 Task: Go to Program & Features. Select Whole Food Market. Add to cart Organic Turmeric-2. Select Amazon Health. Add to cart Milk thistle extract capsules-2. Place order for George Carter, _x000D_
340 Alexis Dr_x000D_
Ranson, West Virginia(WV), 25438, Cell Number (304) 728-9016
Action: Mouse moved to (311, 420)
Screenshot: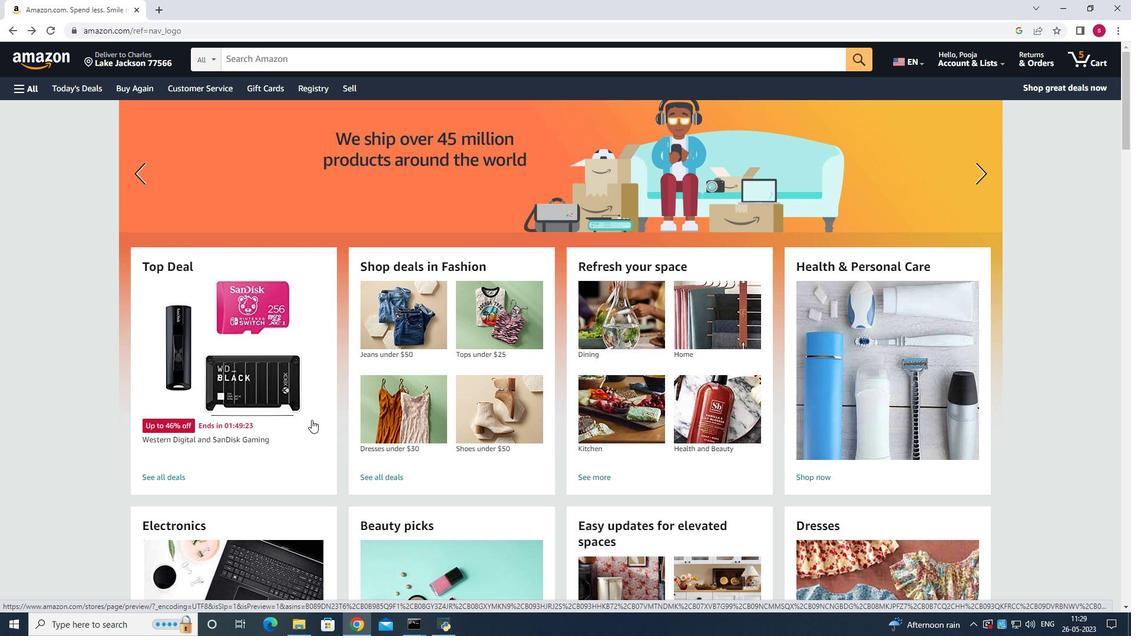 
Action: Mouse scrolled (311, 419) with delta (0, 0)
Screenshot: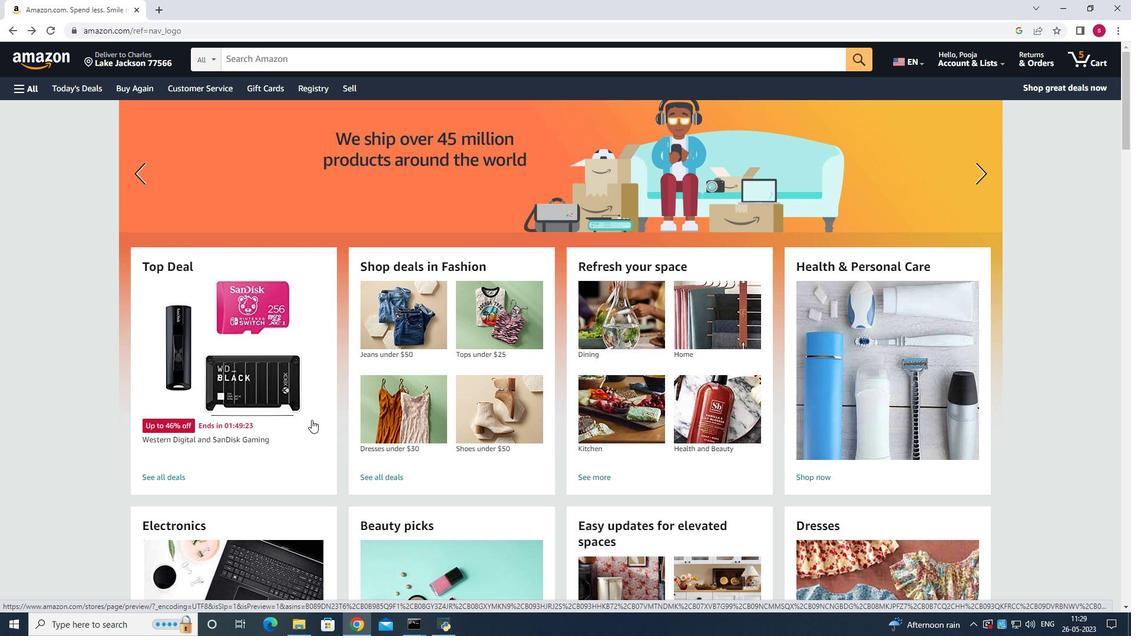 
Action: Mouse moved to (310, 420)
Screenshot: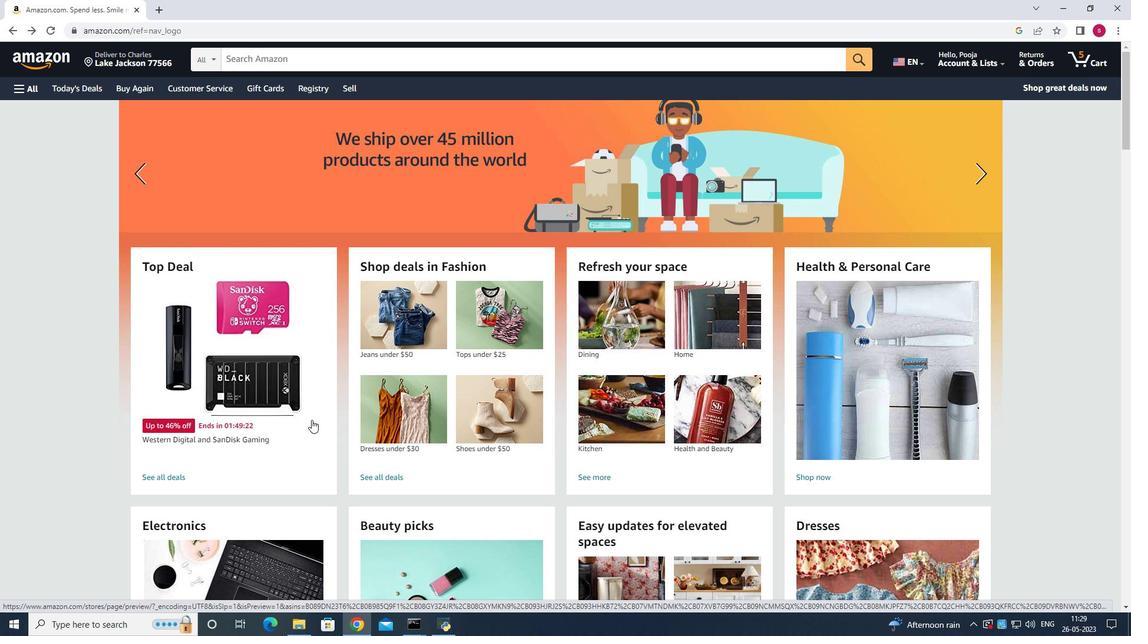 
Action: Mouse scrolled (310, 419) with delta (0, 0)
Screenshot: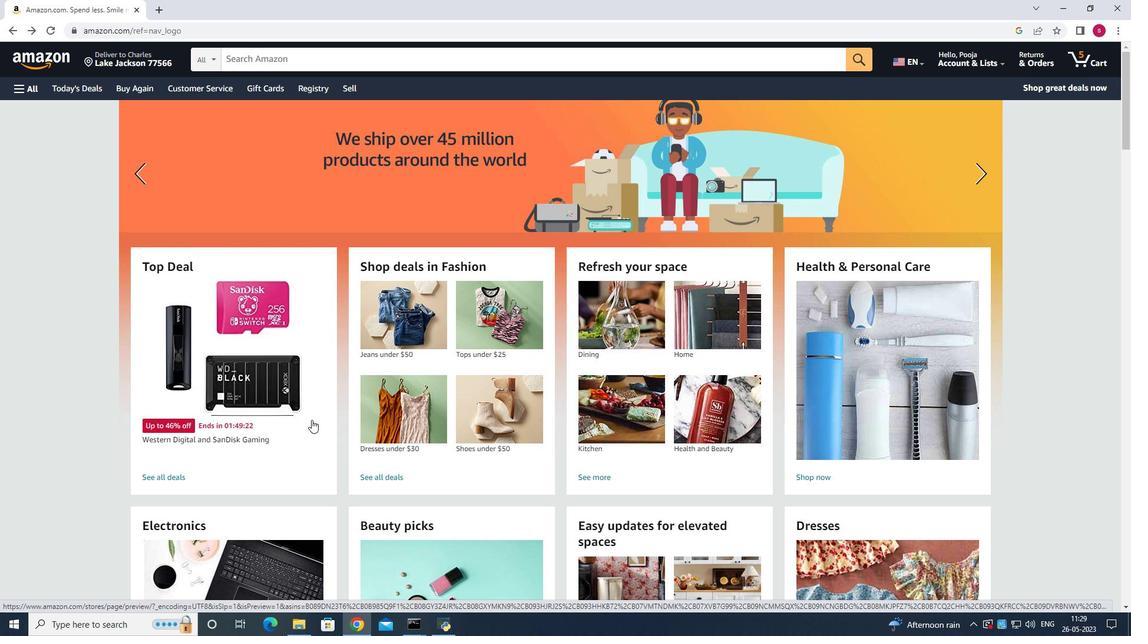 
Action: Mouse scrolled (310, 419) with delta (0, 0)
Screenshot: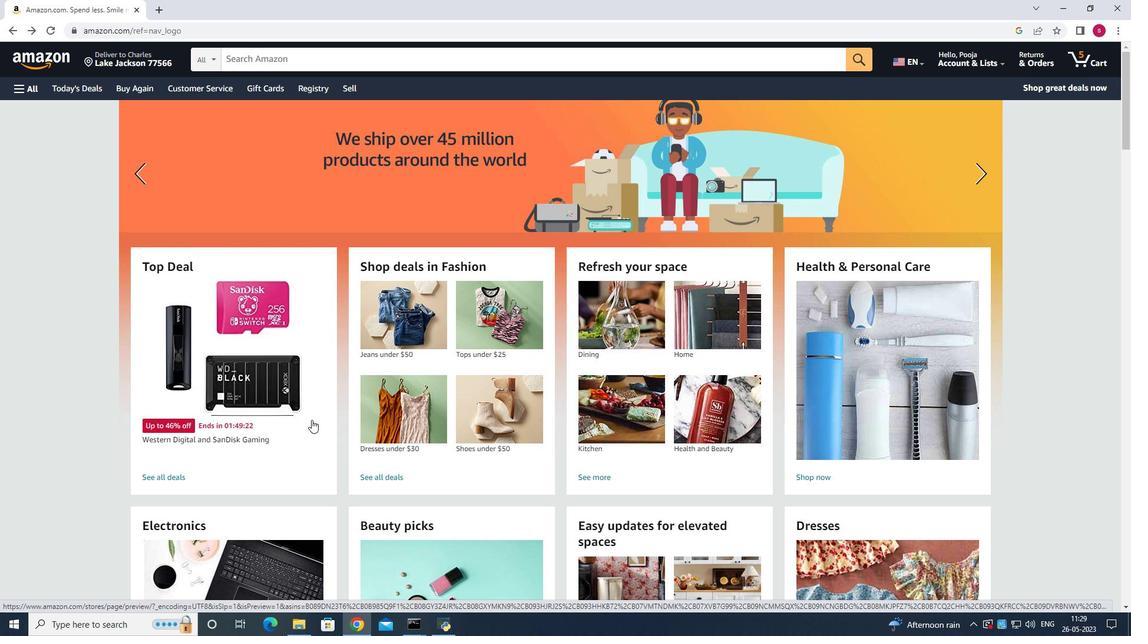 
Action: Mouse scrolled (310, 419) with delta (0, 0)
Screenshot: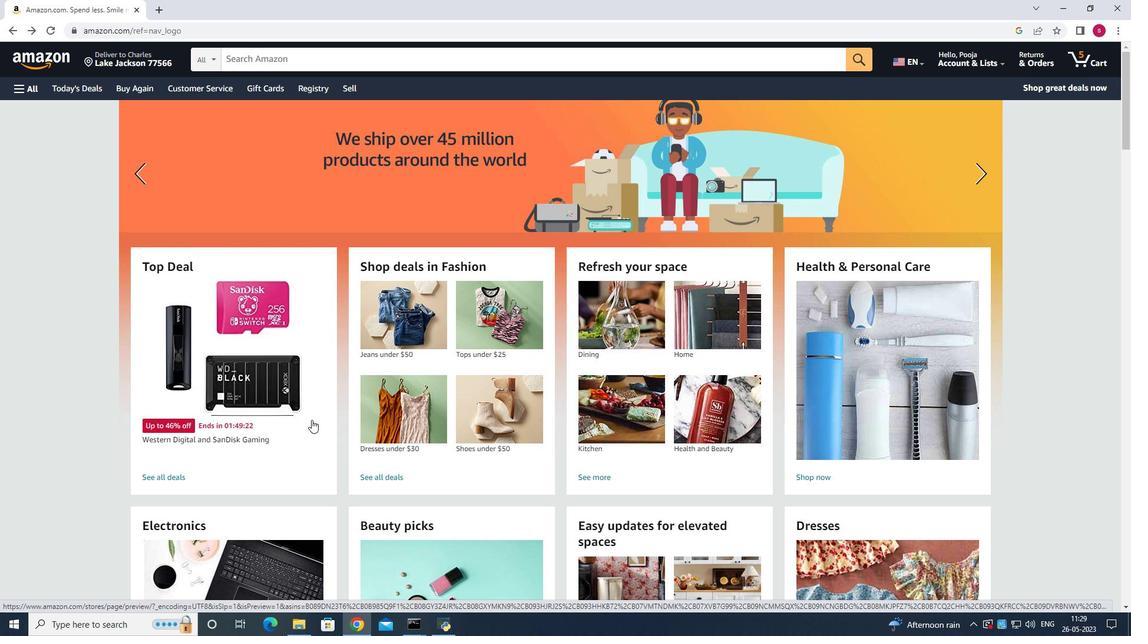 
Action: Mouse scrolled (310, 420) with delta (0, 0)
Screenshot: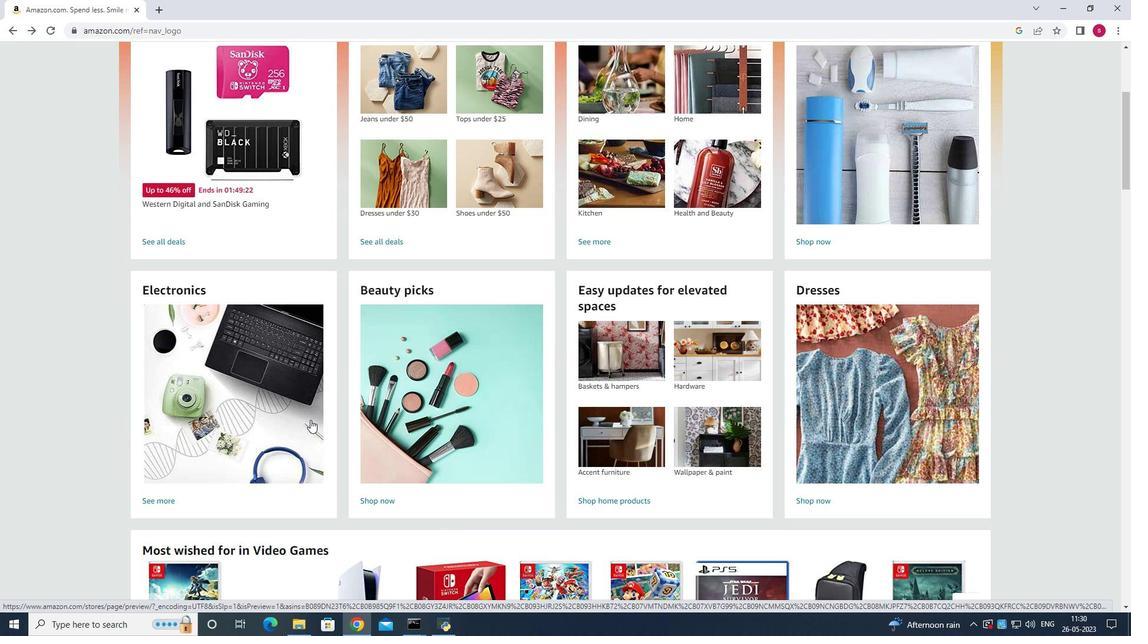 
Action: Mouse scrolled (310, 420) with delta (0, 0)
Screenshot: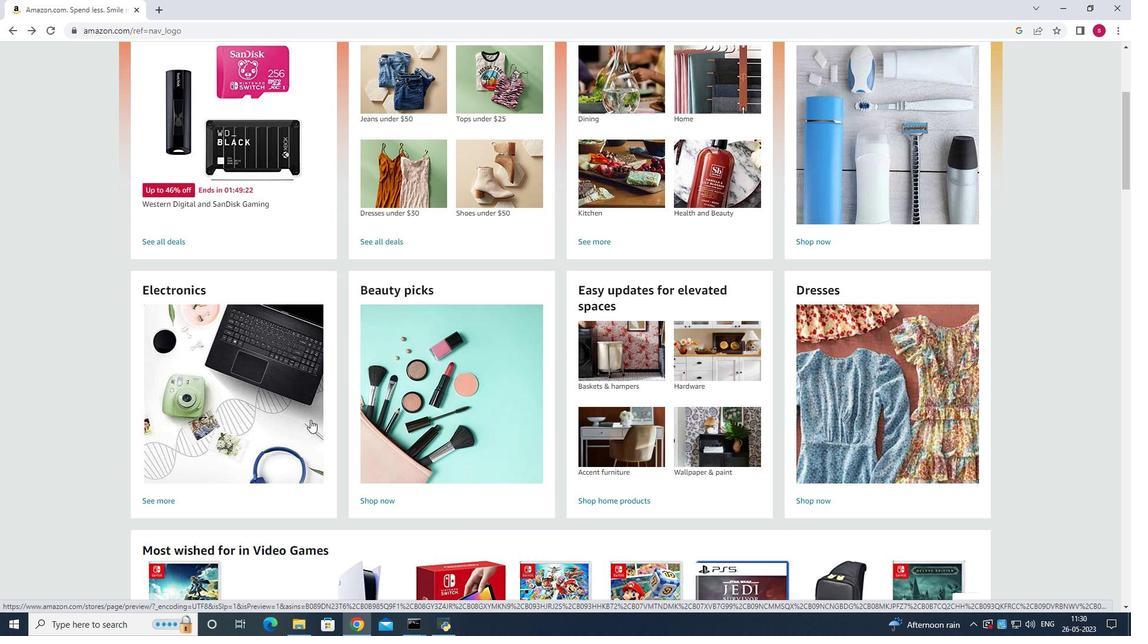 
Action: Mouse scrolled (310, 420) with delta (0, 0)
Screenshot: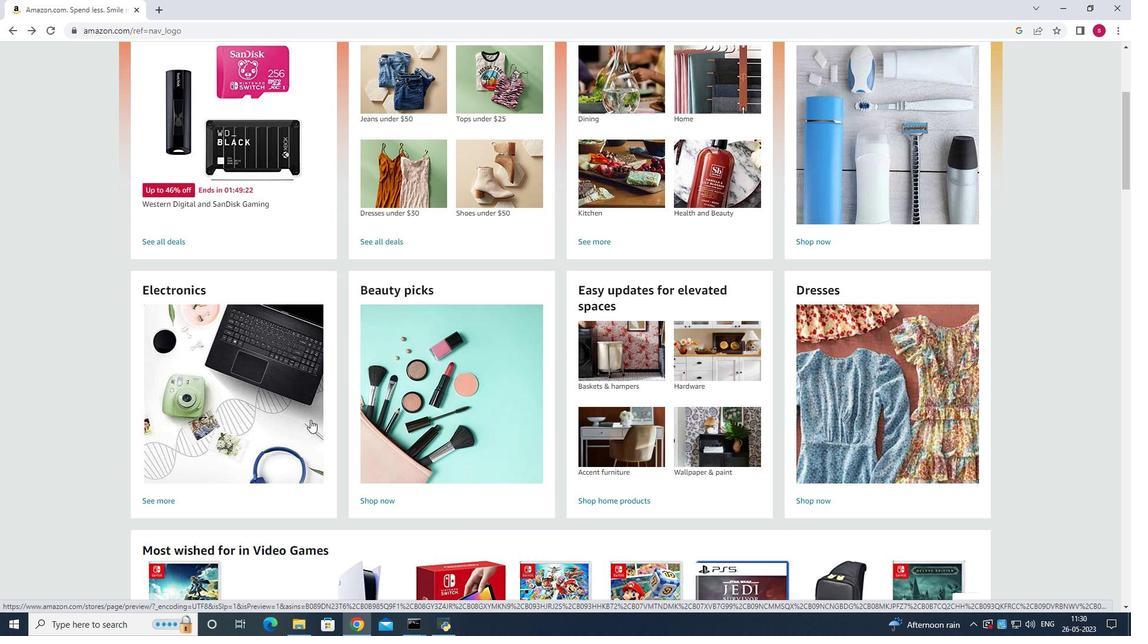 
Action: Mouse scrolled (310, 420) with delta (0, 0)
Screenshot: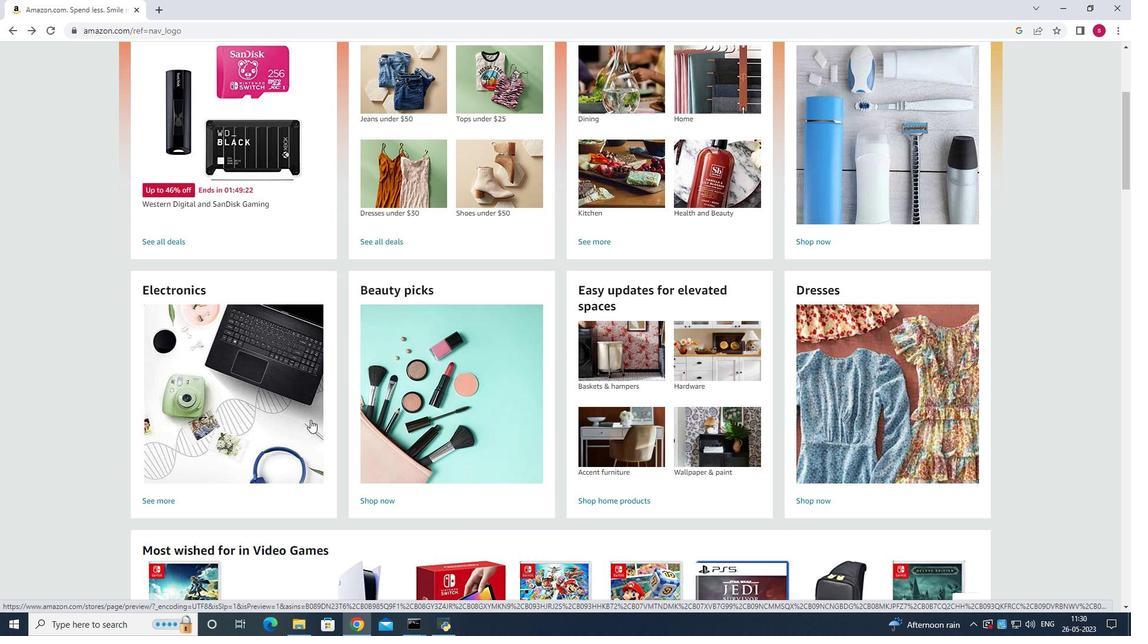 
Action: Mouse scrolled (310, 420) with delta (0, 0)
Screenshot: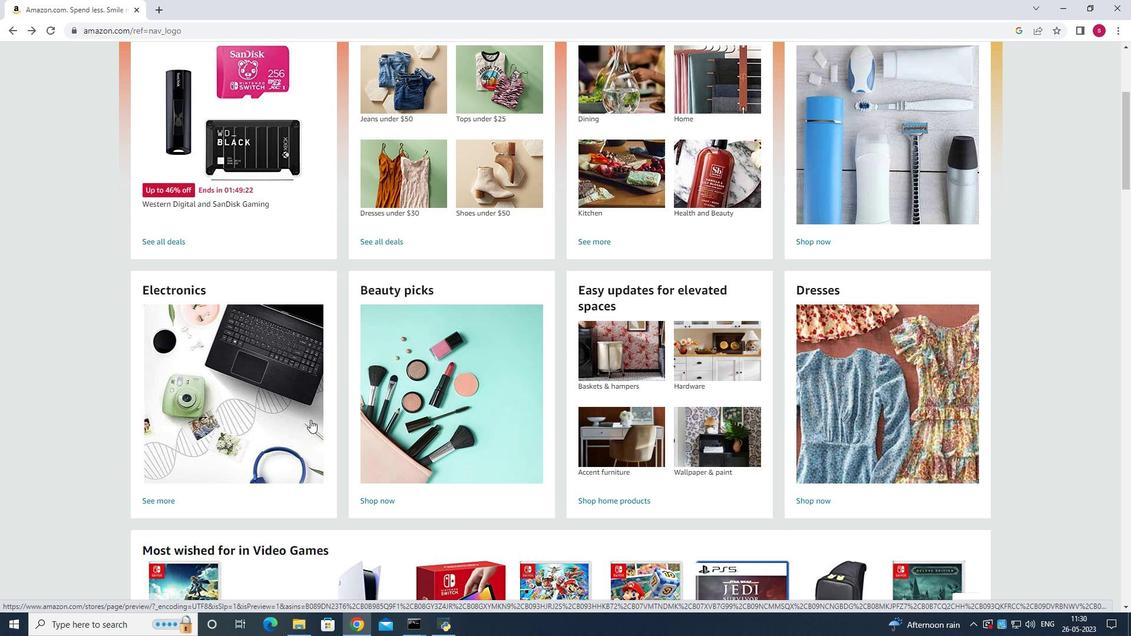 
Action: Mouse moved to (318, 411)
Screenshot: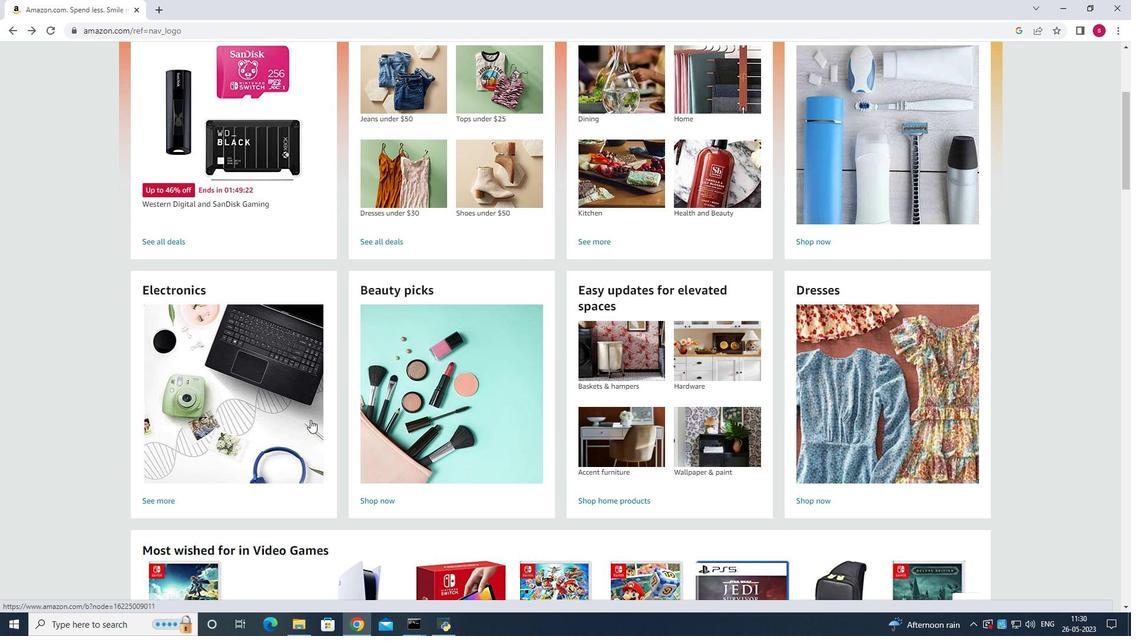 
Action: Mouse scrolled (318, 411) with delta (0, 0)
Screenshot: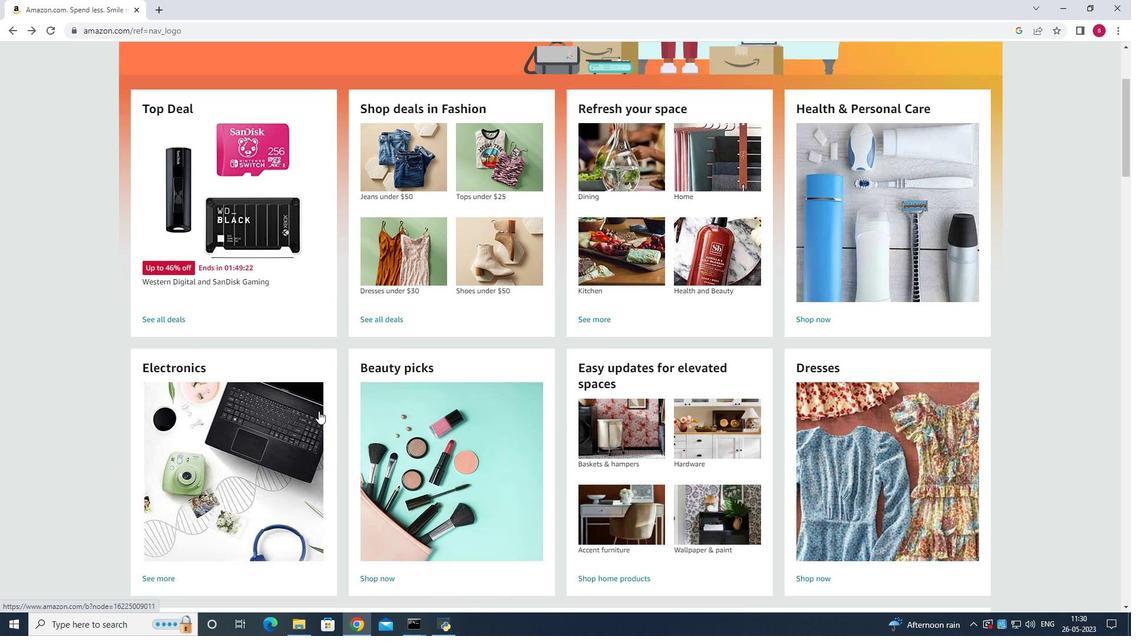 
Action: Mouse scrolled (318, 411) with delta (0, 0)
Screenshot: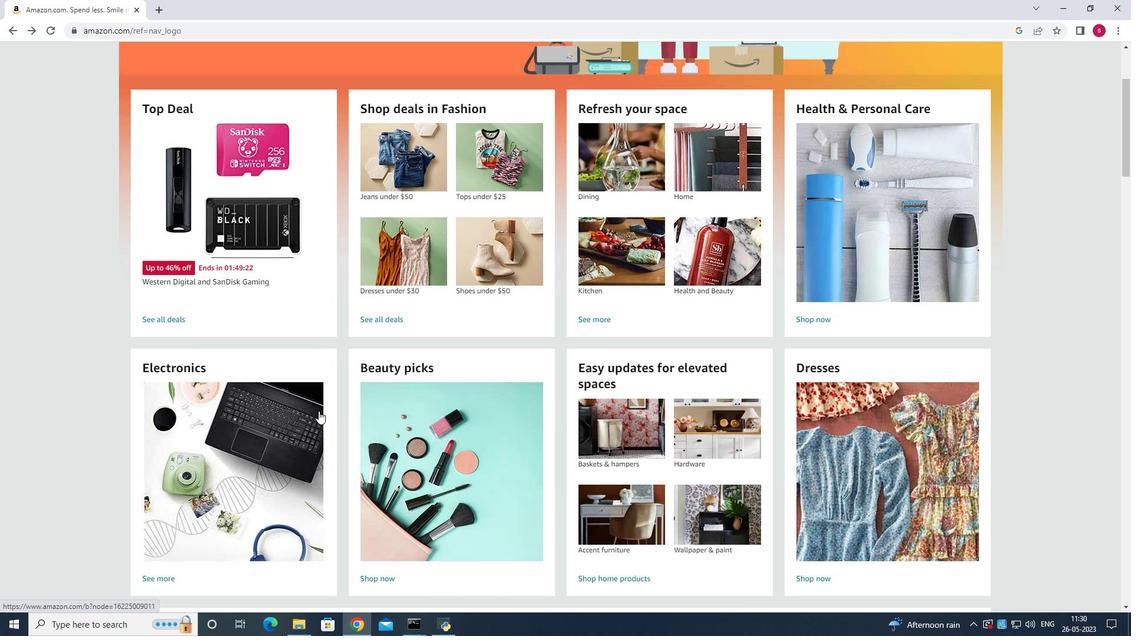 
Action: Mouse scrolled (318, 411) with delta (0, 0)
Screenshot: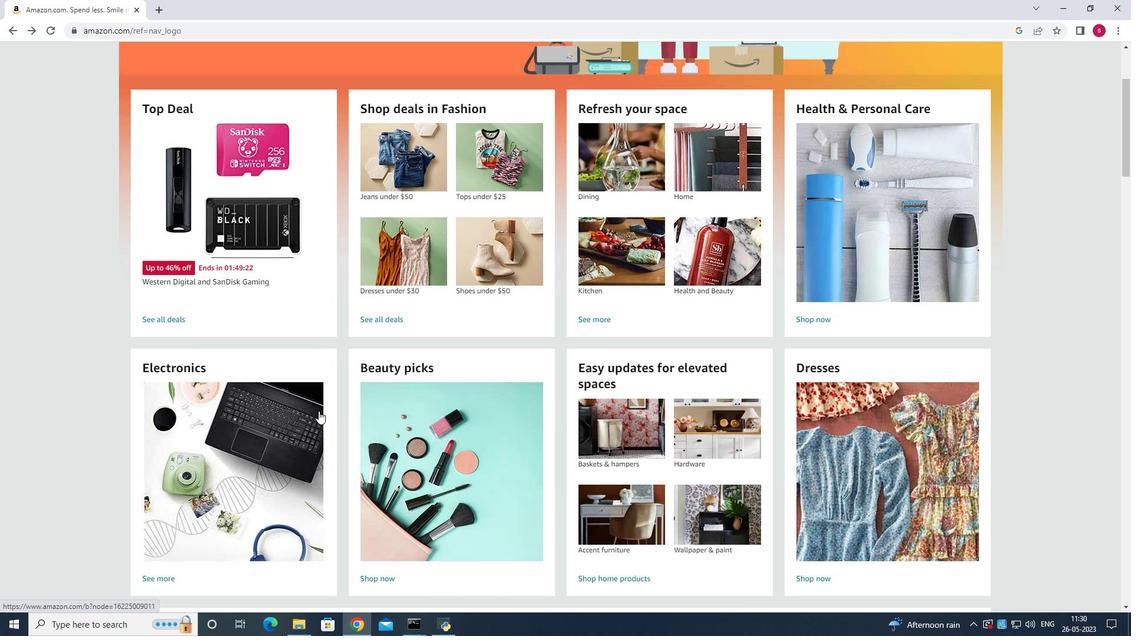 
Action: Mouse scrolled (318, 411) with delta (0, 0)
Screenshot: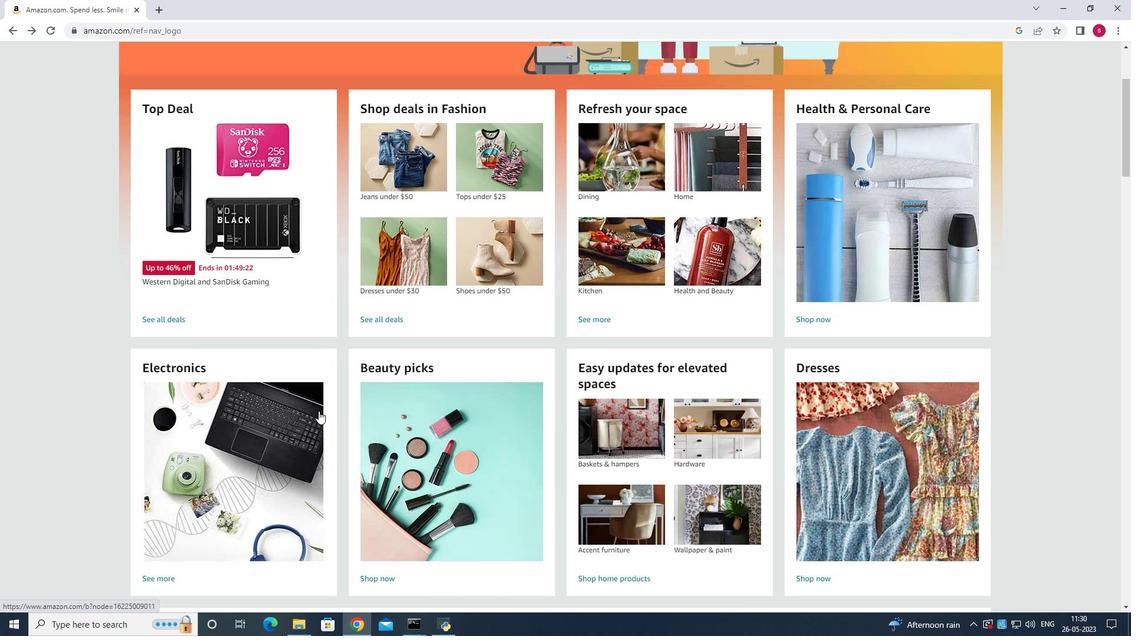 
Action: Mouse scrolled (318, 411) with delta (0, 0)
Screenshot: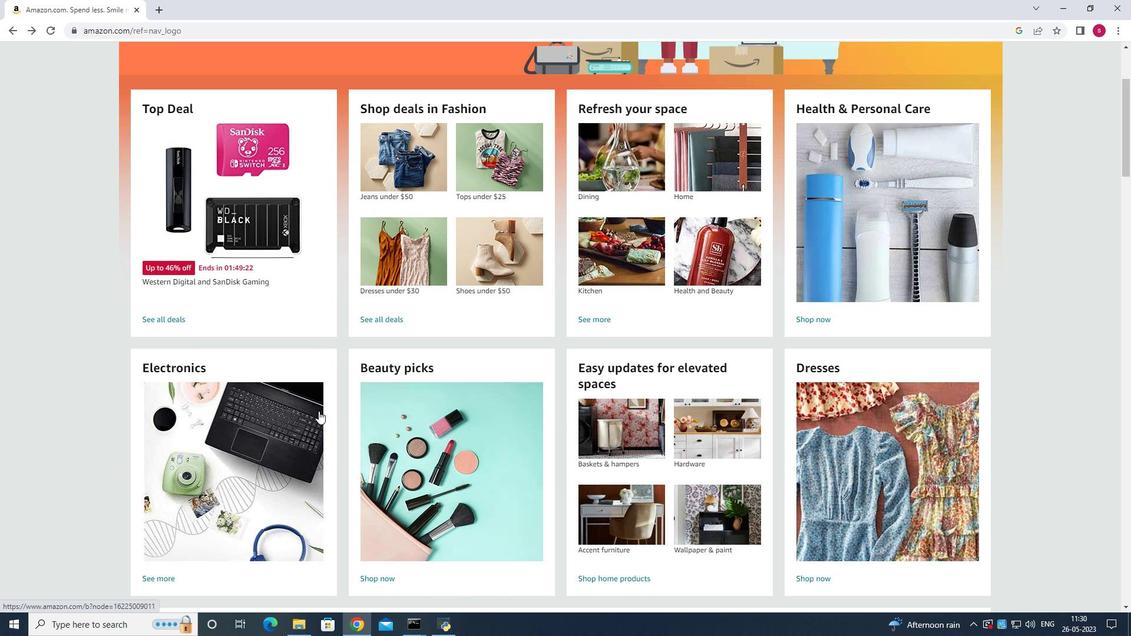 
Action: Mouse moved to (12, 88)
Screenshot: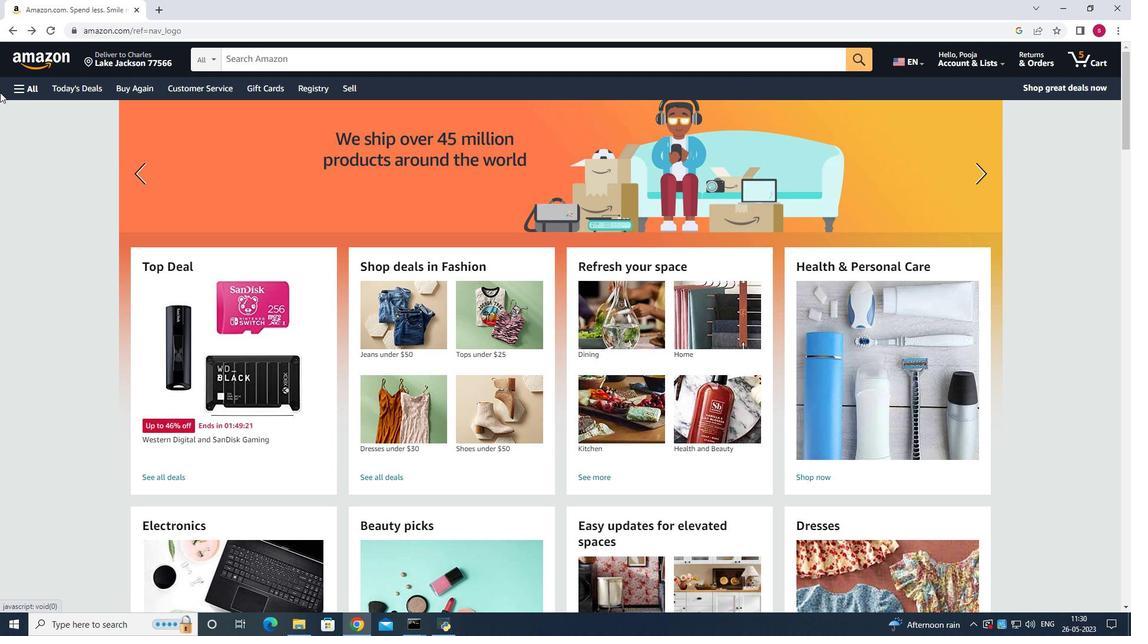 
Action: Mouse pressed left at (12, 88)
Screenshot: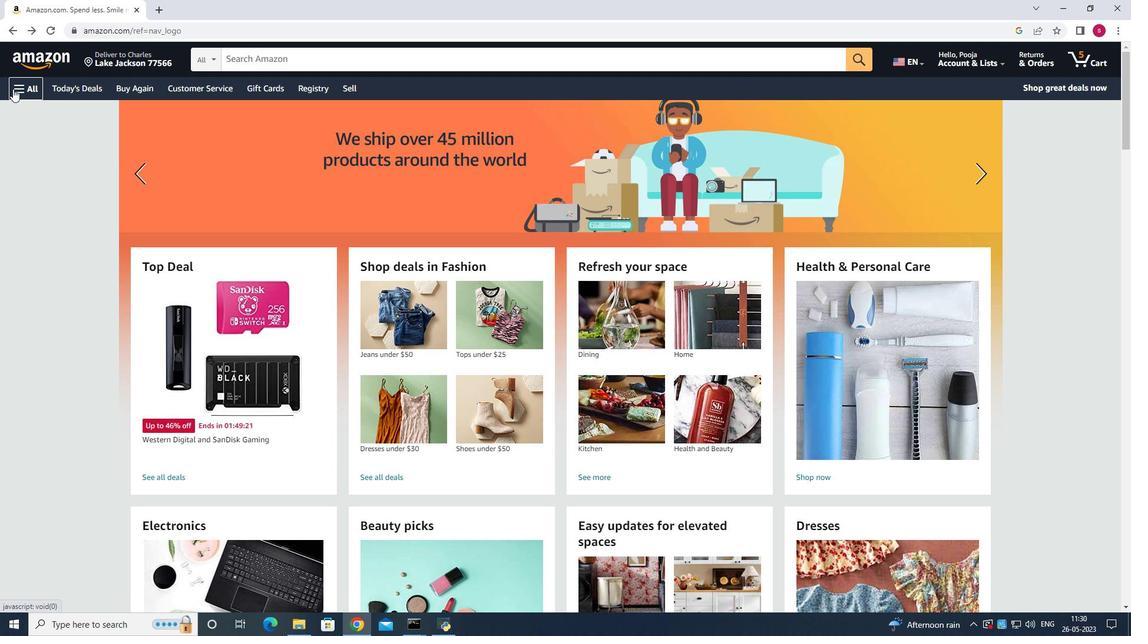 
Action: Mouse moved to (65, 311)
Screenshot: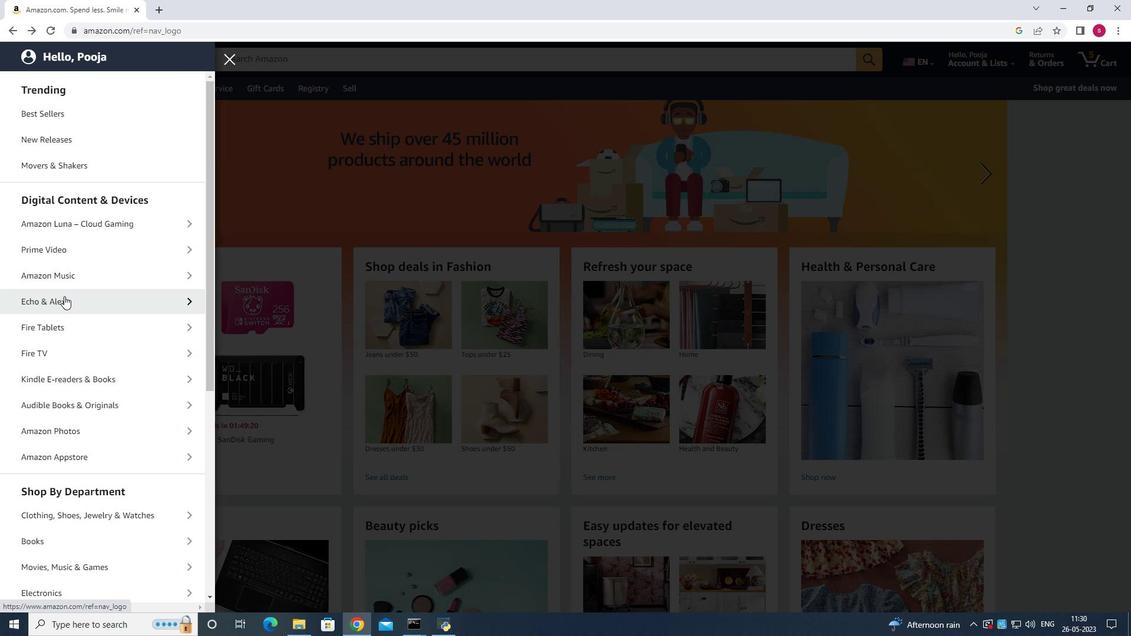 
Action: Mouse scrolled (65, 311) with delta (0, 0)
Screenshot: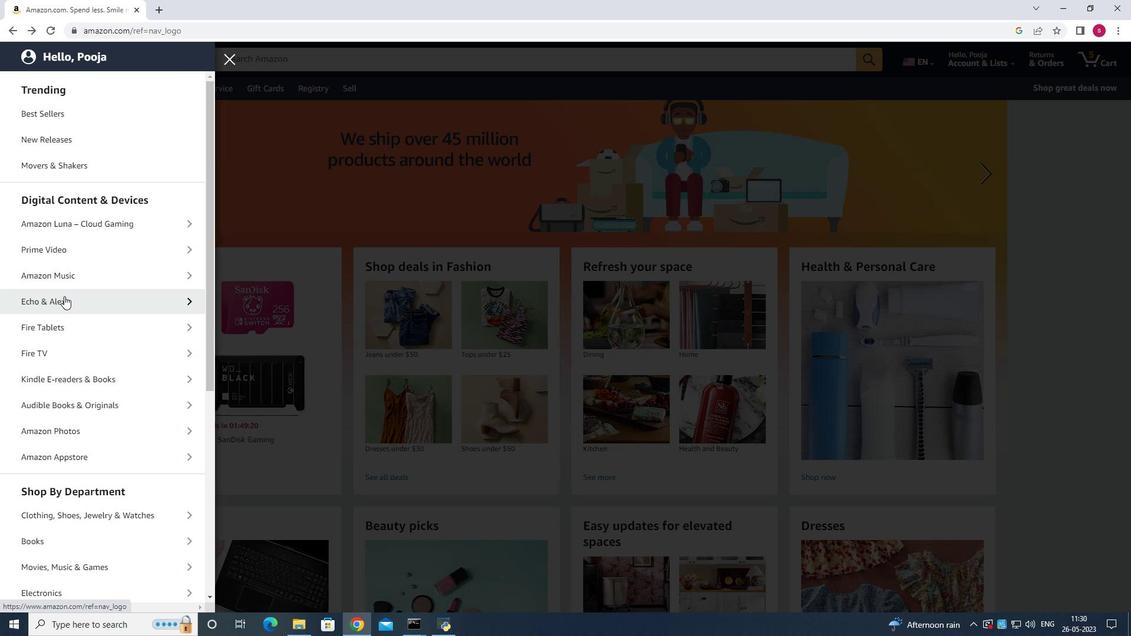 
Action: Mouse moved to (66, 315)
Screenshot: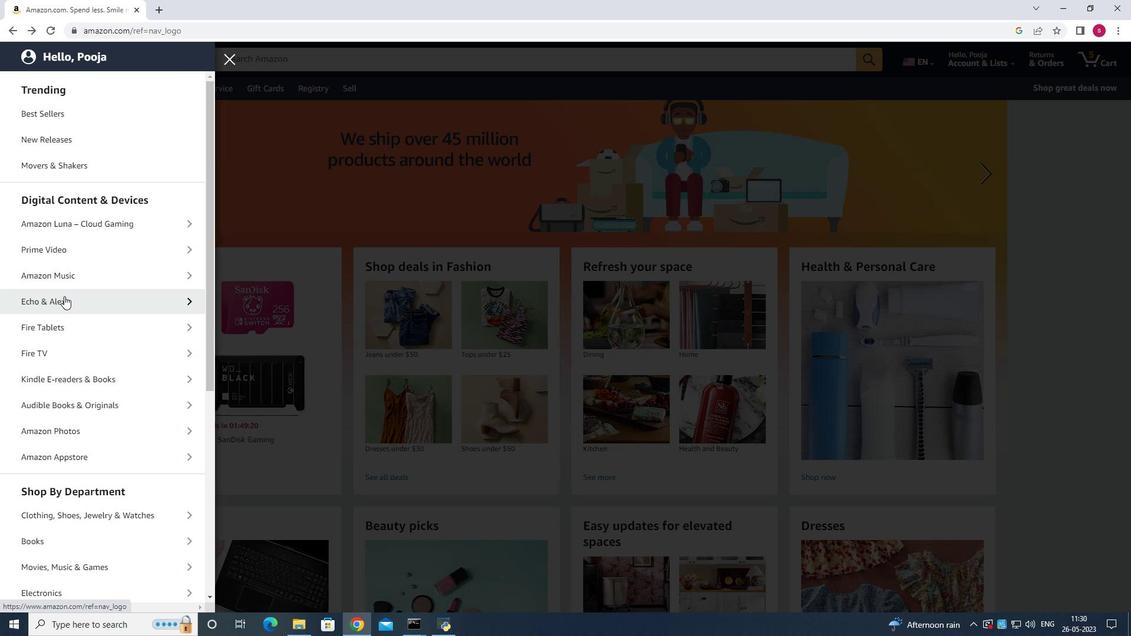 
Action: Mouse scrolled (66, 315) with delta (0, 0)
Screenshot: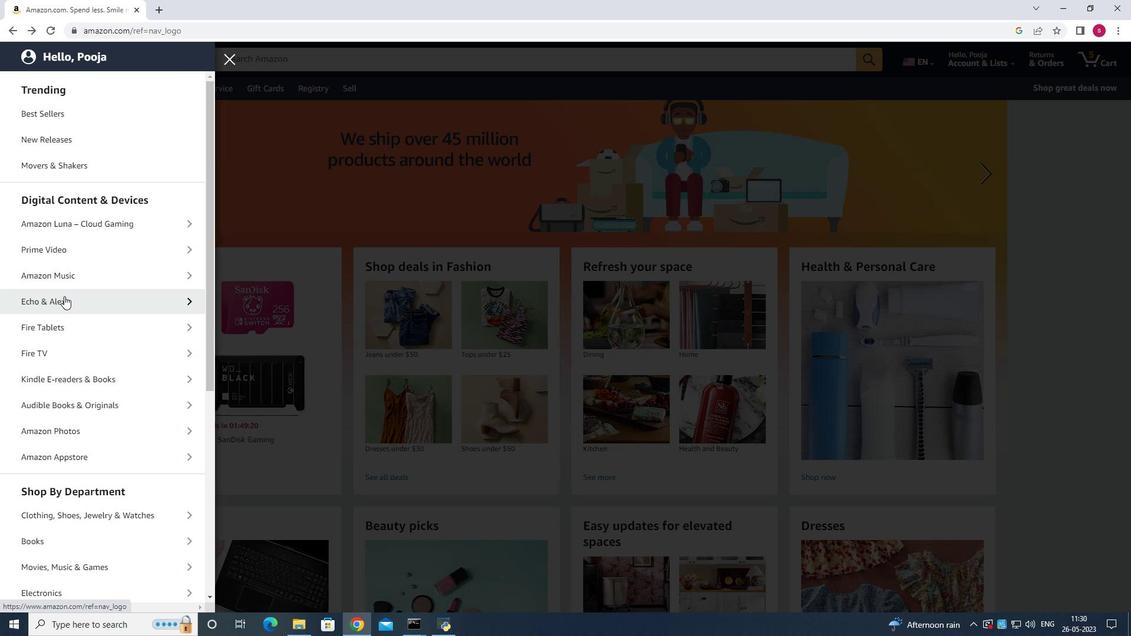 
Action: Mouse scrolled (66, 315) with delta (0, 0)
Screenshot: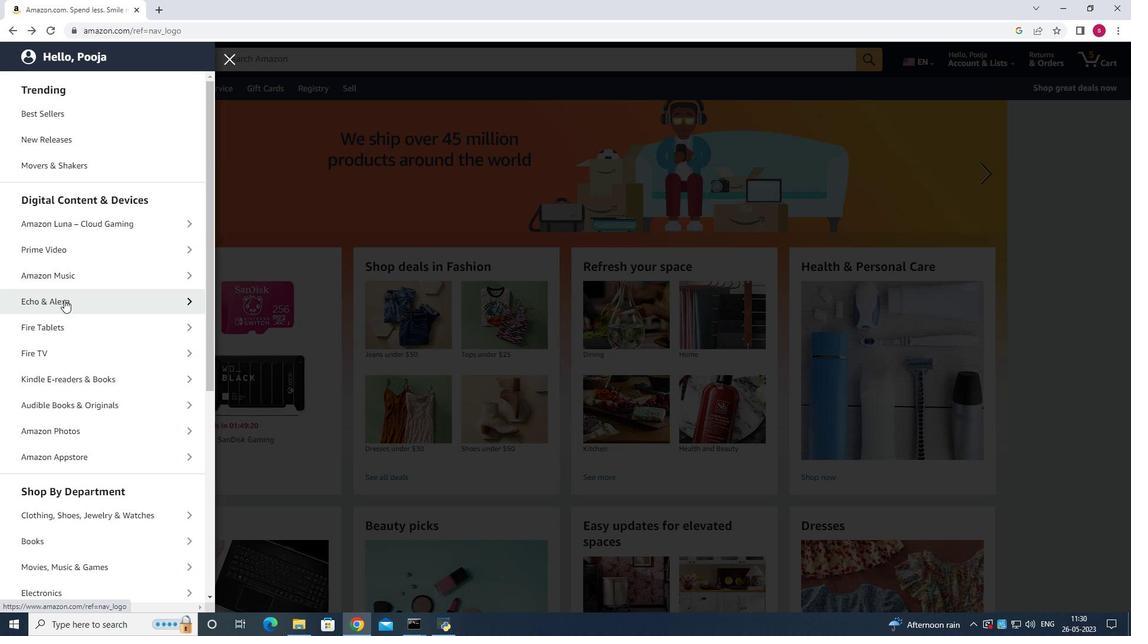 
Action: Mouse scrolled (66, 315) with delta (0, 0)
Screenshot: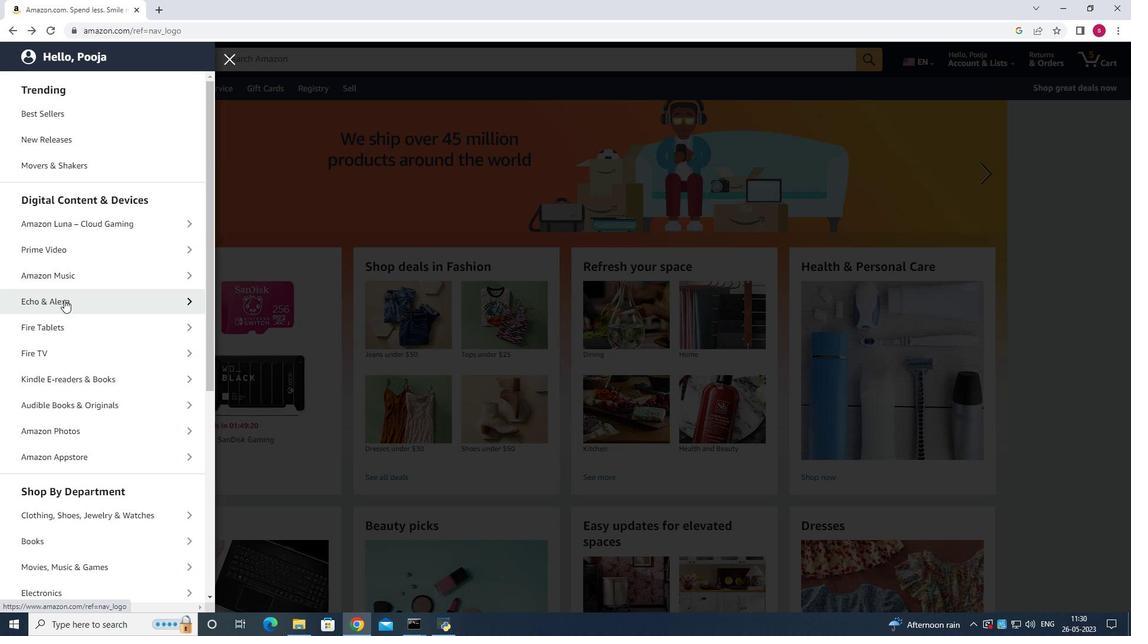 
Action: Mouse scrolled (66, 315) with delta (0, 0)
Screenshot: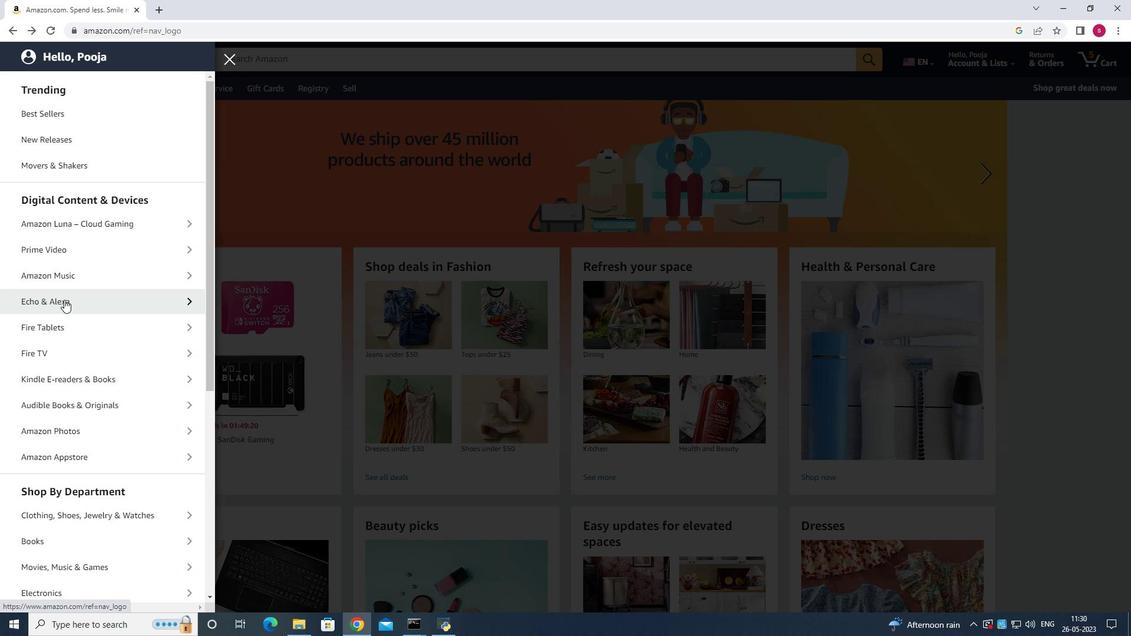 
Action: Mouse scrolled (66, 315) with delta (0, 0)
Screenshot: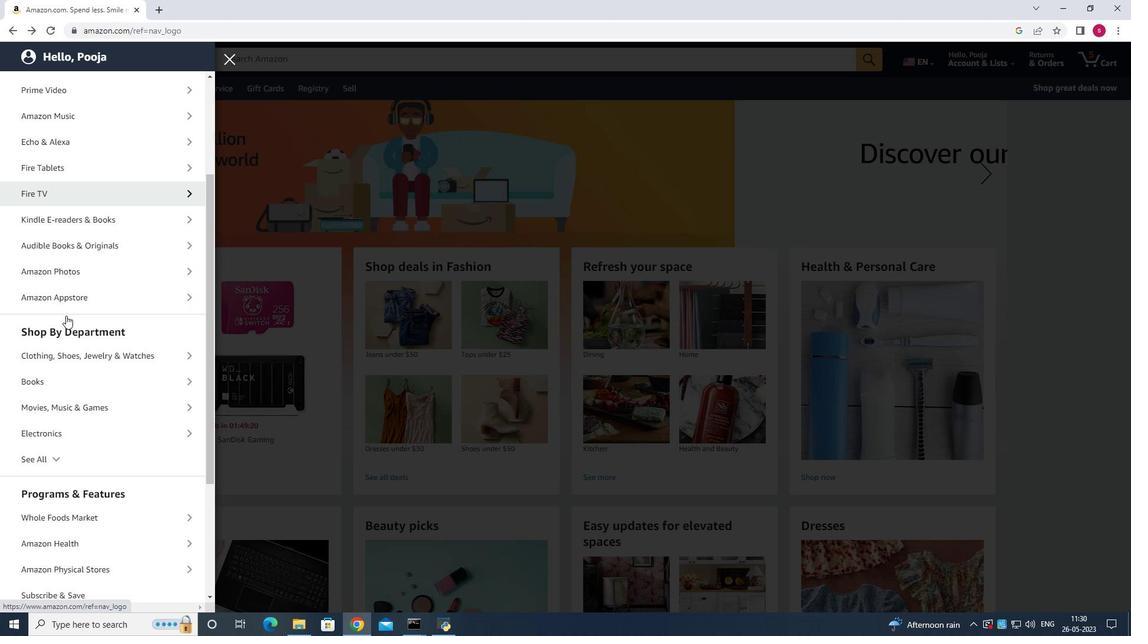 
Action: Mouse scrolled (66, 315) with delta (0, 0)
Screenshot: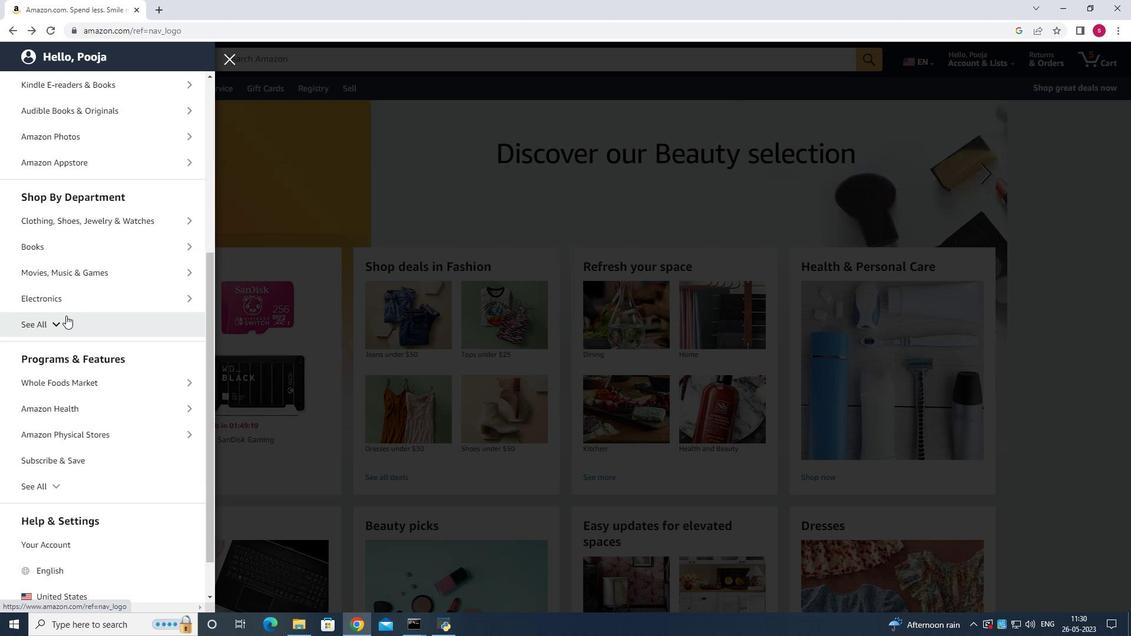 
Action: Mouse scrolled (66, 315) with delta (0, 0)
Screenshot: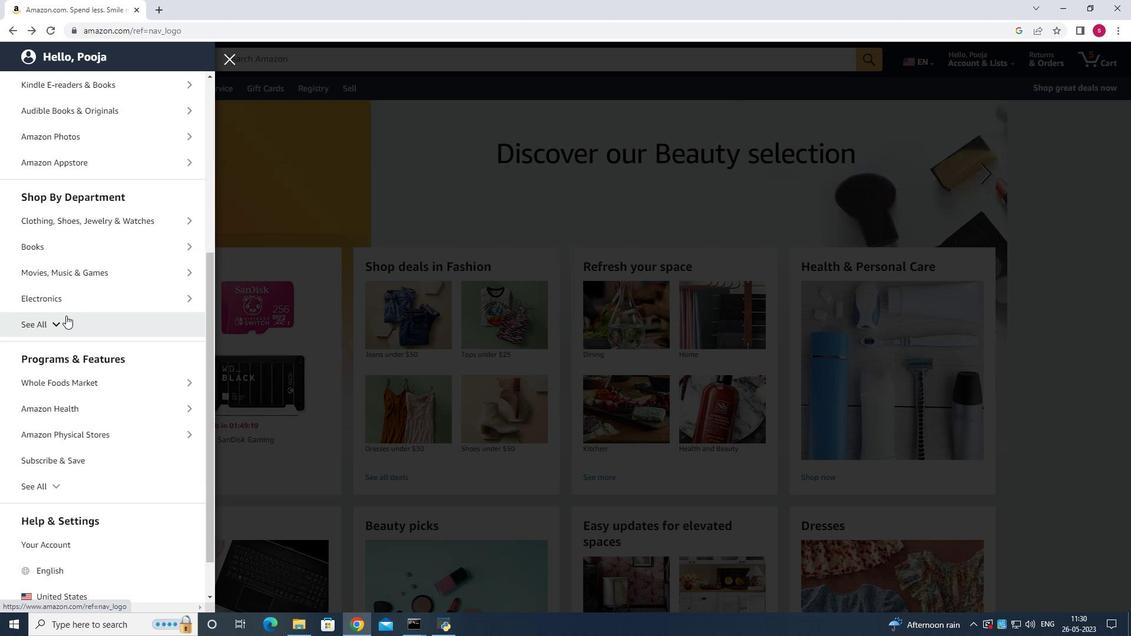 
Action: Mouse scrolled (66, 315) with delta (0, 0)
Screenshot: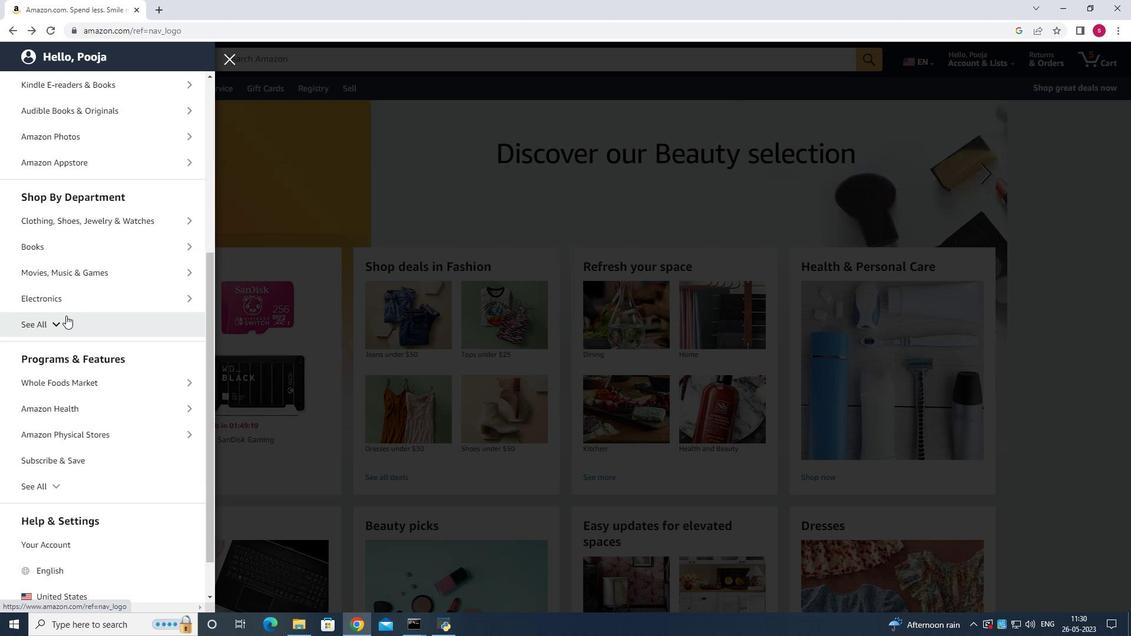 
Action: Mouse scrolled (66, 315) with delta (0, 0)
Screenshot: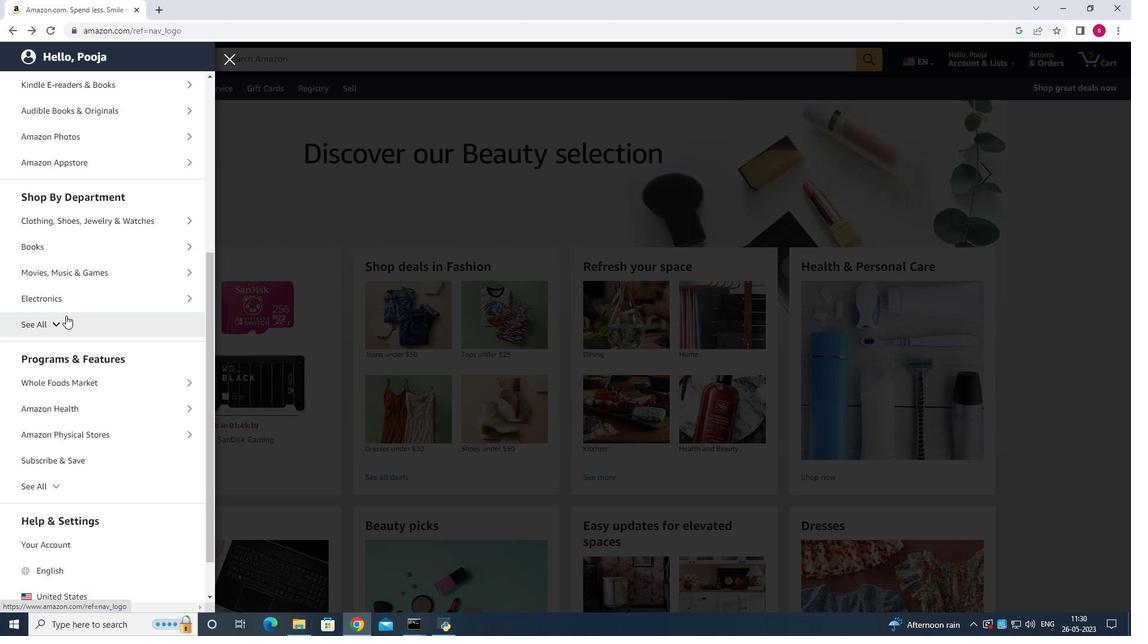 
Action: Mouse scrolled (66, 315) with delta (0, 0)
Screenshot: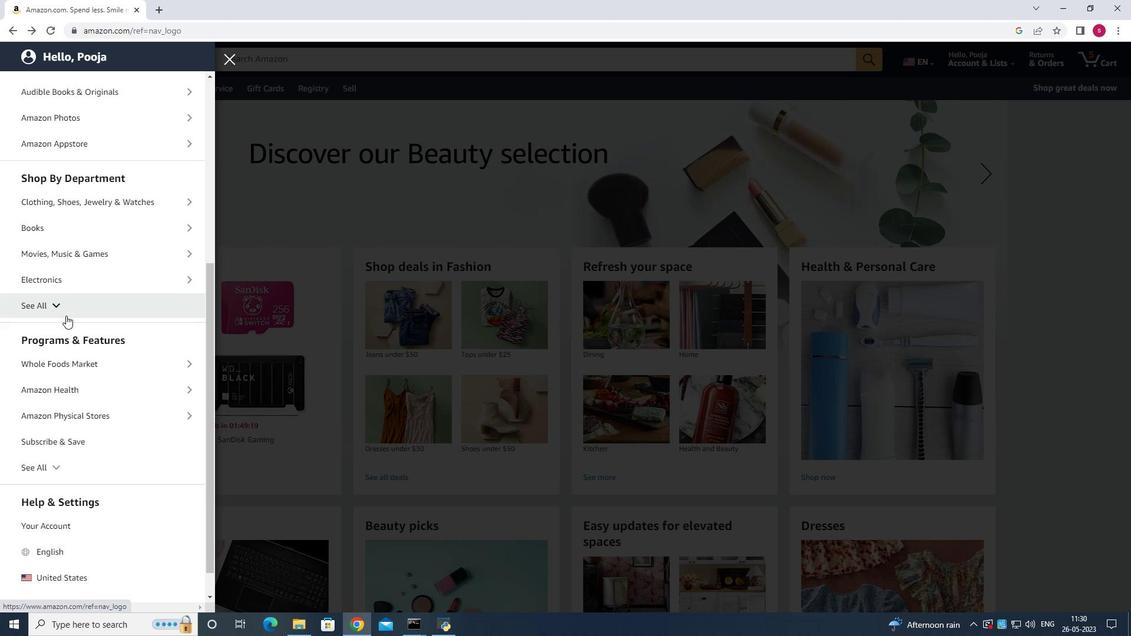 
Action: Mouse scrolled (66, 315) with delta (0, 0)
Screenshot: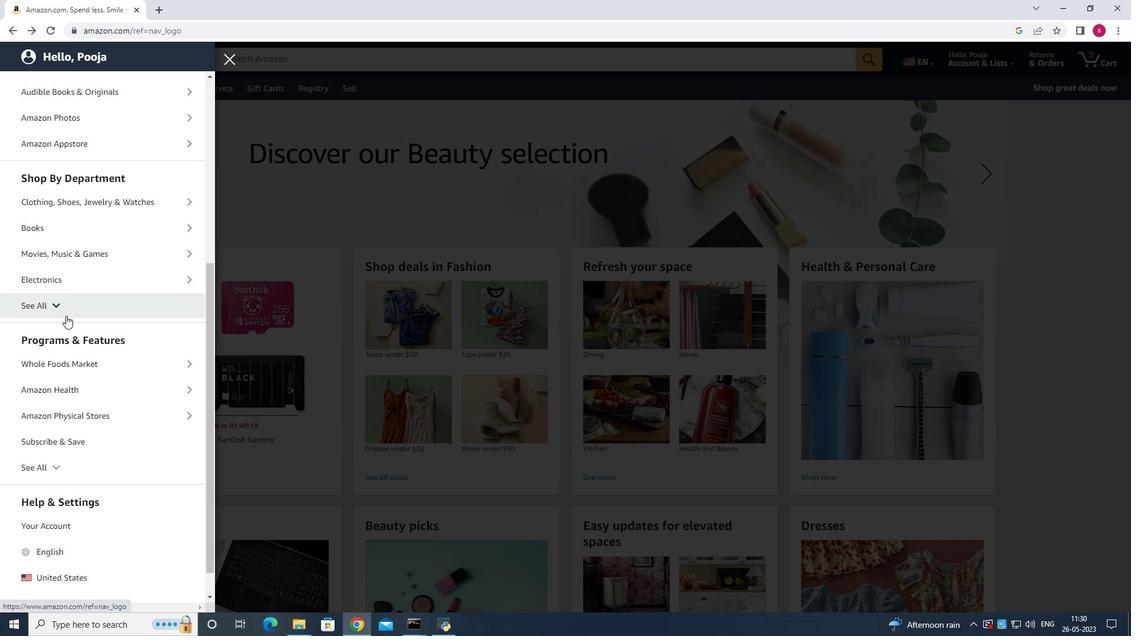 
Action: Mouse scrolled (66, 315) with delta (0, 0)
Screenshot: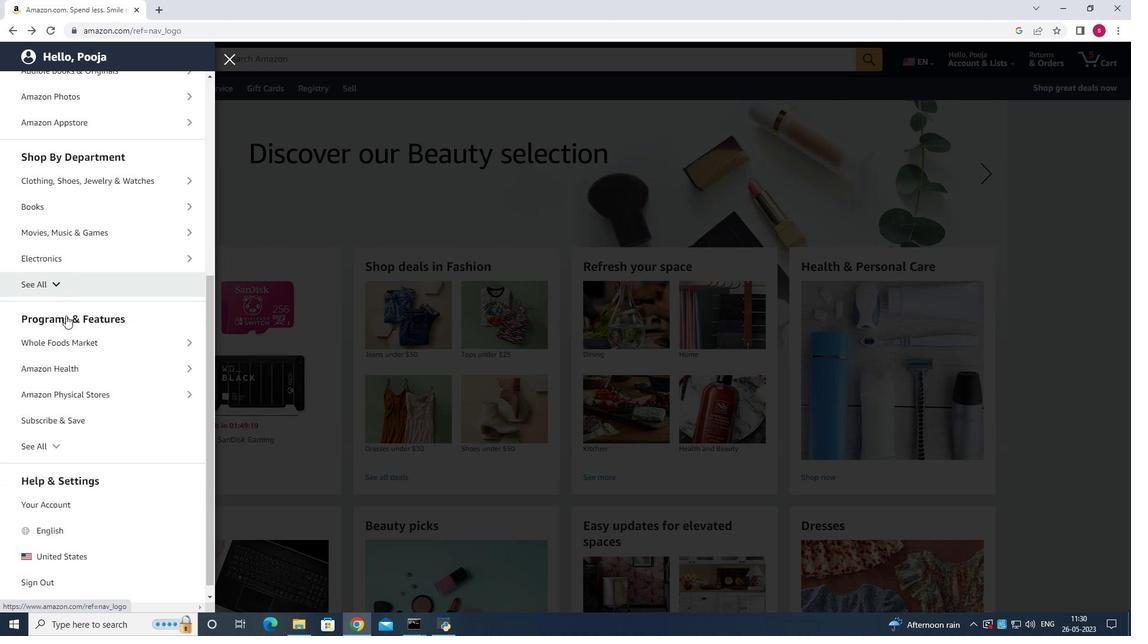 
Action: Mouse scrolled (66, 315) with delta (0, 0)
Screenshot: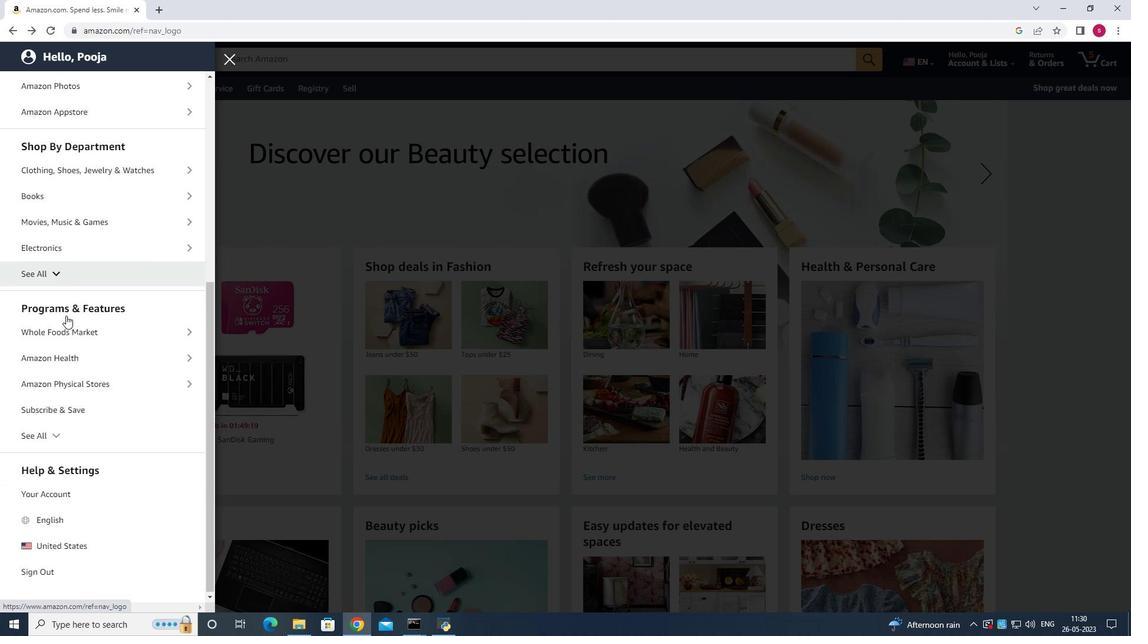 
Action: Mouse scrolled (66, 315) with delta (0, 0)
Screenshot: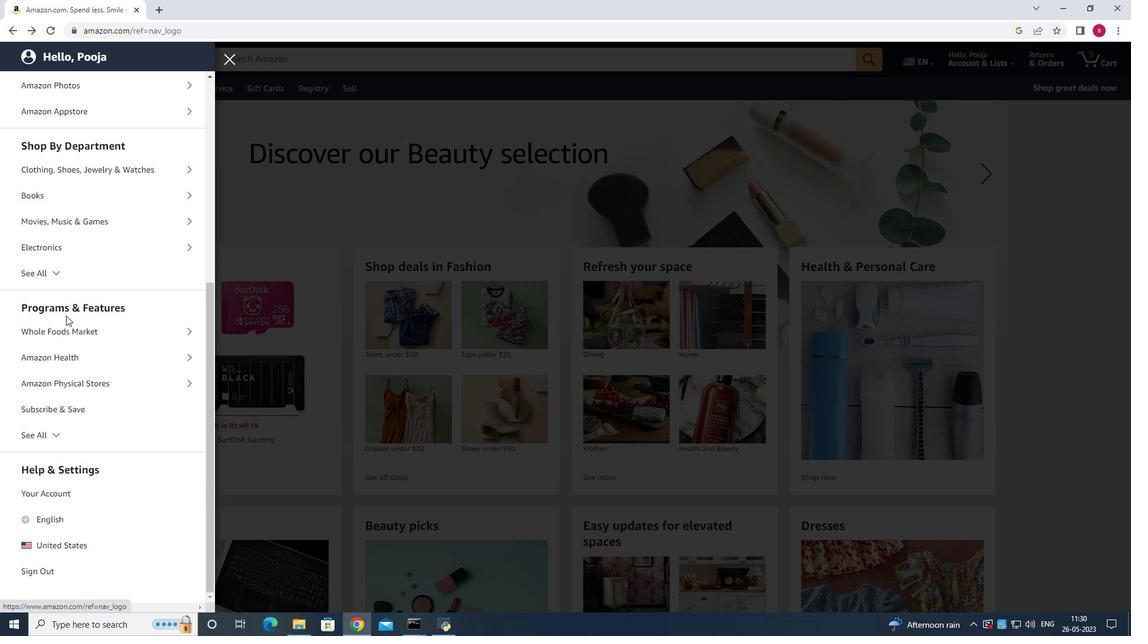 
Action: Mouse scrolled (66, 315) with delta (0, 0)
Screenshot: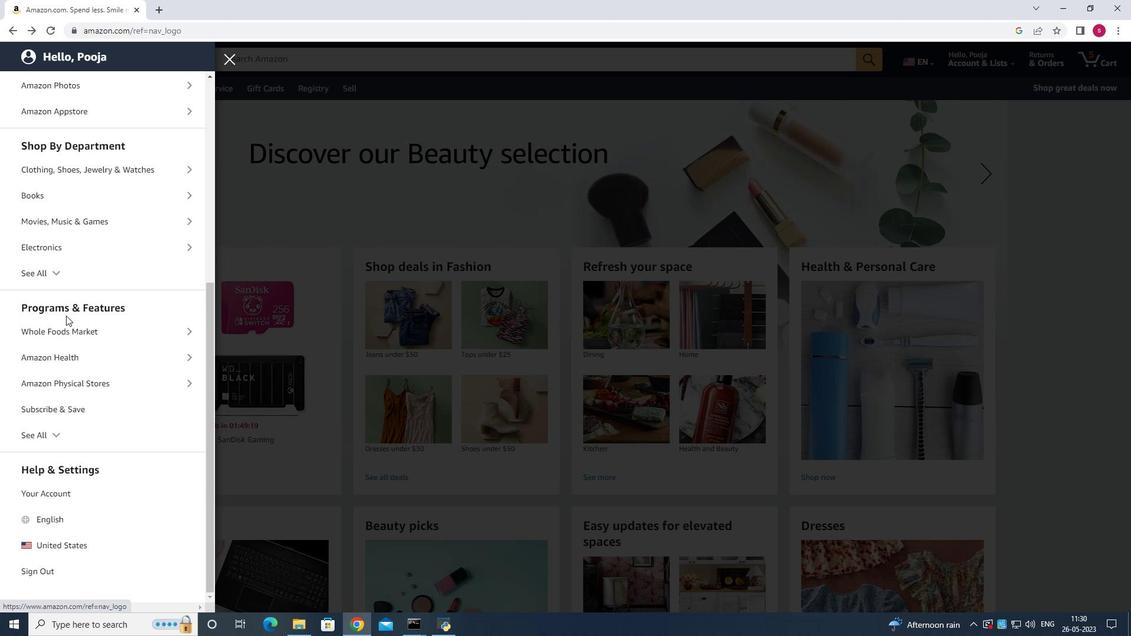 
Action: Mouse scrolled (66, 315) with delta (0, 0)
Screenshot: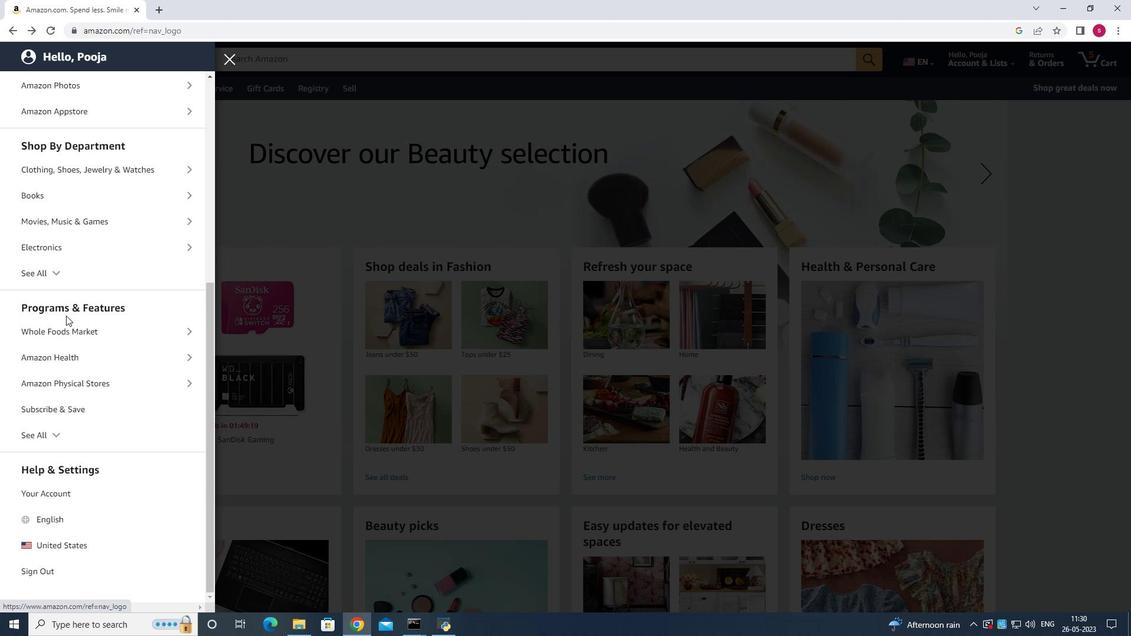 
Action: Mouse scrolled (66, 315) with delta (0, 0)
Screenshot: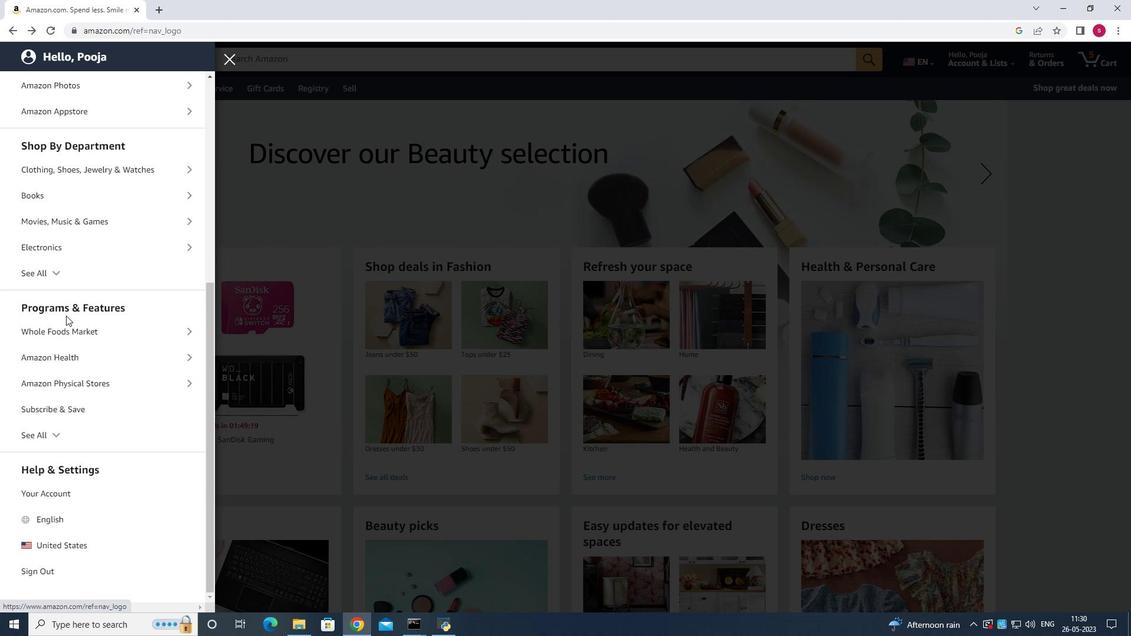 
Action: Mouse moved to (117, 332)
Screenshot: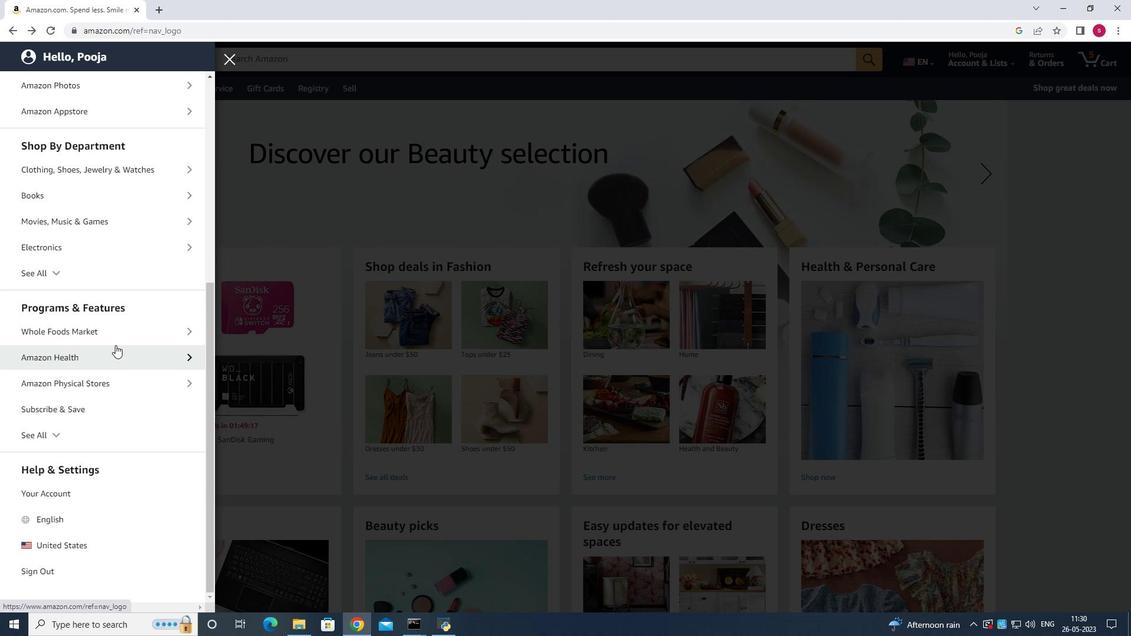 
Action: Mouse pressed left at (117, 332)
Screenshot: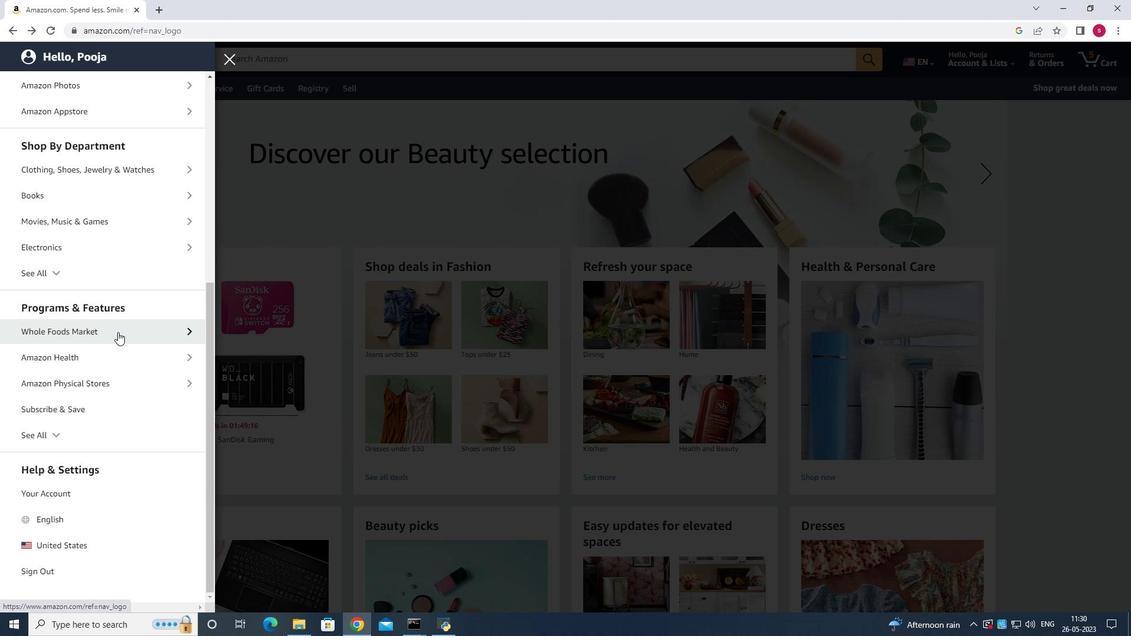 
Action: Mouse moved to (133, 146)
Screenshot: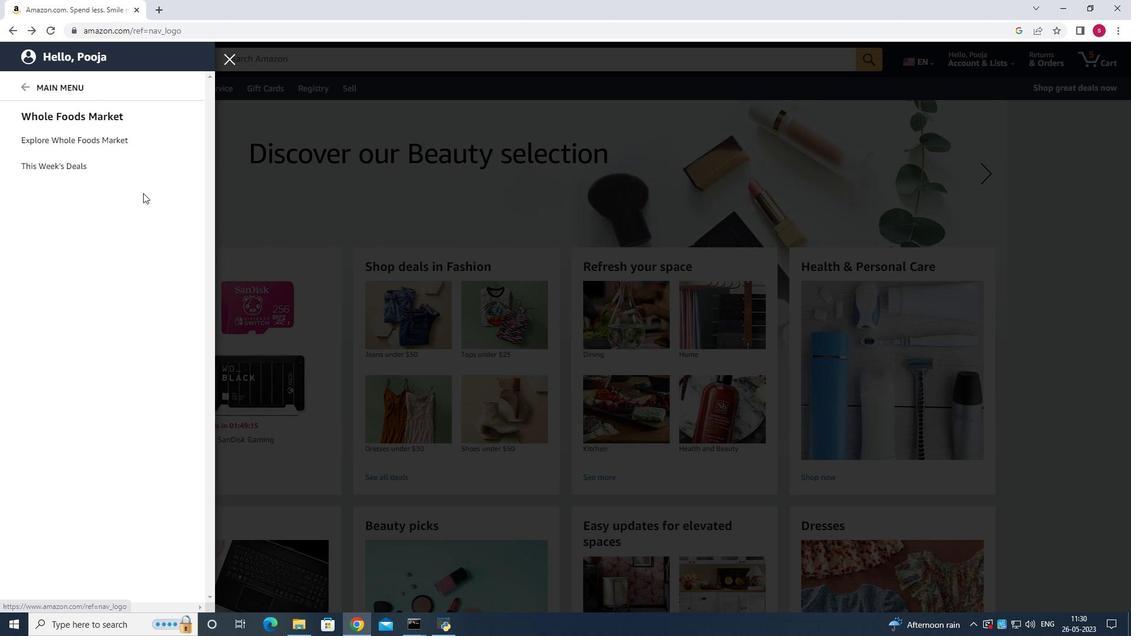 
Action: Mouse pressed left at (133, 146)
Screenshot: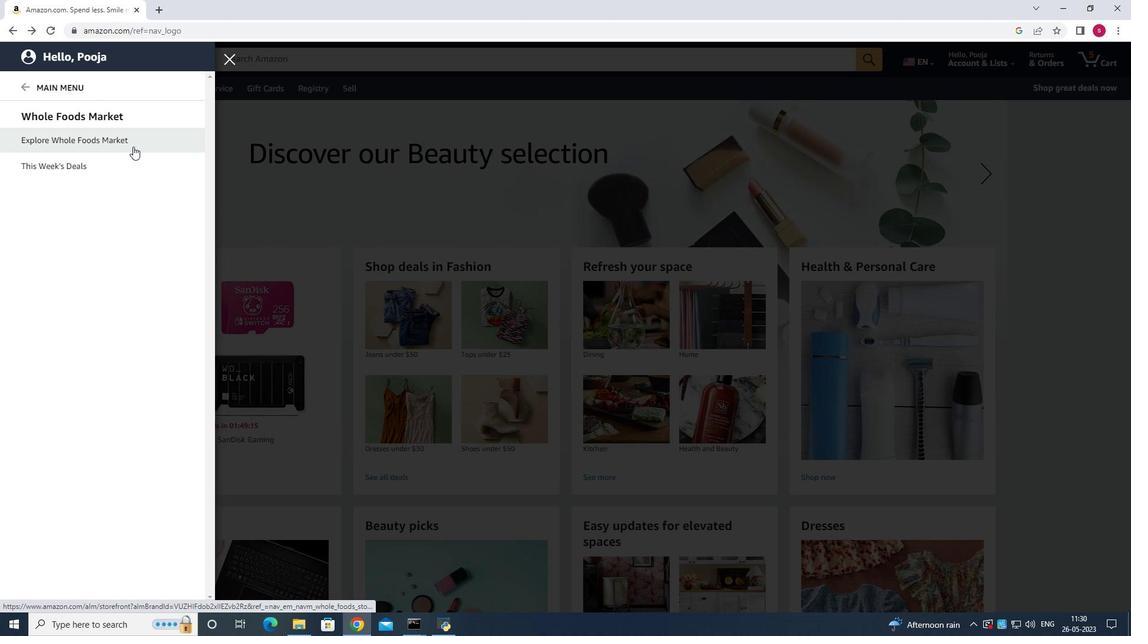 
Action: Mouse moved to (277, 54)
Screenshot: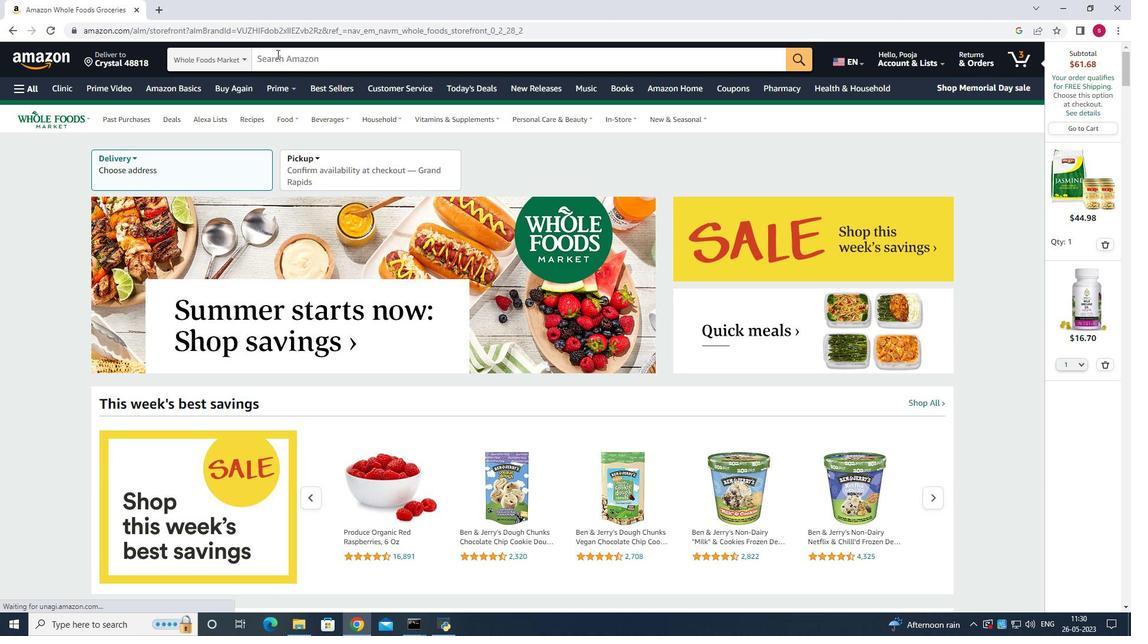 
Action: Mouse pressed left at (277, 54)
Screenshot: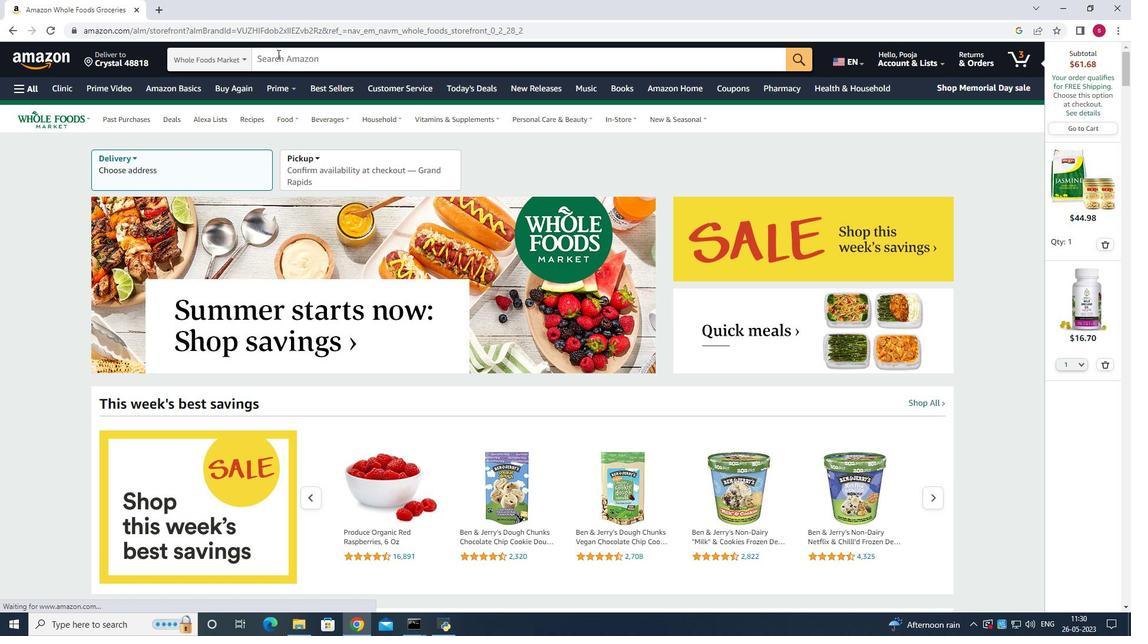 
Action: Mouse moved to (648, 505)
Screenshot: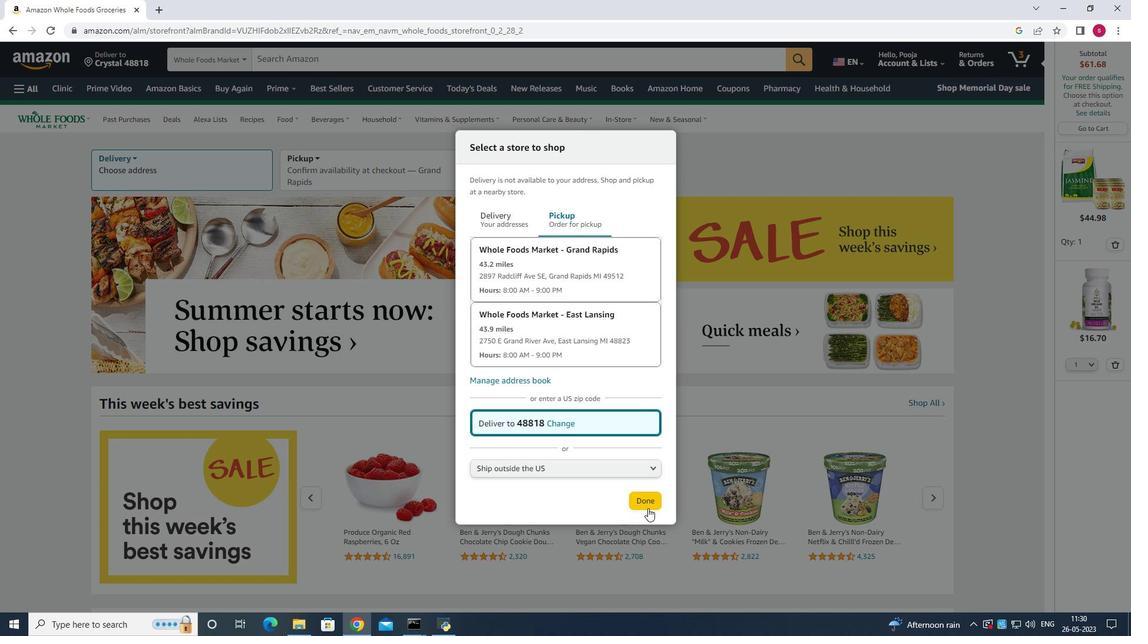 
Action: Mouse pressed left at (648, 505)
Screenshot: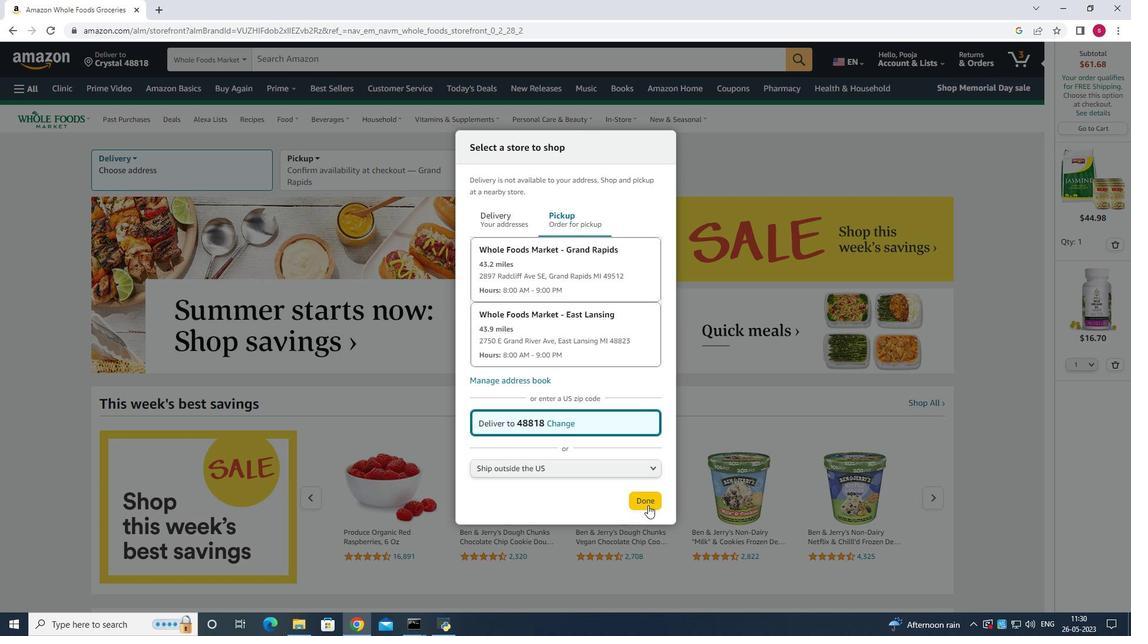 
Action: Mouse moved to (308, 53)
Screenshot: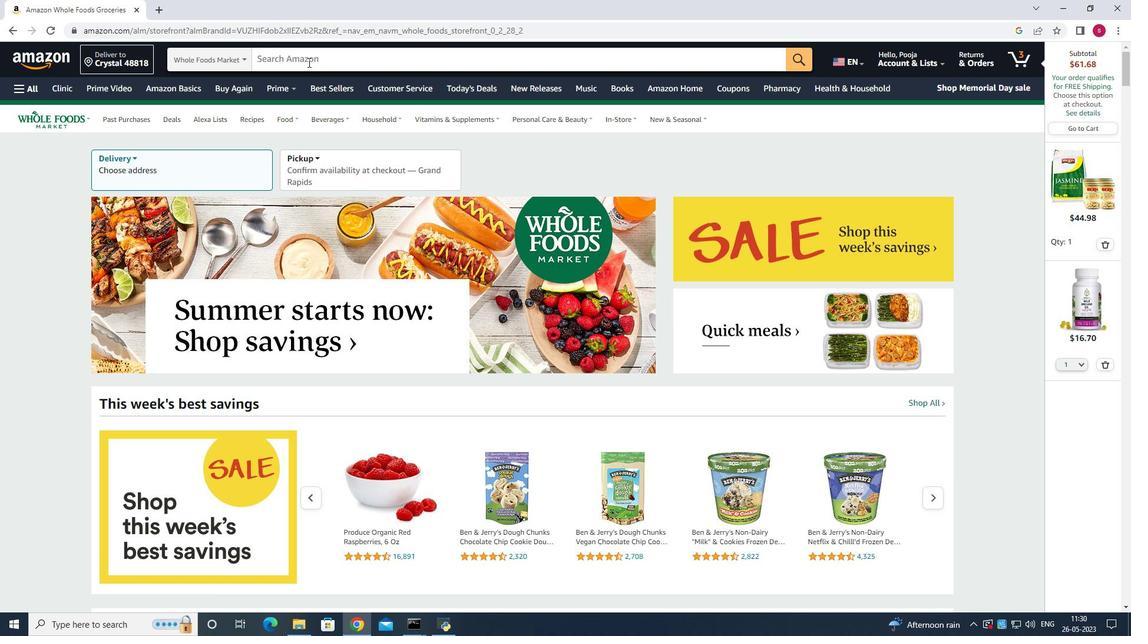 
Action: Mouse pressed left at (308, 53)
Screenshot: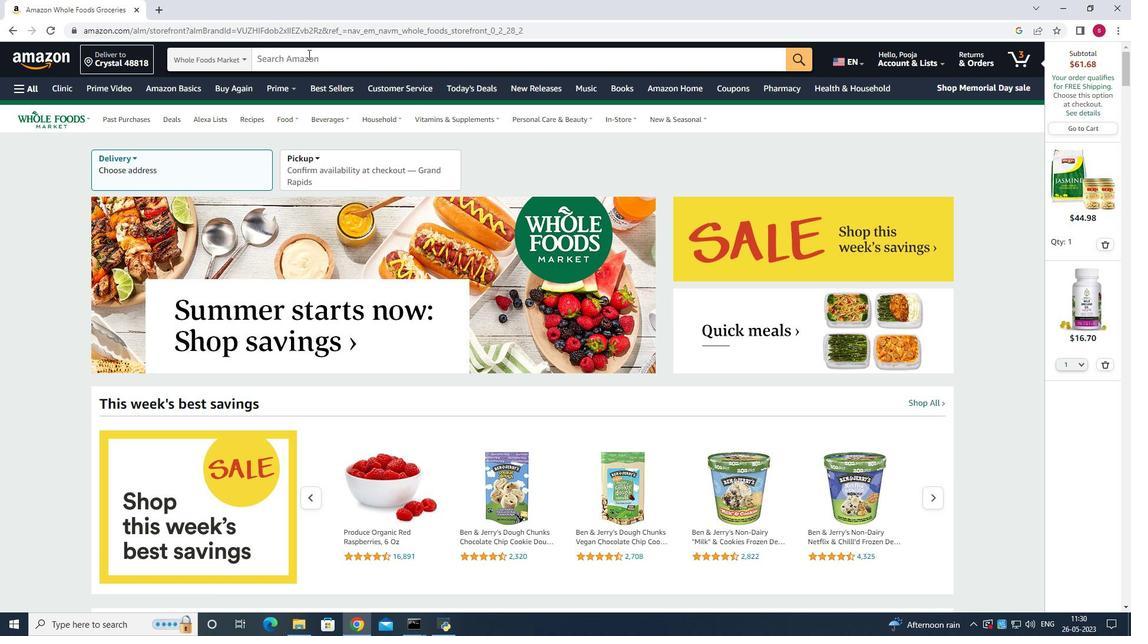 
Action: Key pressed whole<Key.space>food<Key.space>marl<Key.backspace>ket<Key.enter>
Screenshot: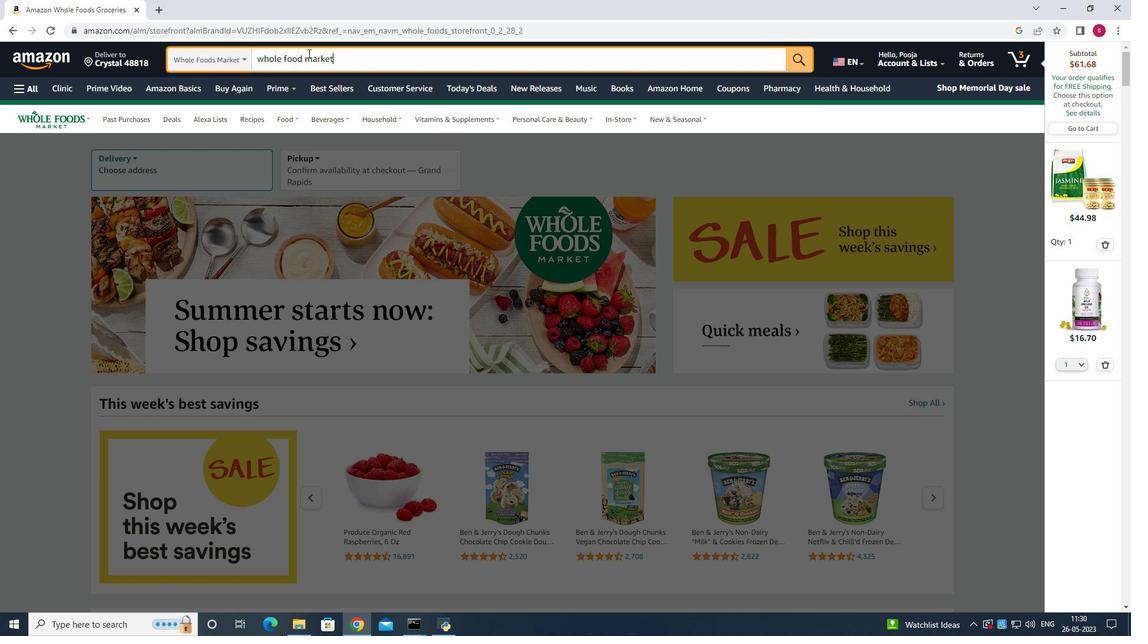
Action: Mouse moved to (549, 413)
Screenshot: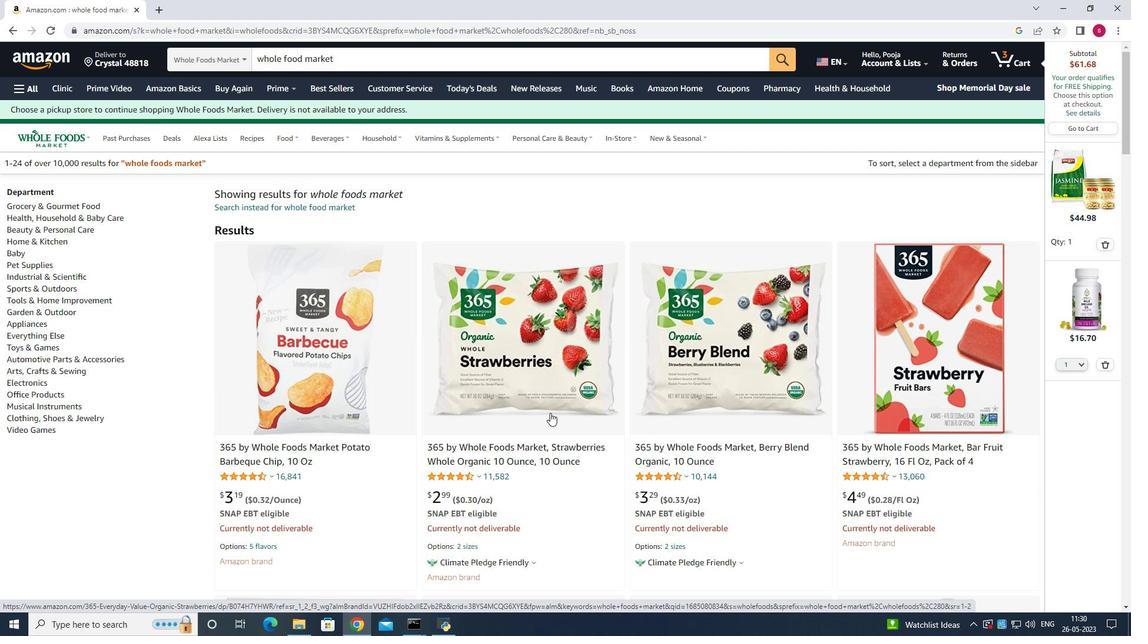 
Action: Mouse scrolled (549, 412) with delta (0, 0)
Screenshot: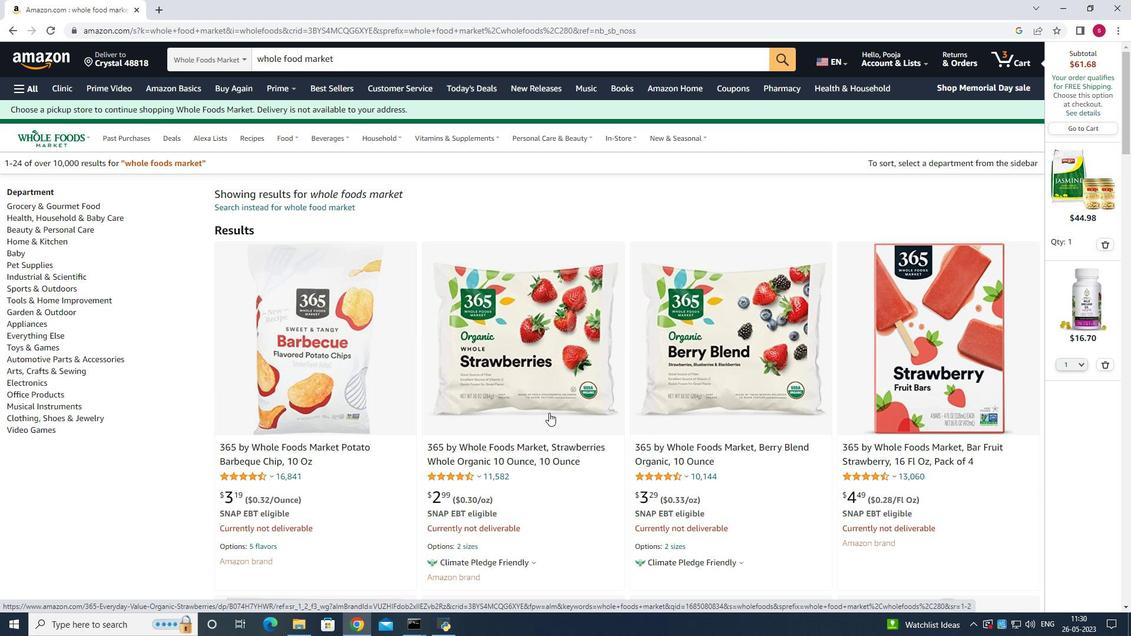 
Action: Mouse moved to (549, 414)
Screenshot: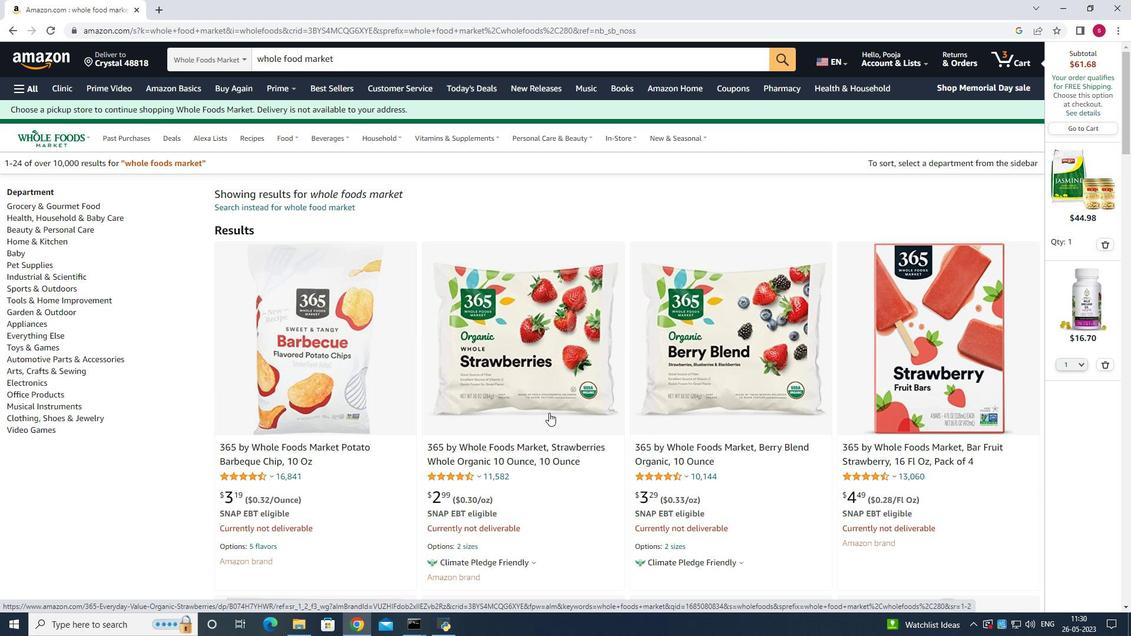 
Action: Mouse scrolled (549, 413) with delta (0, 0)
Screenshot: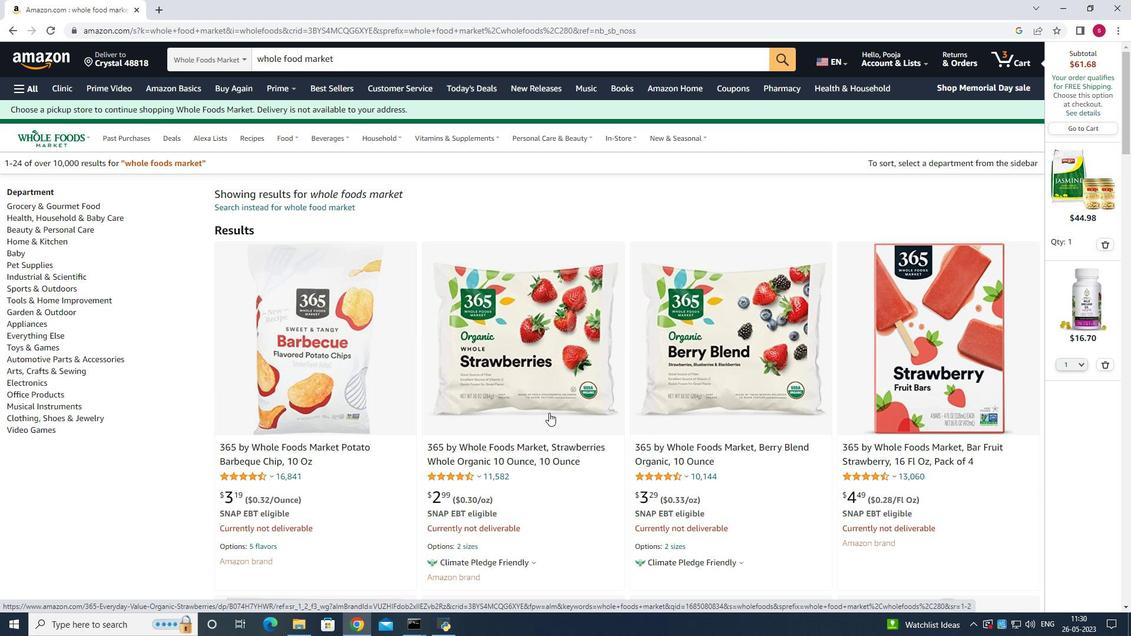 
Action: Mouse moved to (548, 414)
Screenshot: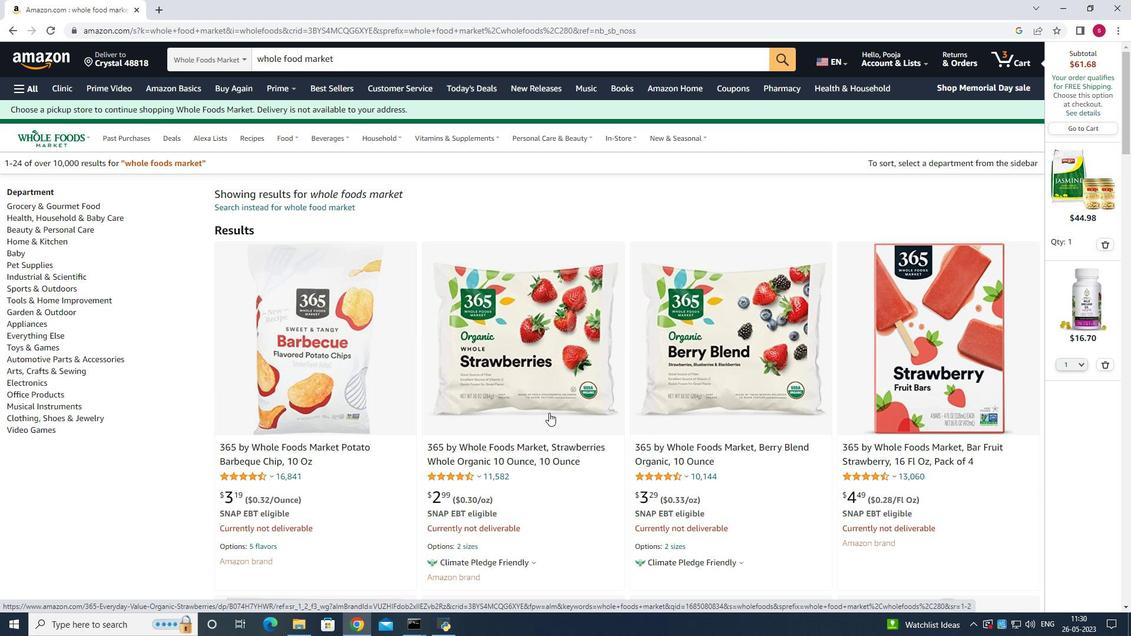 
Action: Mouse scrolled (548, 413) with delta (0, 0)
Screenshot: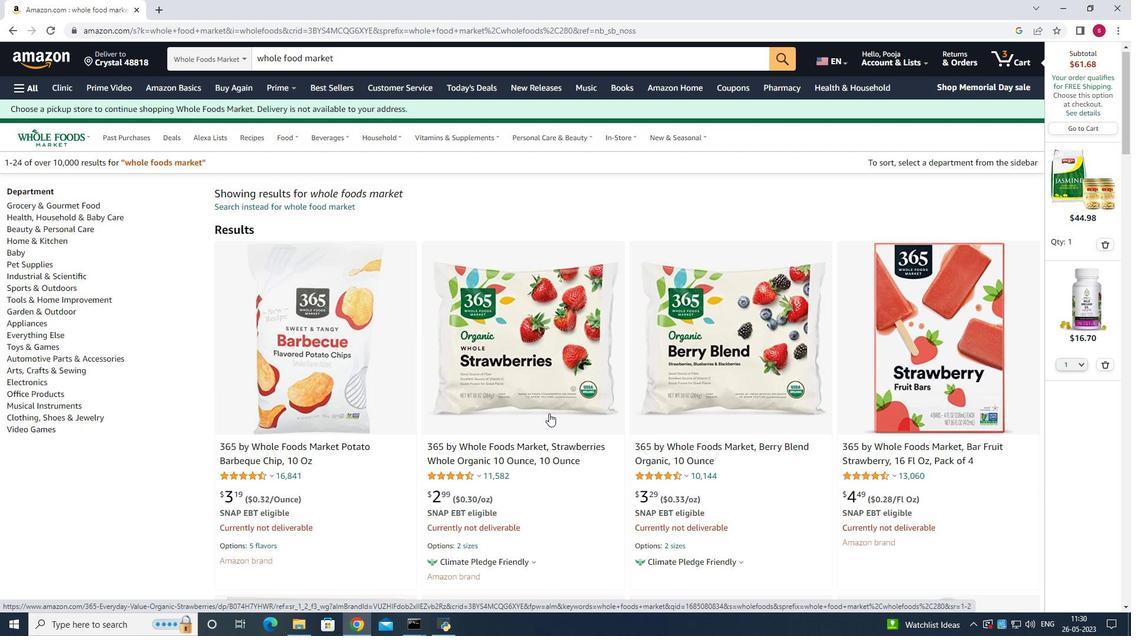 
Action: Mouse moved to (548, 414)
Screenshot: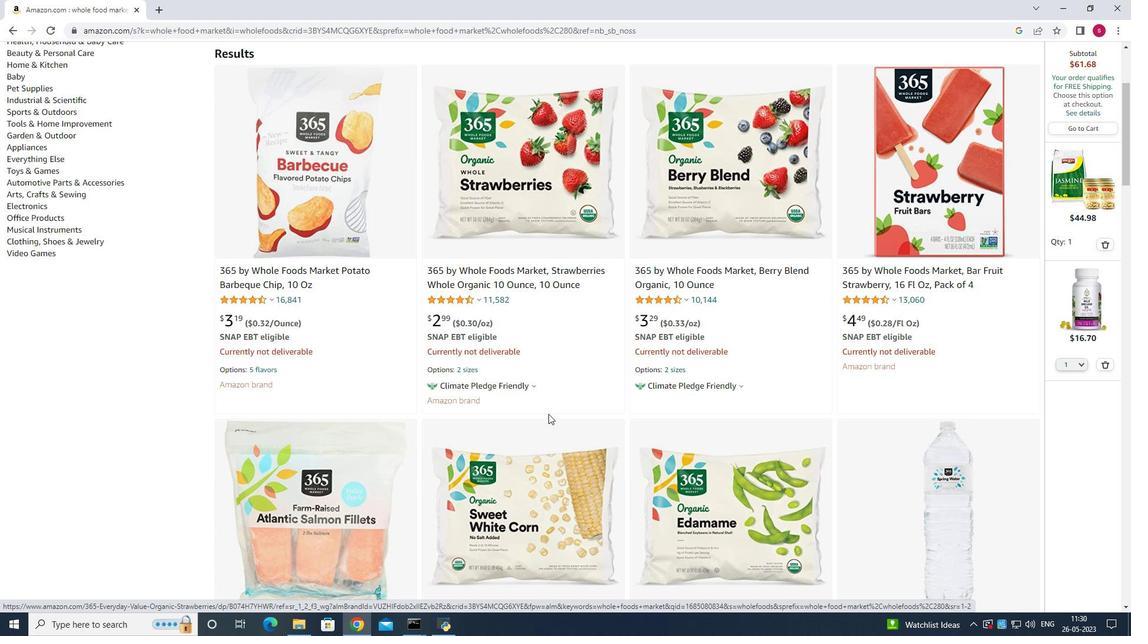 
Action: Mouse scrolled (548, 415) with delta (0, 0)
Screenshot: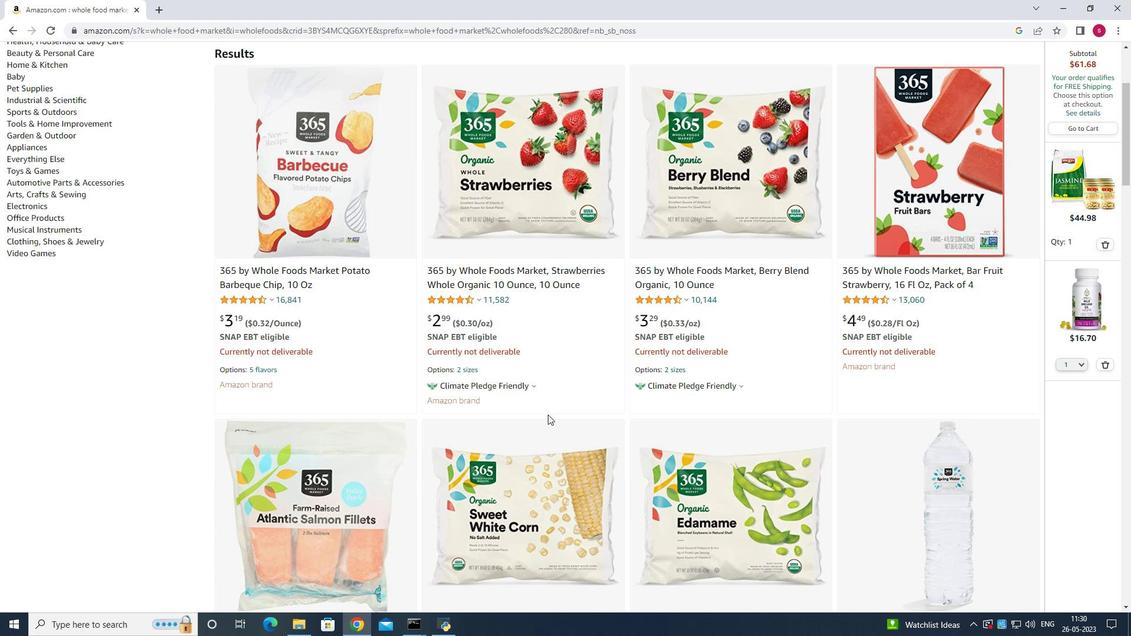 
Action: Mouse scrolled (548, 415) with delta (0, 0)
Screenshot: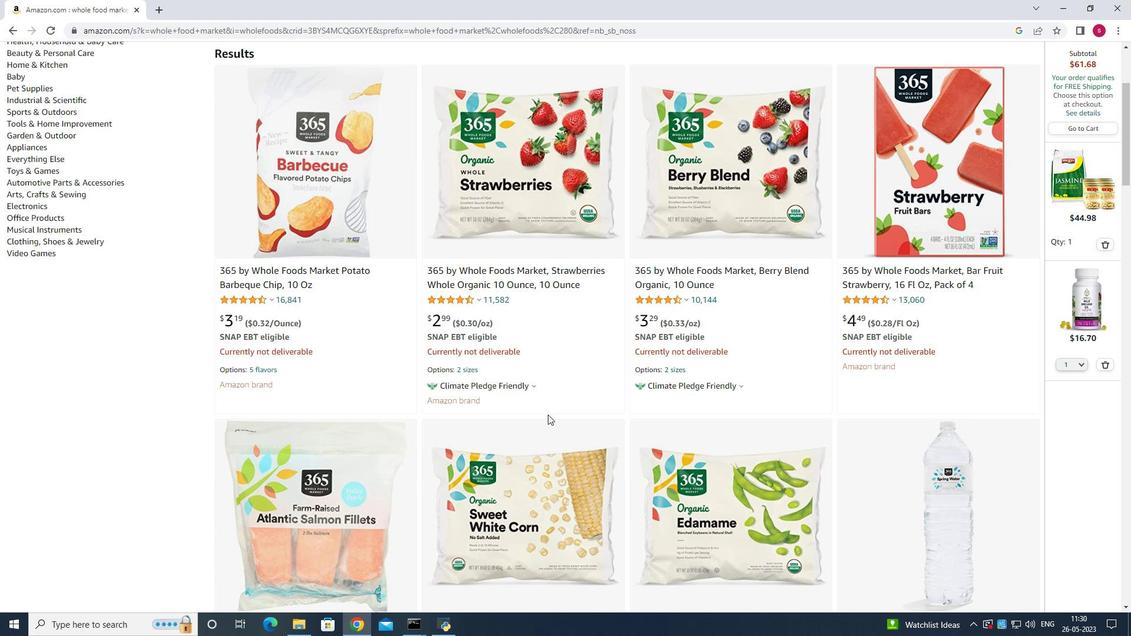 
Action: Mouse scrolled (548, 415) with delta (0, 0)
Screenshot: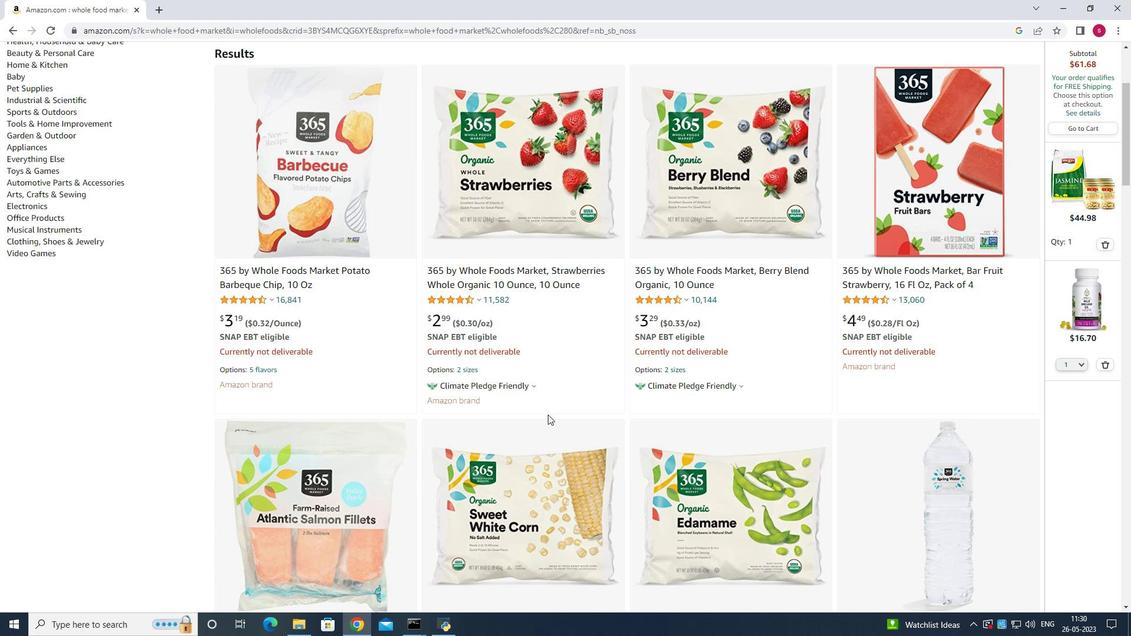 
Action: Mouse scrolled (548, 415) with delta (0, 0)
Screenshot: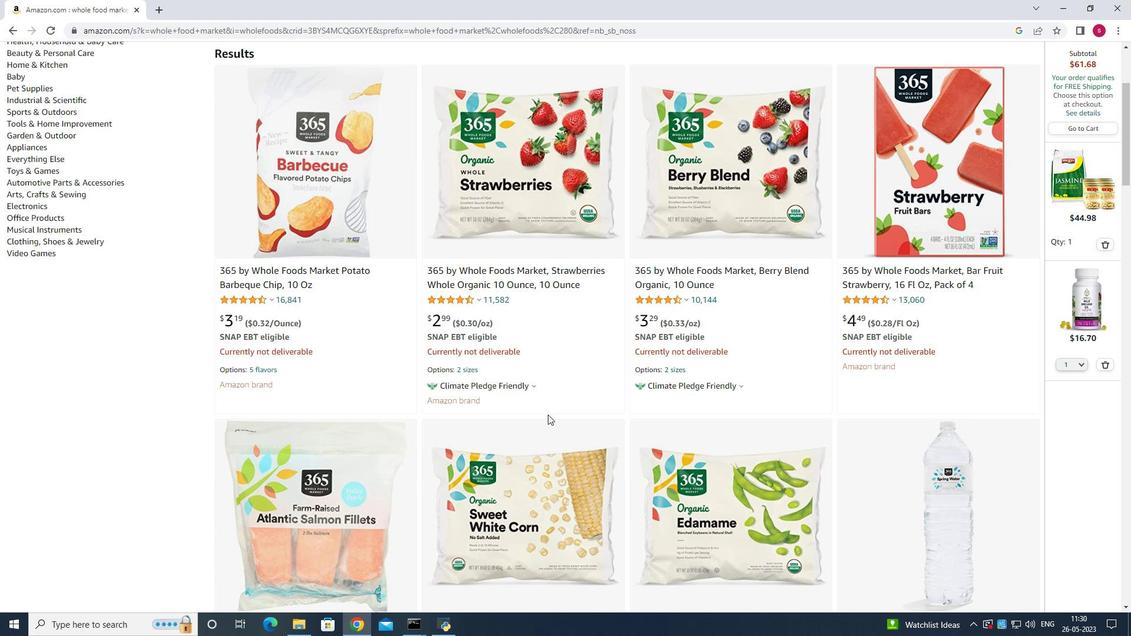 
Action: Mouse moved to (556, 410)
Screenshot: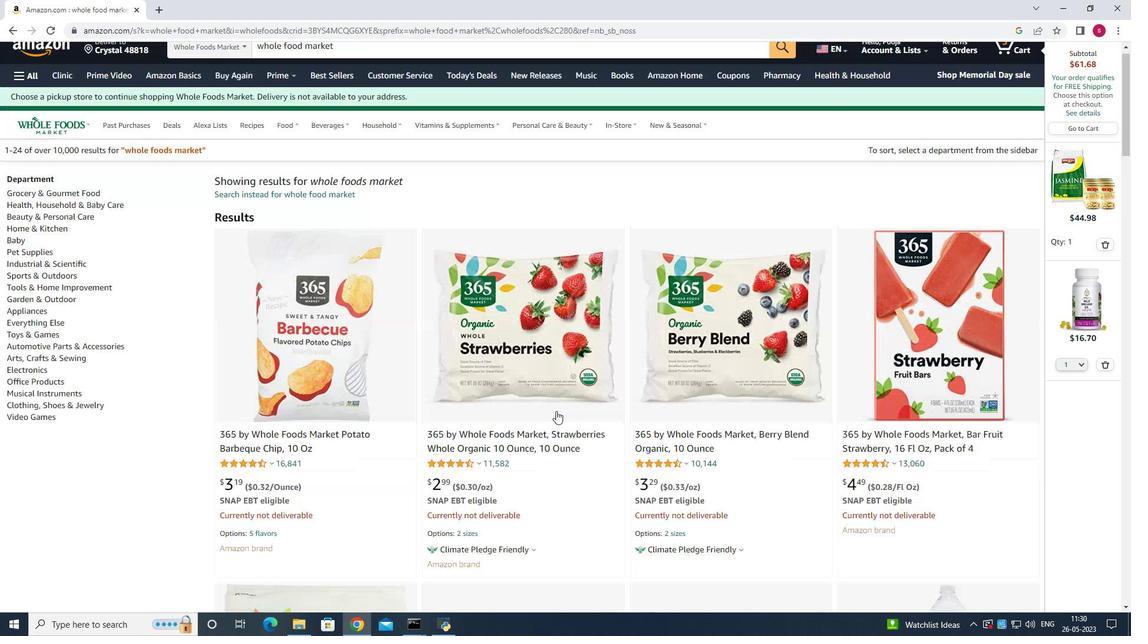 
Action: Mouse scrolled (556, 411) with delta (0, 0)
Screenshot: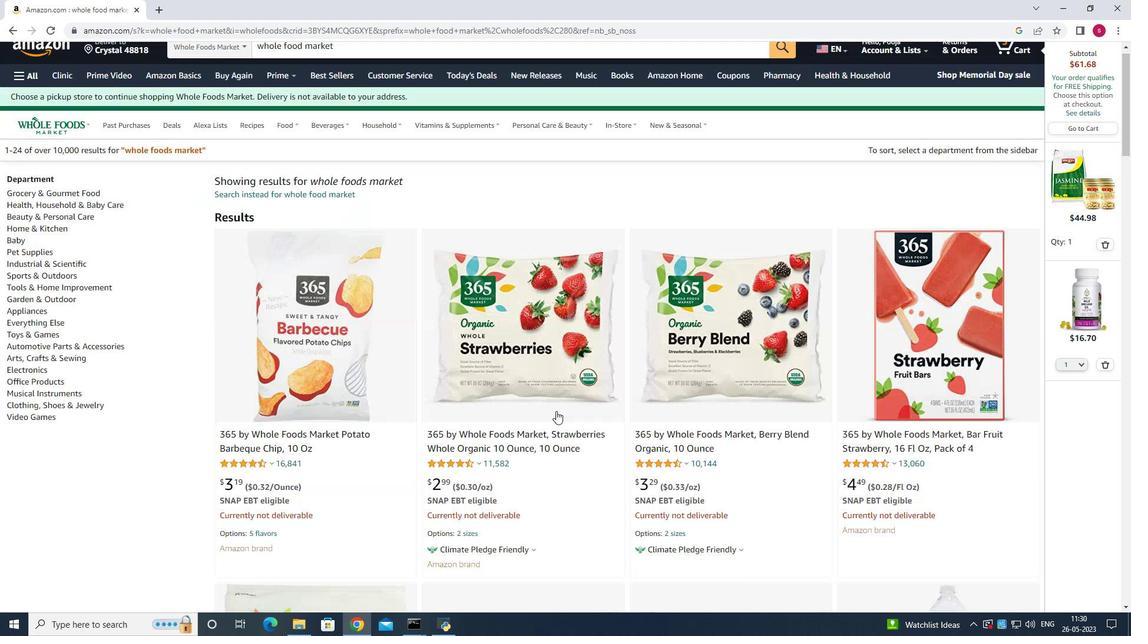 
Action: Mouse scrolled (556, 411) with delta (0, 0)
Screenshot: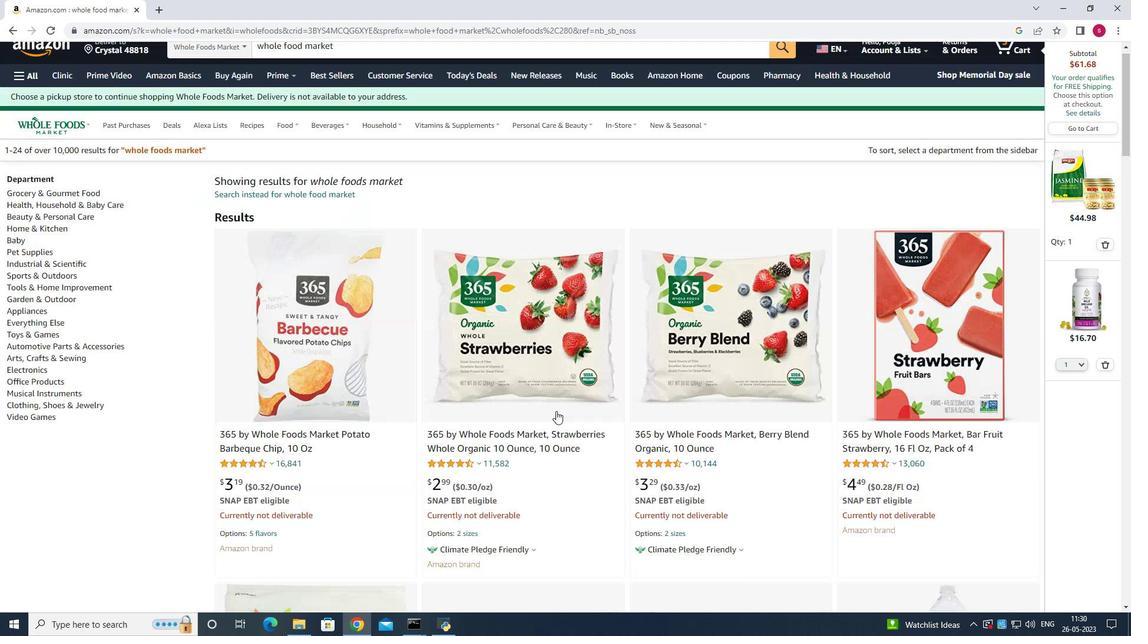 
Action: Mouse scrolled (556, 411) with delta (0, 0)
Screenshot: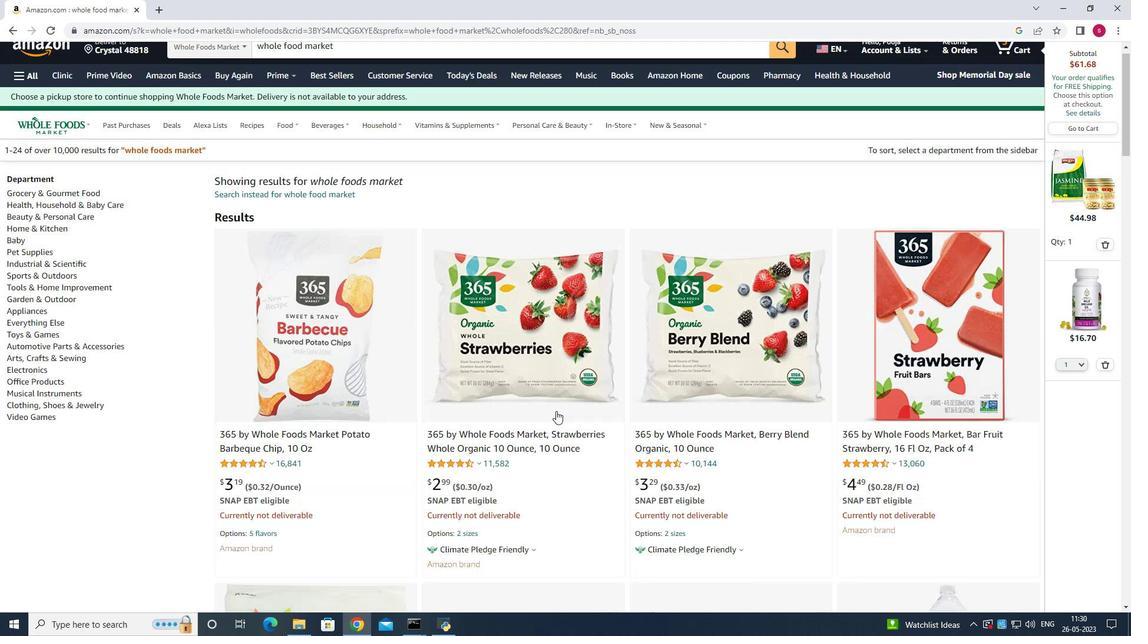 
Action: Mouse scrolled (556, 411) with delta (0, 0)
Screenshot: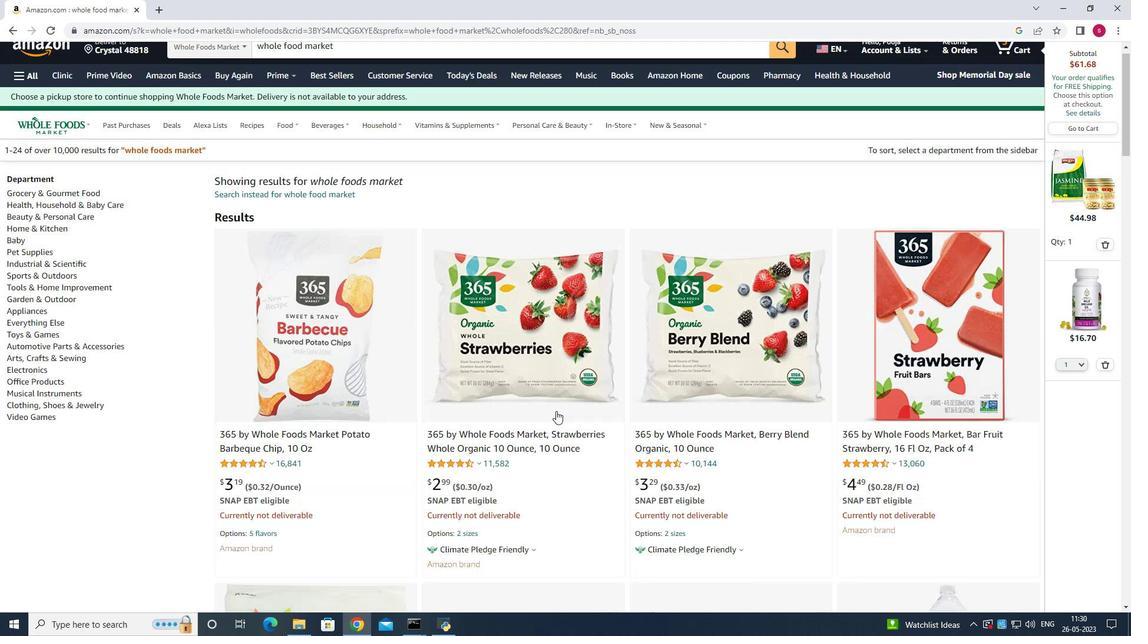 
Action: Mouse scrolled (556, 411) with delta (0, 0)
Screenshot: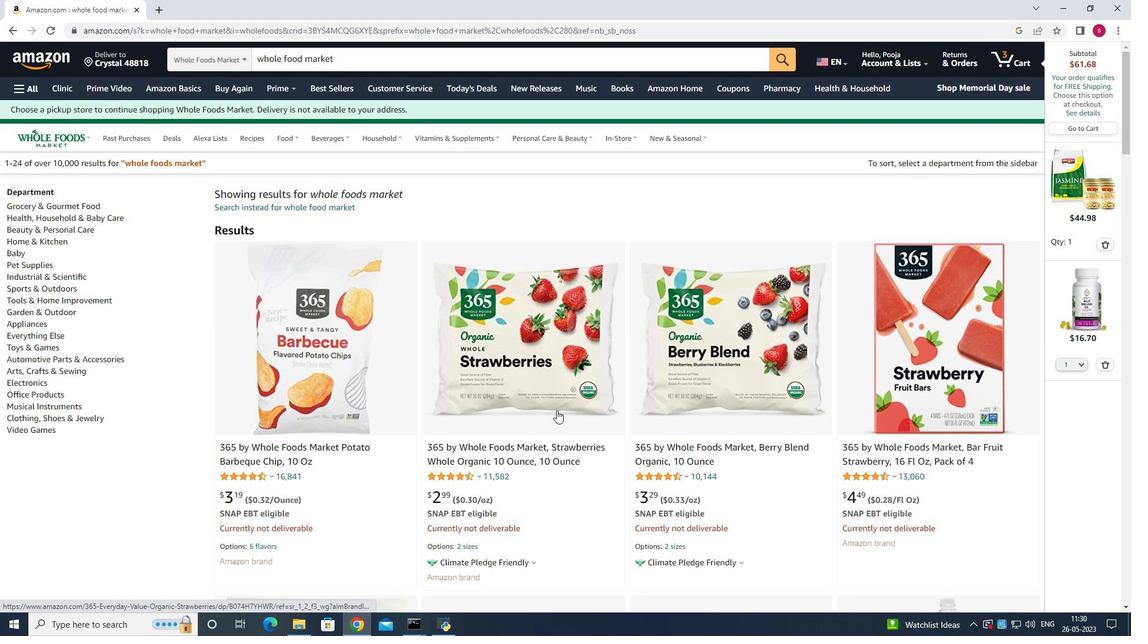 
Action: Mouse scrolled (556, 411) with delta (0, 0)
Screenshot: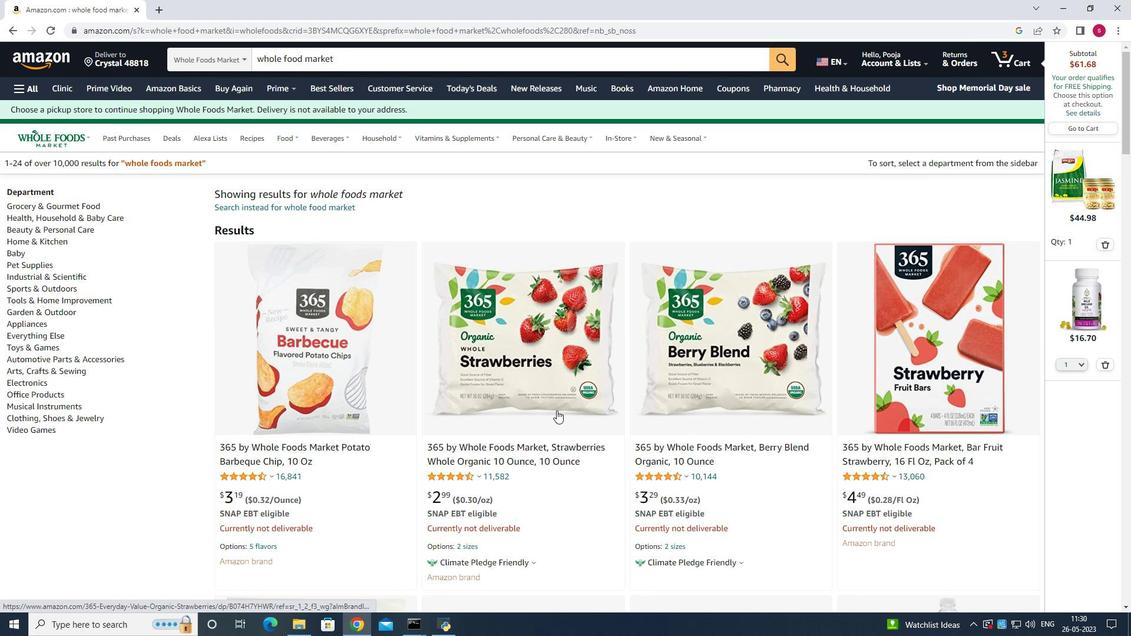 
Action: Mouse scrolled (556, 411) with delta (0, 0)
Screenshot: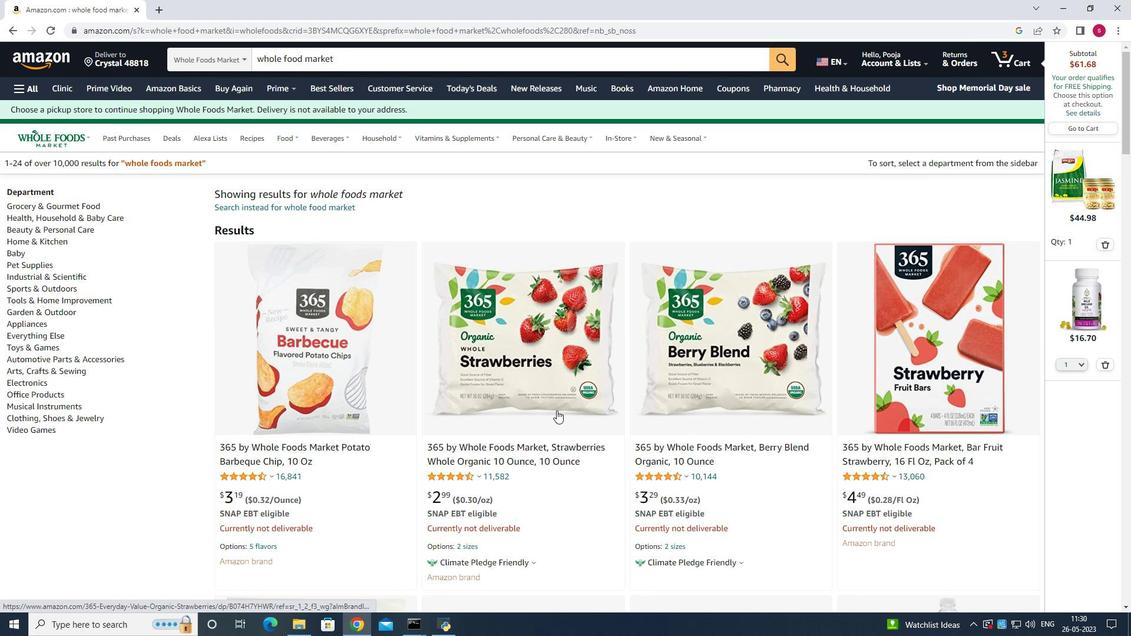
Action: Mouse scrolled (556, 411) with delta (0, 0)
Screenshot: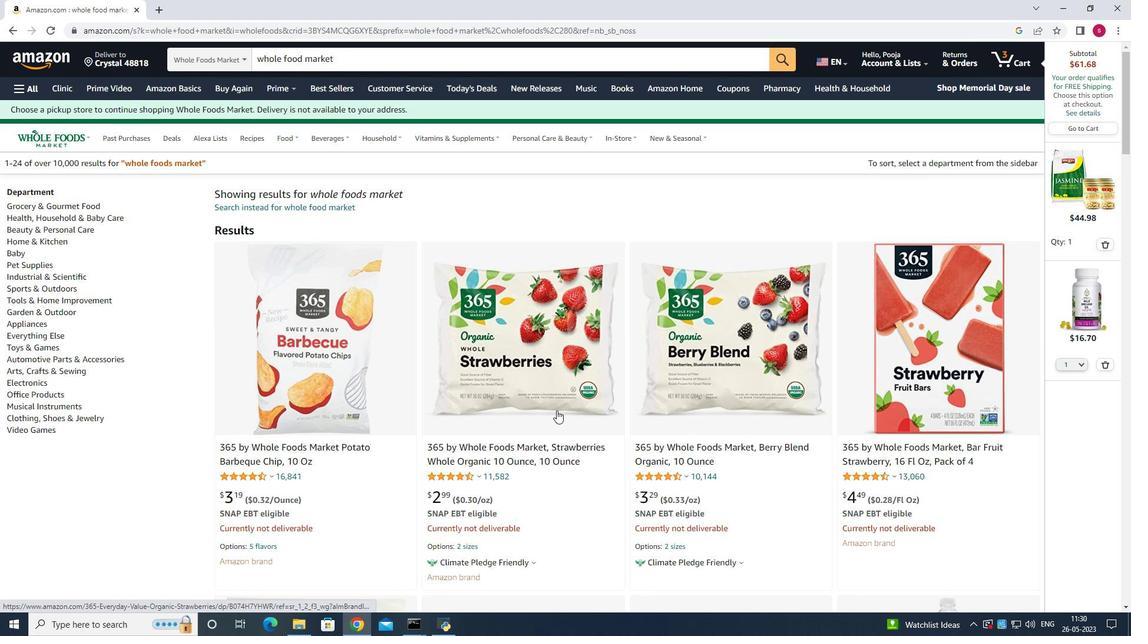 
Action: Mouse moved to (569, 55)
Screenshot: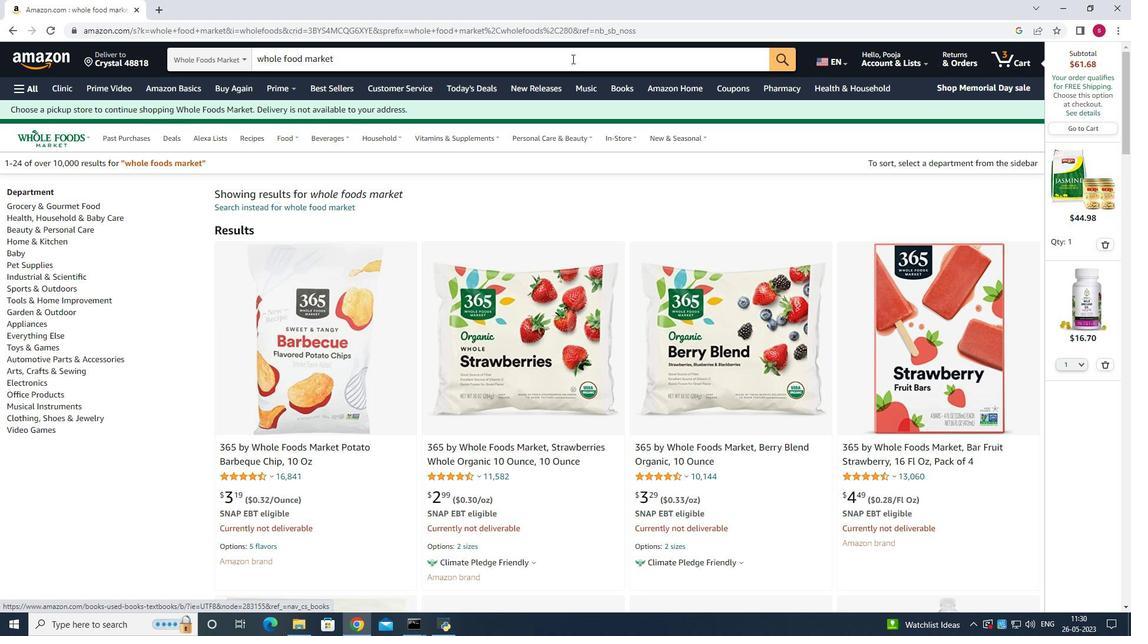
Action: Mouse pressed left at (569, 55)
Screenshot: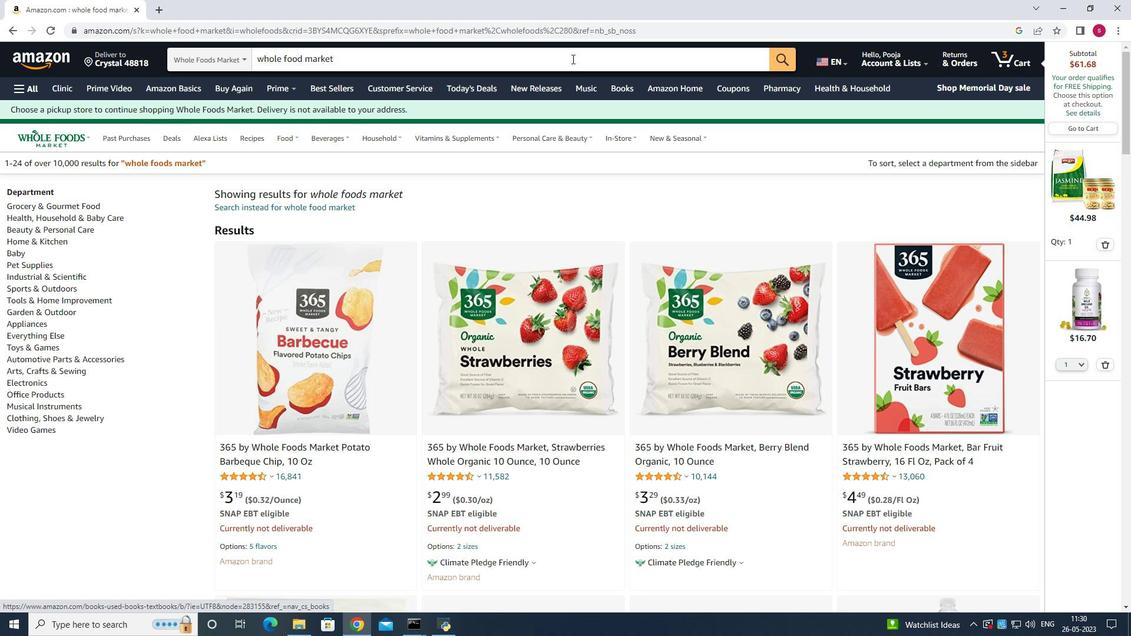 
Action: Key pressed <Key.backspace><Key.backspace><Key.backspace><Key.backspace><Key.backspace><Key.backspace><Key.backspace><Key.backspace><Key.backspace><Key.backspace><Key.backspace><Key.backspace><Key.backspace><Key.backspace><Key.backspace><Key.backspace><Key.backspace><Key.backspace><Key.backspace><Key.backspace><Key.backspace><Key.backspace><Key.backspace><Key.backspace><Key.backspace><Key.backspace><Key.backspace><Key.backspace><Key.backspace><Key.backspace><Key.backspace>organic<Key.space>turmero<Key.backspace>ic<Key.enter>
Screenshot: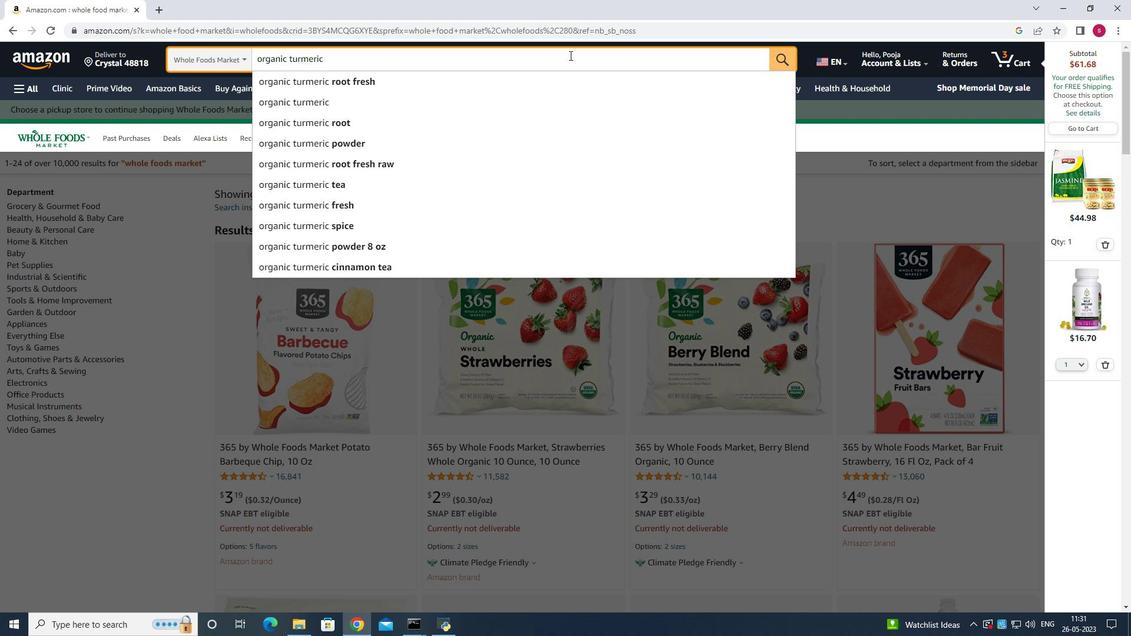 
Action: Mouse moved to (853, 388)
Screenshot: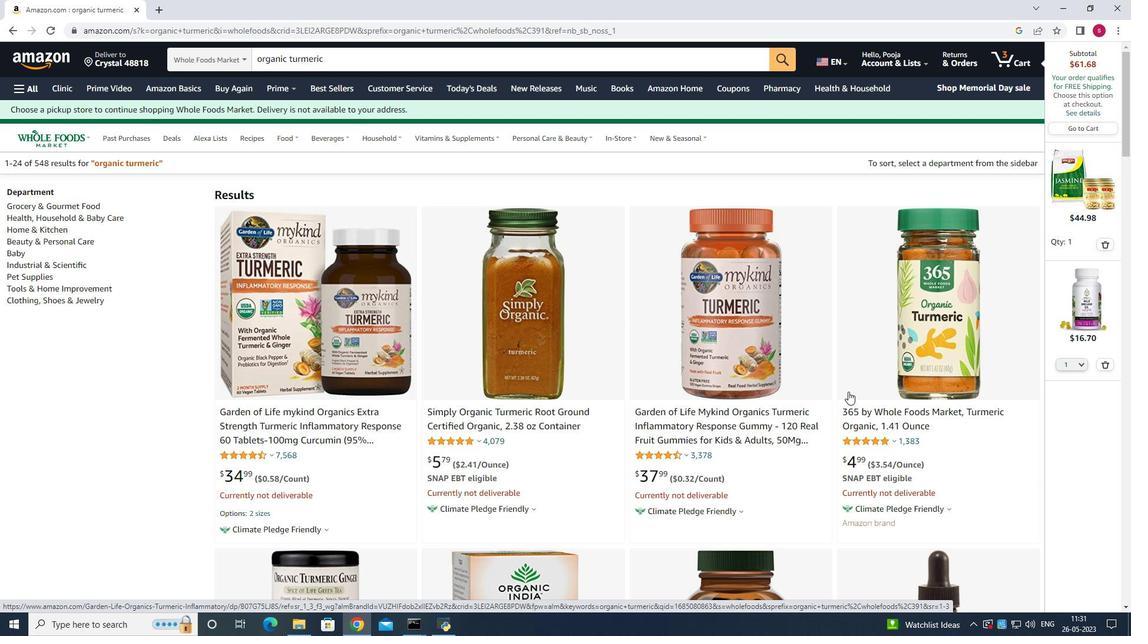 
Action: Mouse pressed left at (853, 388)
Screenshot: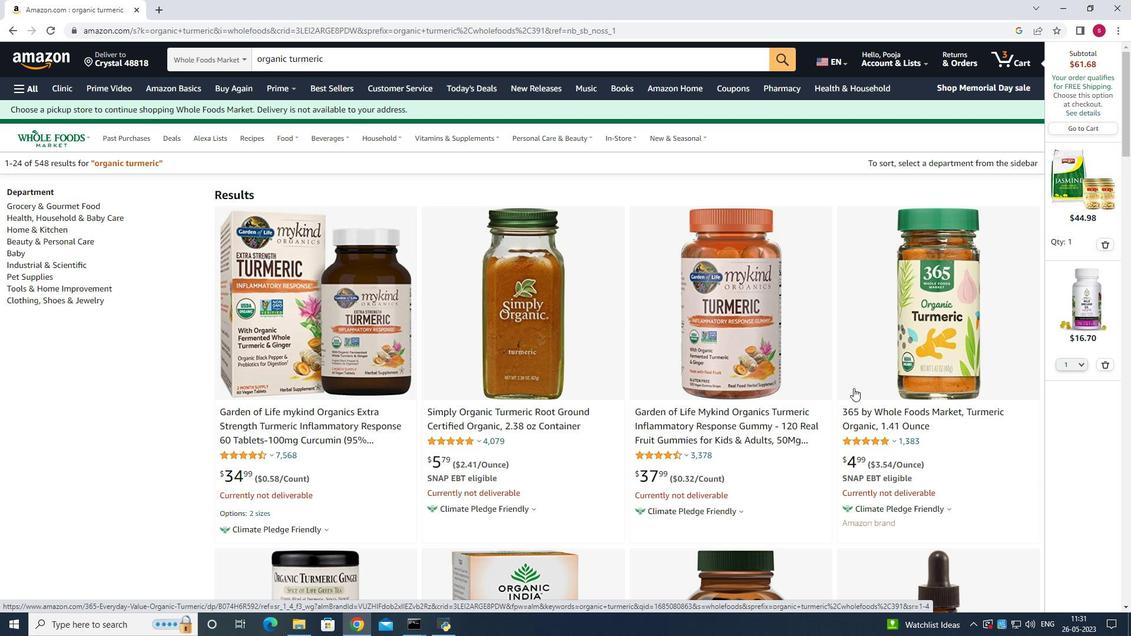 
Action: Mouse moved to (882, 230)
Screenshot: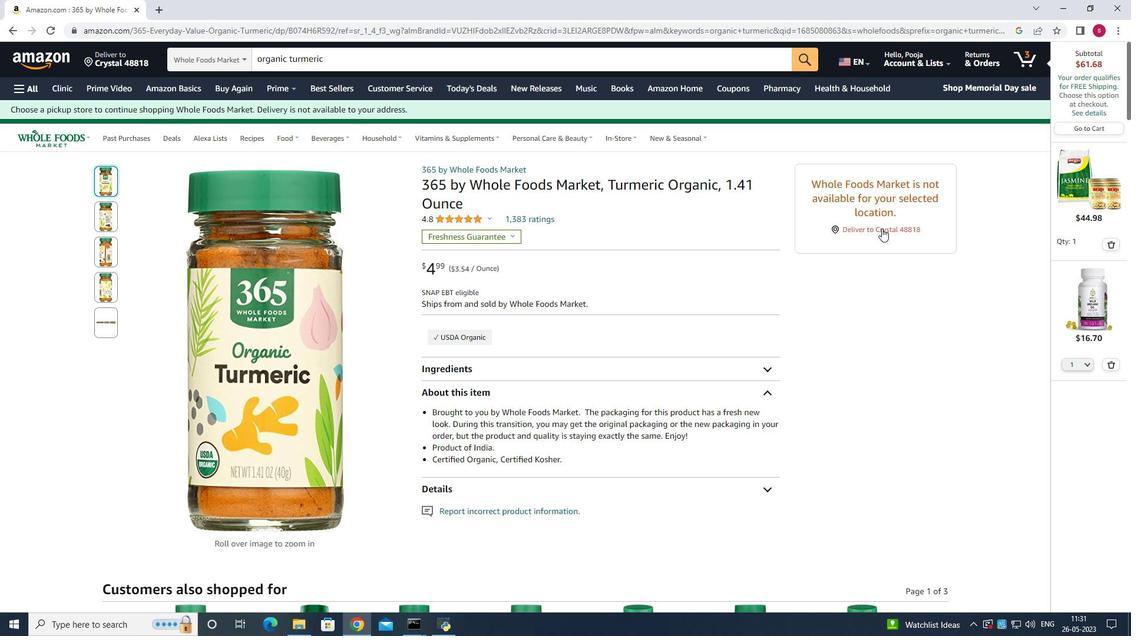 
Action: Mouse pressed left at (882, 230)
Screenshot: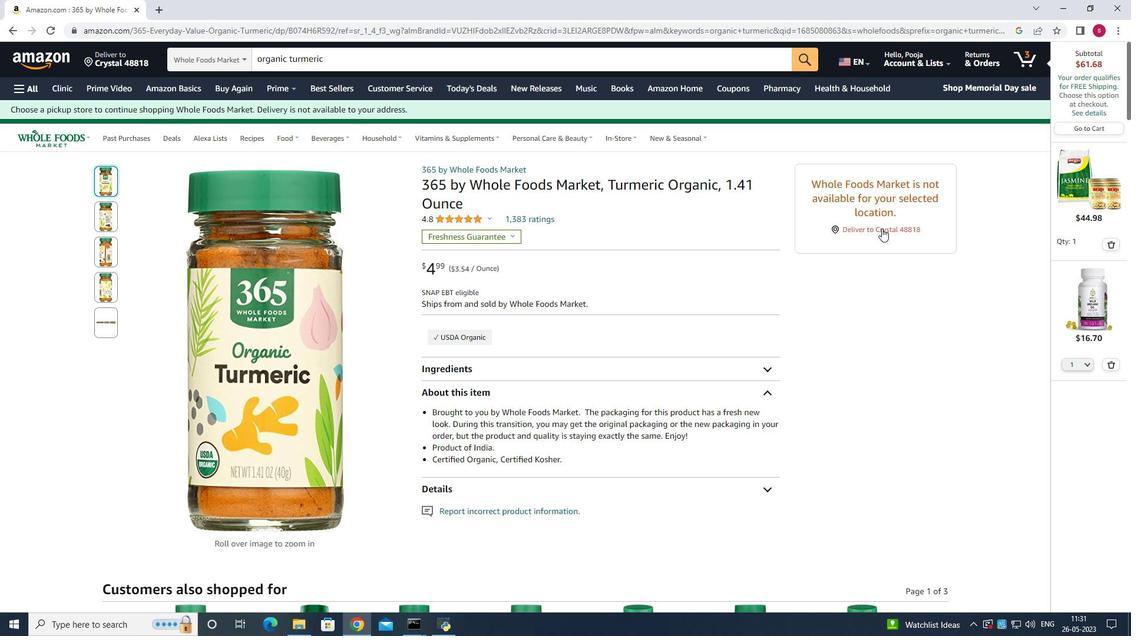 
Action: Mouse moved to (562, 420)
Screenshot: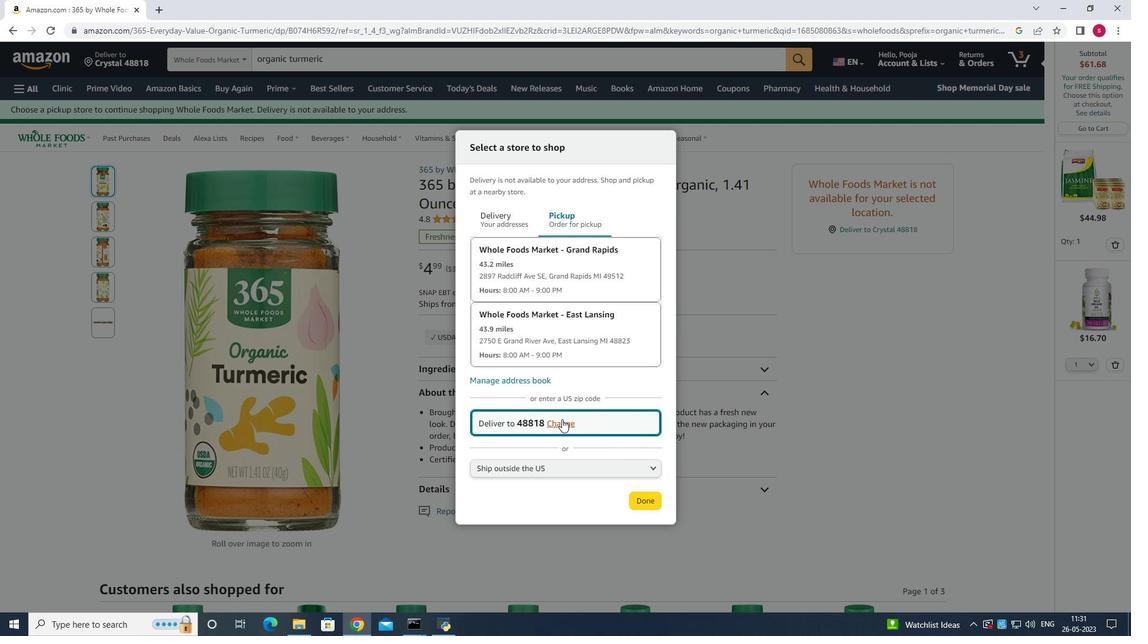 
Action: Mouse pressed left at (562, 420)
Screenshot: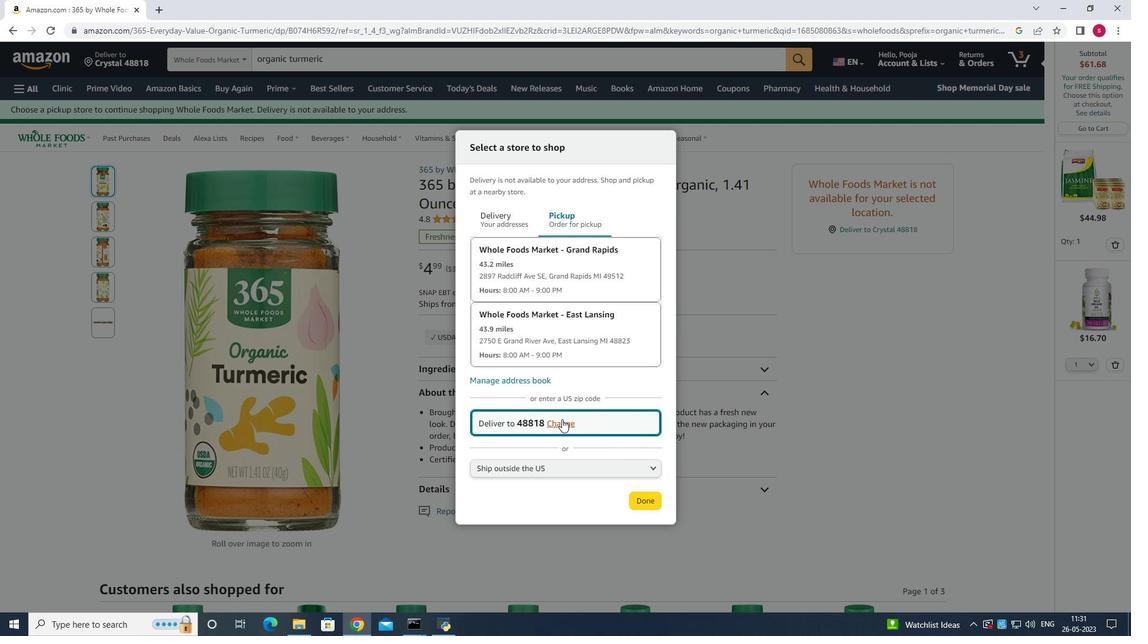 
Action: Mouse moved to (562, 421)
Screenshot: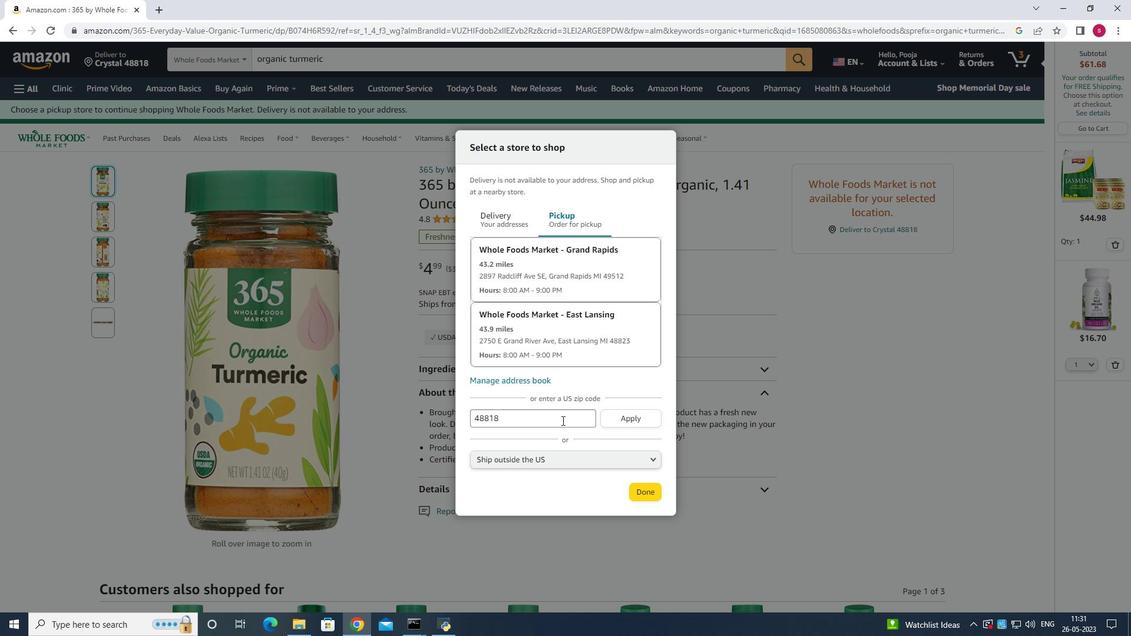 
Action: Key pressed <Key.backspace><Key.backspace><Key.backspace><Key.backspace><Key.backspace><Key.backspace><Key.backspace><Key.backspace><Key.backspace><Key.backspace><Key.backspace>
Screenshot: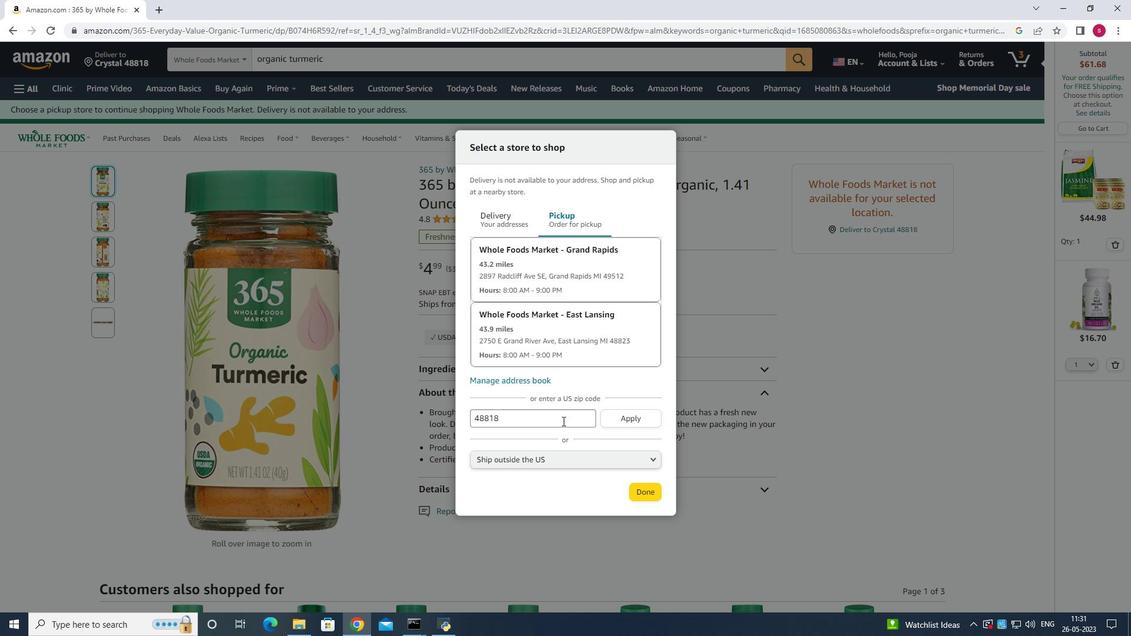 
Action: Mouse pressed left at (562, 421)
Screenshot: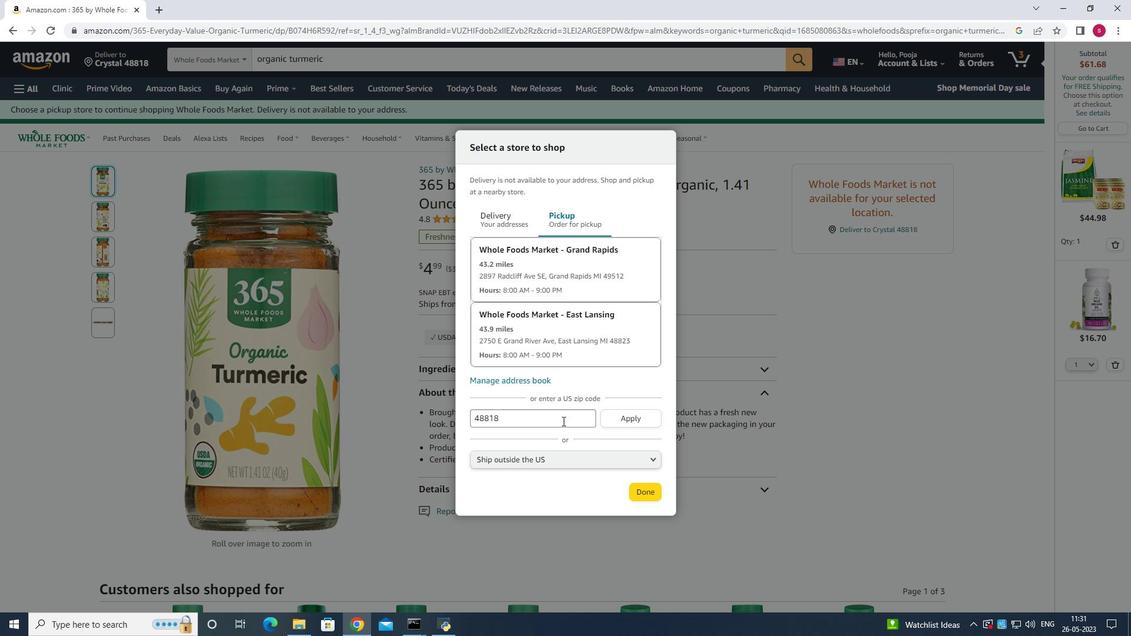 
Action: Key pressed <Key.backspace><Key.backspace><Key.backspace><Key.backspace><Key.backspace><Key.backspace><Key.backspace><Key.backspace><Key.backspace><Key.backspace><Key.backspace><Key.backspace><Key.backspace><Key.backspace><Key.backspace>25438
Screenshot: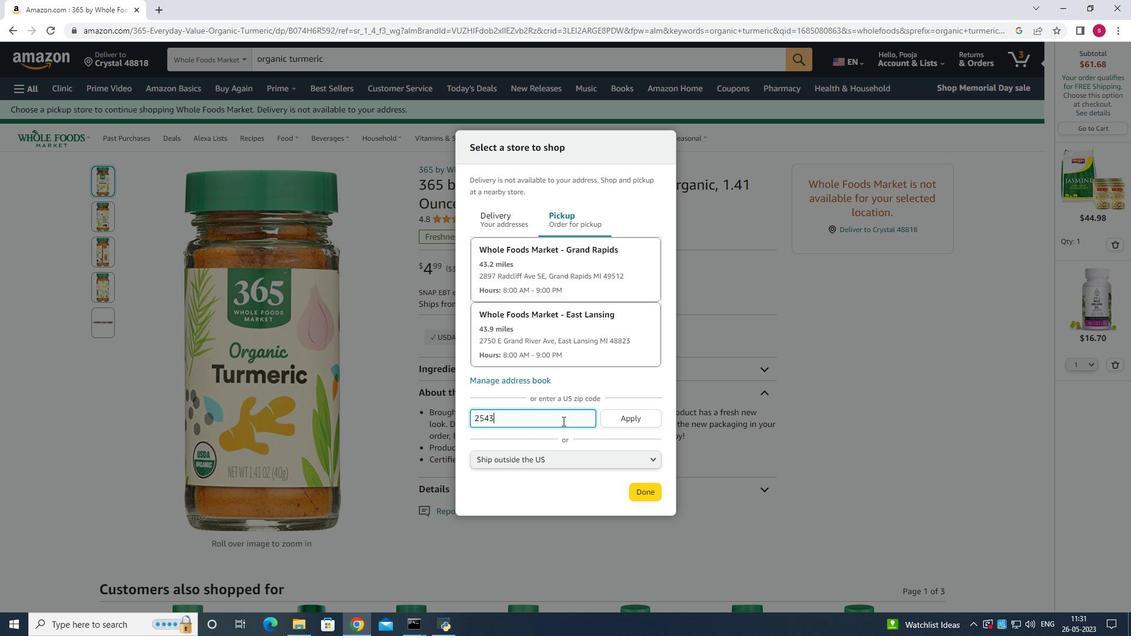 
Action: Mouse moved to (630, 412)
Screenshot: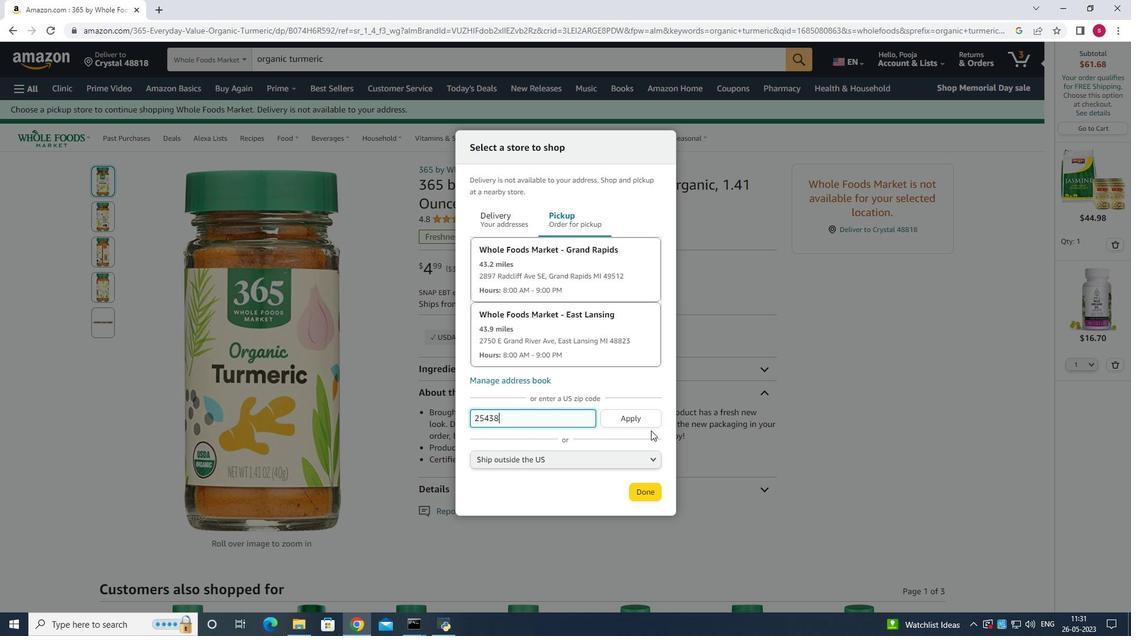 
Action: Mouse pressed left at (630, 412)
Screenshot: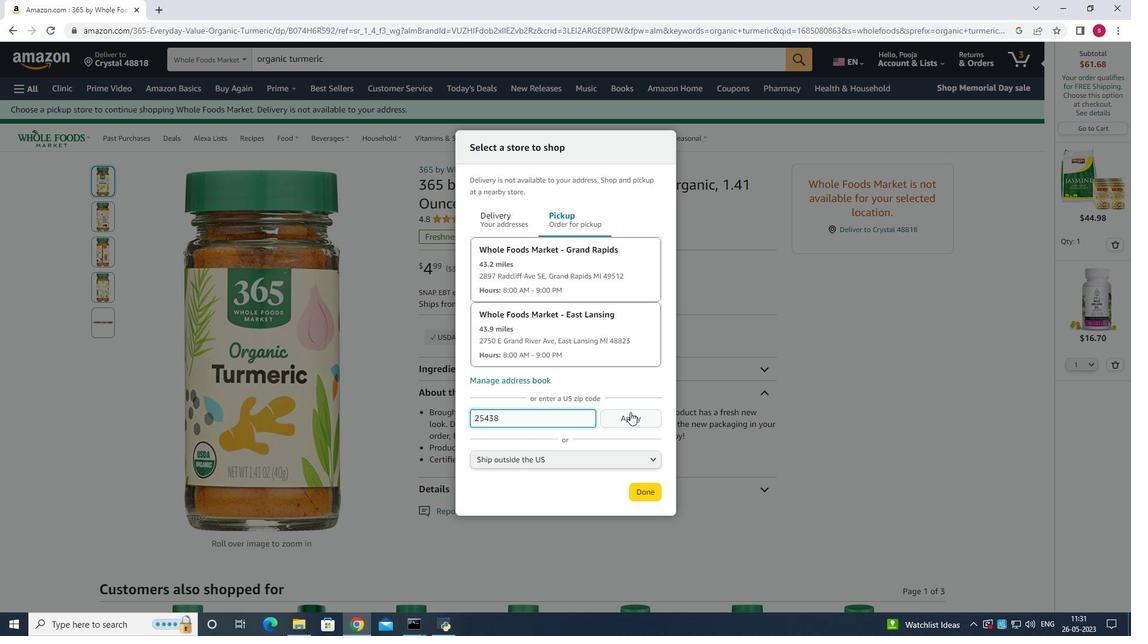 
Action: Mouse moved to (503, 220)
Screenshot: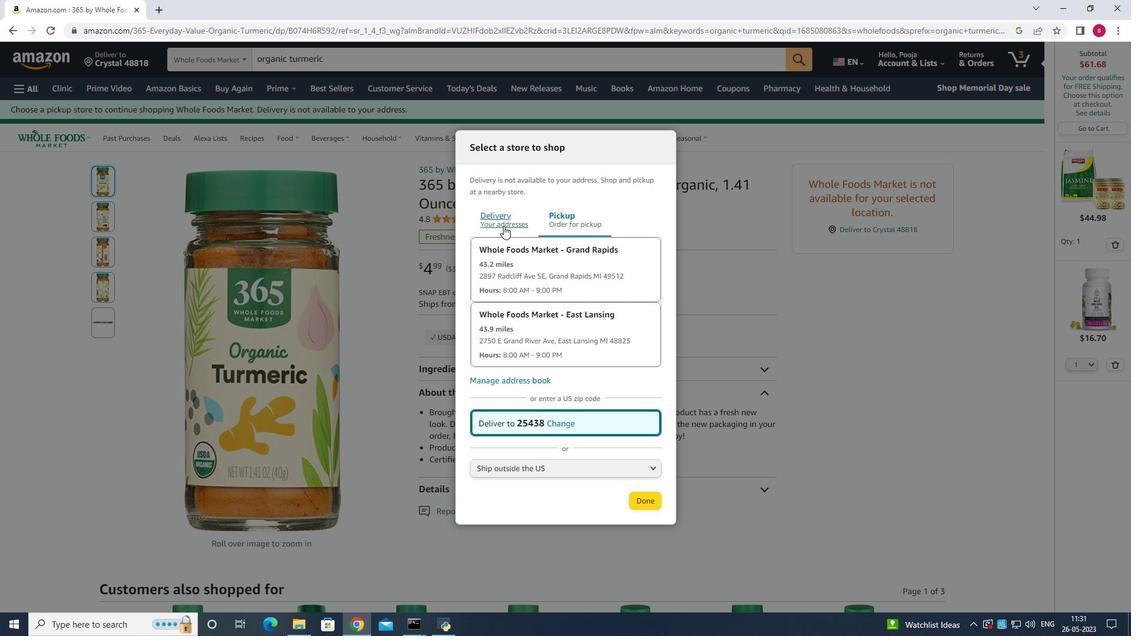 
Action: Mouse pressed left at (503, 220)
Screenshot: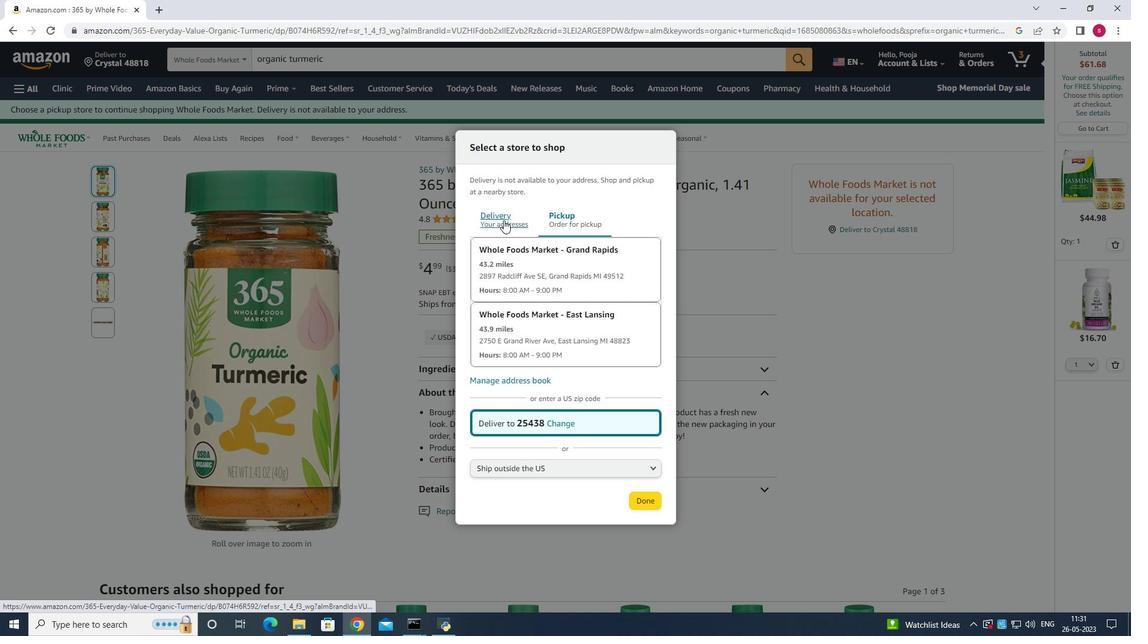 
Action: Mouse moved to (554, 258)
Screenshot: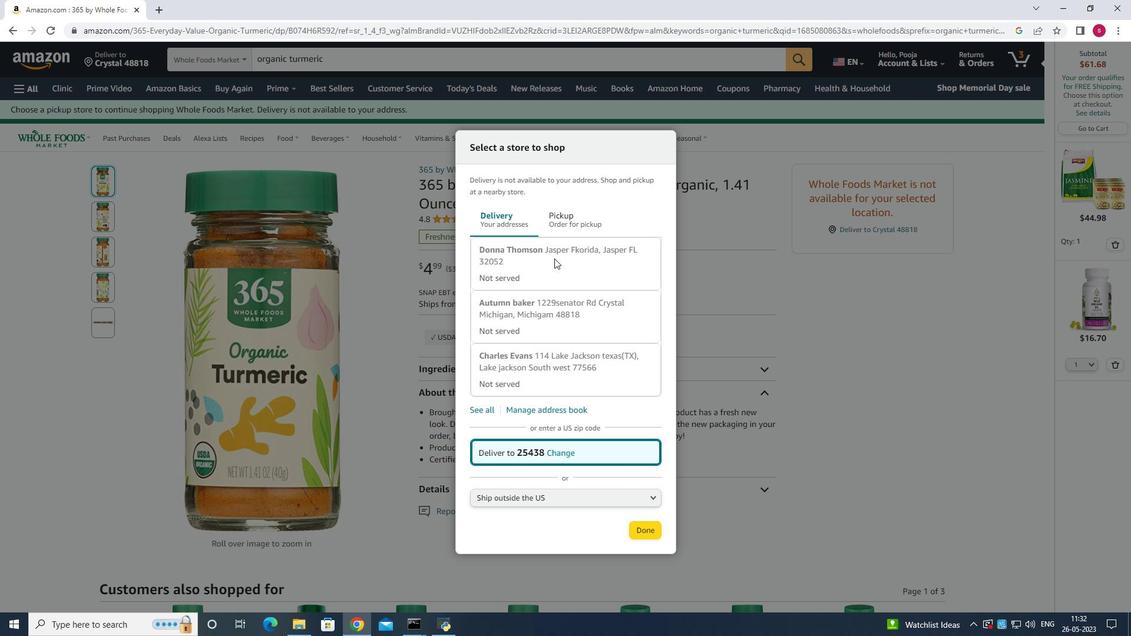
Action: Mouse pressed left at (554, 258)
Screenshot: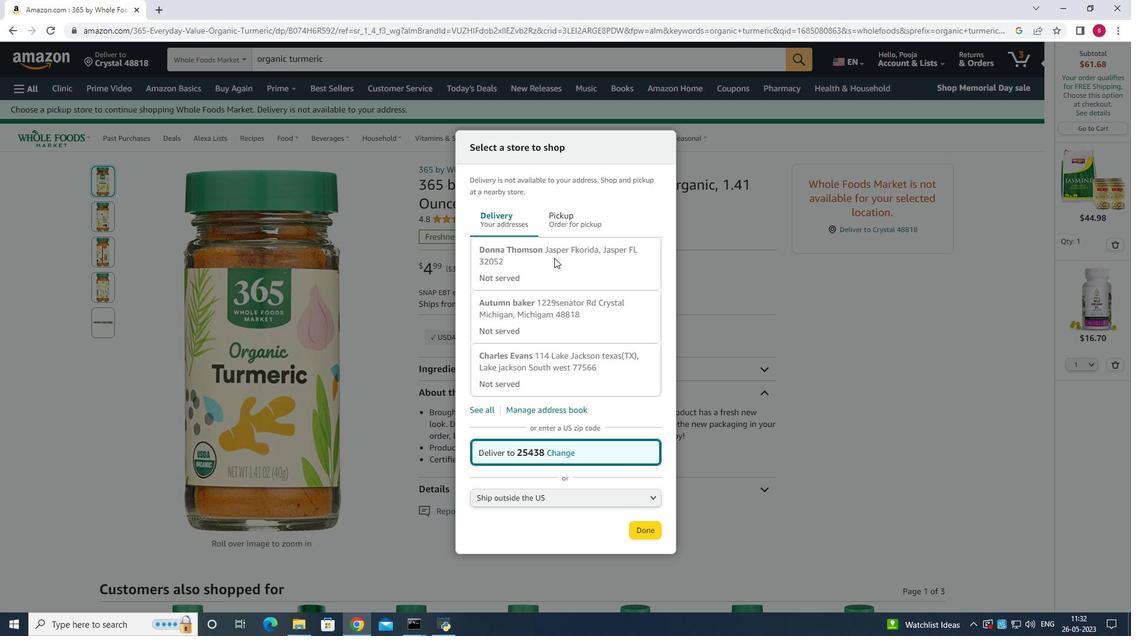 
Action: Mouse moved to (507, 275)
Screenshot: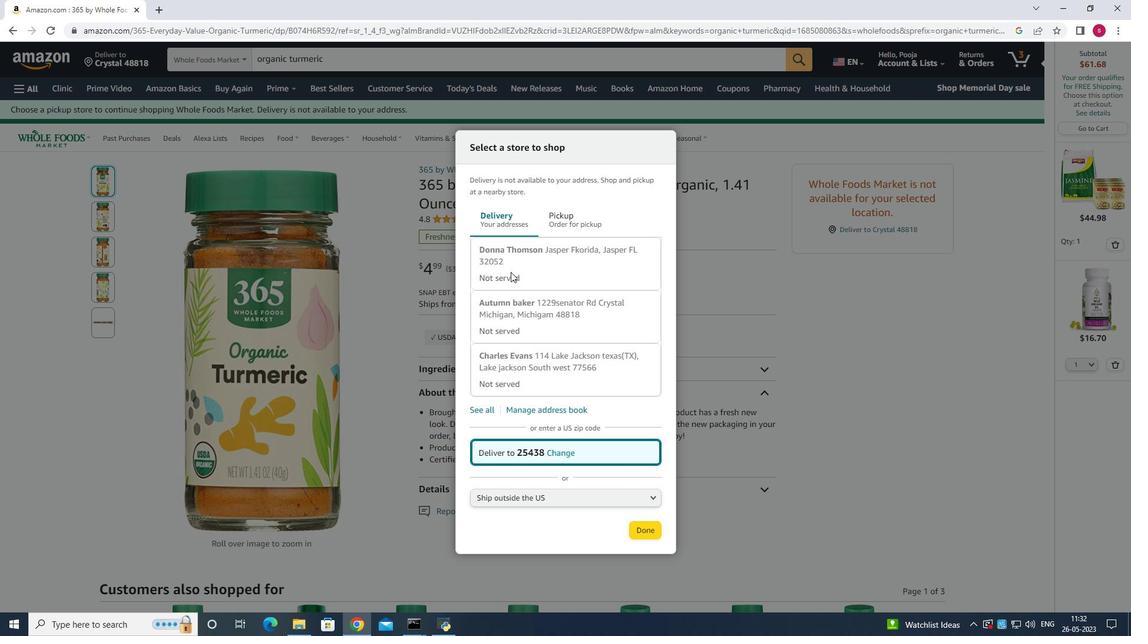
Action: Mouse pressed left at (507, 275)
Screenshot: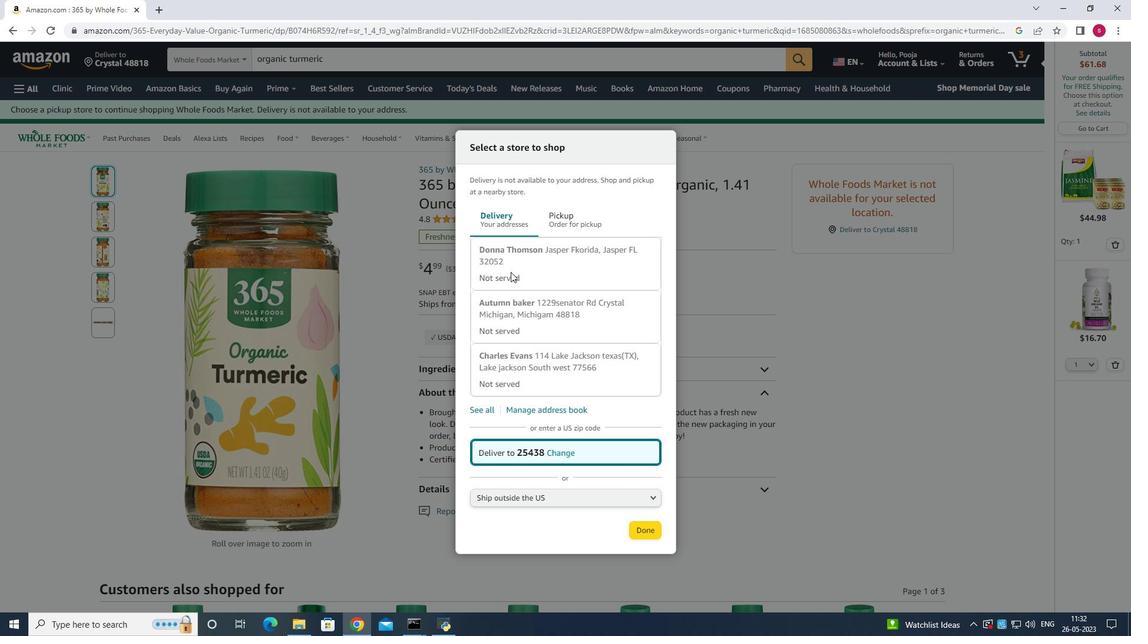 
Action: Mouse moved to (645, 530)
Screenshot: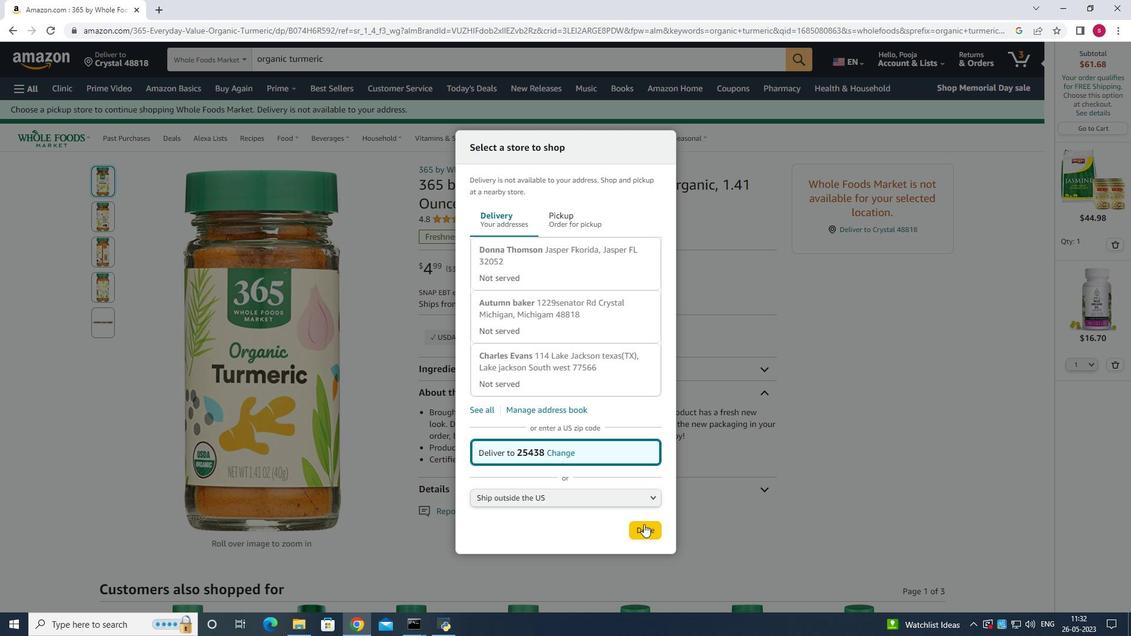 
Action: Mouse pressed left at (645, 530)
Screenshot: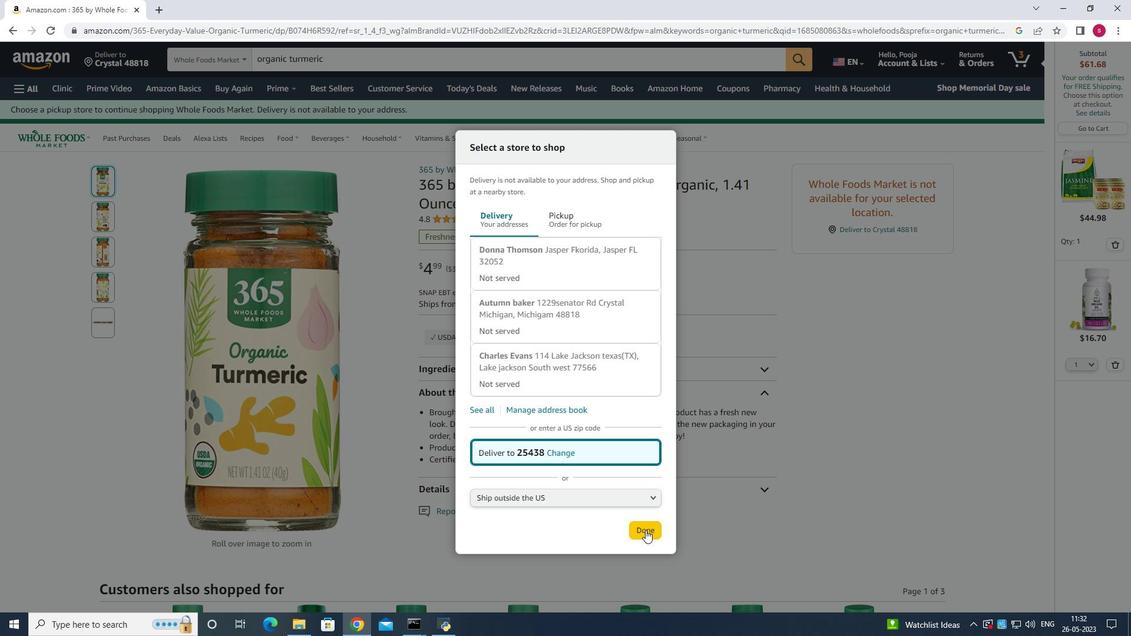 
Action: Mouse moved to (885, 212)
Screenshot: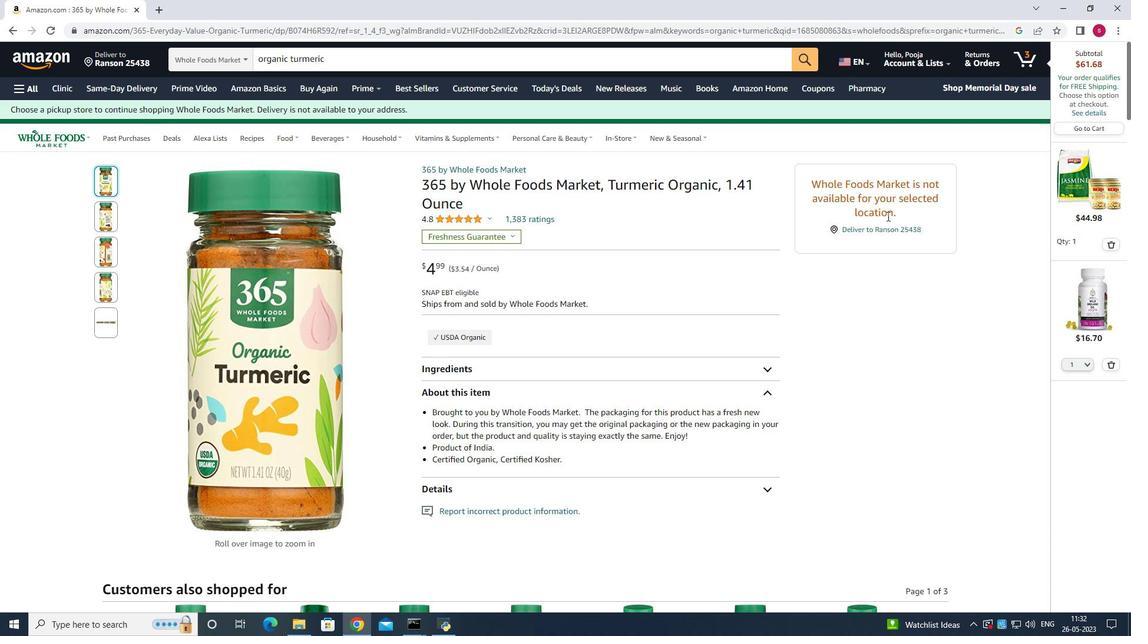 
Action: Mouse pressed left at (885, 212)
Screenshot: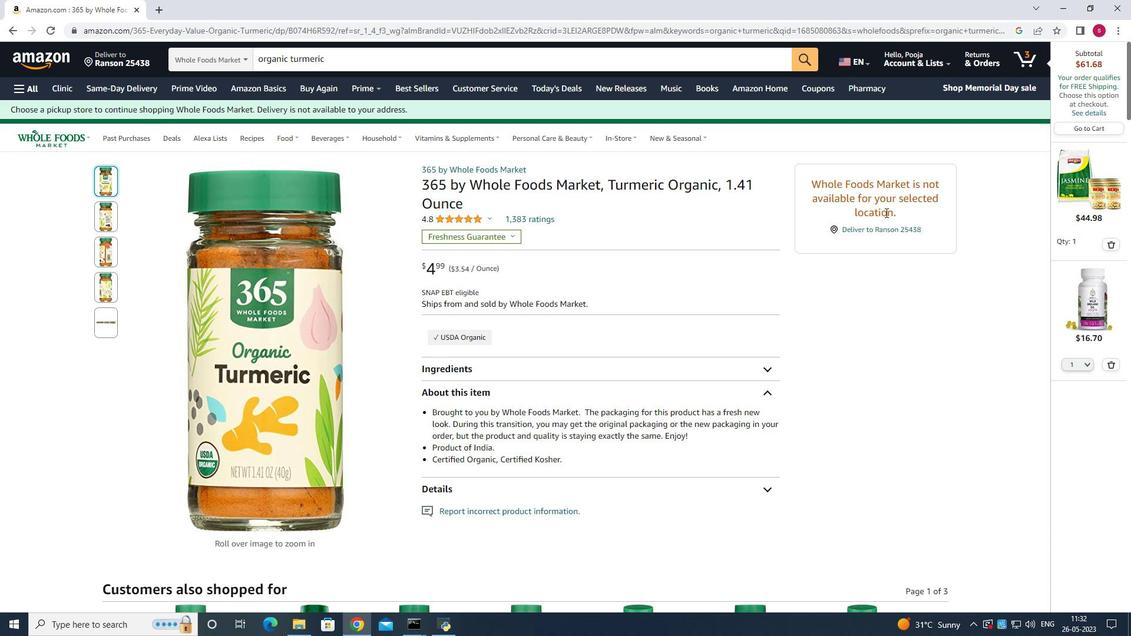 
Action: Mouse moved to (1109, 243)
Screenshot: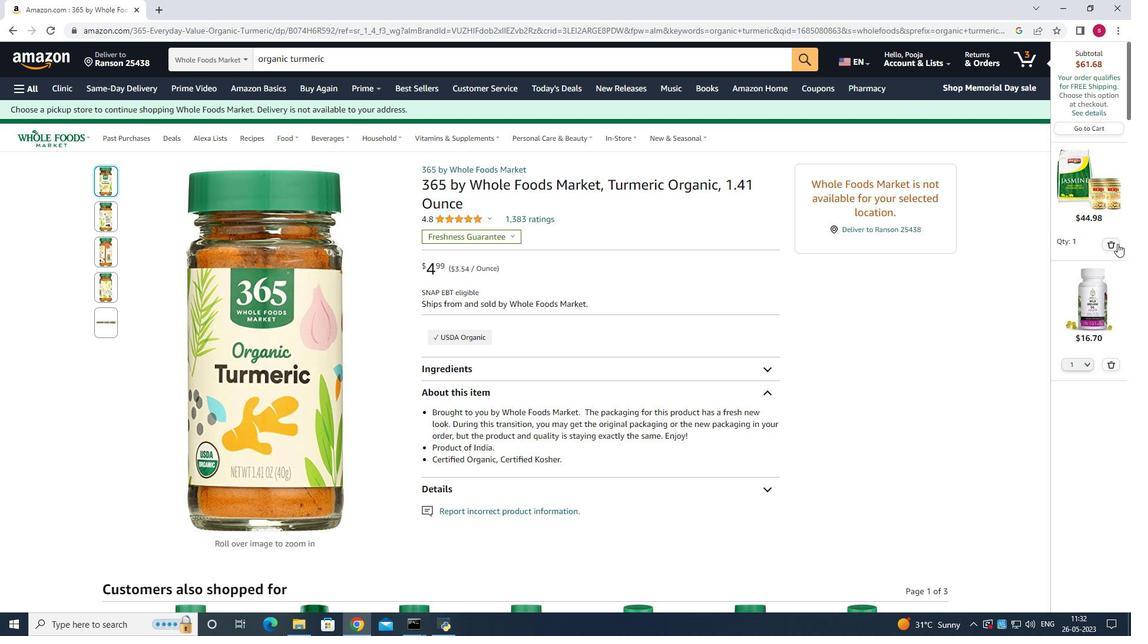 
Action: Mouse pressed left at (1109, 243)
Screenshot: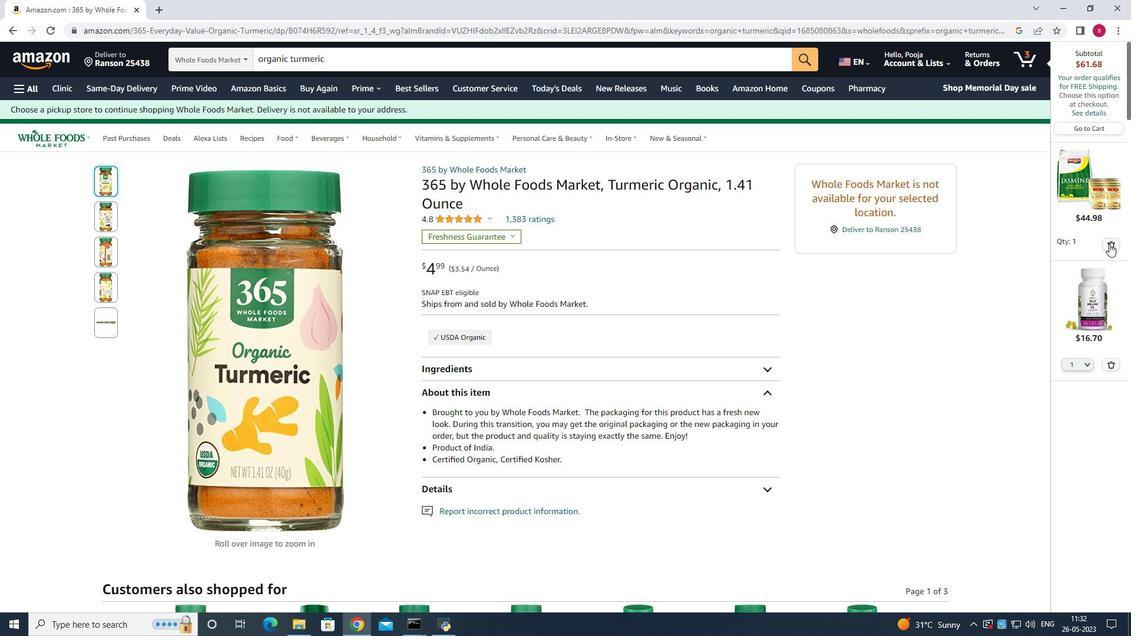 
Action: Mouse moved to (1114, 305)
Screenshot: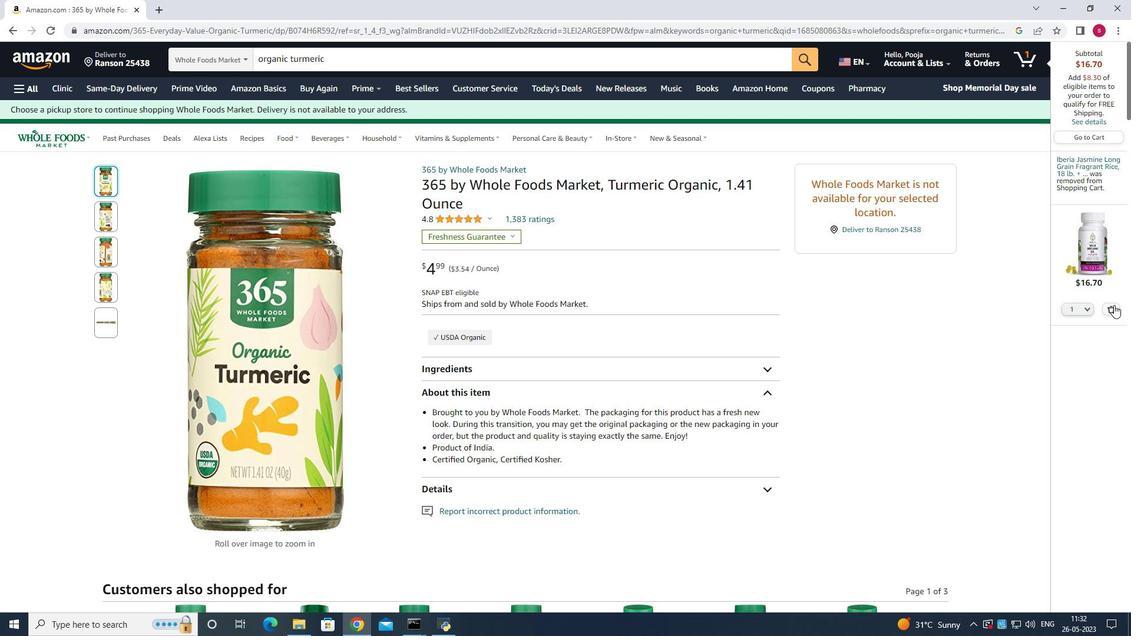 
Action: Mouse pressed left at (1114, 305)
Screenshot: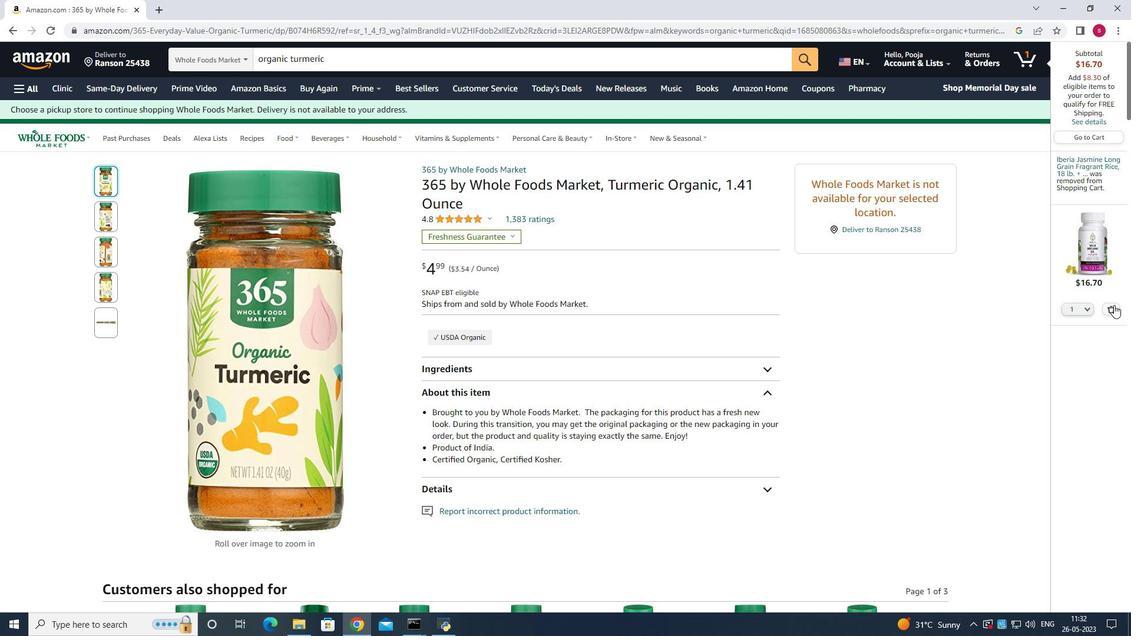 
Action: Mouse moved to (664, 530)
Screenshot: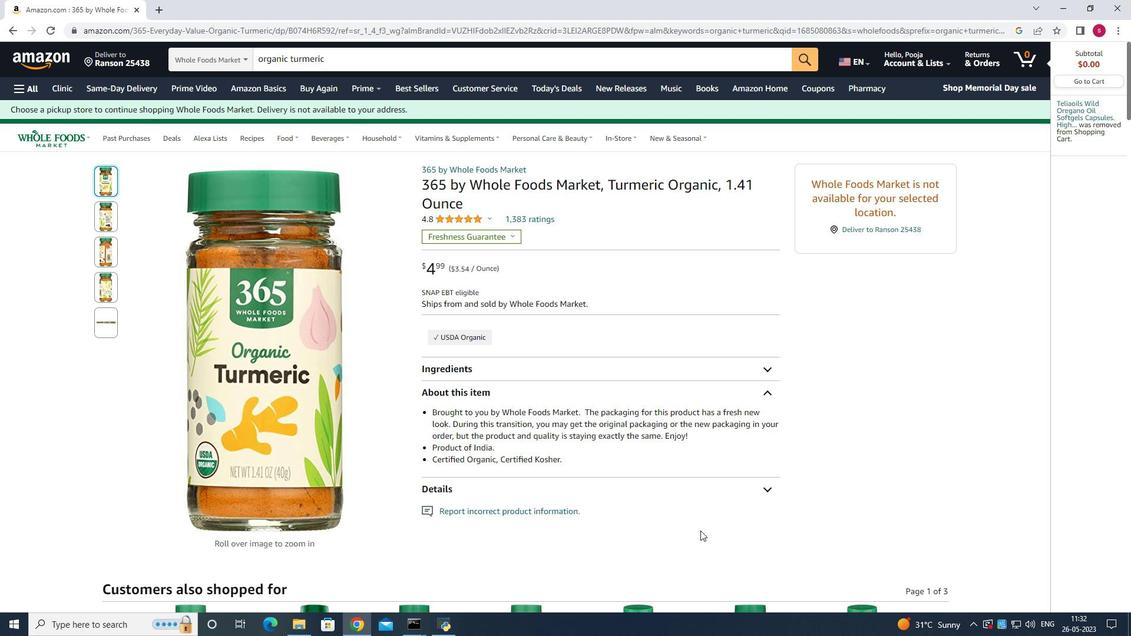 
Action: Mouse scrolled (665, 529) with delta (0, 0)
Screenshot: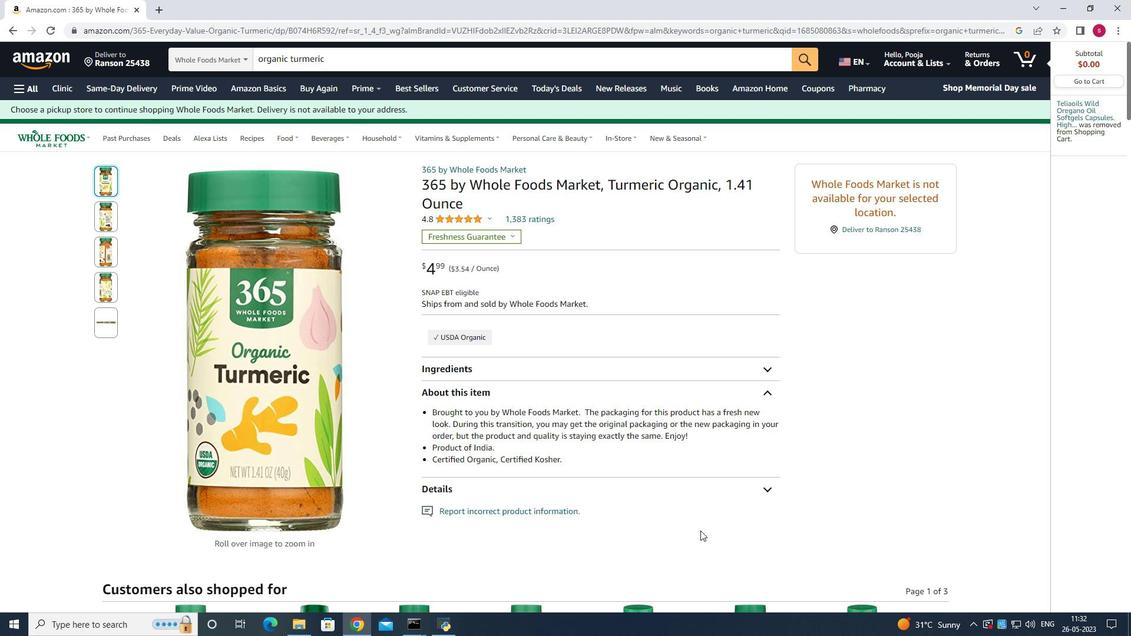 
Action: Mouse moved to (663, 530)
Screenshot: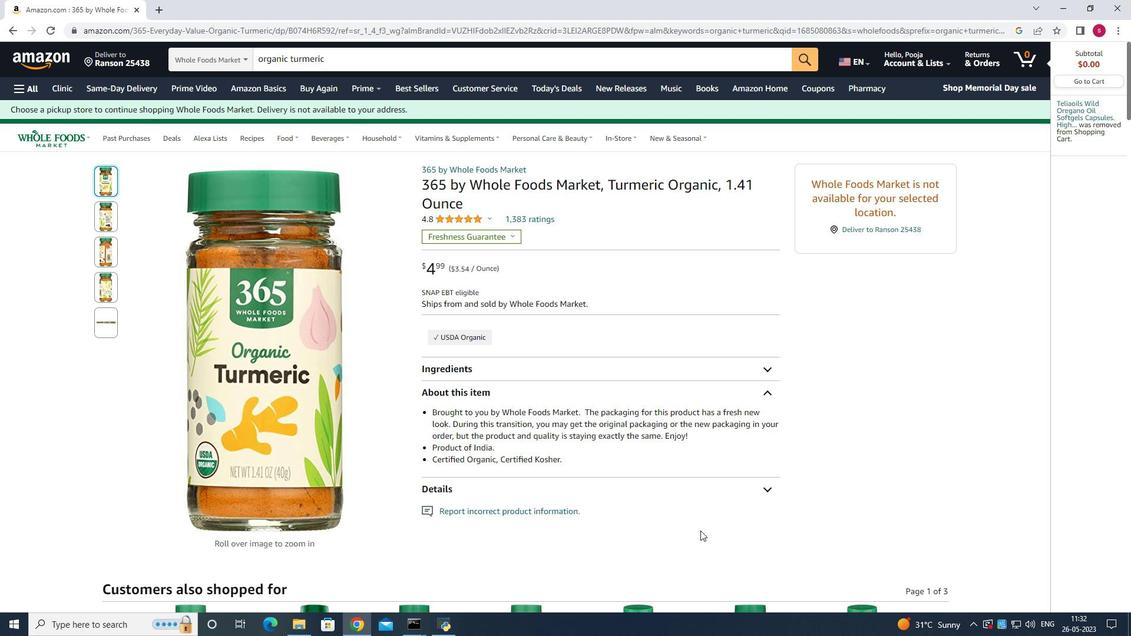 
Action: Mouse scrolled (663, 529) with delta (0, 0)
Screenshot: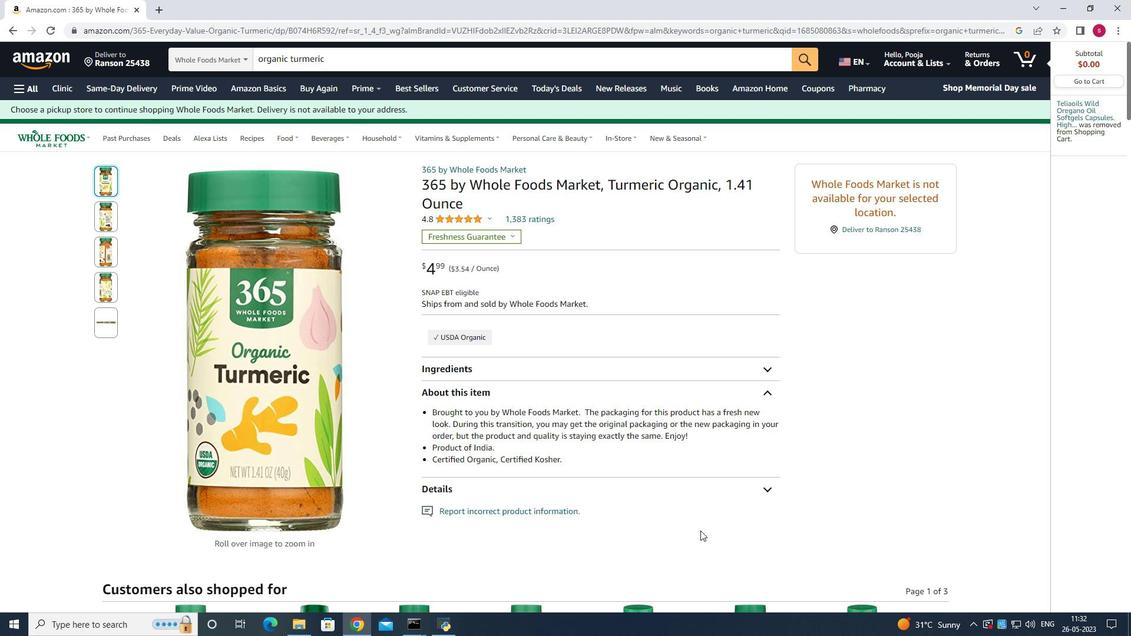 
Action: Mouse scrolled (663, 529) with delta (0, 0)
Screenshot: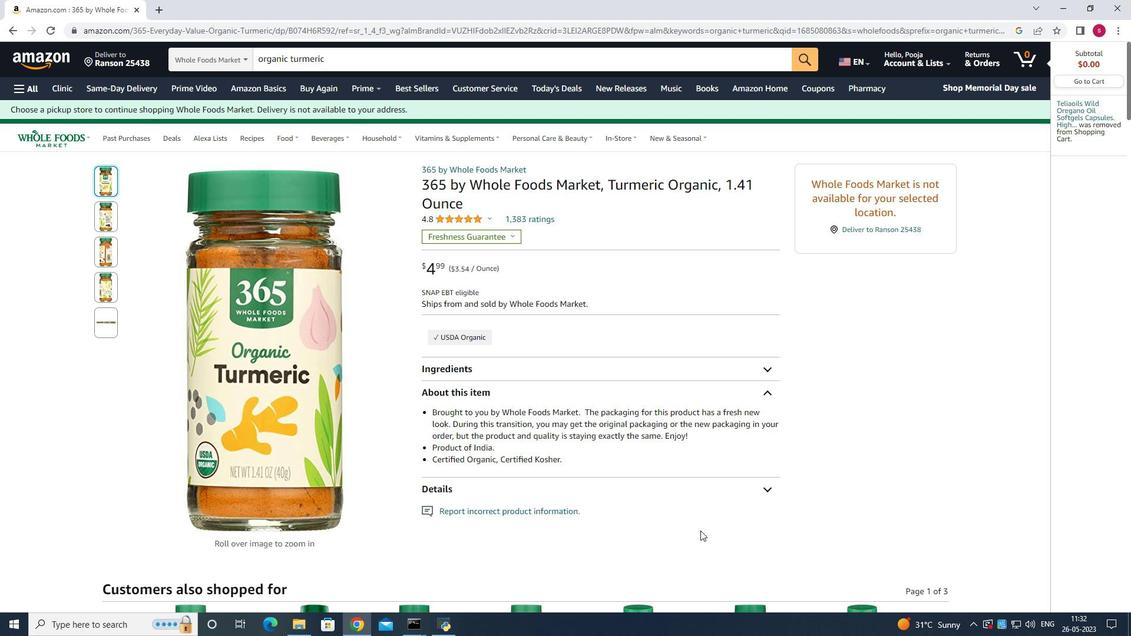 
Action: Mouse moved to (661, 528)
Screenshot: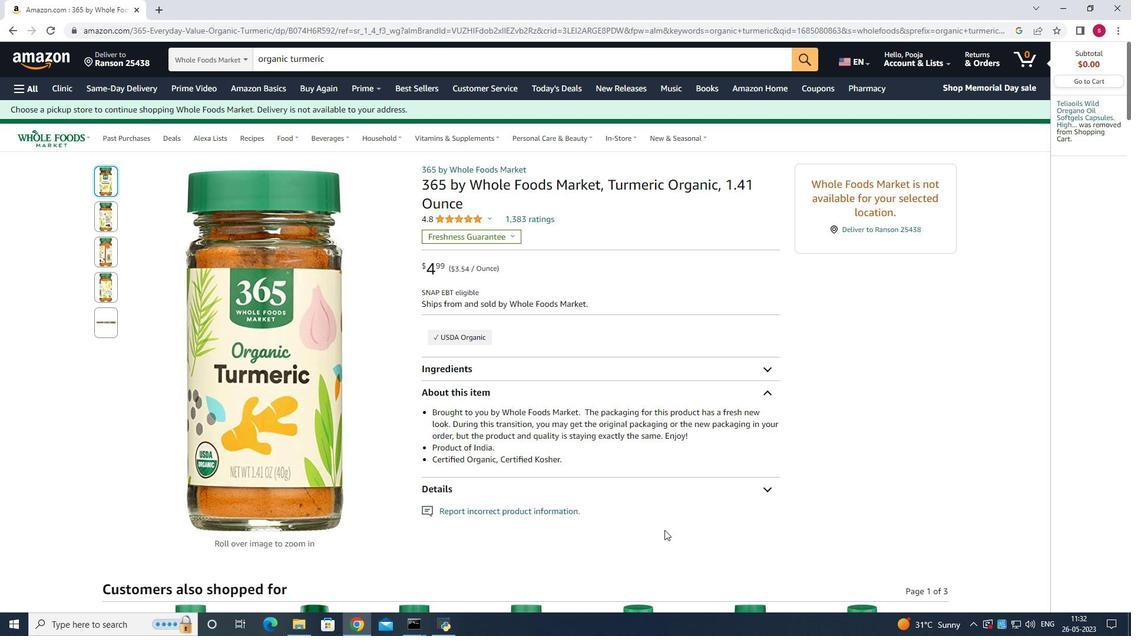 
Action: Mouse scrolled (661, 528) with delta (0, 0)
Screenshot: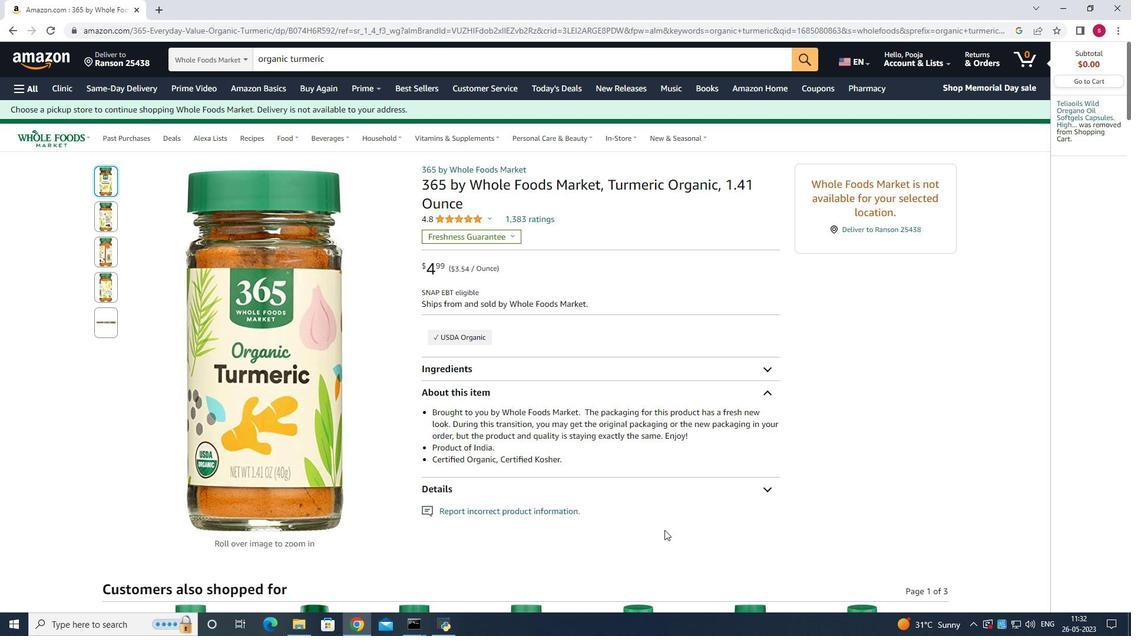 
Action: Mouse moved to (606, 517)
Screenshot: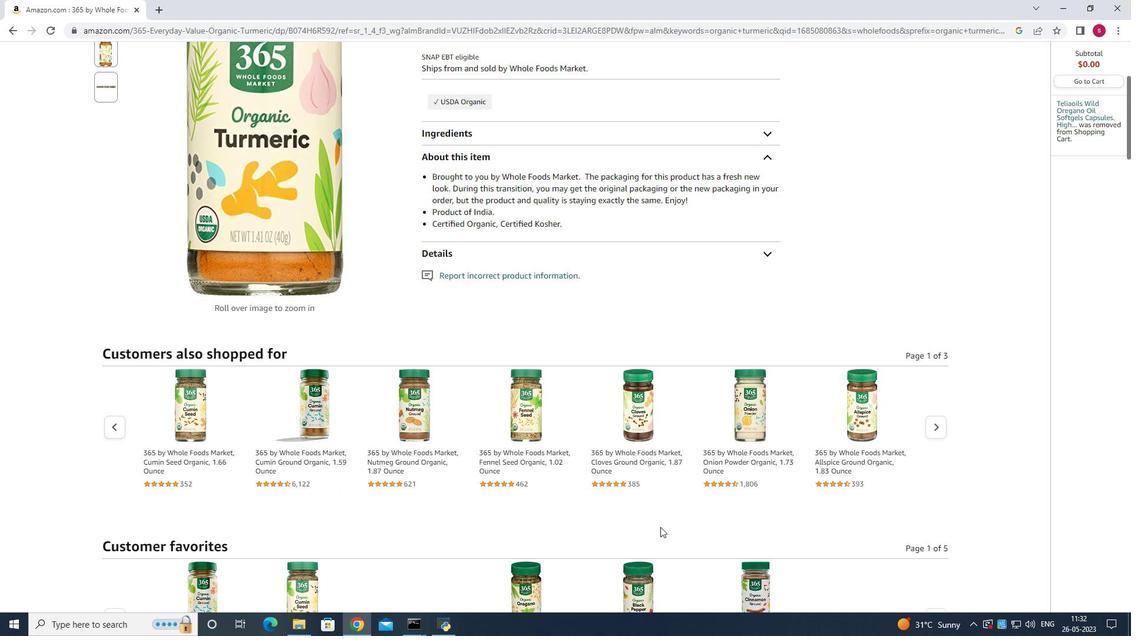 
Action: Mouse scrolled (606, 516) with delta (0, 0)
Screenshot: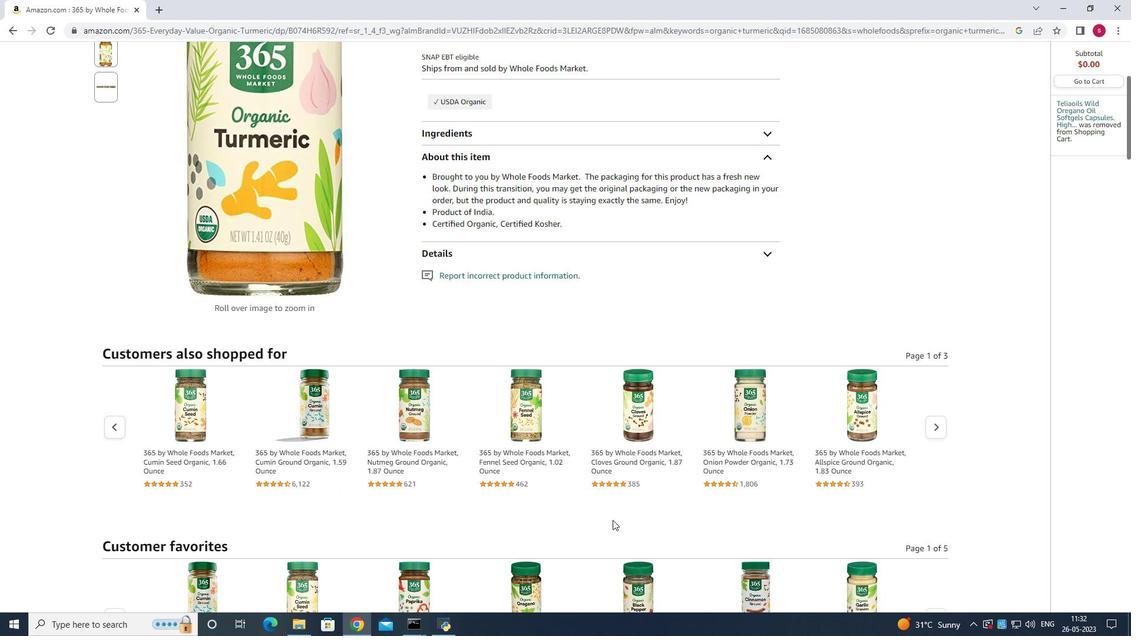
Action: Mouse scrolled (606, 516) with delta (0, 0)
Screenshot: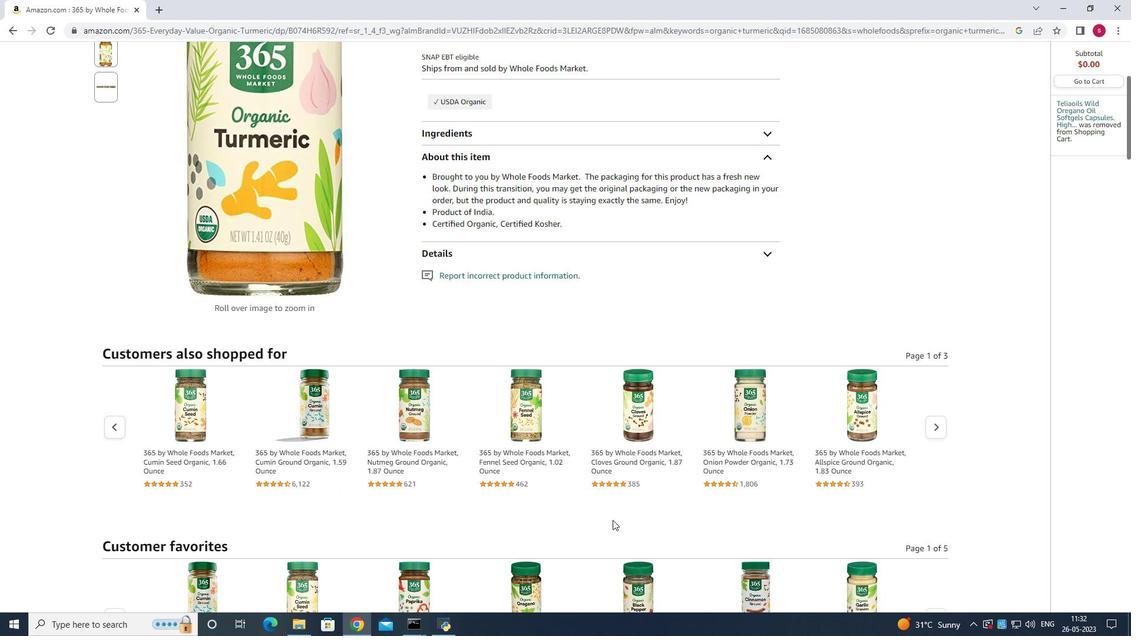 
Action: Mouse scrolled (606, 516) with delta (0, 0)
Screenshot: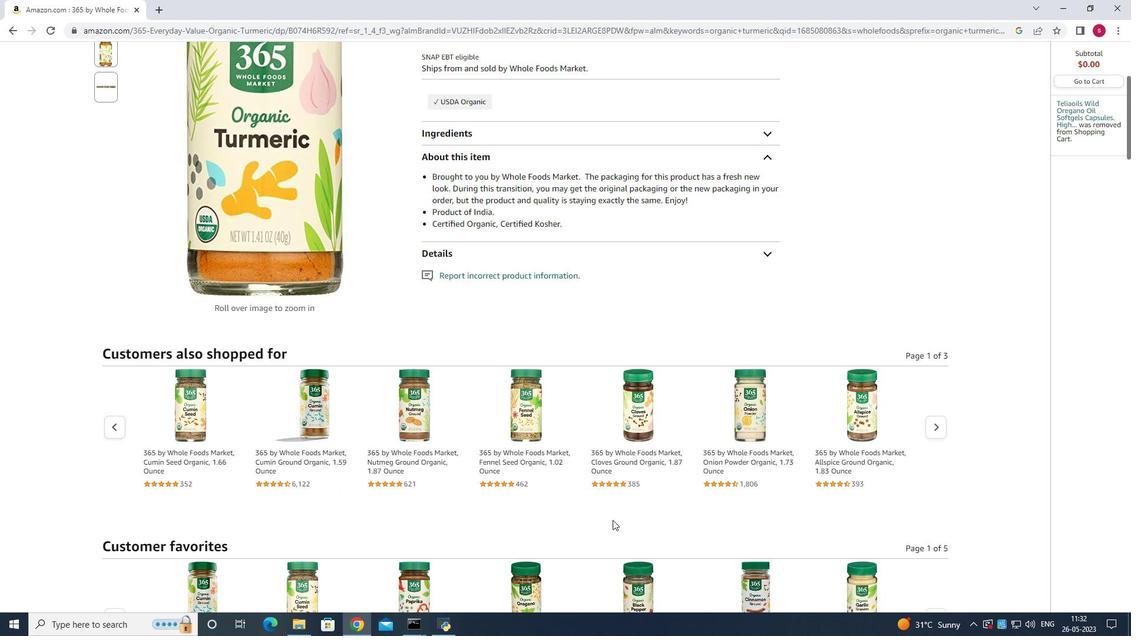 
Action: Mouse scrolled (606, 516) with delta (0, 0)
Screenshot: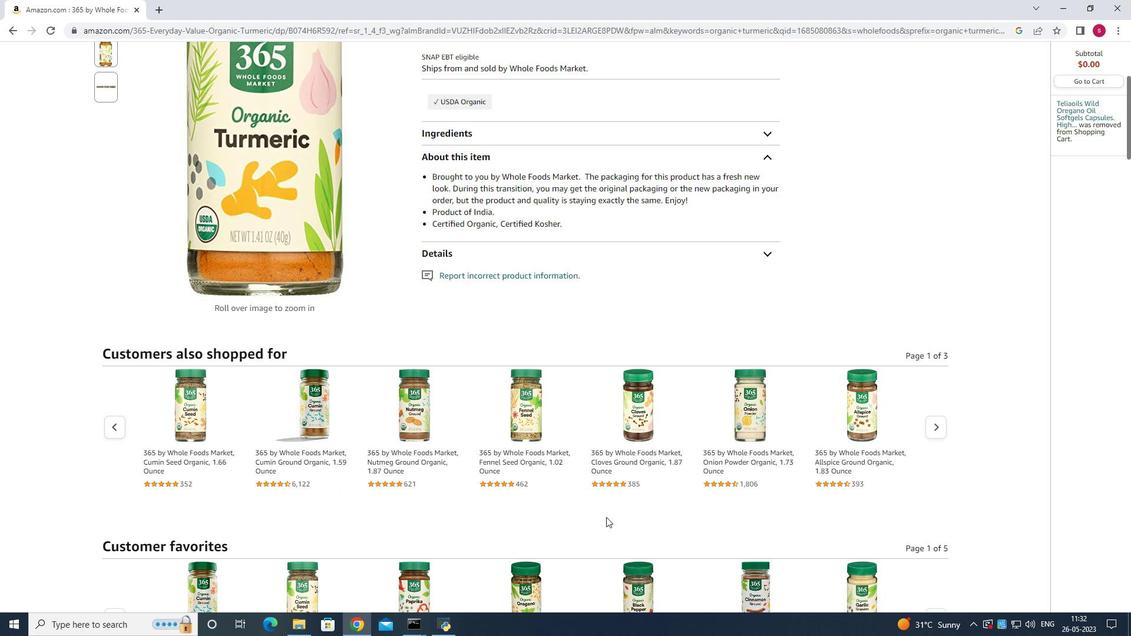 
Action: Mouse scrolled (606, 516) with delta (0, 0)
Screenshot: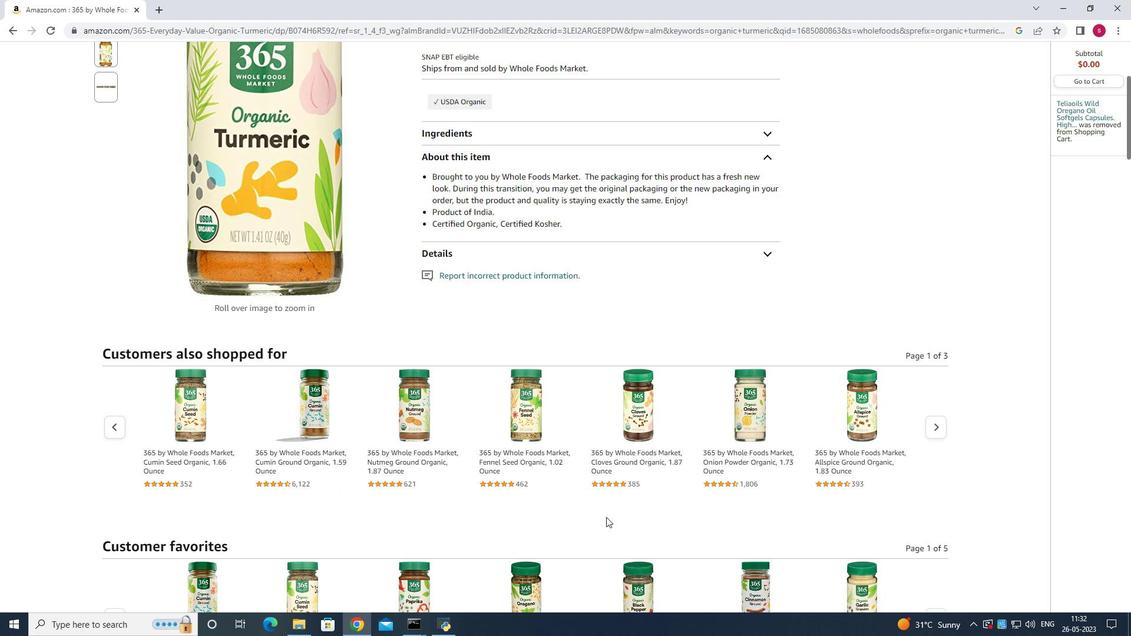 
Action: Mouse moved to (607, 515)
Screenshot: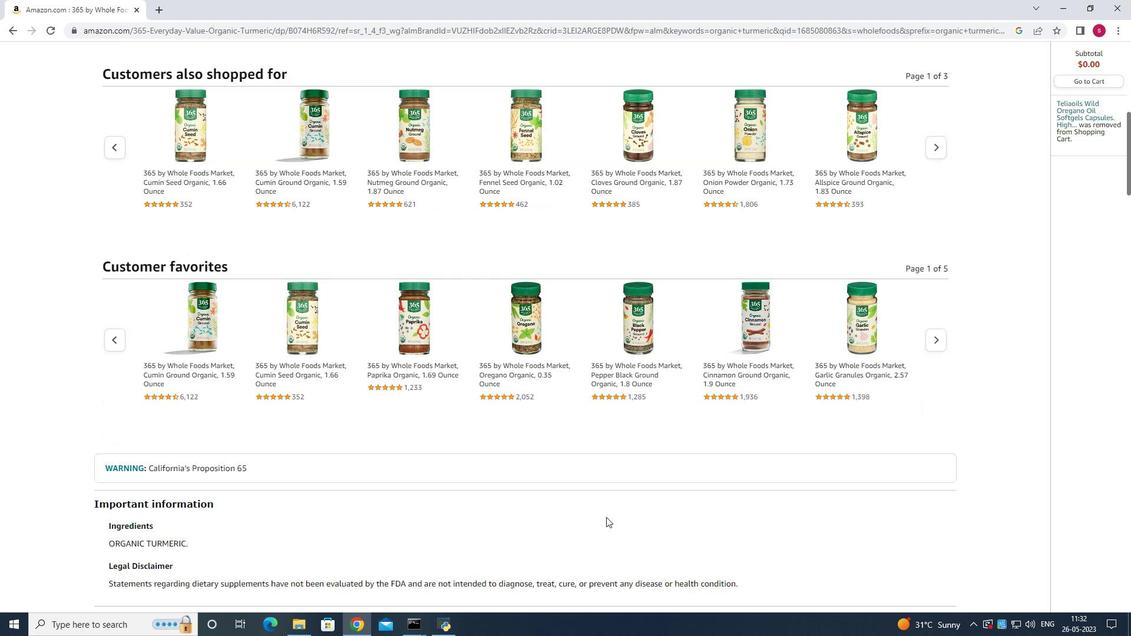 
Action: Mouse scrolled (607, 514) with delta (0, 0)
Screenshot: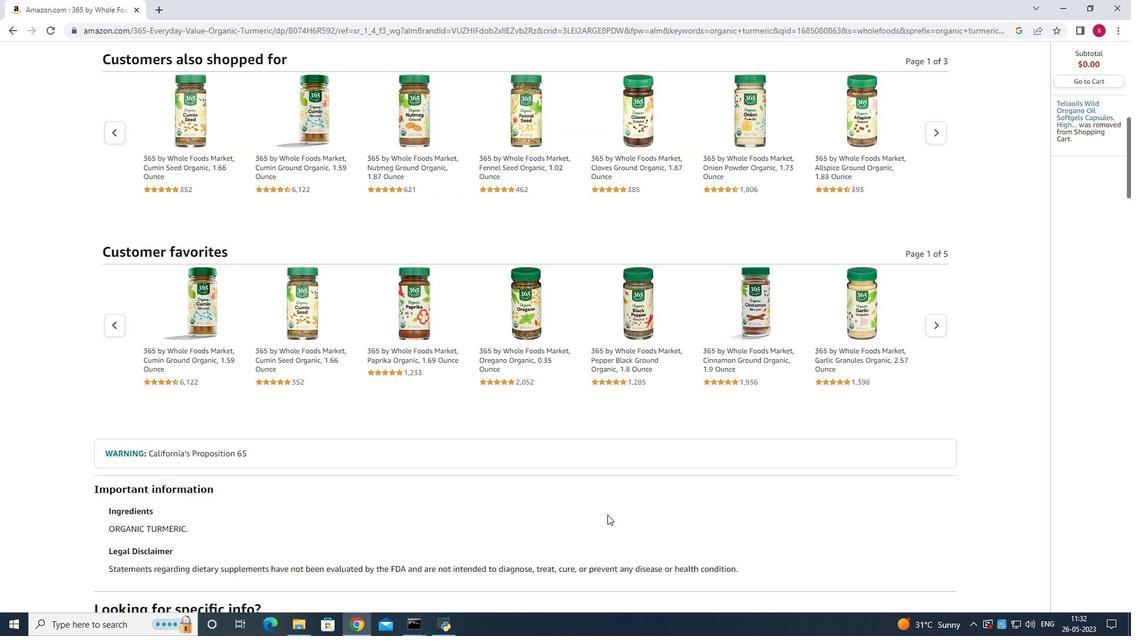 
Action: Mouse scrolled (607, 514) with delta (0, 0)
Screenshot: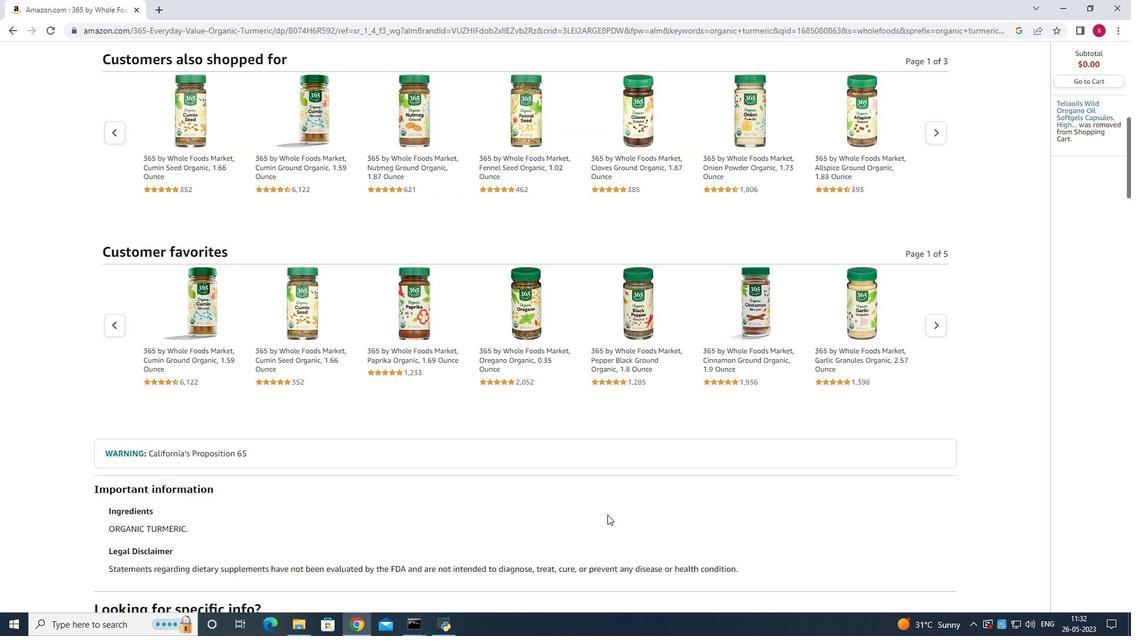 
Action: Mouse scrolled (607, 514) with delta (0, 0)
Screenshot: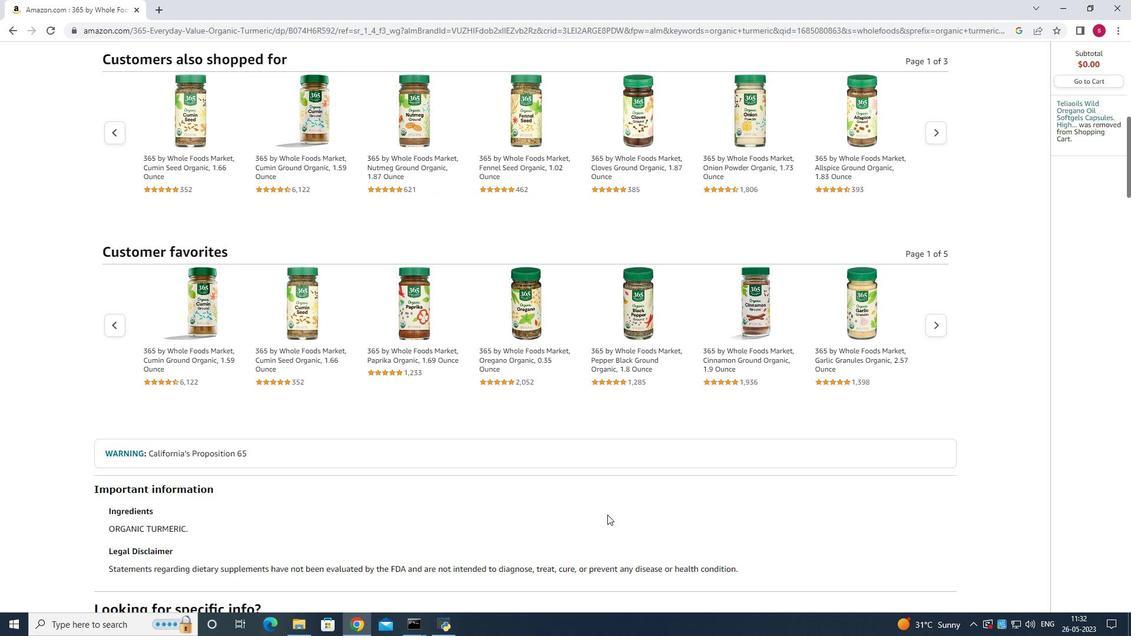 
Action: Mouse scrolled (607, 514) with delta (0, 0)
Screenshot: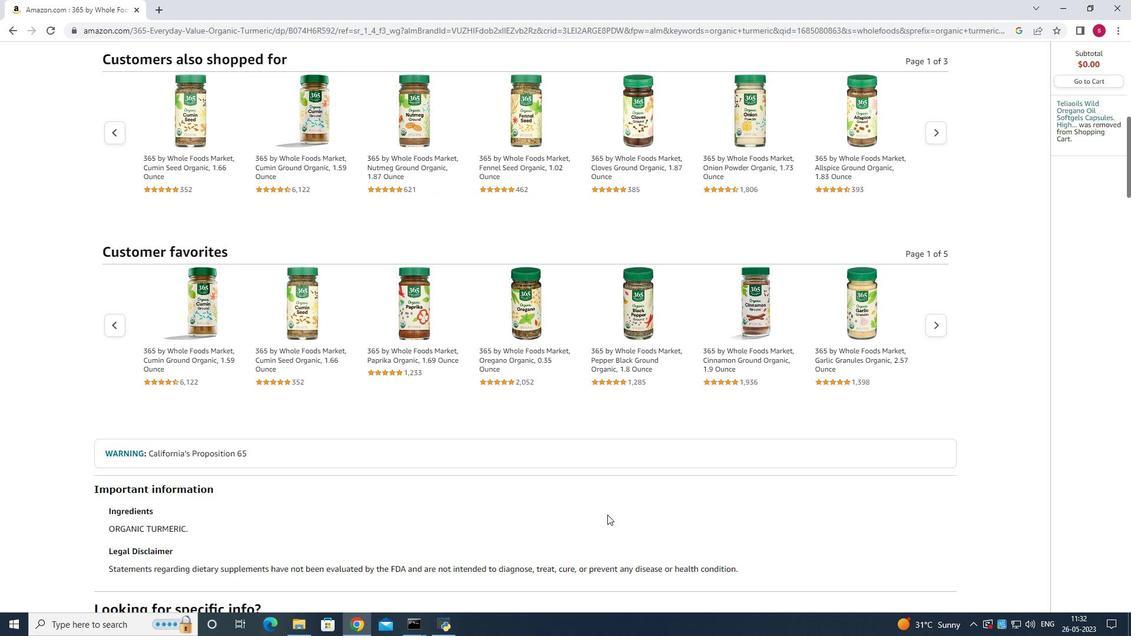 
Action: Mouse scrolled (607, 514) with delta (0, 0)
Screenshot: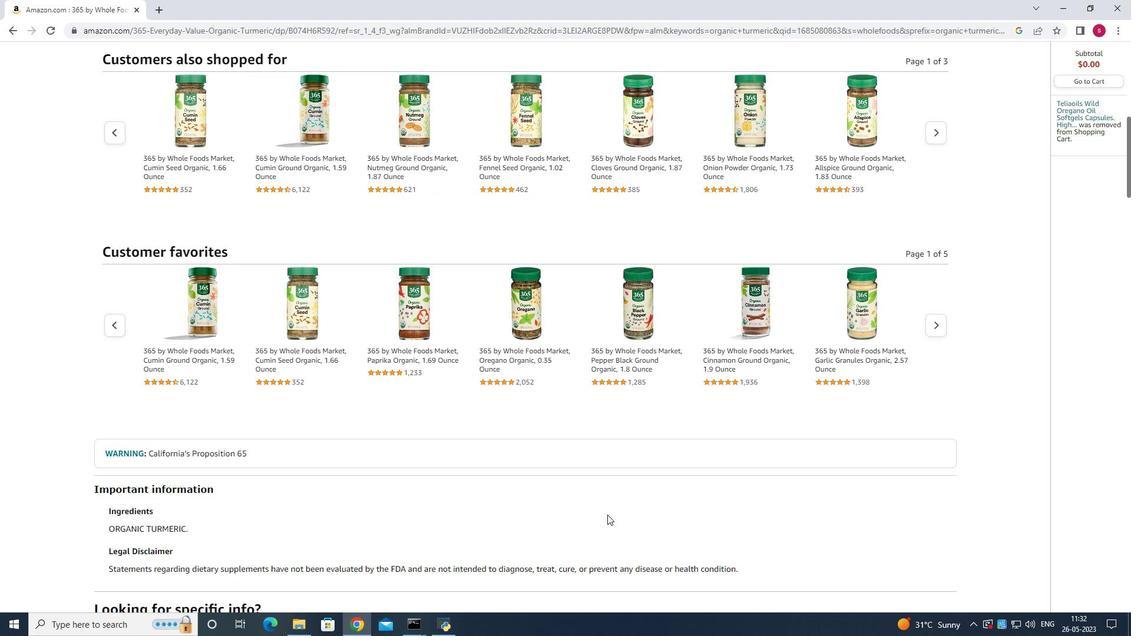 
Action: Mouse moved to (609, 513)
Screenshot: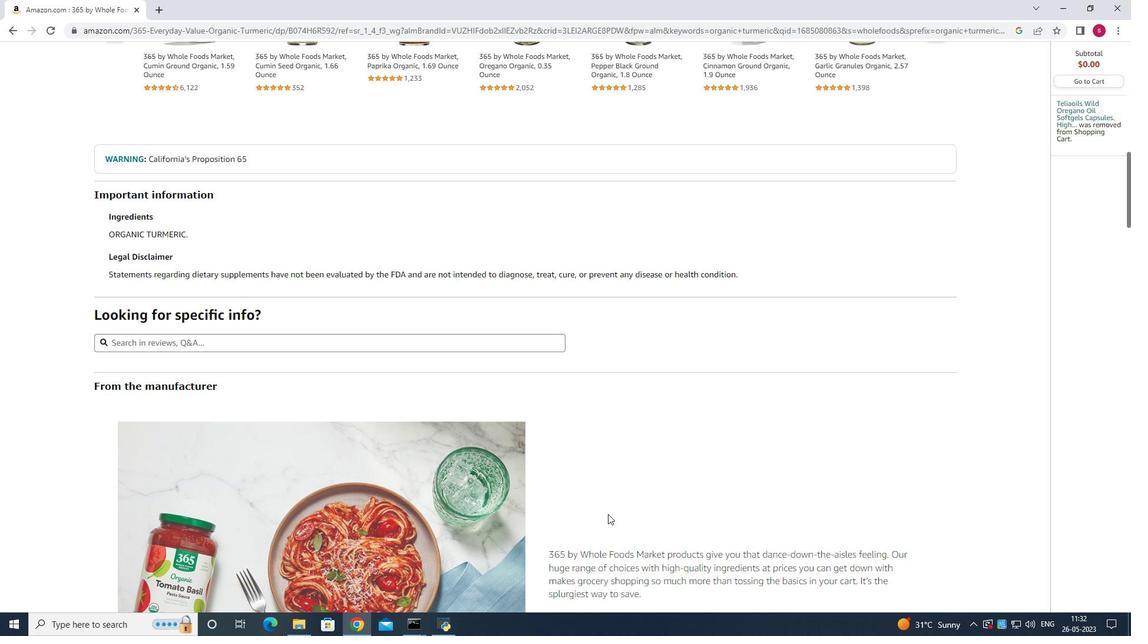 
Action: Mouse scrolled (609, 513) with delta (0, 0)
Screenshot: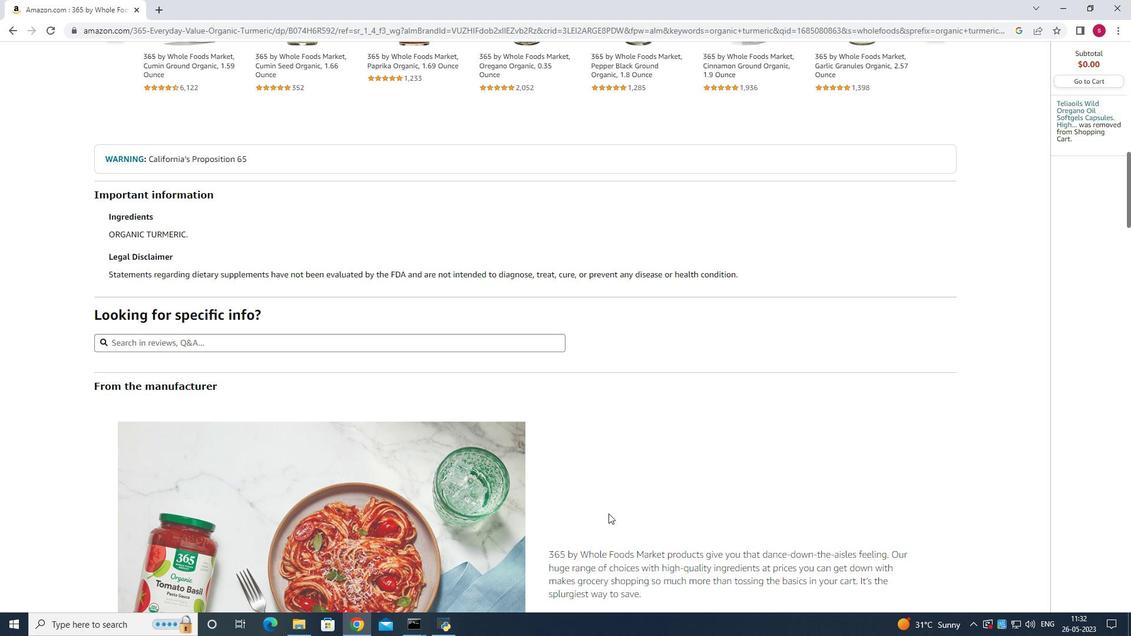 
Action: Mouse scrolled (609, 513) with delta (0, 0)
Screenshot: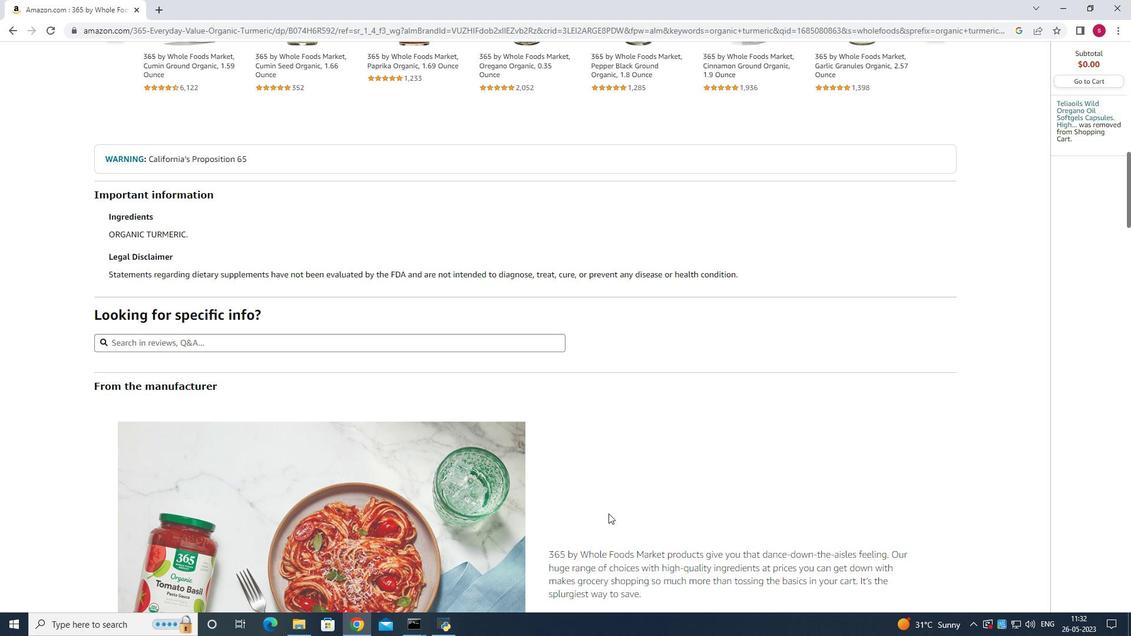 
Action: Mouse moved to (610, 513)
Screenshot: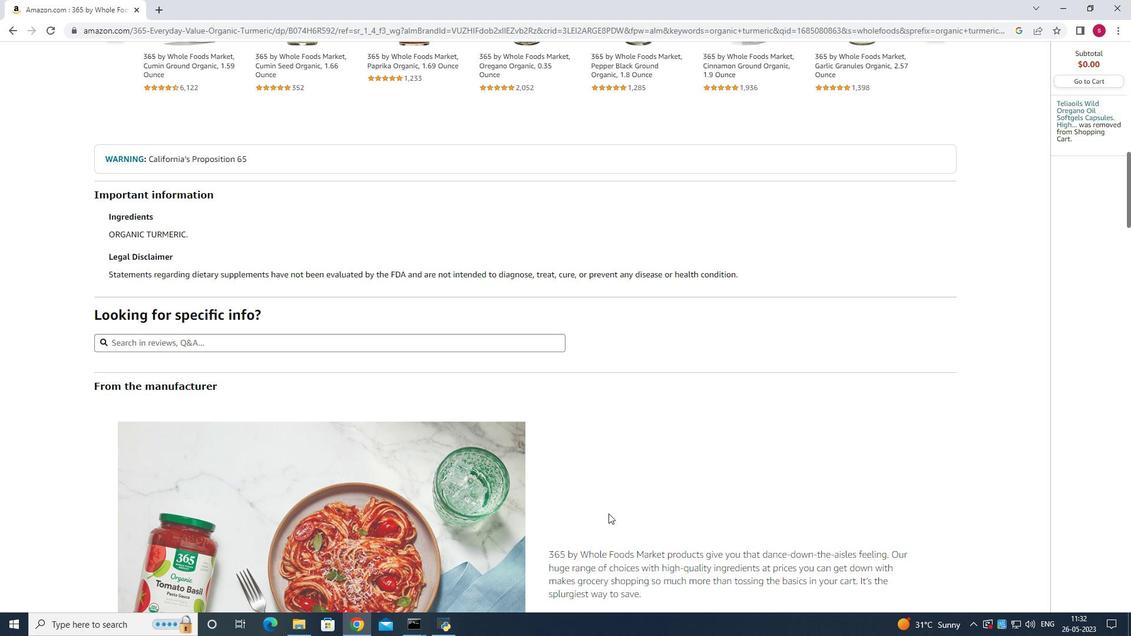 
Action: Mouse scrolled (610, 513) with delta (0, 0)
Screenshot: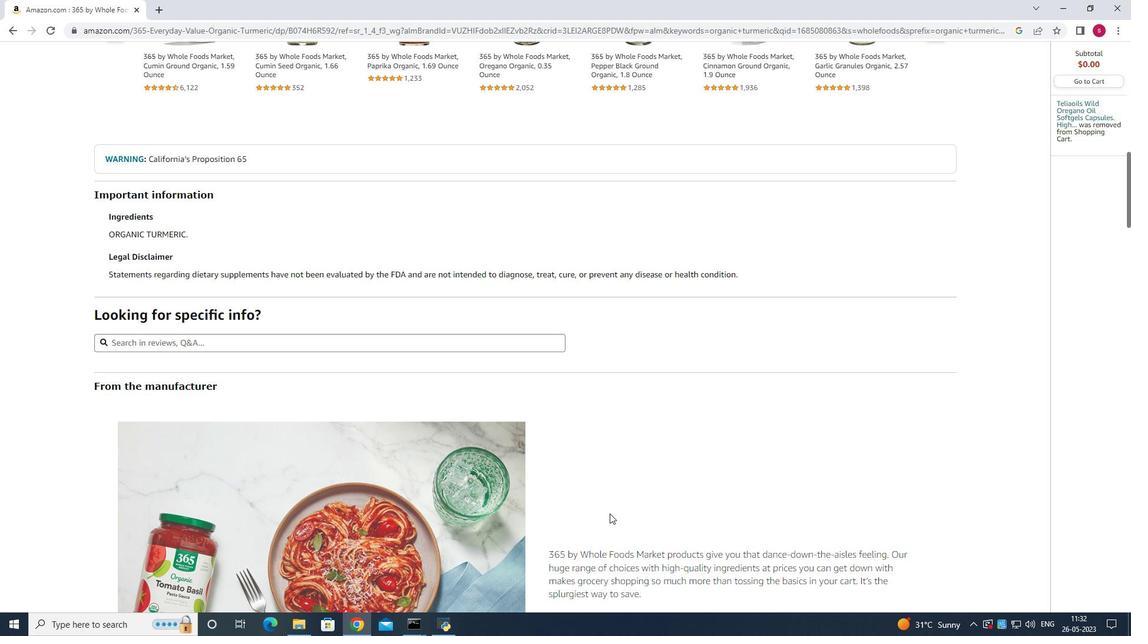 
Action: Mouse moved to (610, 513)
Screenshot: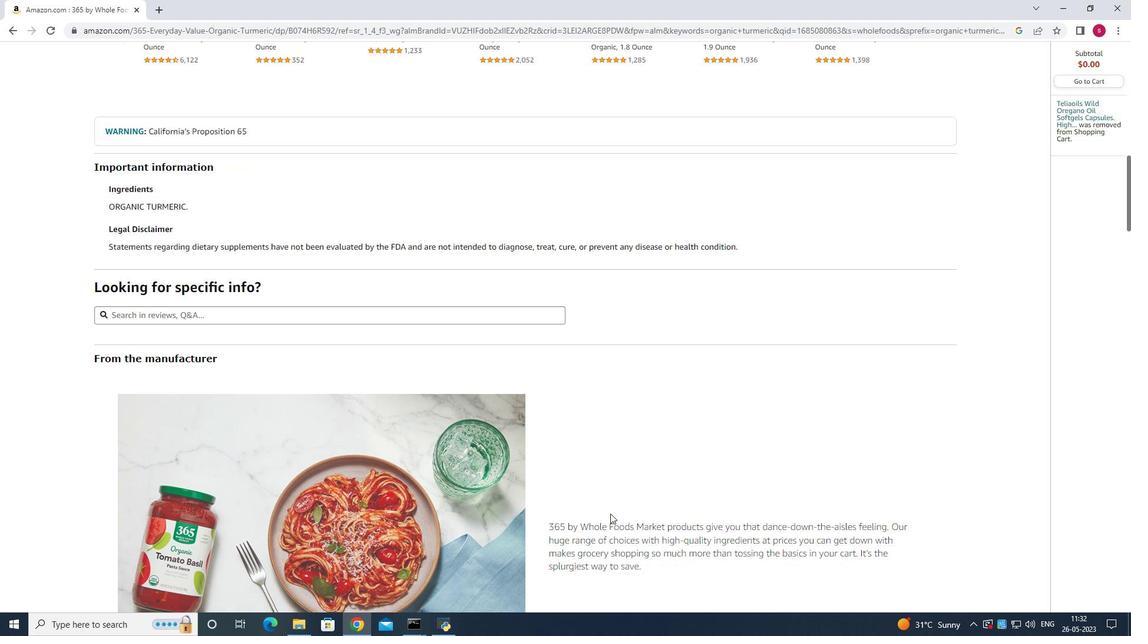 
Action: Mouse scrolled (610, 512) with delta (0, 0)
Screenshot: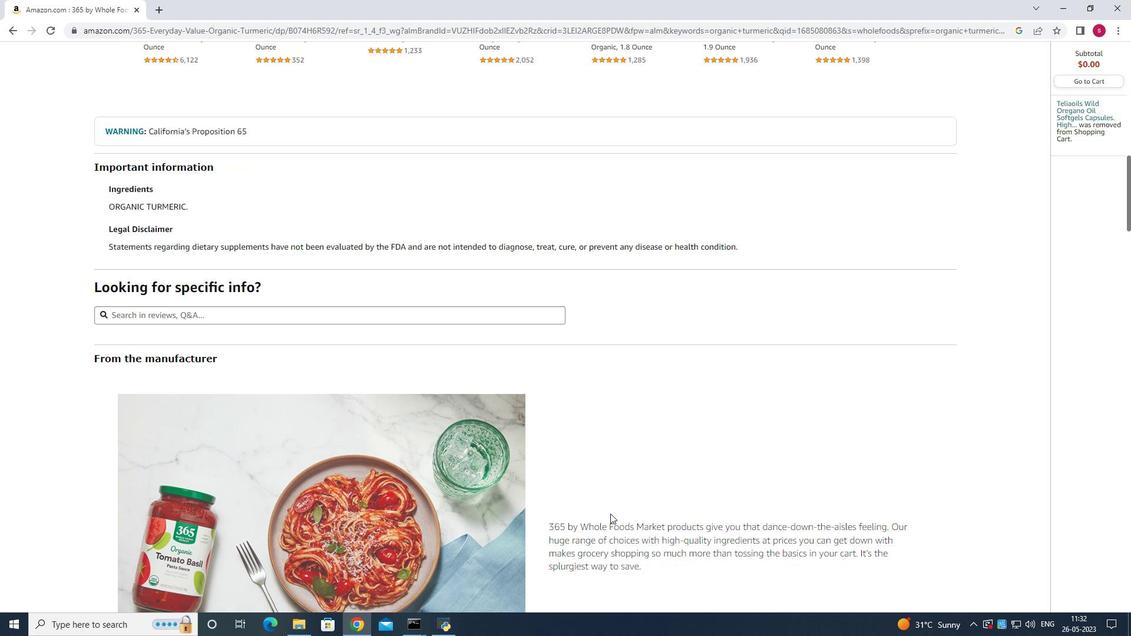 
Action: Mouse scrolled (610, 512) with delta (0, 0)
Screenshot: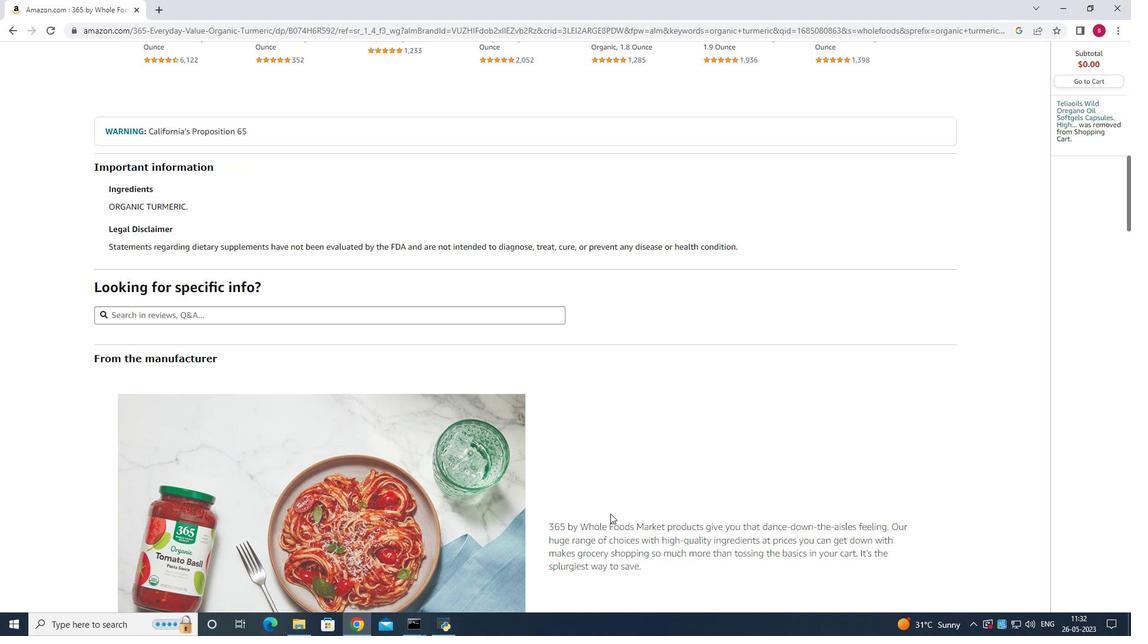 
Action: Mouse scrolled (610, 512) with delta (0, 0)
Screenshot: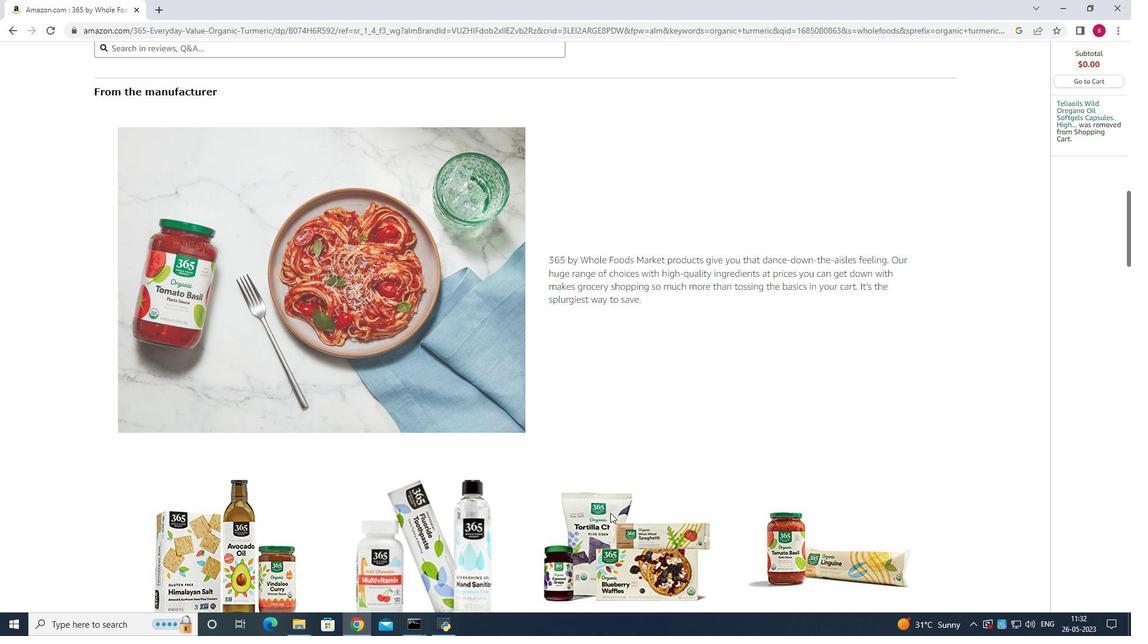 
Action: Mouse scrolled (610, 512) with delta (0, 0)
Screenshot: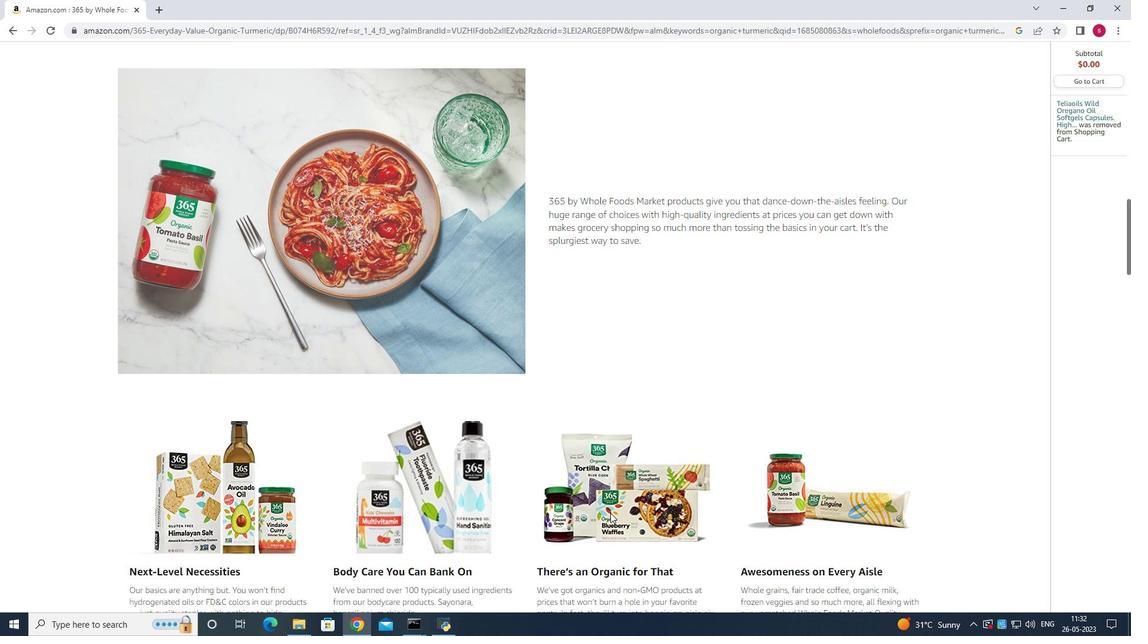 
Action: Mouse scrolled (610, 512) with delta (0, 0)
Screenshot: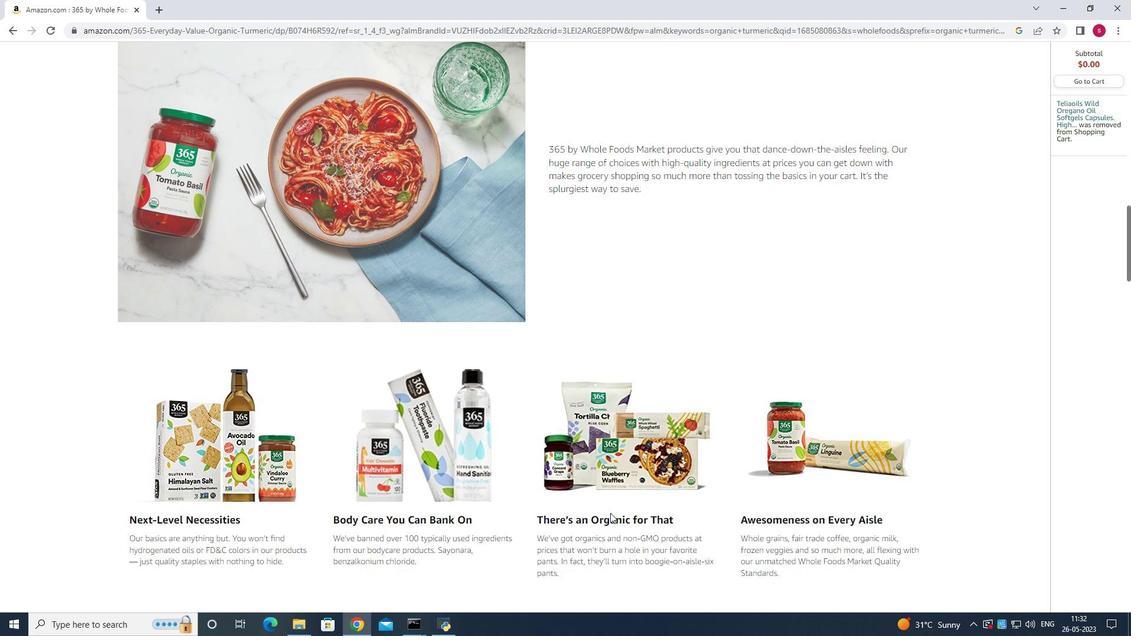 
Action: Mouse scrolled (610, 512) with delta (0, 0)
Screenshot: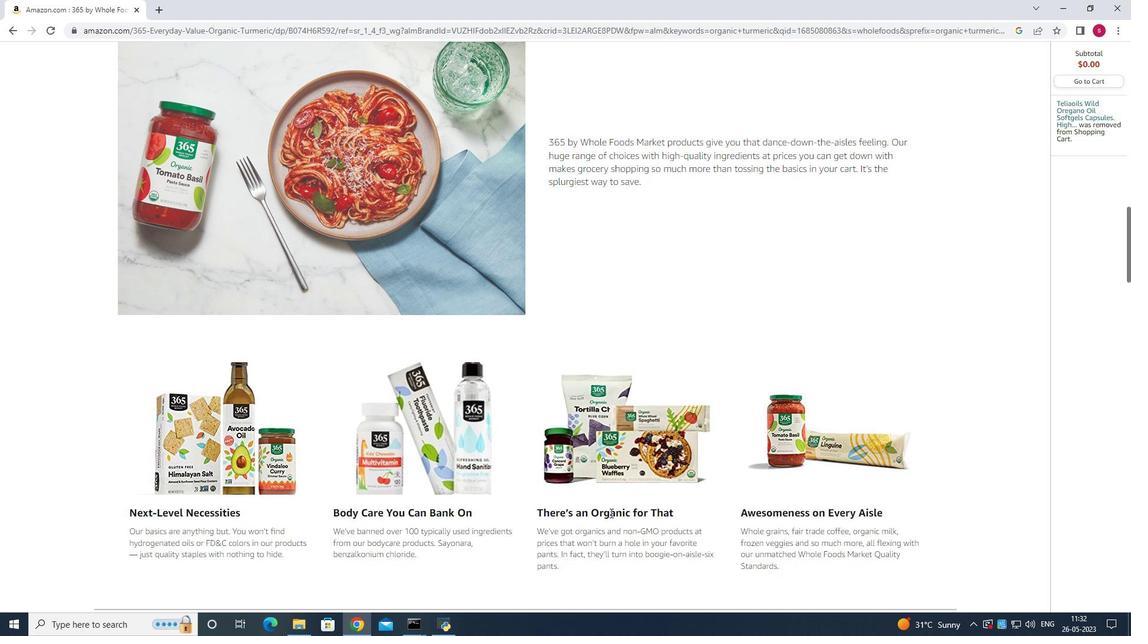 
Action: Mouse scrolled (610, 512) with delta (0, 0)
Screenshot: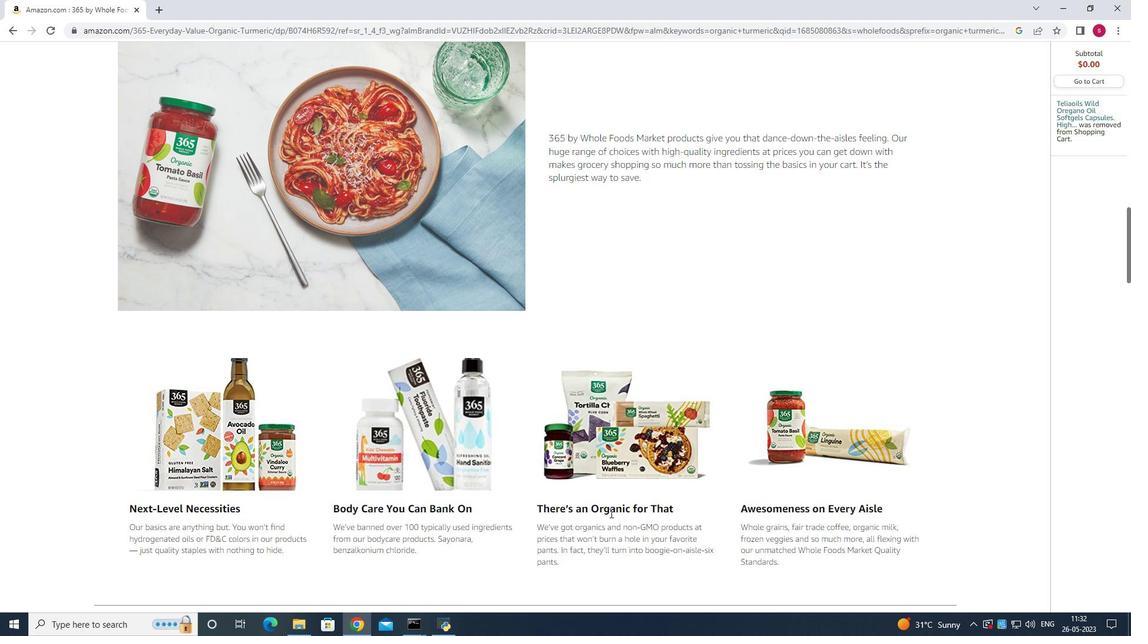 
Action: Mouse scrolled (610, 512) with delta (0, 0)
Screenshot: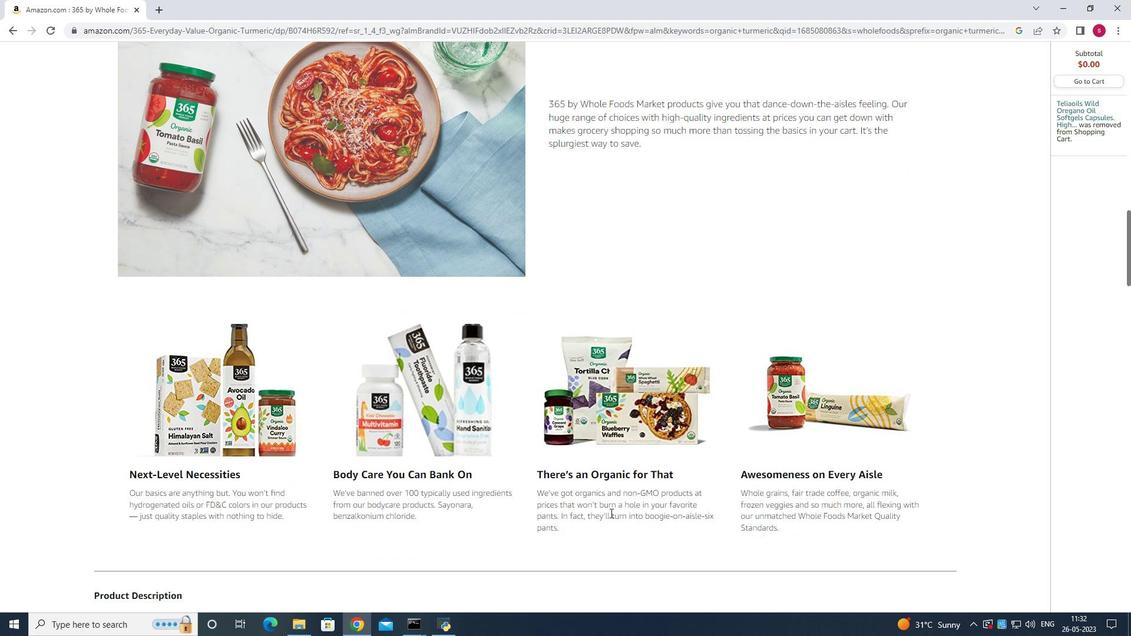 
Action: Mouse scrolled (610, 512) with delta (0, 0)
Screenshot: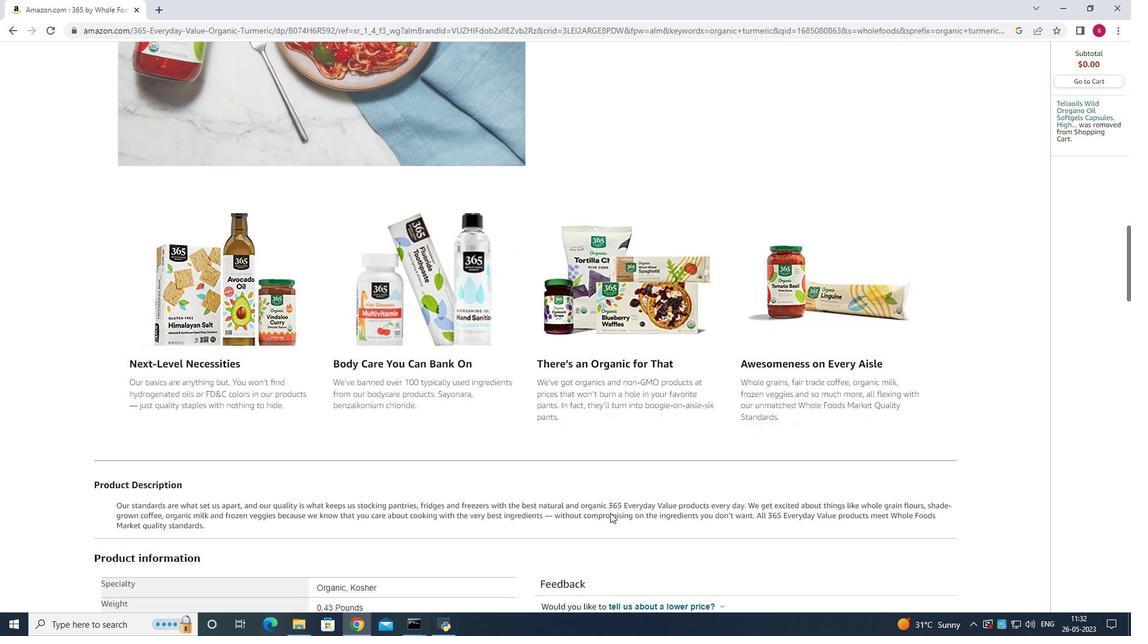 
Action: Mouse scrolled (610, 512) with delta (0, 0)
Screenshot: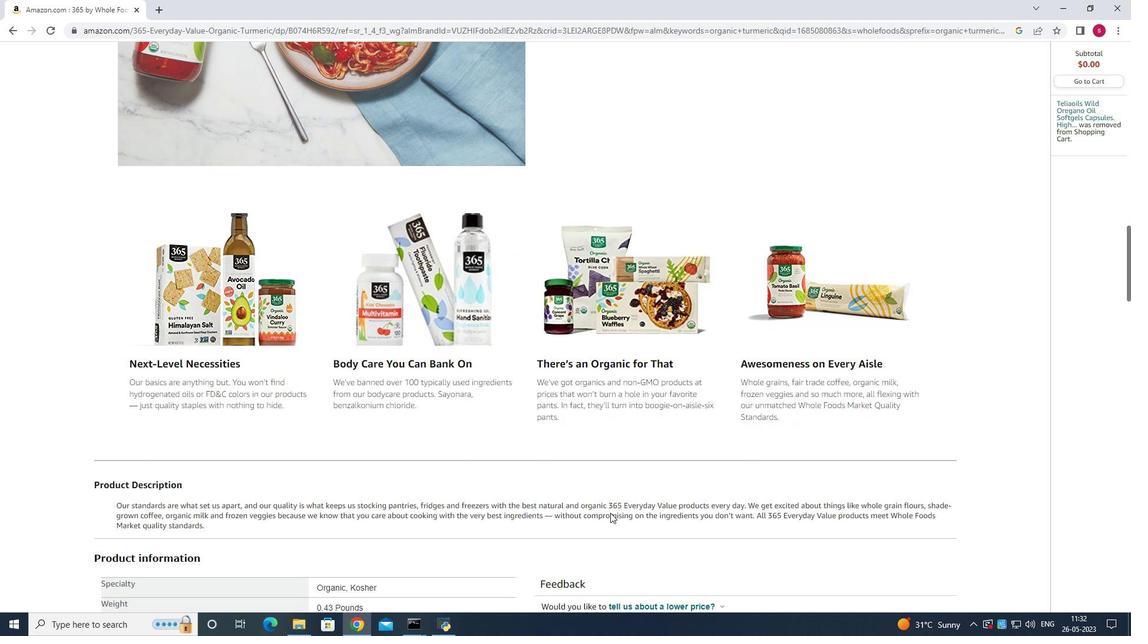 
Action: Mouse scrolled (610, 512) with delta (0, 0)
Screenshot: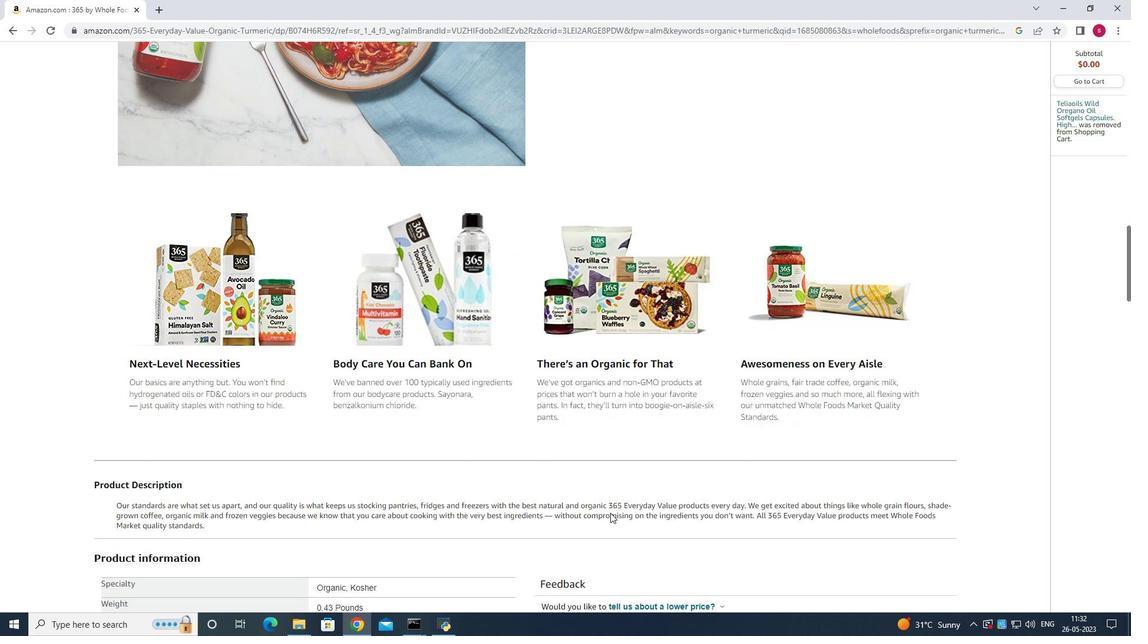 
Action: Mouse scrolled (610, 512) with delta (0, 0)
Screenshot: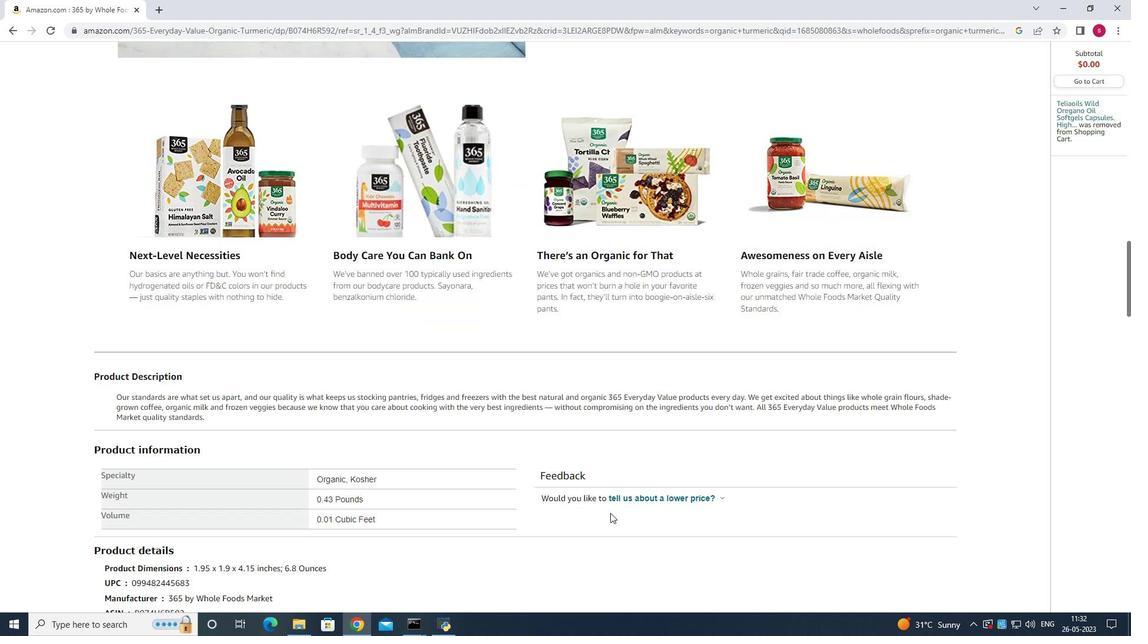 
Action: Mouse scrolled (610, 512) with delta (0, 0)
Screenshot: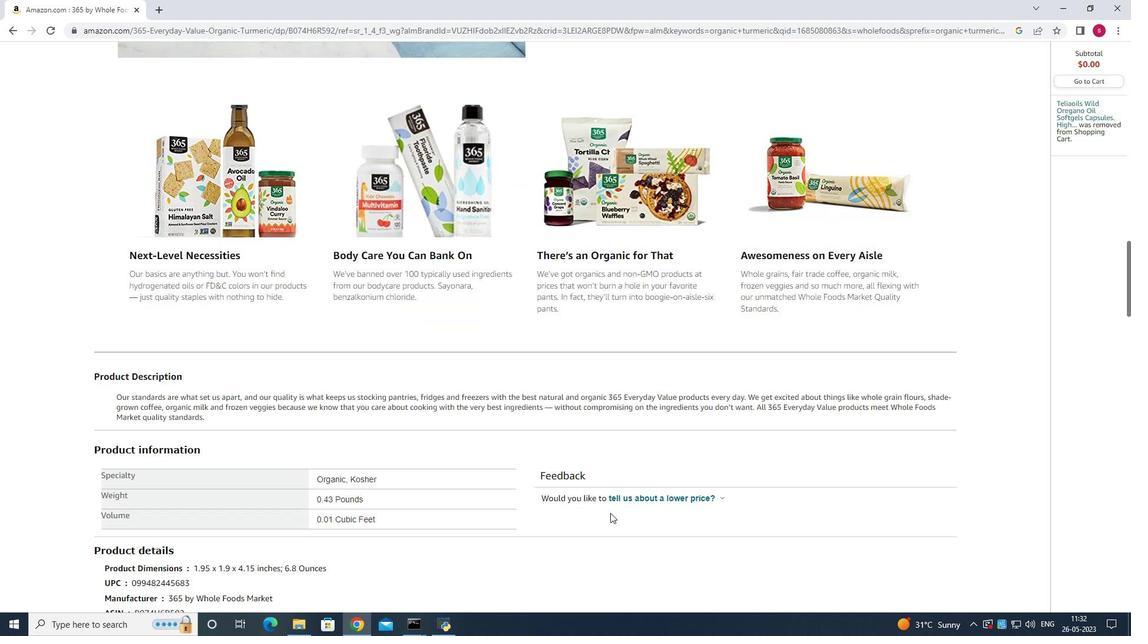 
Action: Mouse scrolled (610, 512) with delta (0, 0)
Screenshot: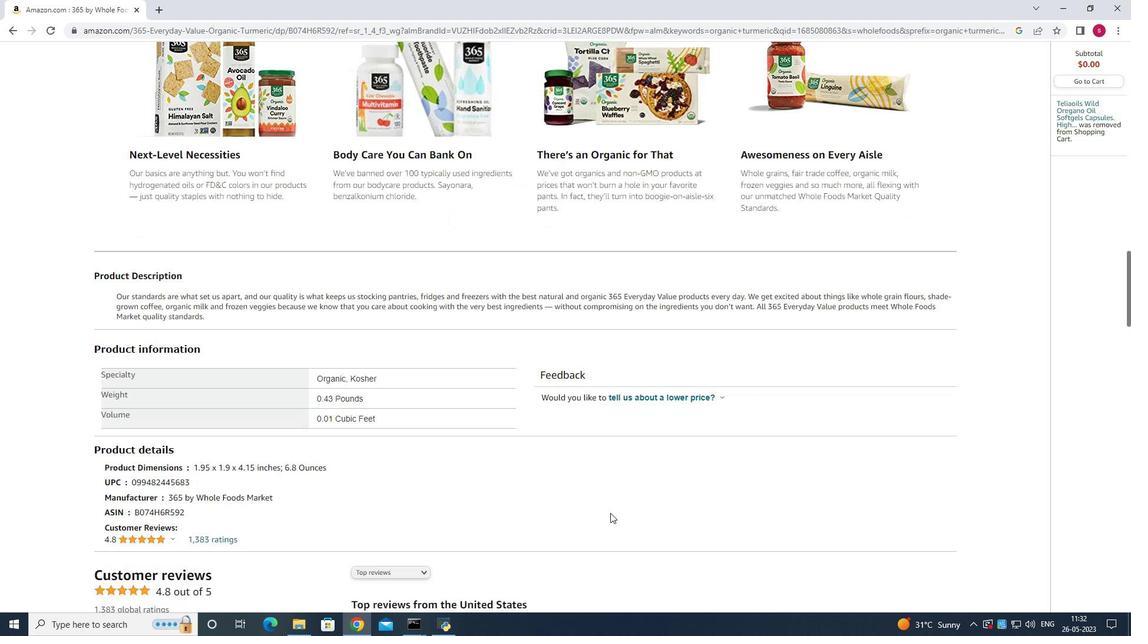 
Action: Mouse moved to (573, 495)
Screenshot: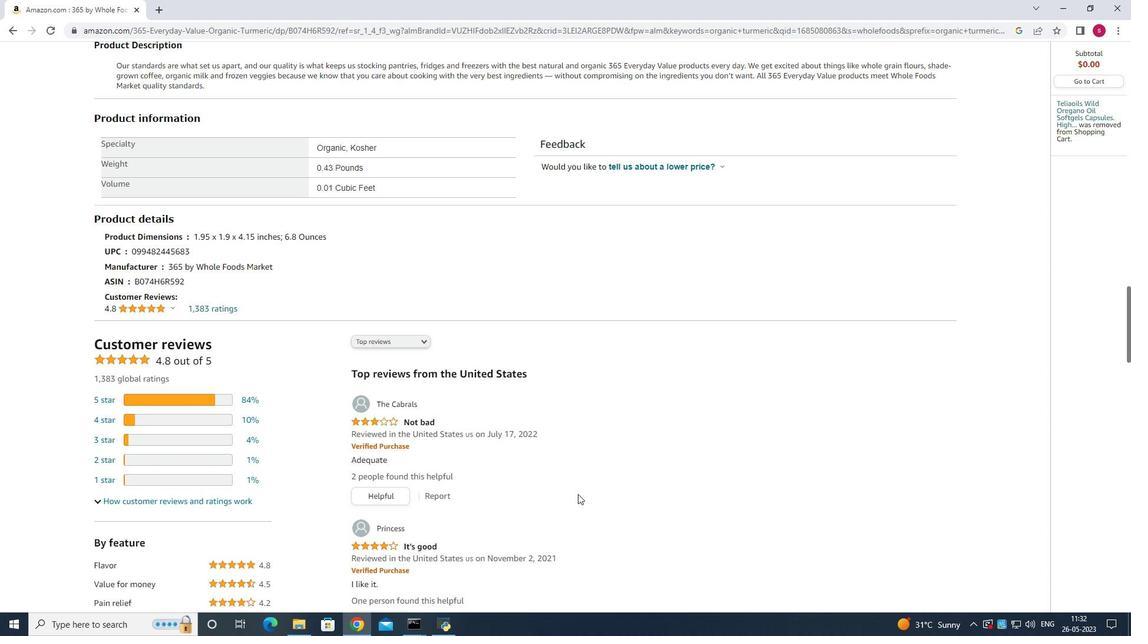 
Action: Mouse scrolled (573, 495) with delta (0, 0)
Screenshot: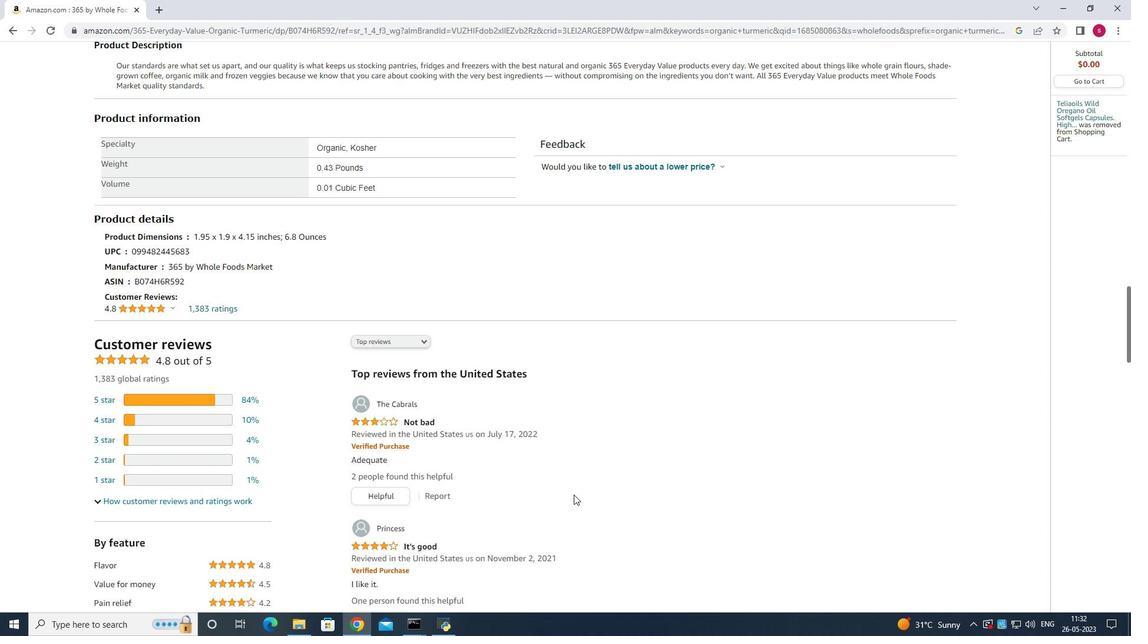 
Action: Mouse moved to (556, 499)
Screenshot: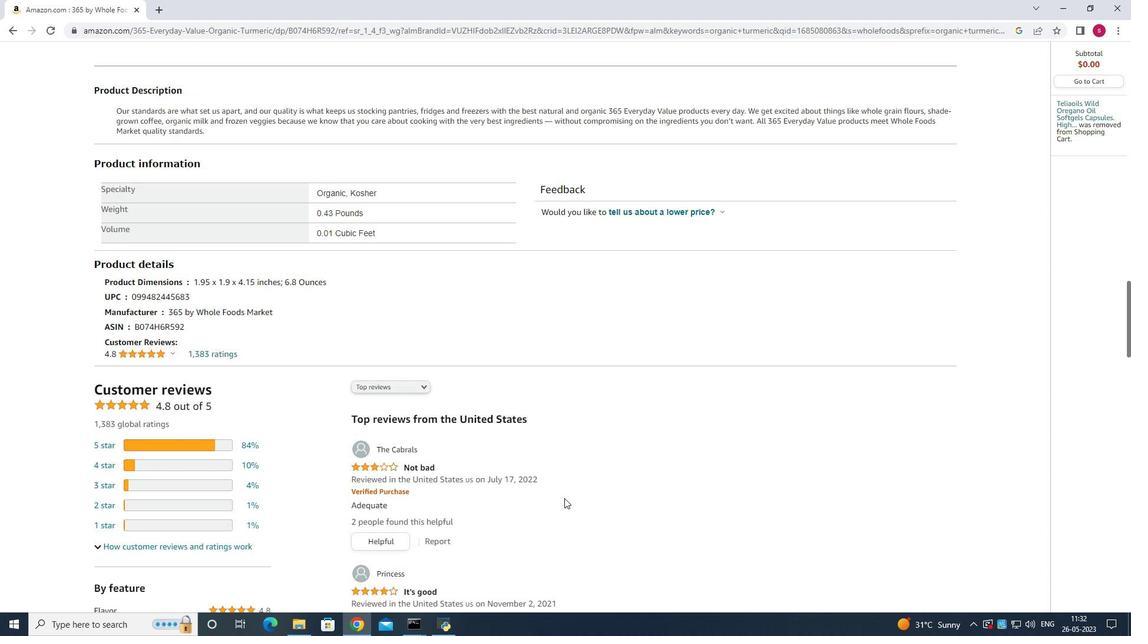 
Action: Mouse scrolled (556, 499) with delta (0, 0)
Screenshot: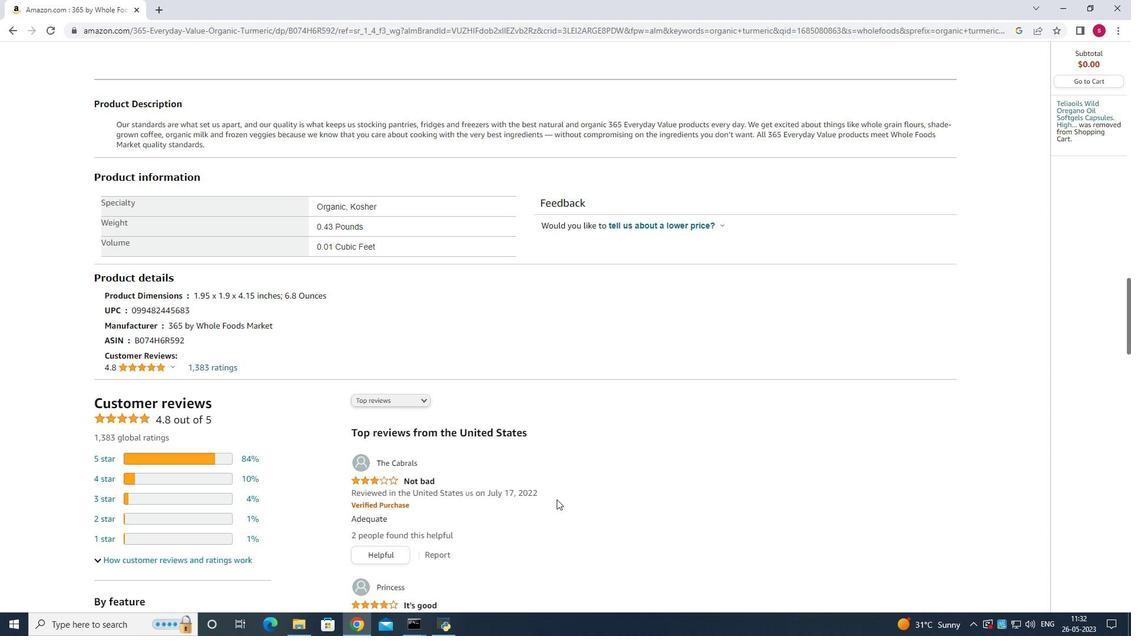 
Action: Mouse scrolled (556, 499) with delta (0, 0)
Screenshot: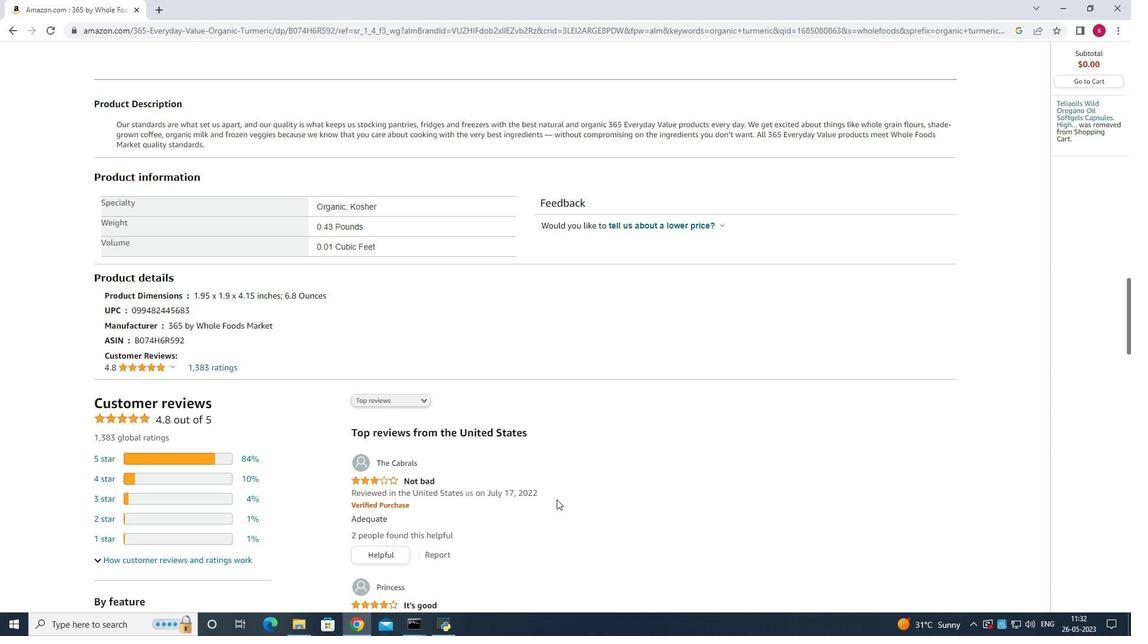 
Action: Mouse scrolled (556, 499) with delta (0, 0)
Screenshot: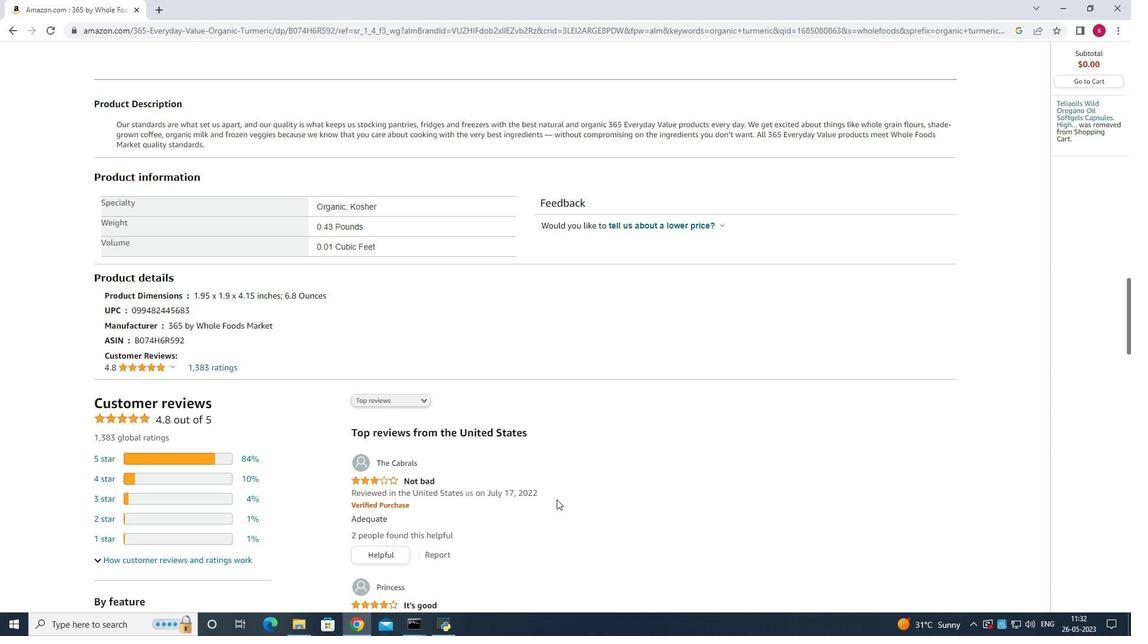 
Action: Mouse scrolled (556, 499) with delta (0, 0)
Screenshot: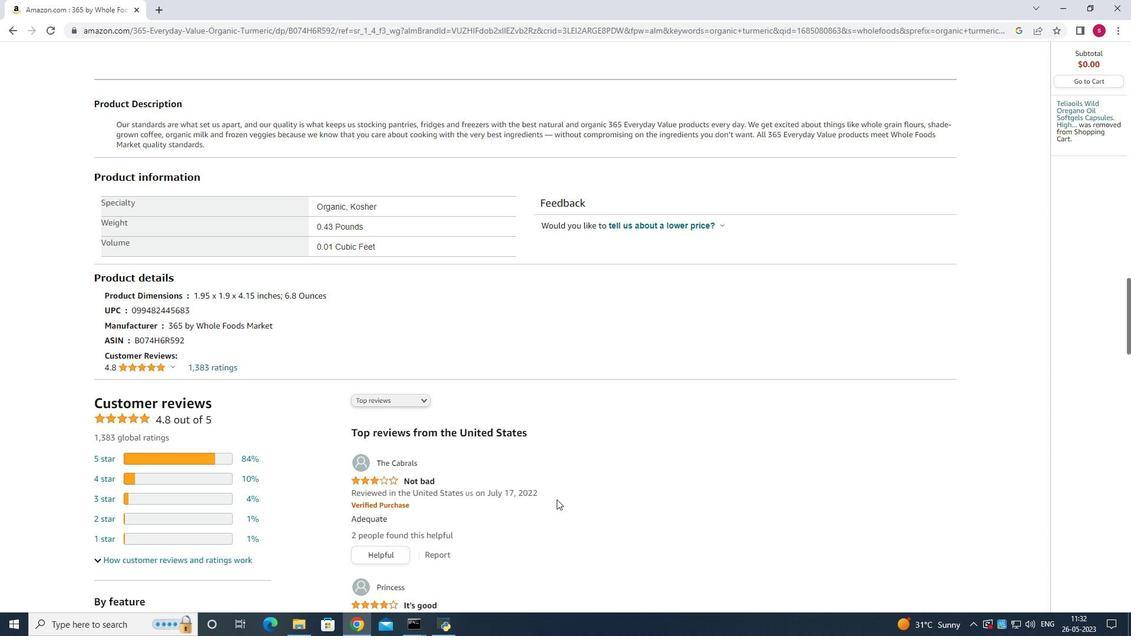 
Action: Mouse scrolled (556, 499) with delta (0, 0)
Screenshot: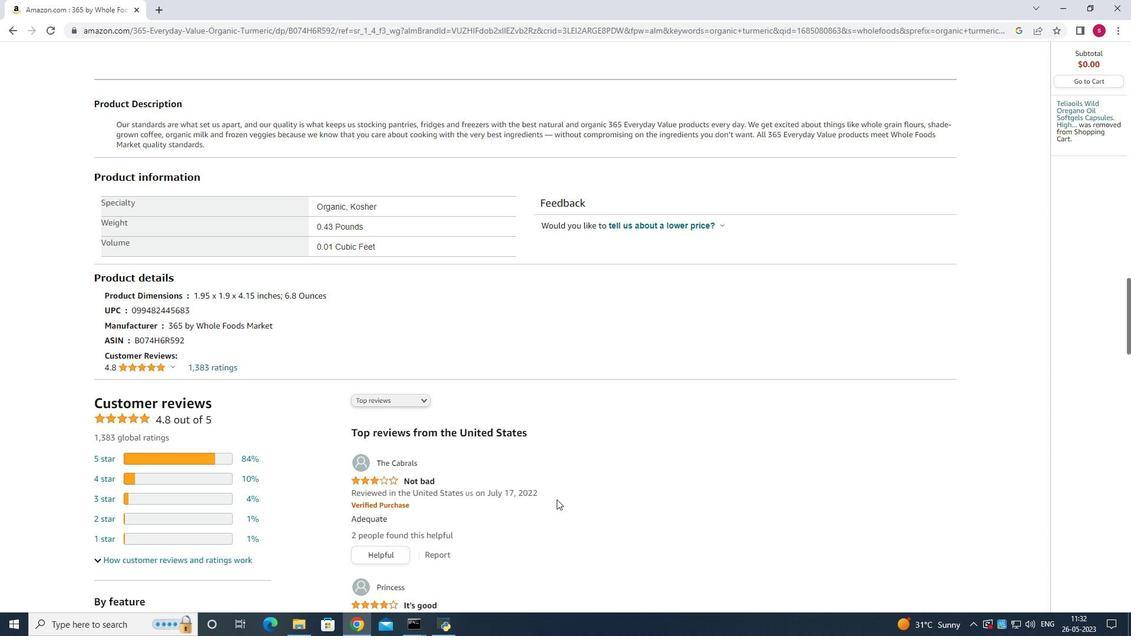 
Action: Mouse scrolled (556, 499) with delta (0, 0)
Screenshot: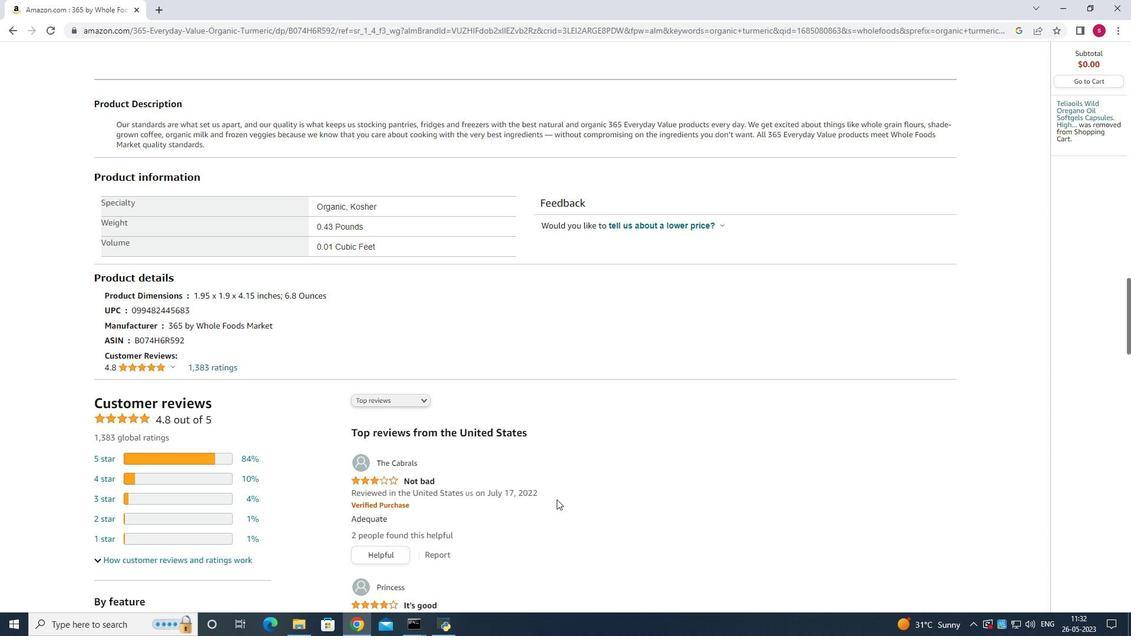 
Action: Mouse moved to (556, 500)
Screenshot: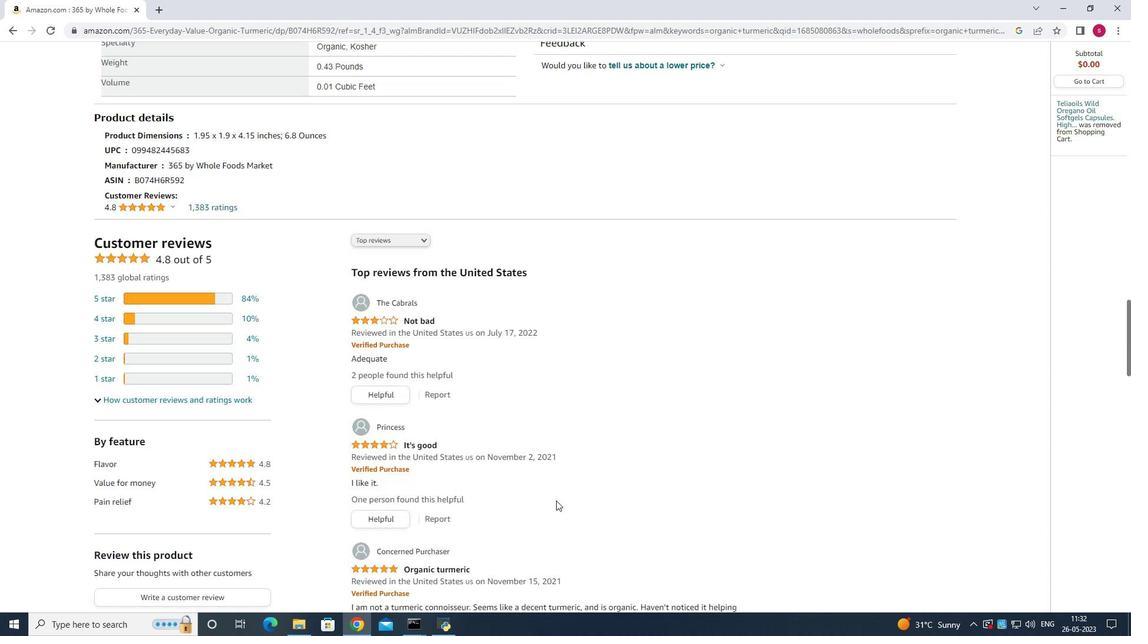 
Action: Mouse scrolled (556, 500) with delta (0, 0)
Screenshot: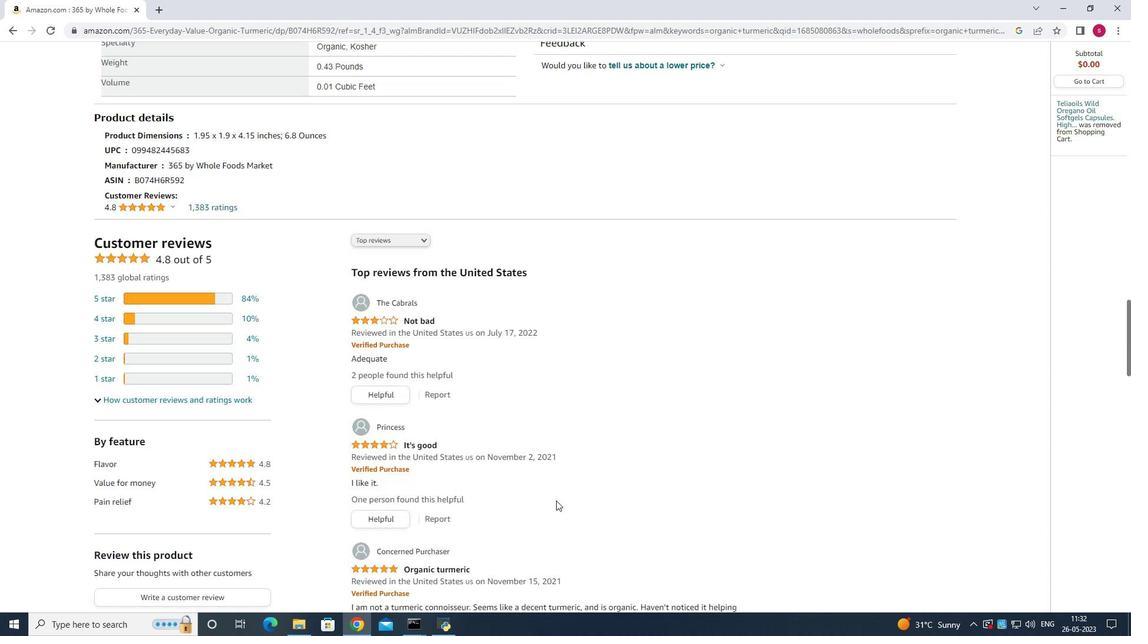
Action: Mouse scrolled (556, 500) with delta (0, 0)
Screenshot: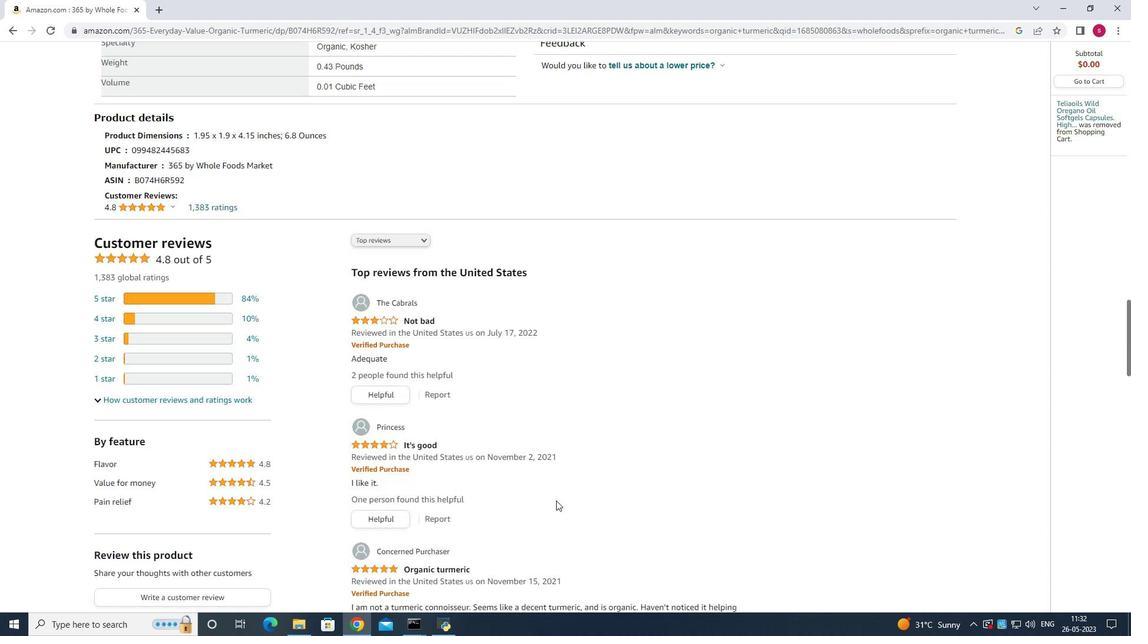 
Action: Mouse scrolled (556, 500) with delta (0, 0)
Screenshot: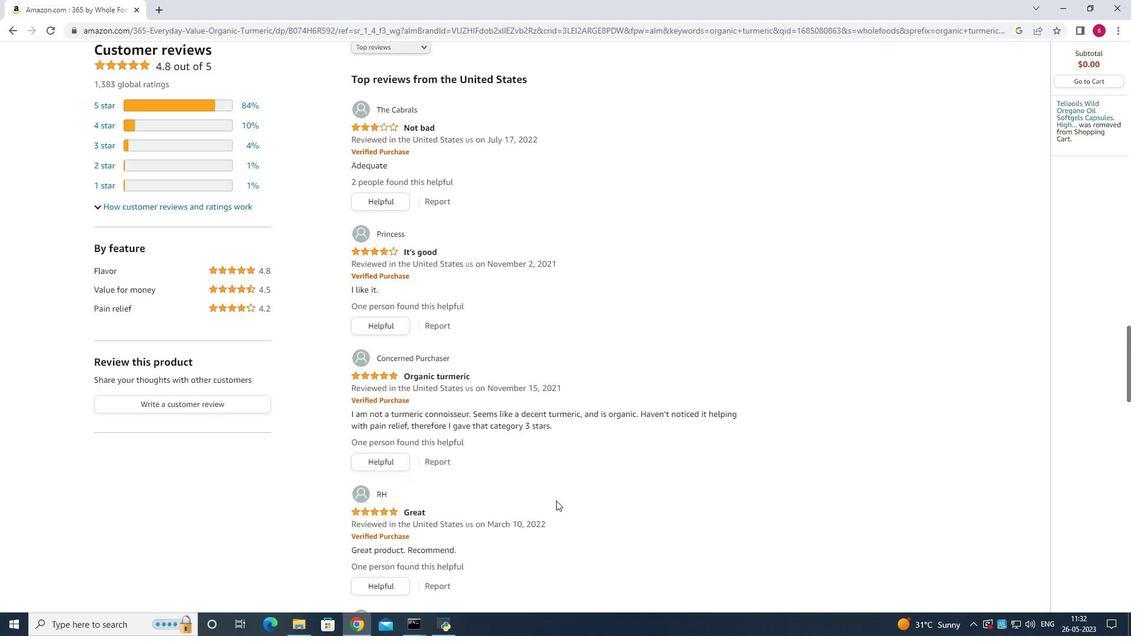 
Action: Mouse moved to (555, 501)
Screenshot: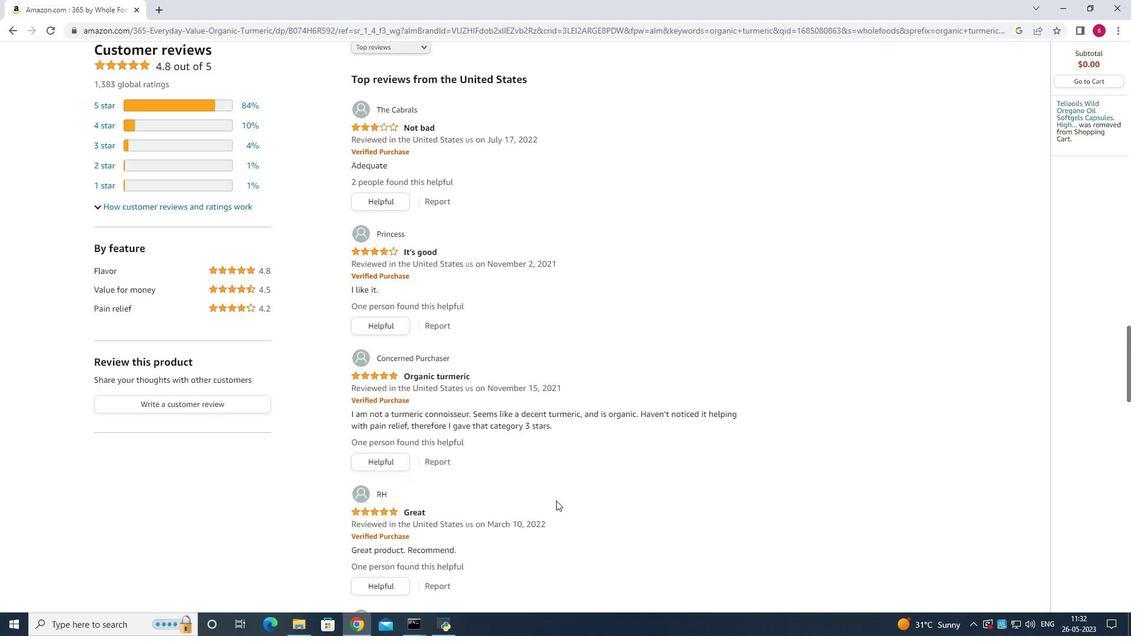 
Action: Mouse scrolled (555, 500) with delta (0, 0)
Screenshot: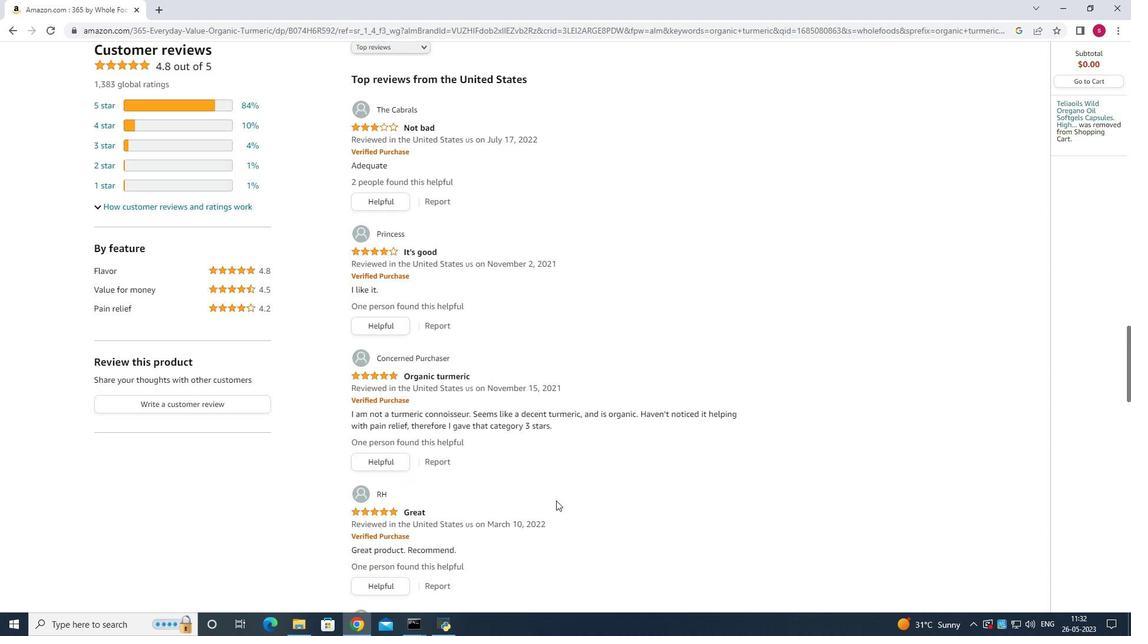 
Action: Mouse moved to (555, 502)
Screenshot: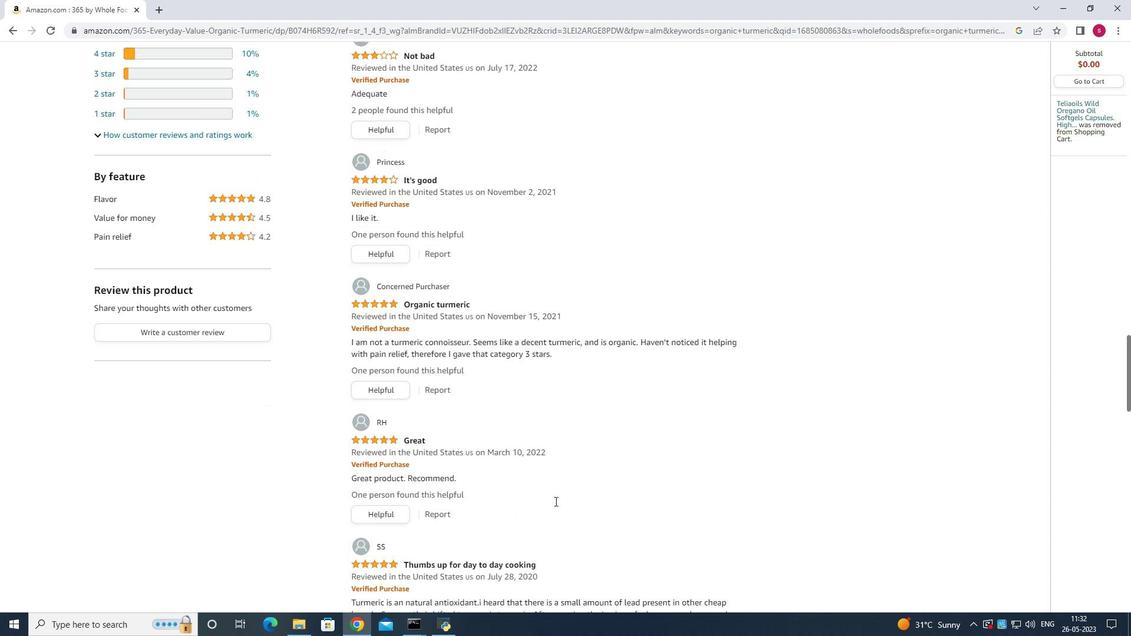
Action: Mouse scrolled (555, 501) with delta (0, 0)
Screenshot: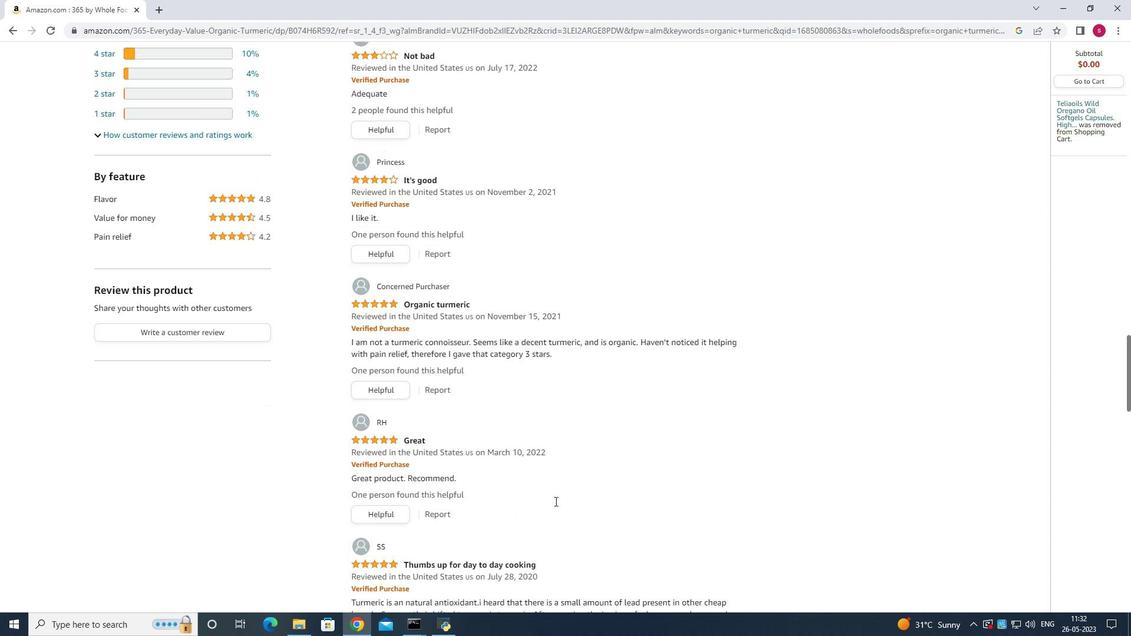 
Action: Mouse moved to (554, 502)
Screenshot: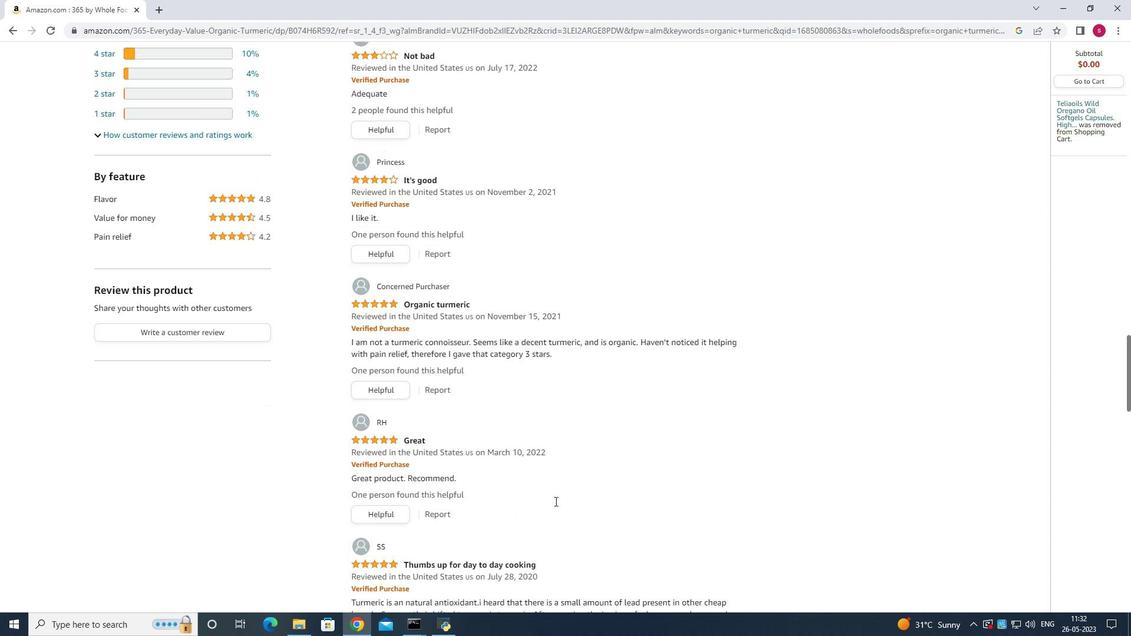 
Action: Mouse scrolled (554, 501) with delta (0, 0)
Screenshot: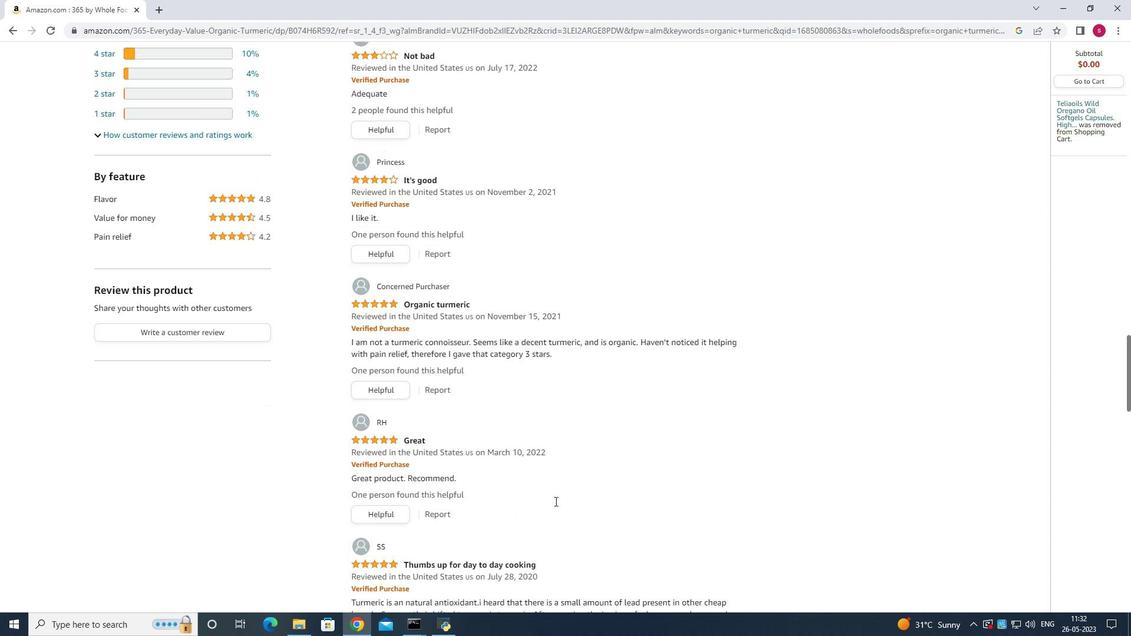 
Action: Mouse scrolled (554, 501) with delta (0, 0)
Screenshot: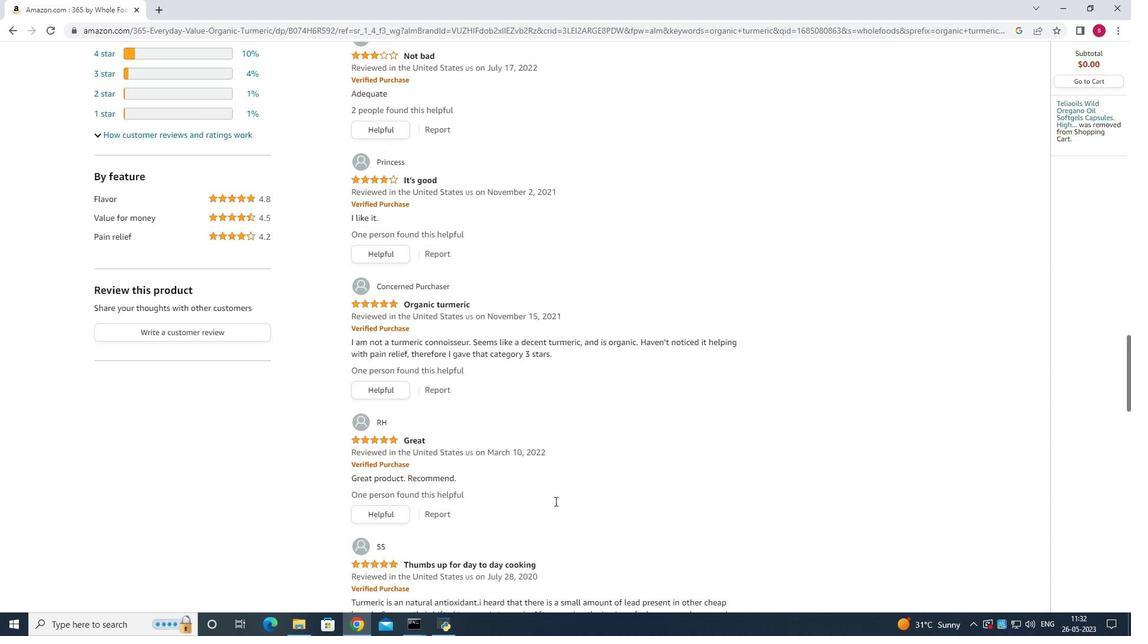 
Action: Mouse scrolled (554, 501) with delta (0, 0)
Screenshot: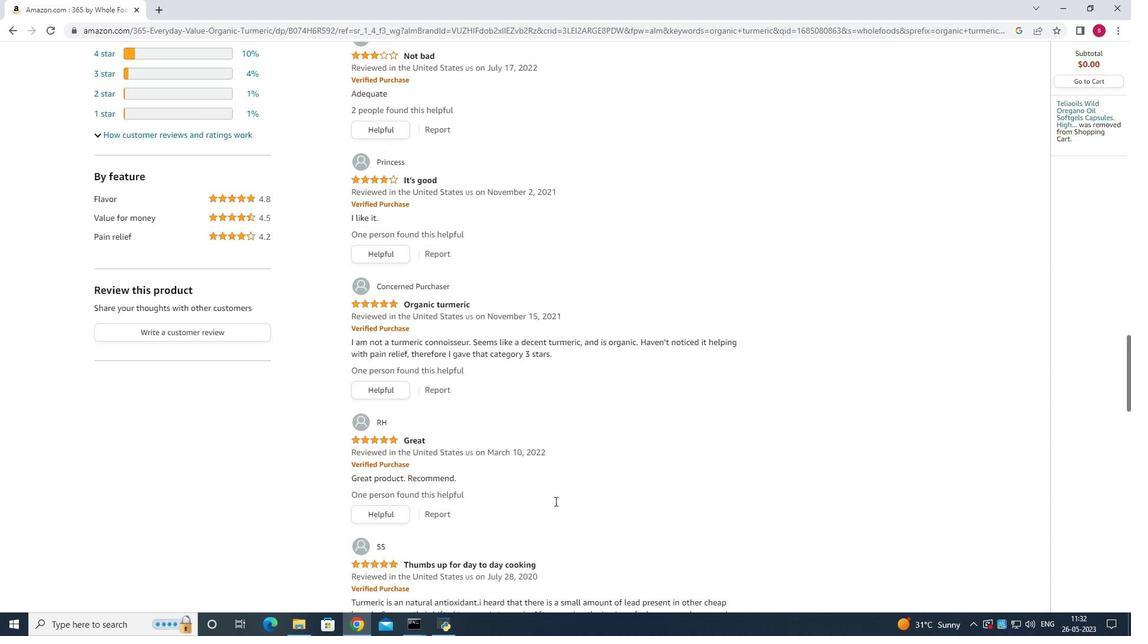 
Action: Mouse scrolled (554, 501) with delta (0, 0)
Screenshot: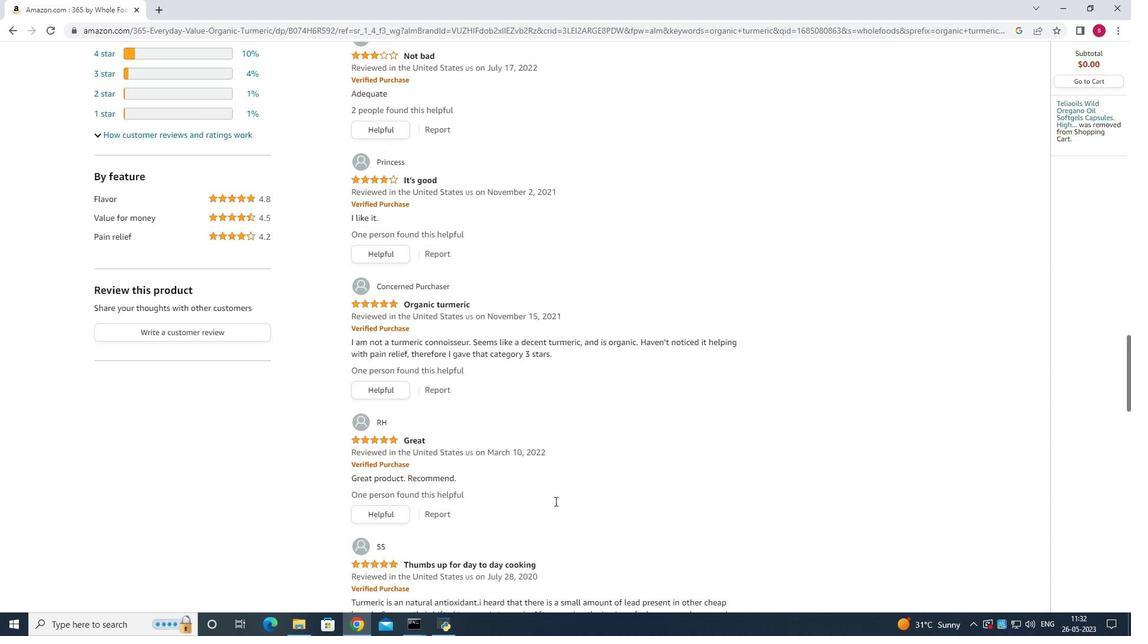 
Action: Mouse moved to (554, 503)
Screenshot: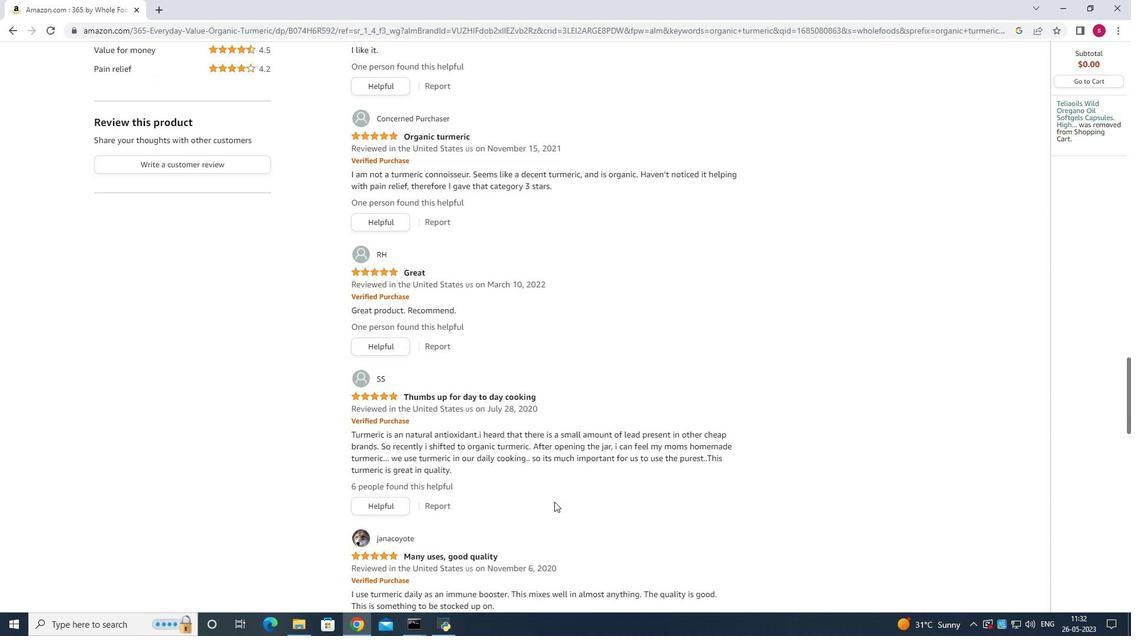 
Action: Mouse scrolled (554, 502) with delta (0, 0)
Screenshot: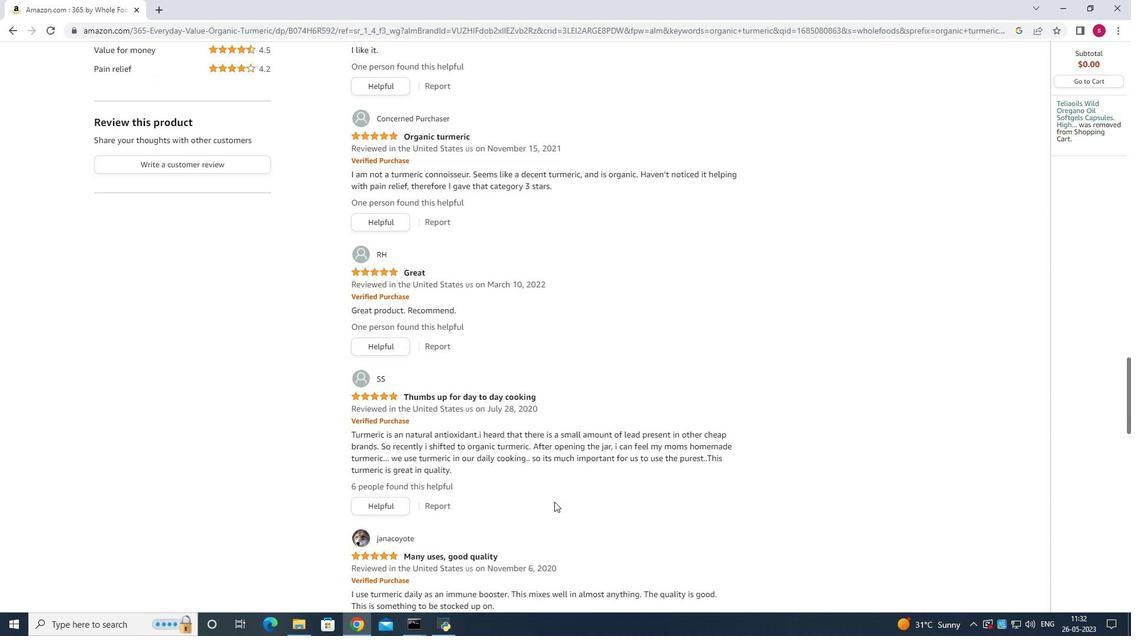 
Action: Mouse scrolled (554, 502) with delta (0, 0)
Screenshot: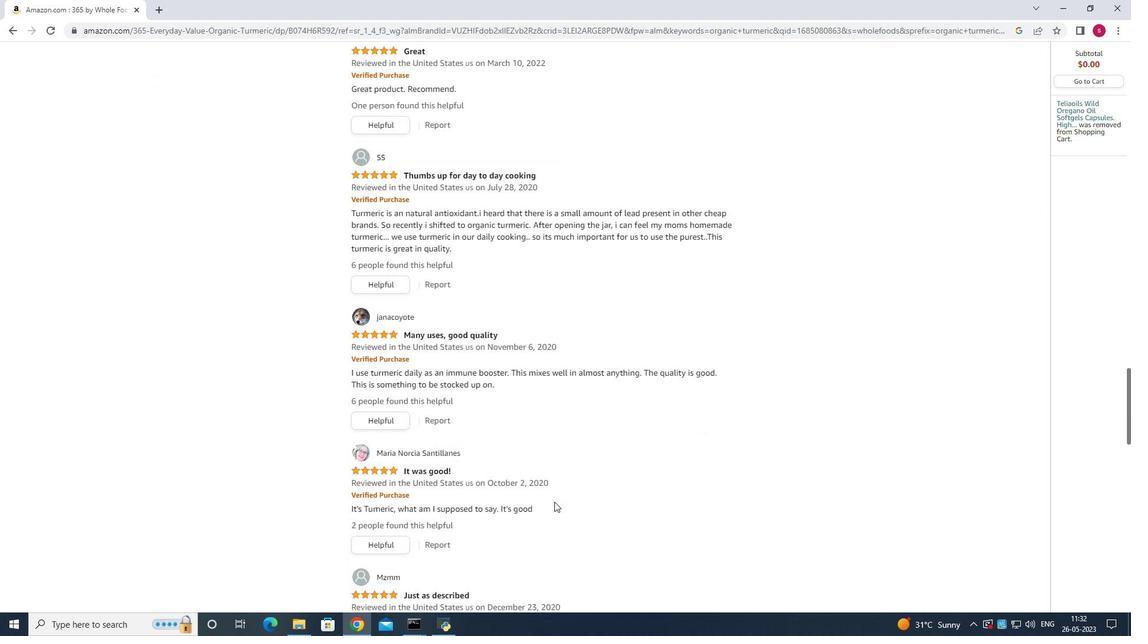 
Action: Mouse scrolled (554, 502) with delta (0, 0)
Screenshot: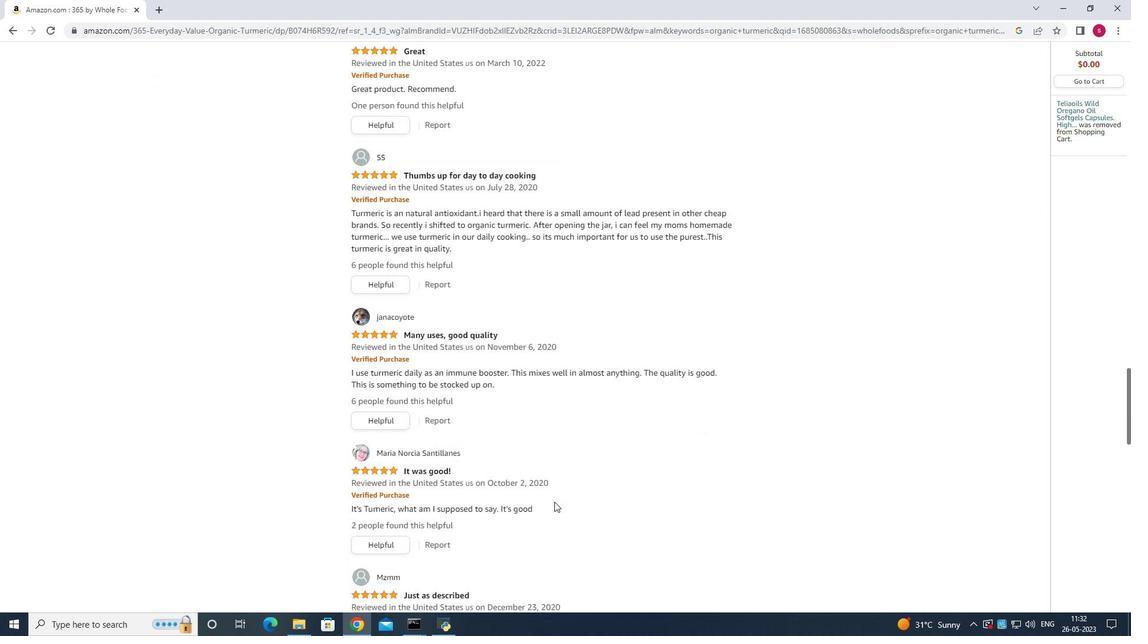 
Action: Mouse scrolled (554, 502) with delta (0, 0)
Screenshot: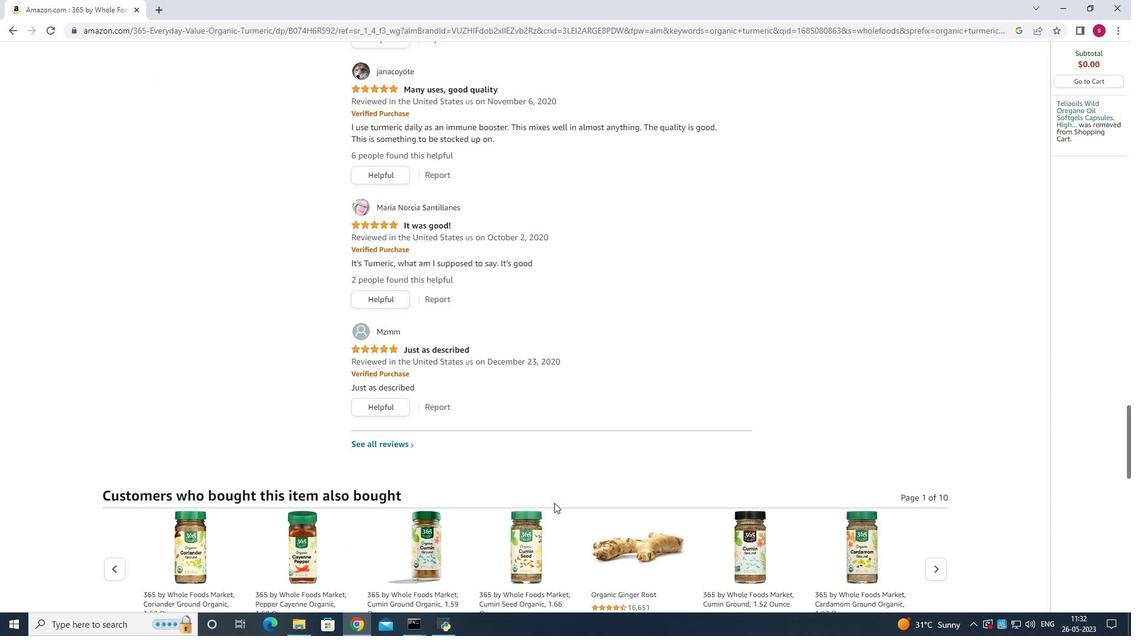 
Action: Mouse scrolled (554, 502) with delta (0, 0)
Screenshot: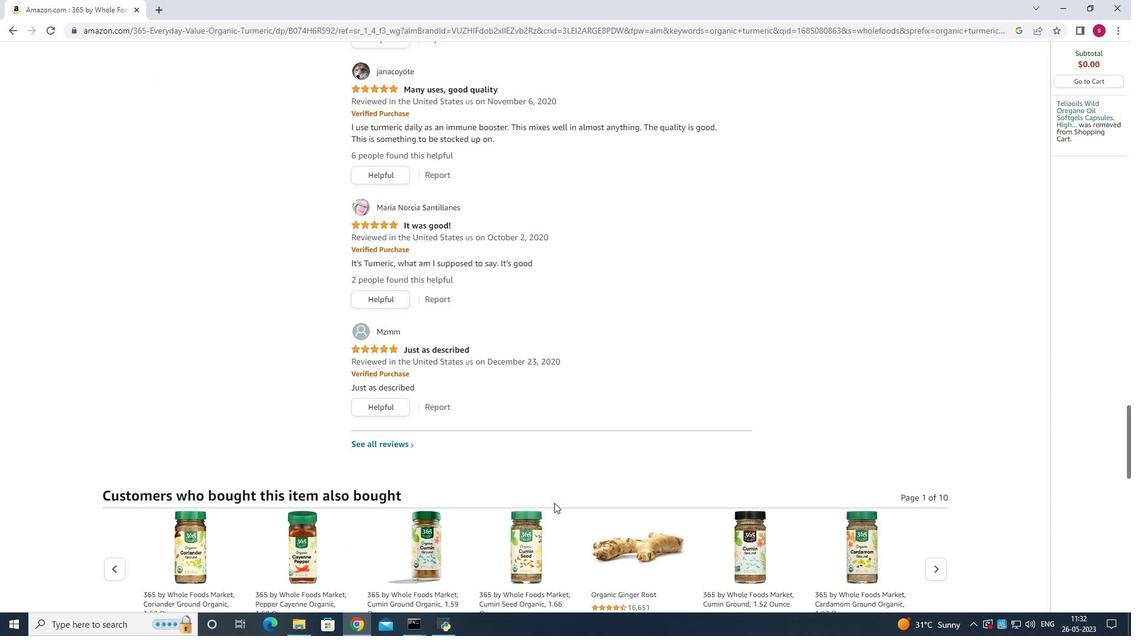
Action: Mouse scrolled (554, 502) with delta (0, 0)
Screenshot: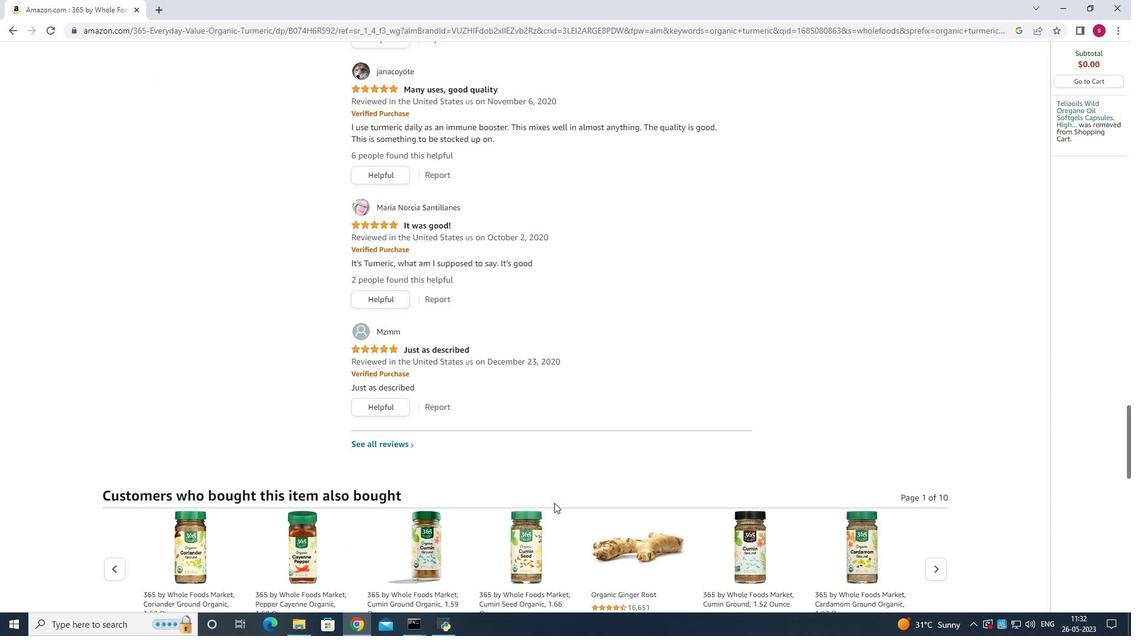 
Action: Mouse scrolled (554, 502) with delta (0, 0)
Screenshot: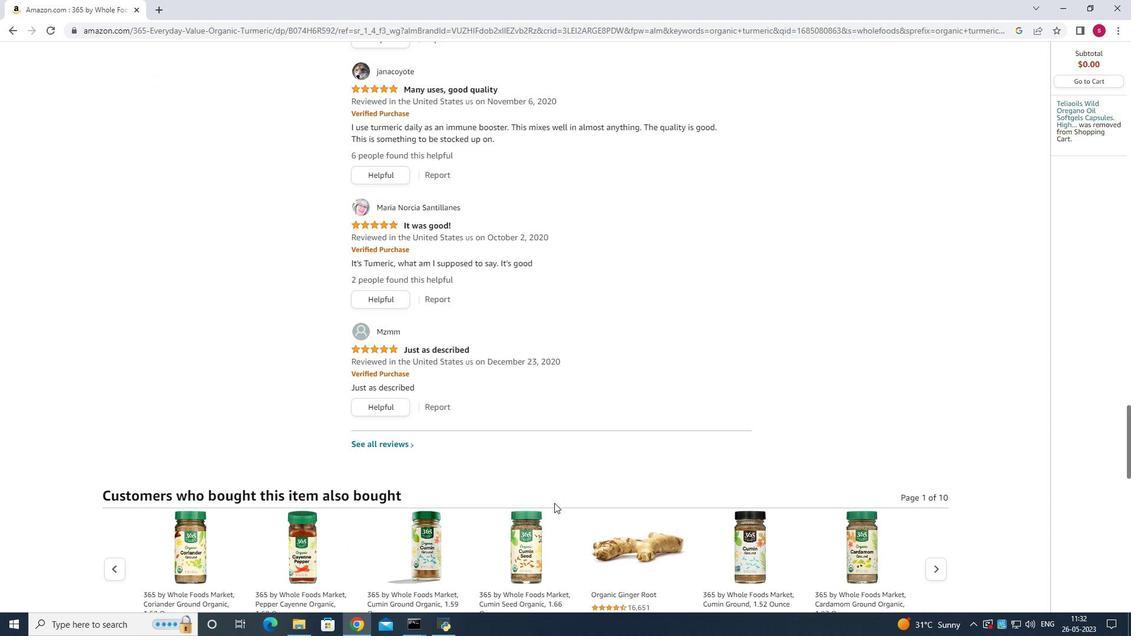 
Action: Mouse scrolled (554, 503) with delta (0, 0)
Screenshot: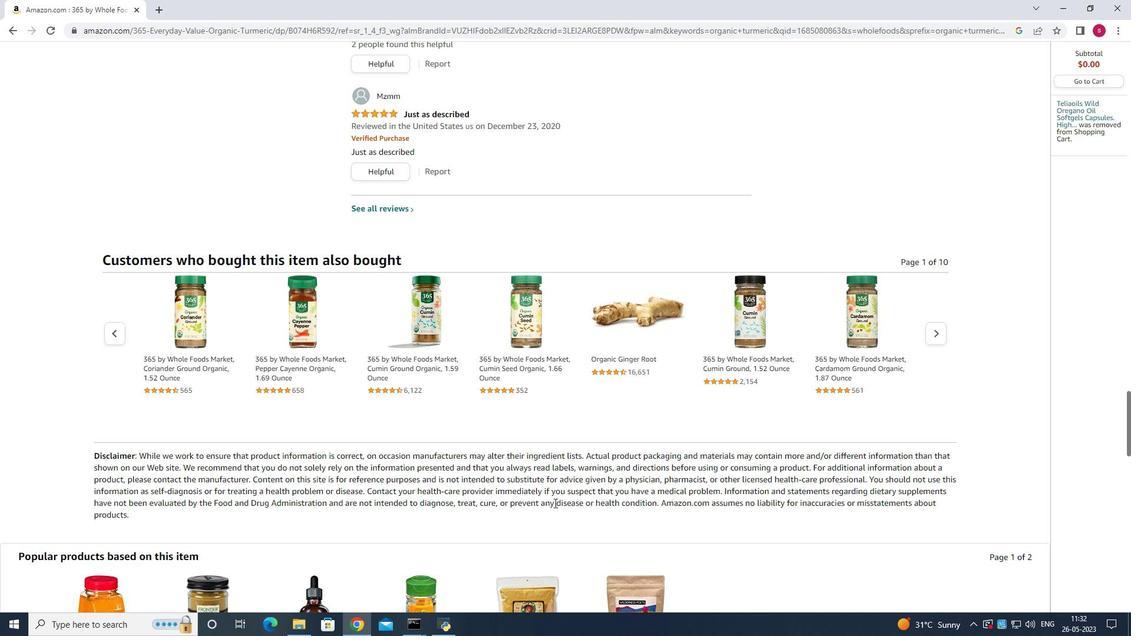 
Action: Mouse scrolled (554, 503) with delta (0, 0)
Screenshot: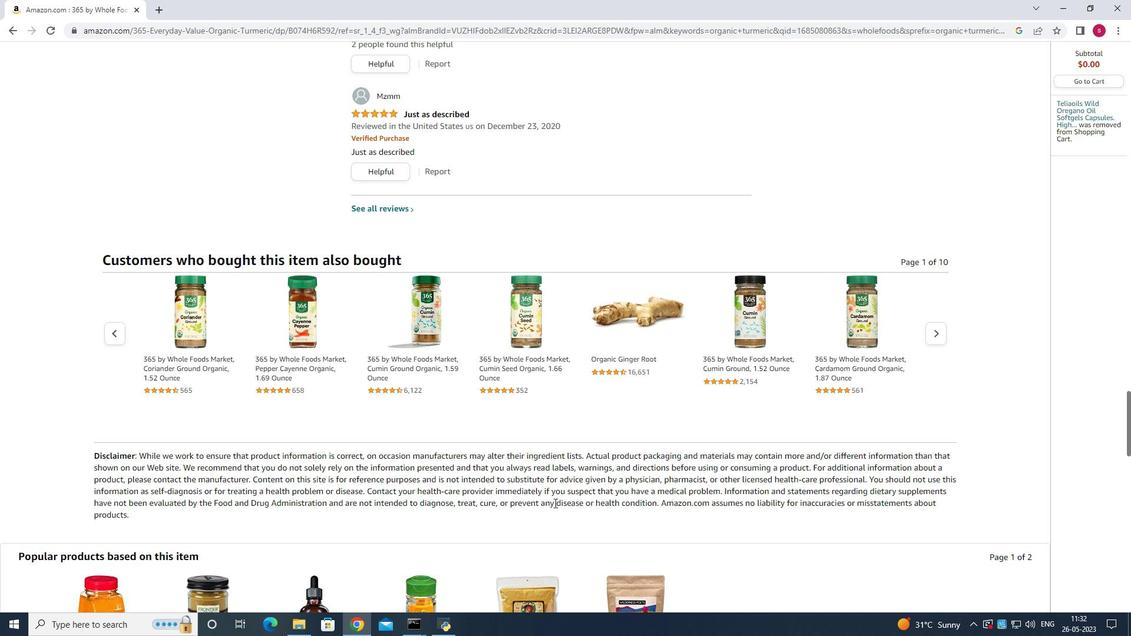 
Action: Mouse scrolled (554, 503) with delta (0, 0)
Screenshot: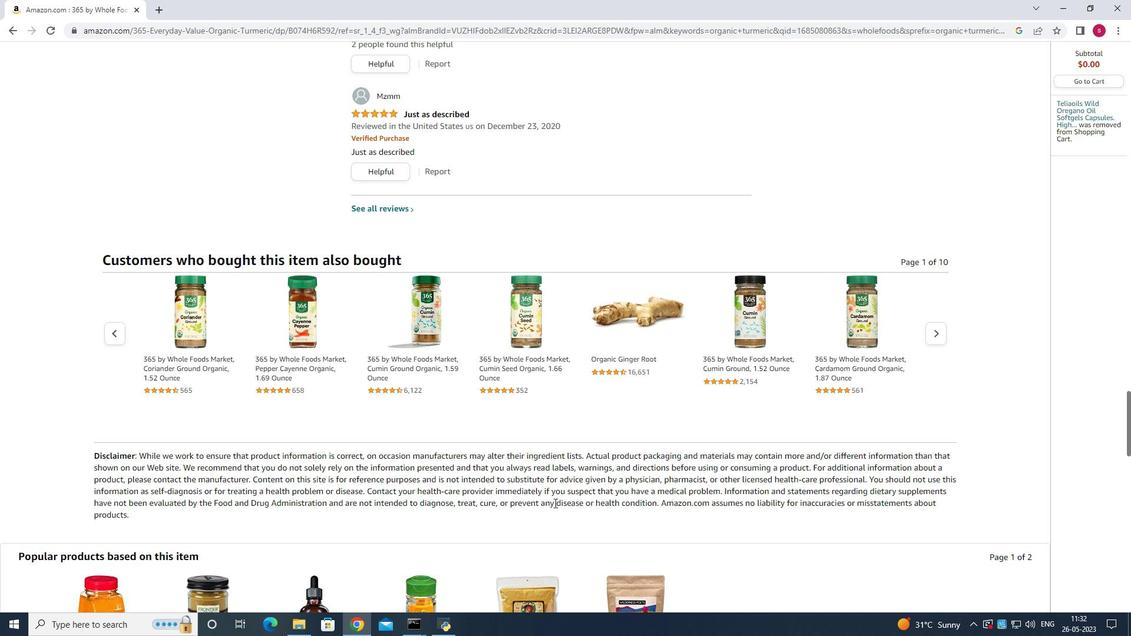 
Action: Mouse scrolled (554, 503) with delta (0, 0)
Screenshot: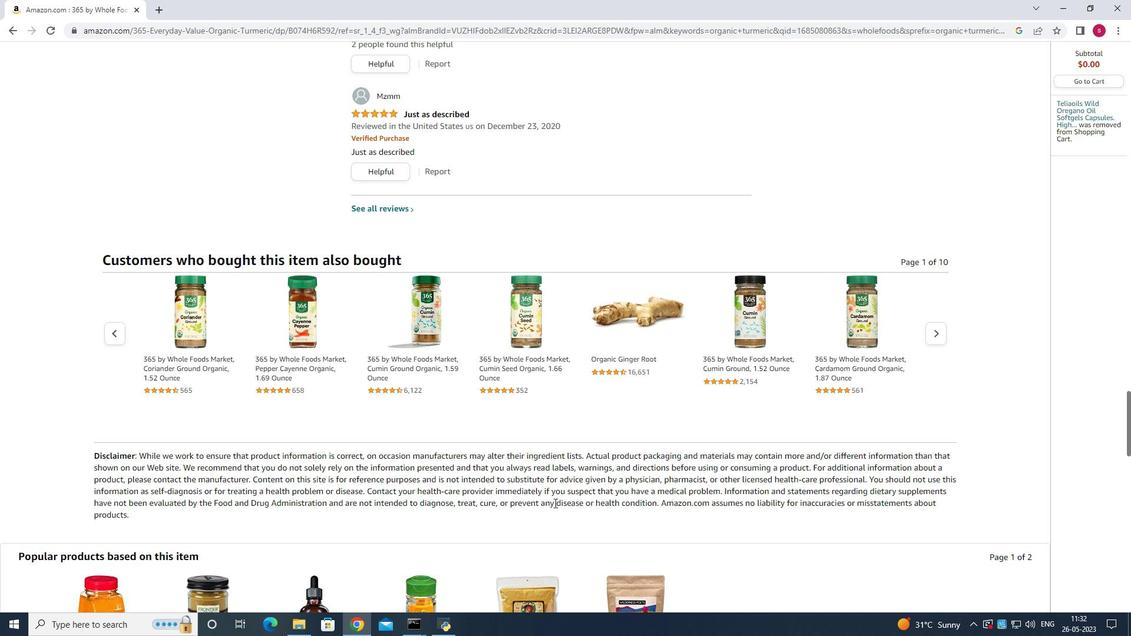 
Action: Mouse scrolled (554, 503) with delta (0, 0)
Screenshot: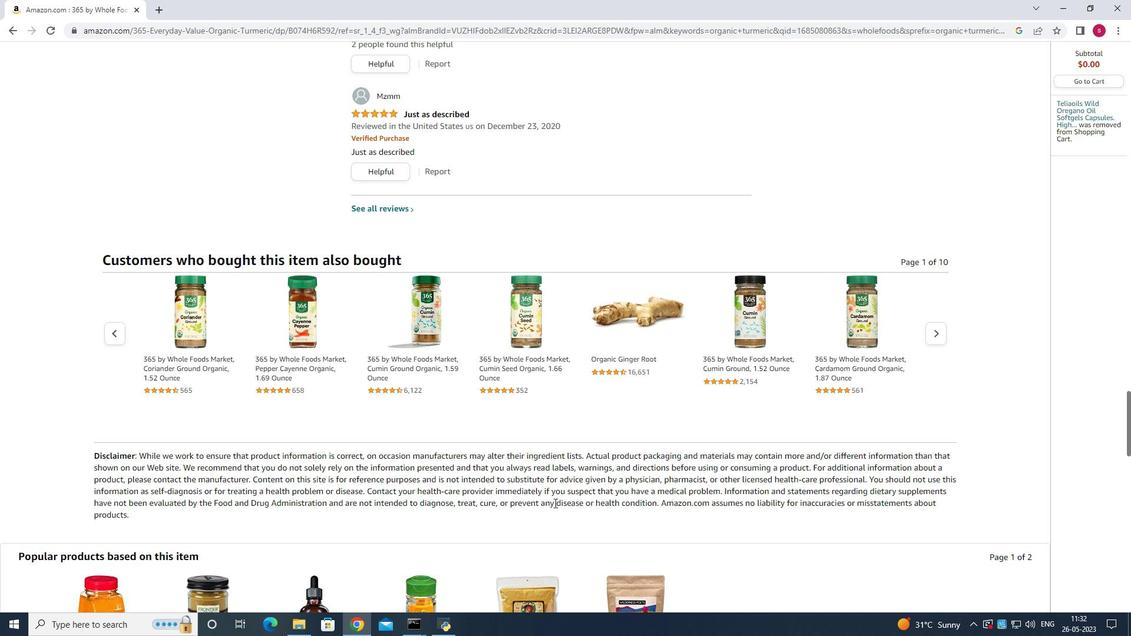 
Action: Mouse scrolled (554, 503) with delta (0, 0)
Screenshot: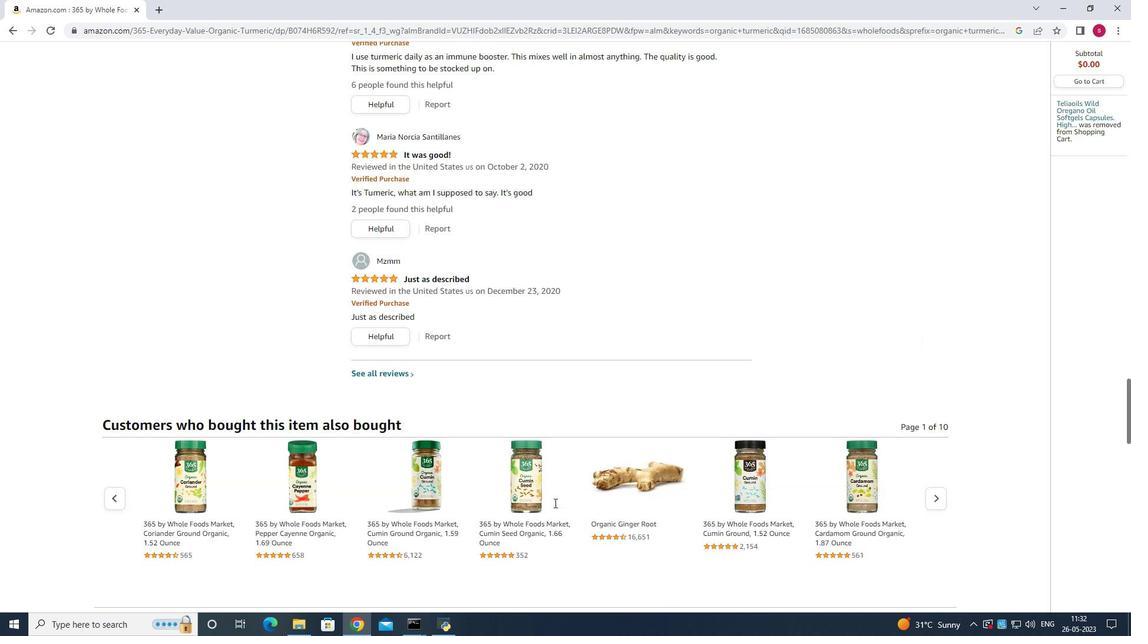 
Action: Mouse scrolled (554, 503) with delta (0, 0)
Screenshot: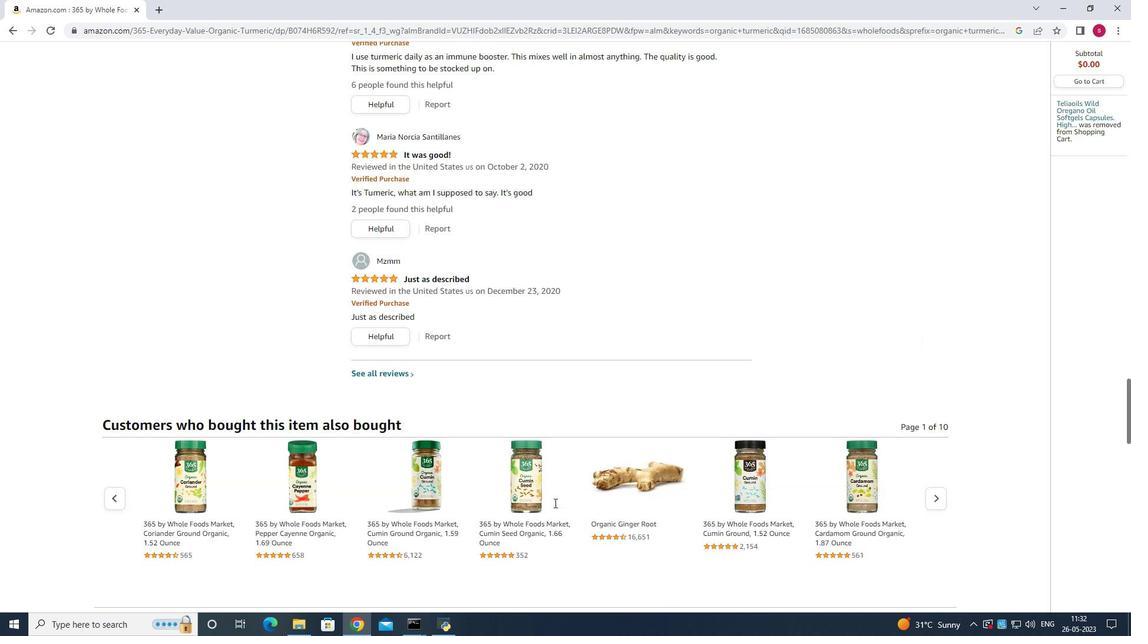 
Action: Mouse scrolled (554, 503) with delta (0, 0)
Screenshot: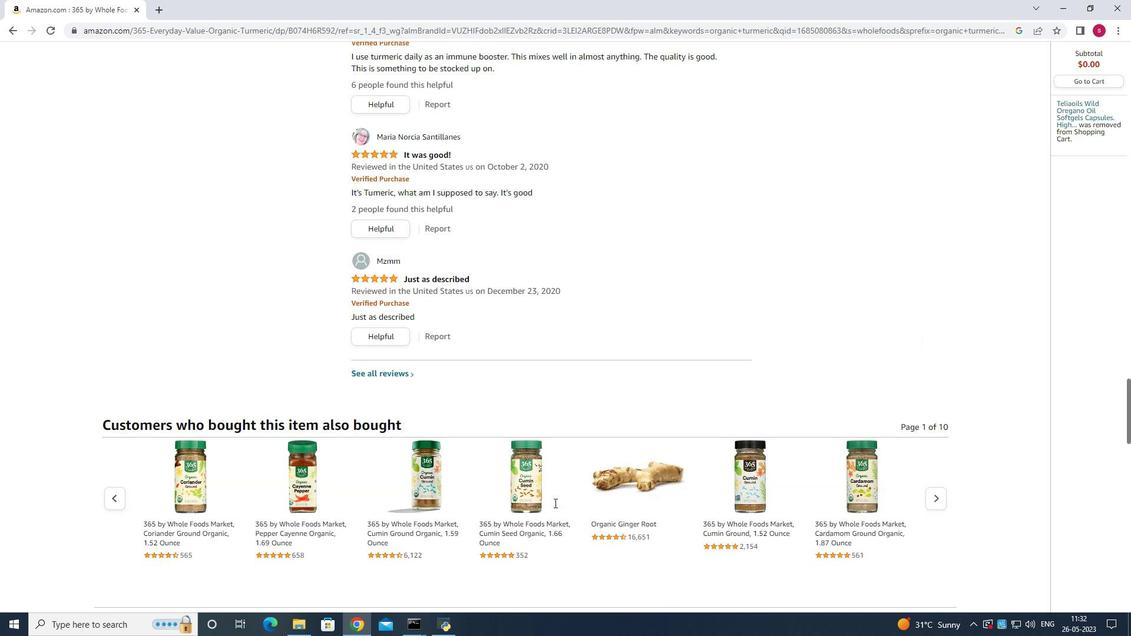 
Action: Mouse scrolled (554, 503) with delta (0, 0)
Screenshot: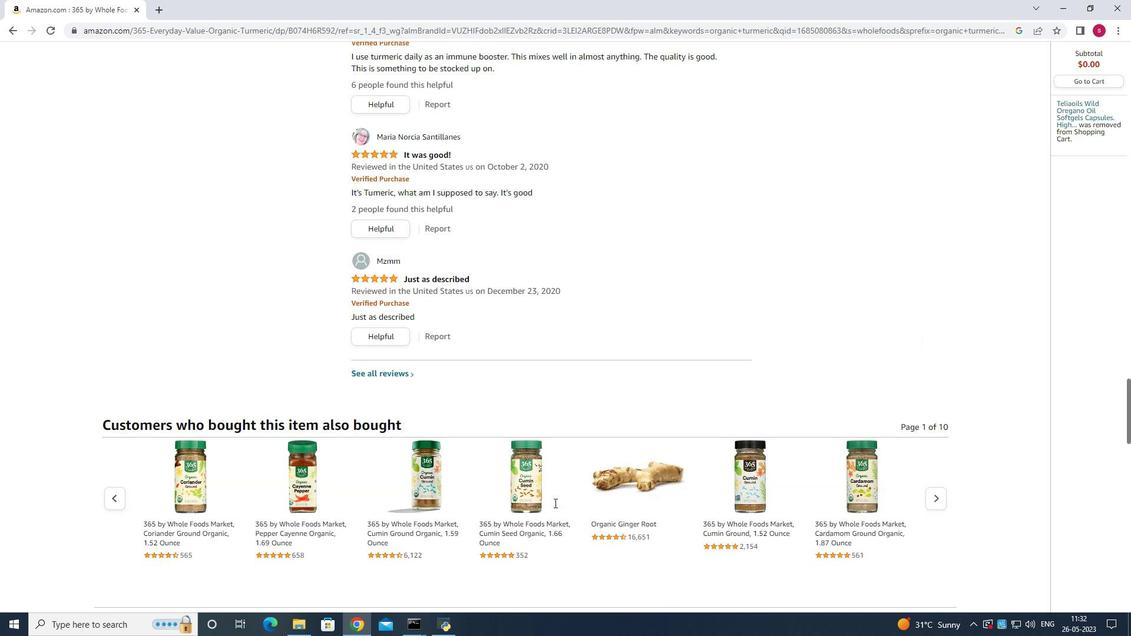 
Action: Mouse scrolled (554, 503) with delta (0, 0)
Screenshot: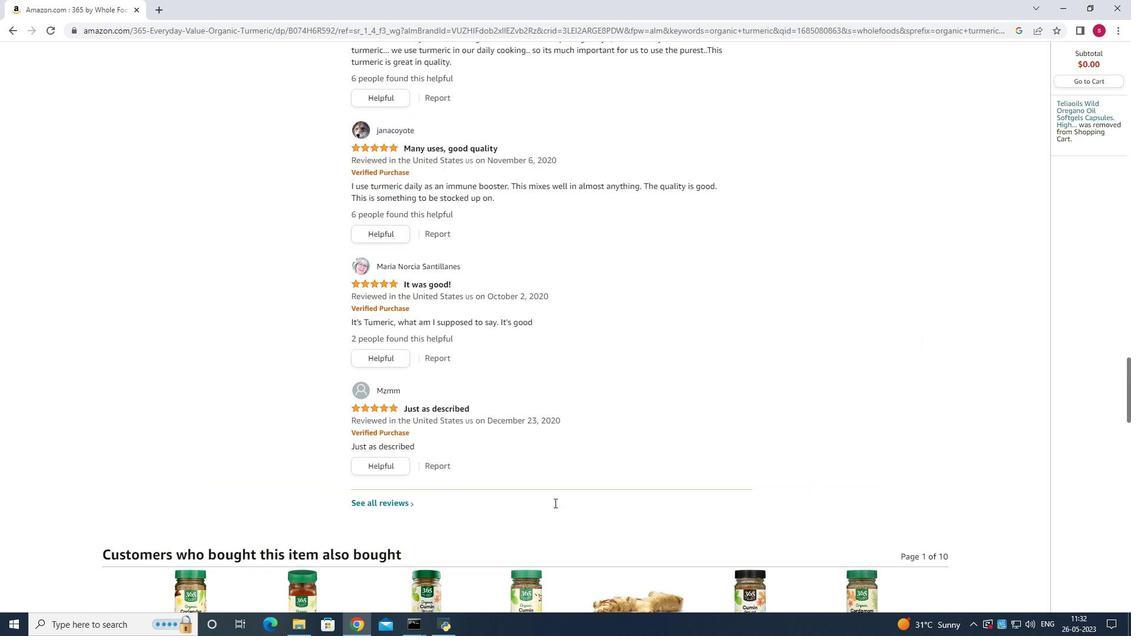 
Action: Mouse scrolled (554, 503) with delta (0, 0)
Screenshot: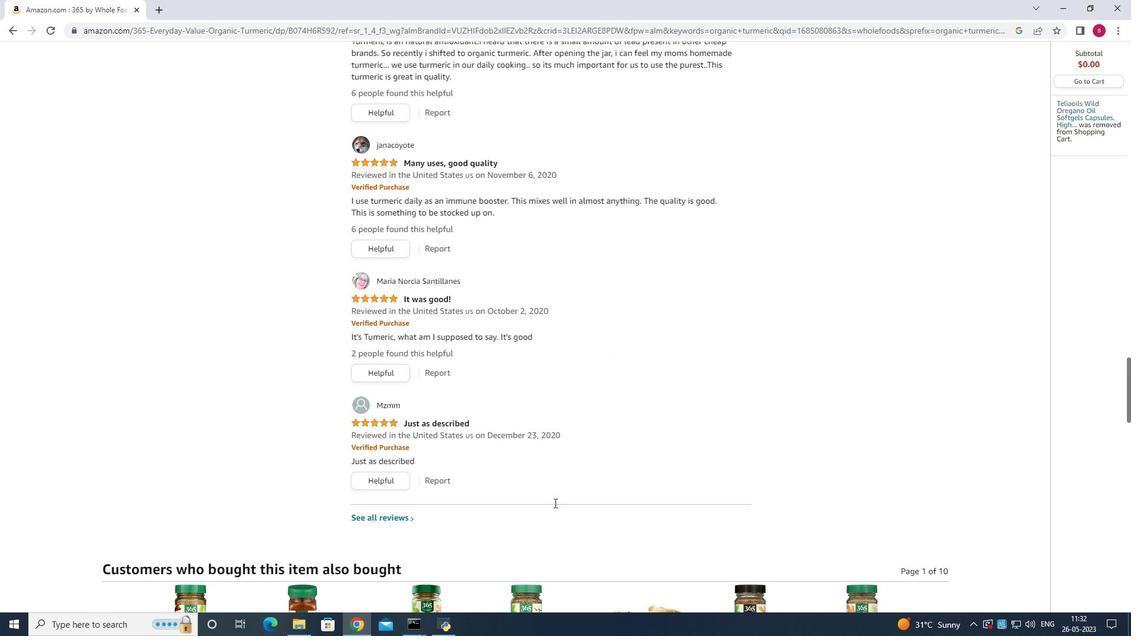 
Action: Mouse scrolled (554, 503) with delta (0, 0)
Screenshot: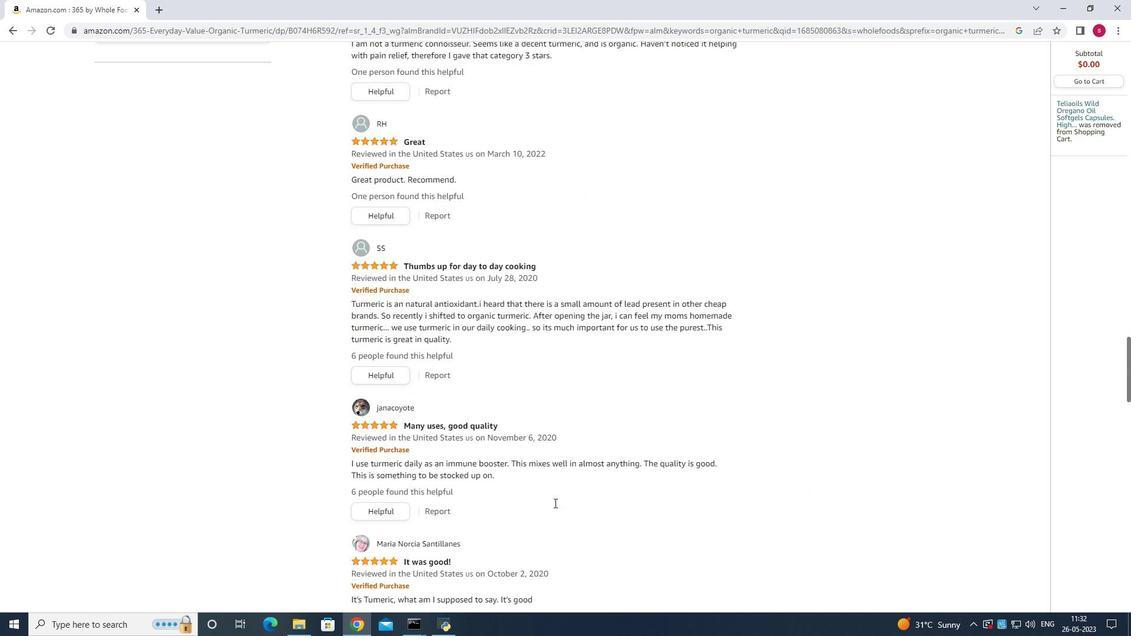 
Action: Mouse scrolled (554, 503) with delta (0, 0)
Screenshot: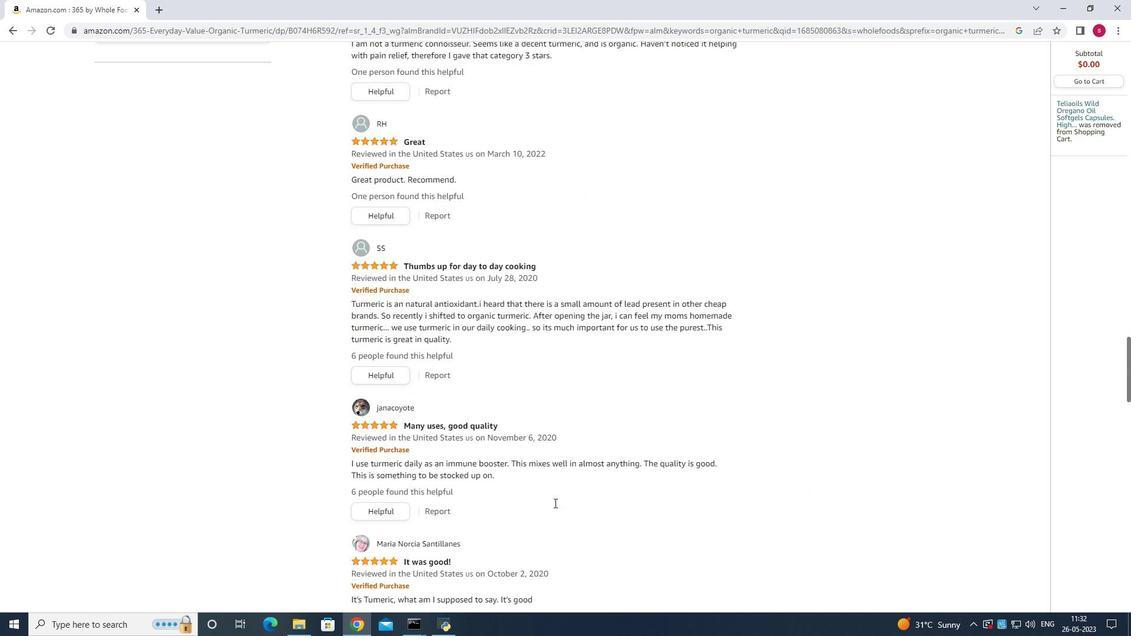
Action: Mouse scrolled (554, 503) with delta (0, 0)
Screenshot: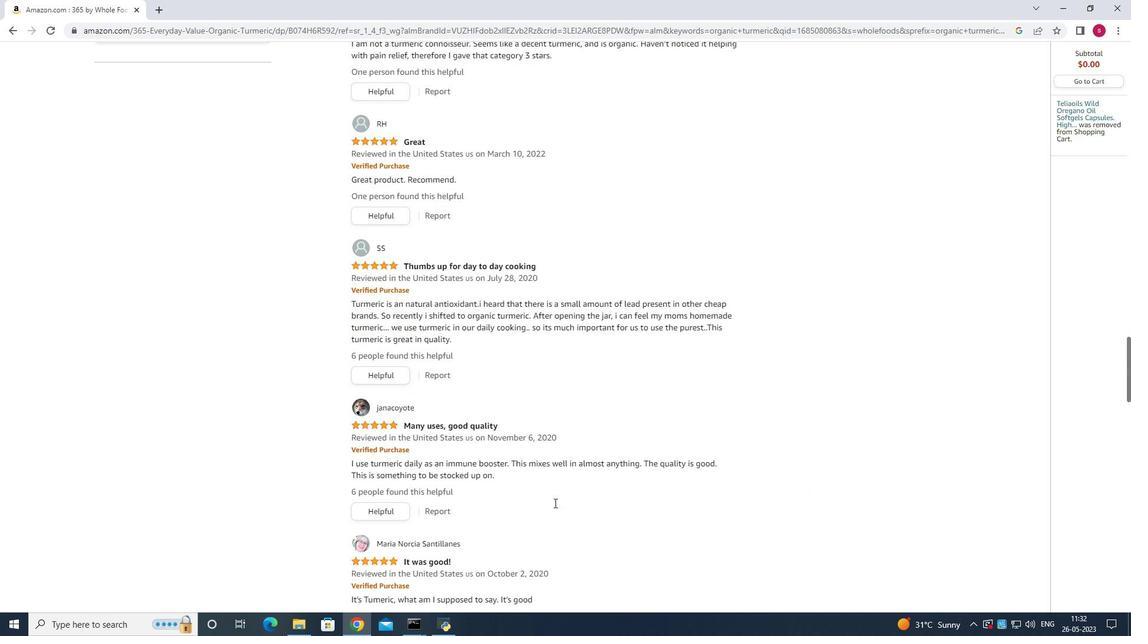 
Action: Mouse scrolled (554, 503) with delta (0, 0)
Screenshot: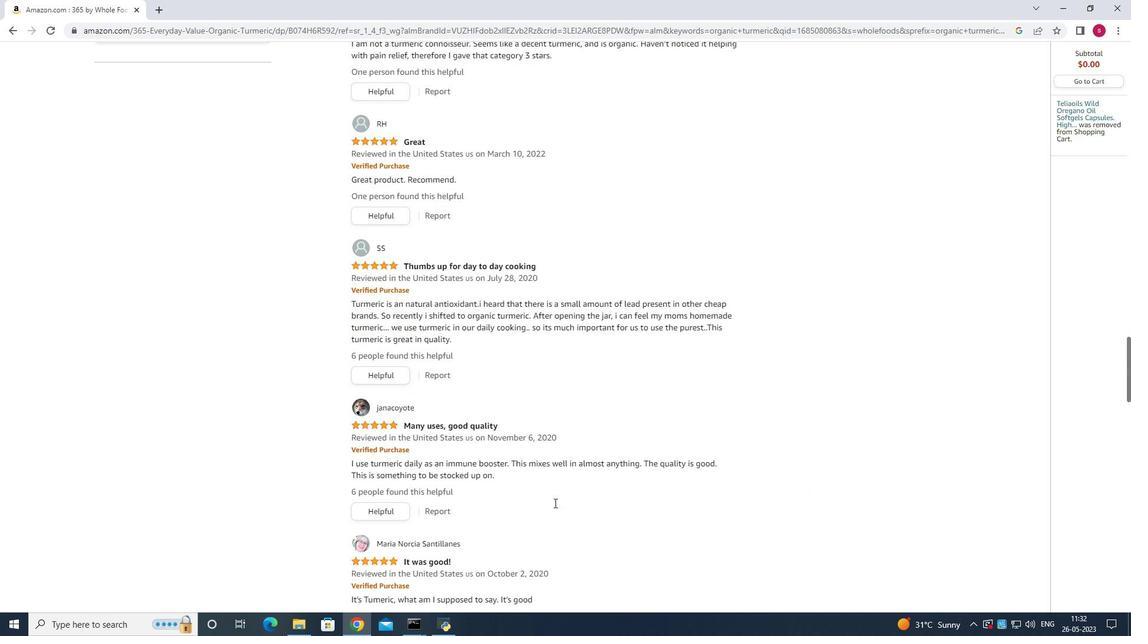 
Action: Mouse scrolled (554, 503) with delta (0, 0)
Screenshot: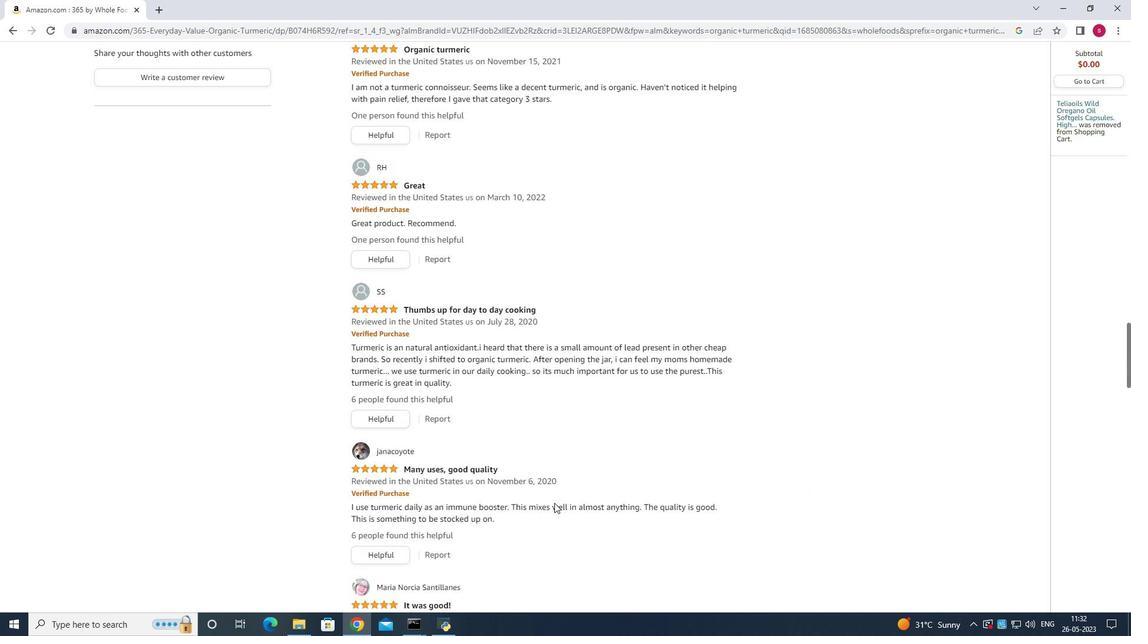 
Action: Mouse scrolled (554, 503) with delta (0, 0)
Screenshot: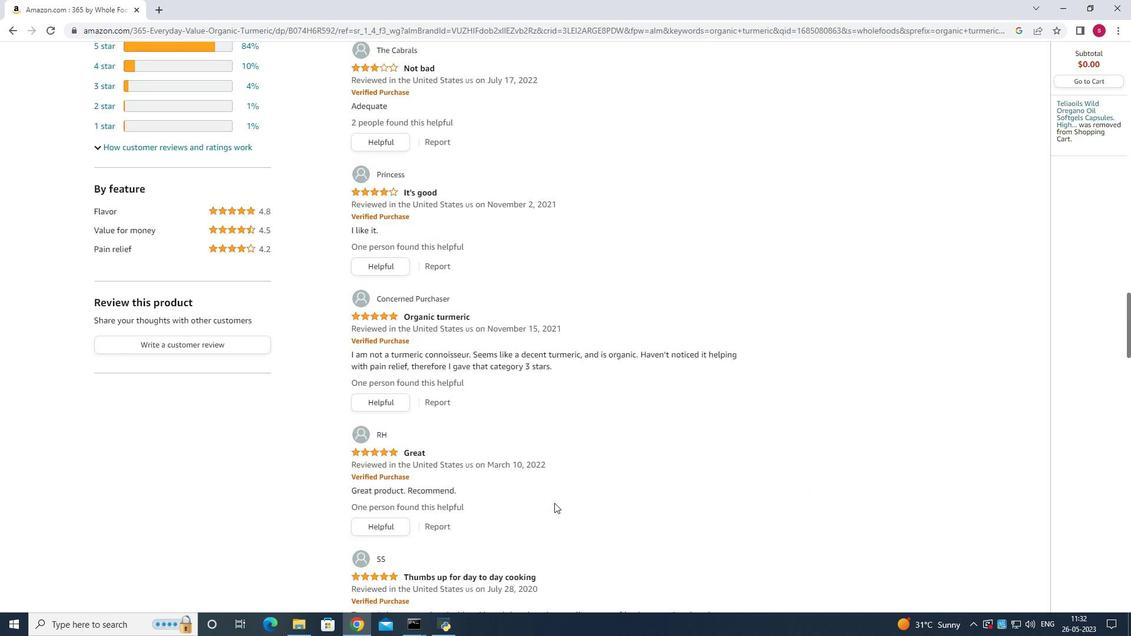 
Action: Mouse scrolled (554, 503) with delta (0, 0)
Screenshot: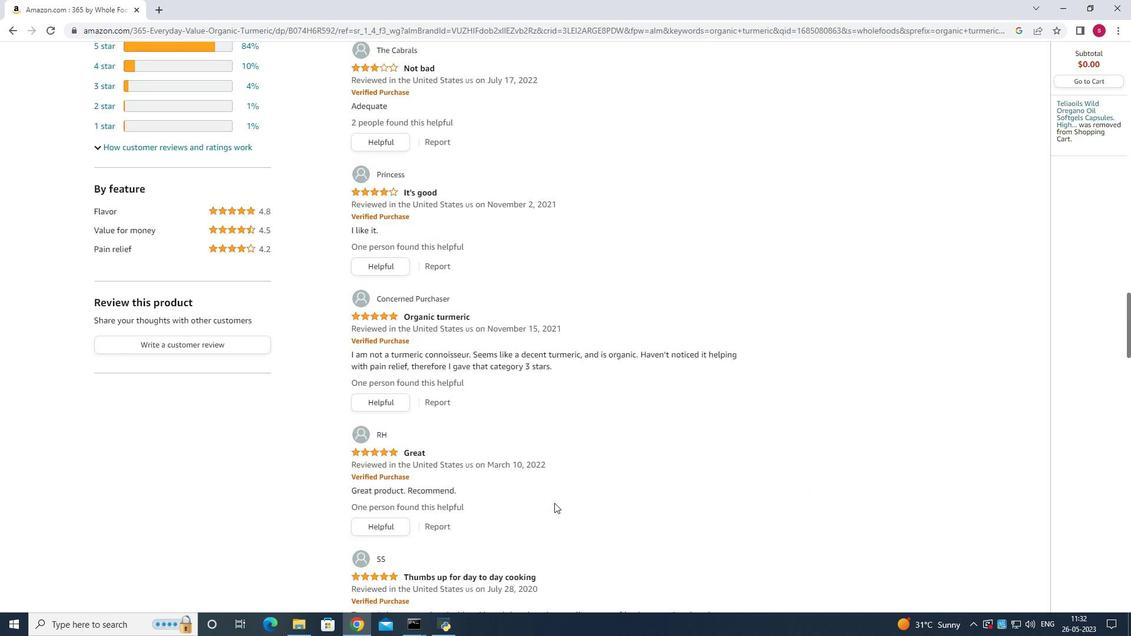 
Action: Mouse scrolled (554, 503) with delta (0, 0)
Screenshot: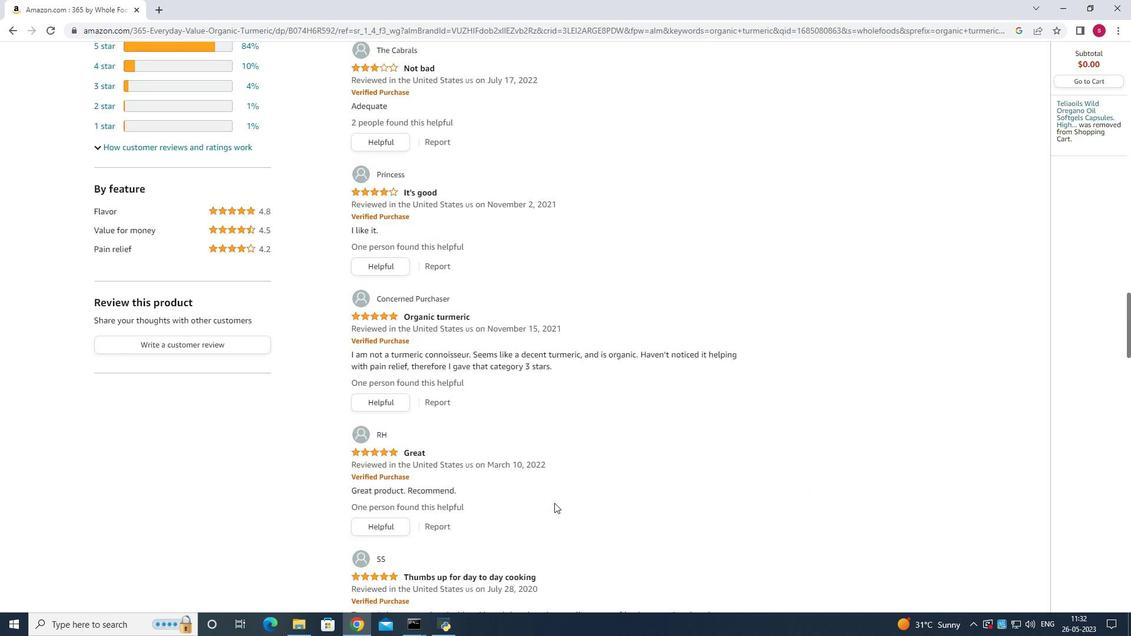 
Action: Mouse scrolled (554, 503) with delta (0, 0)
Screenshot: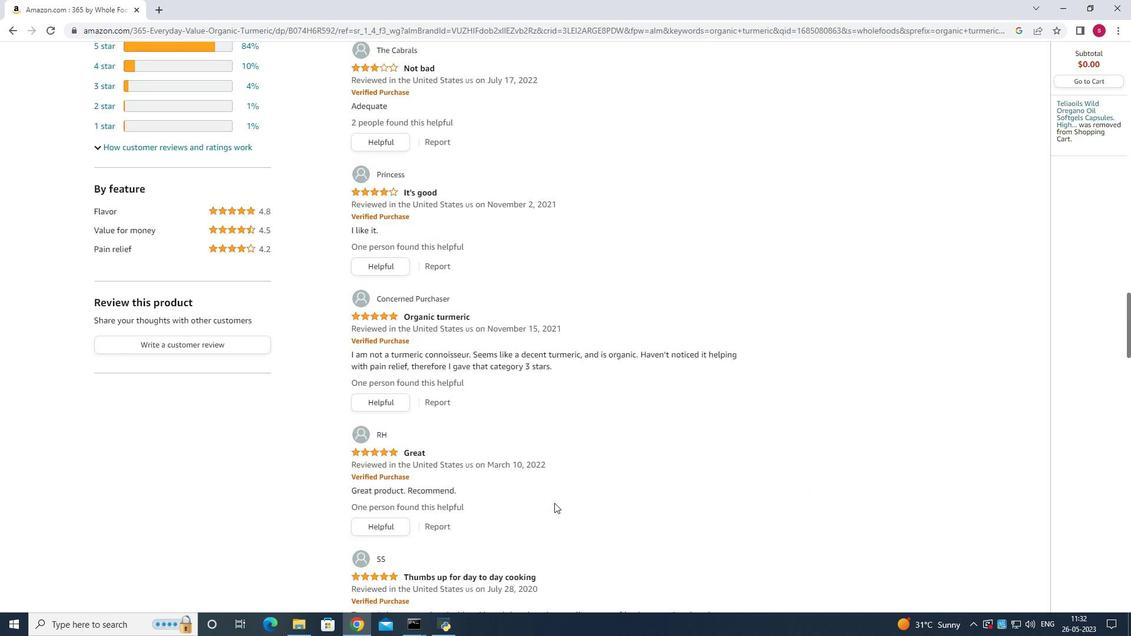 
Action: Mouse scrolled (554, 503) with delta (0, 0)
Screenshot: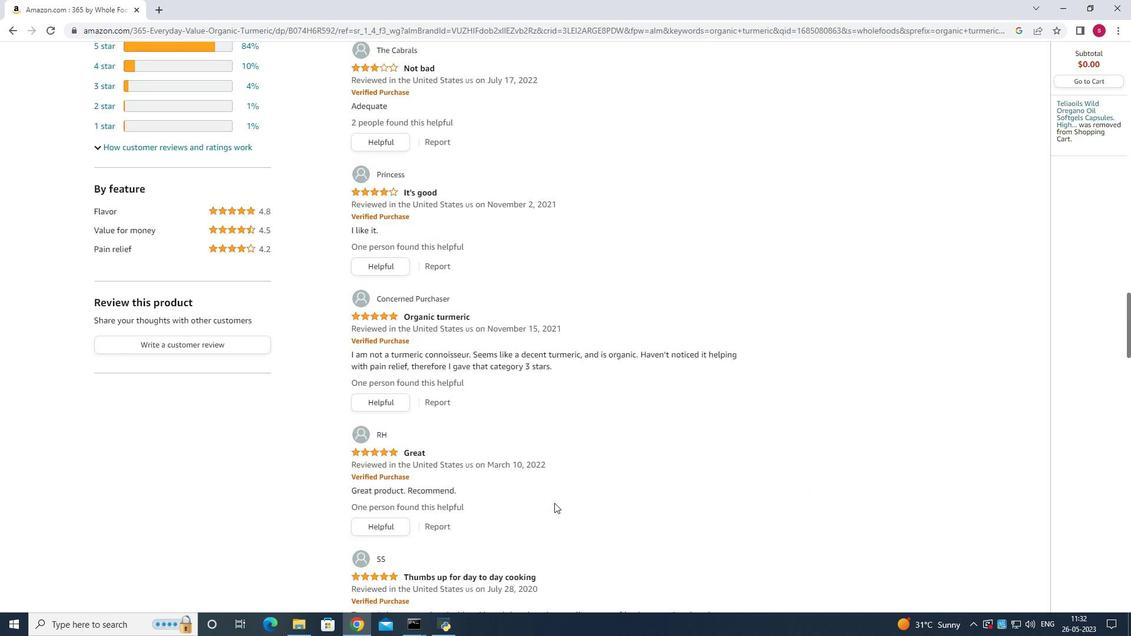 
Action: Mouse scrolled (554, 503) with delta (0, 0)
Screenshot: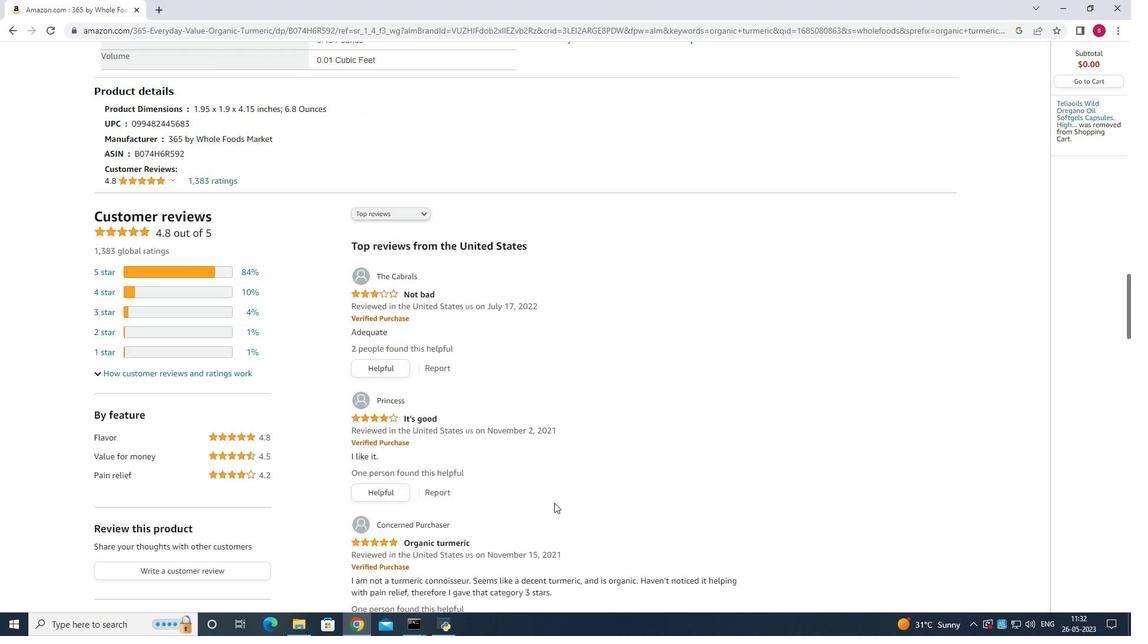 
Action: Mouse scrolled (554, 503) with delta (0, 0)
Screenshot: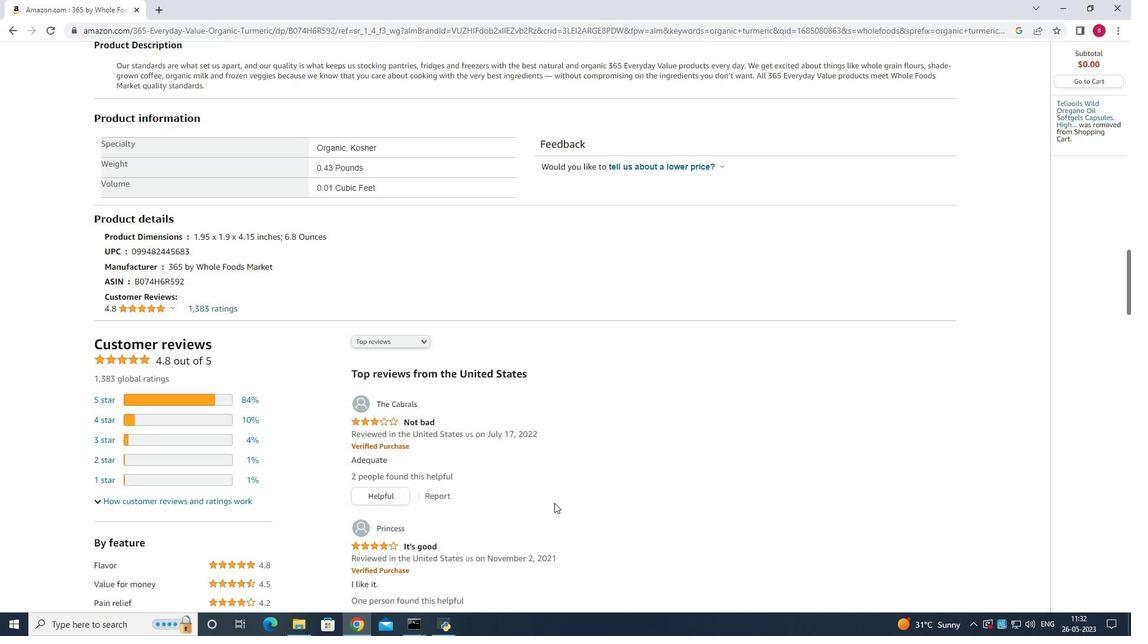 
Action: Mouse scrolled (554, 503) with delta (0, 0)
Screenshot: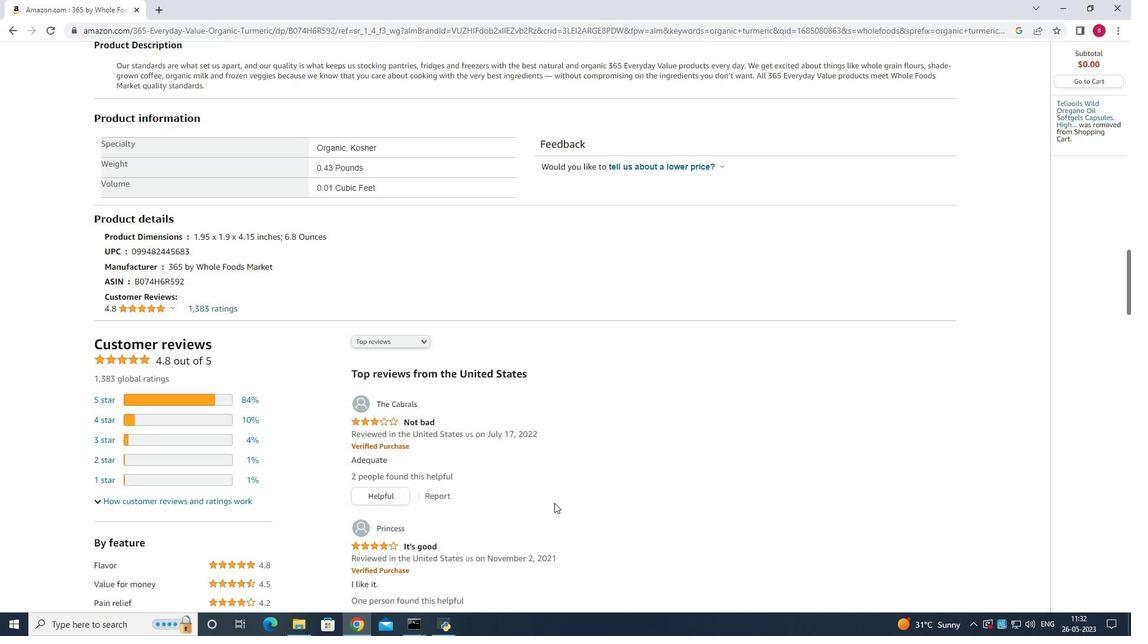 
Action: Mouse scrolled (554, 503) with delta (0, 0)
Screenshot: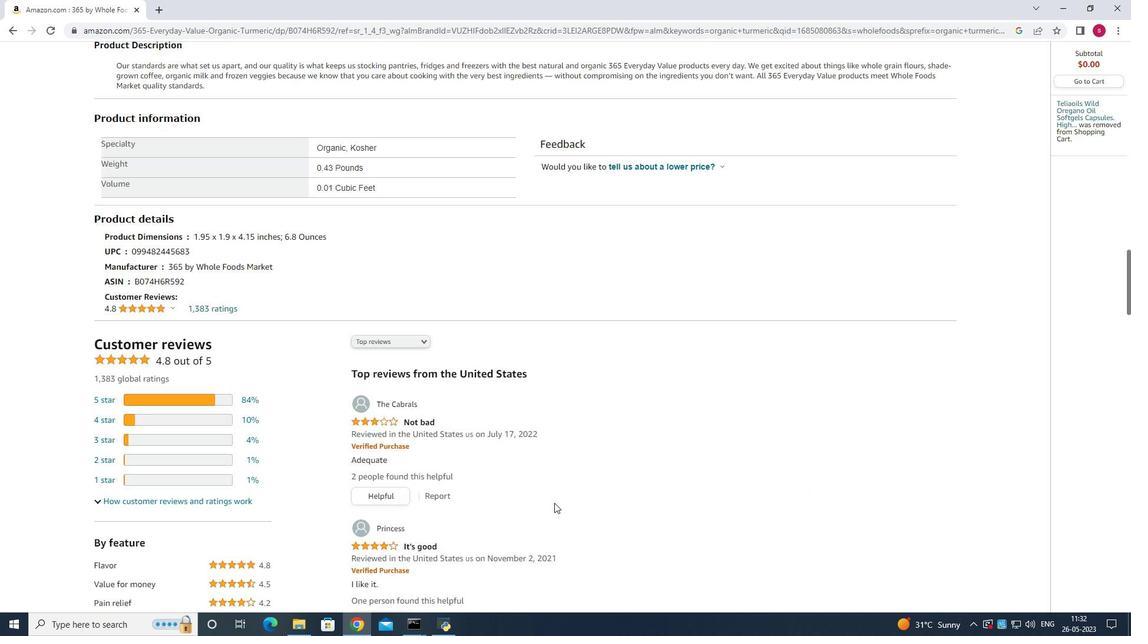 
Action: Mouse scrolled (554, 503) with delta (0, 0)
Screenshot: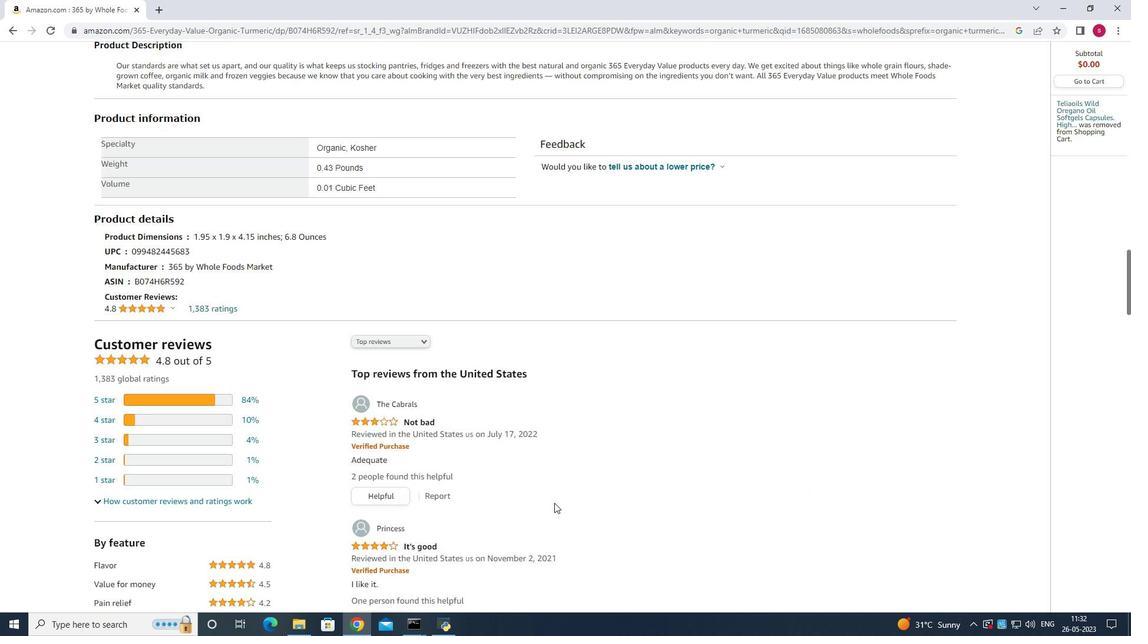 
Action: Mouse scrolled (554, 503) with delta (0, 0)
Screenshot: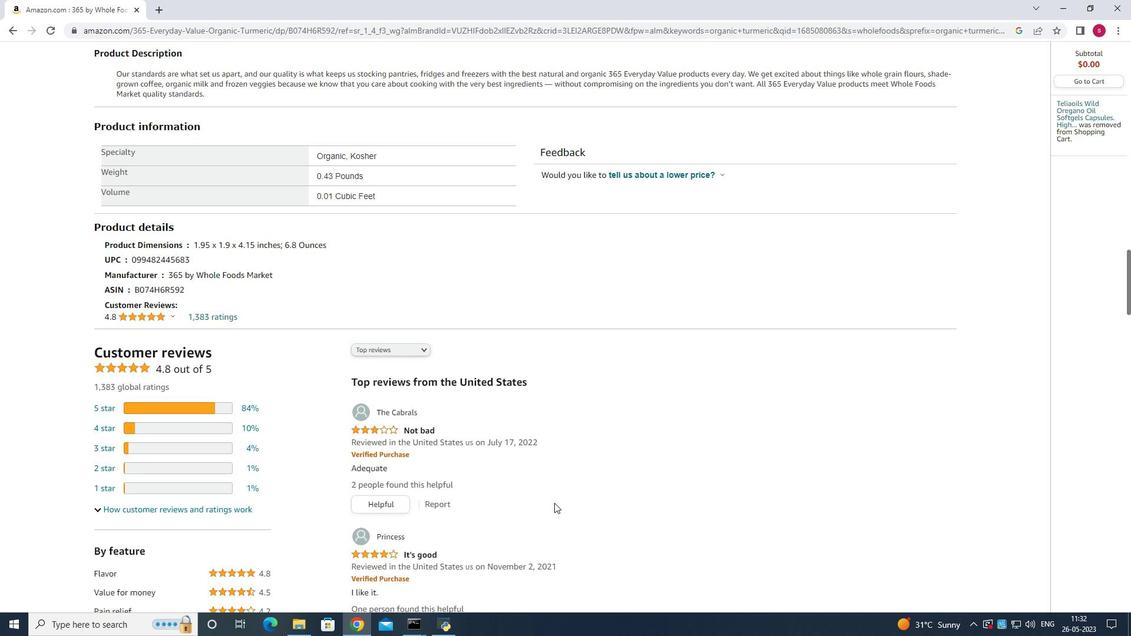
Action: Mouse scrolled (554, 503) with delta (0, 0)
Screenshot: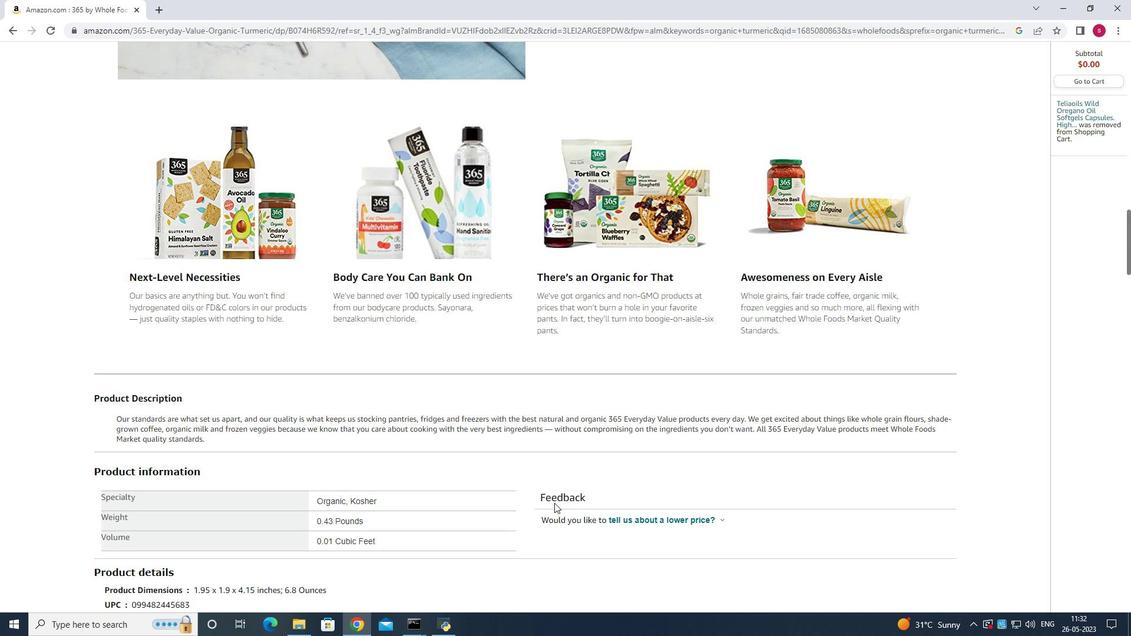 
Action: Mouse scrolled (554, 503) with delta (0, 0)
Screenshot: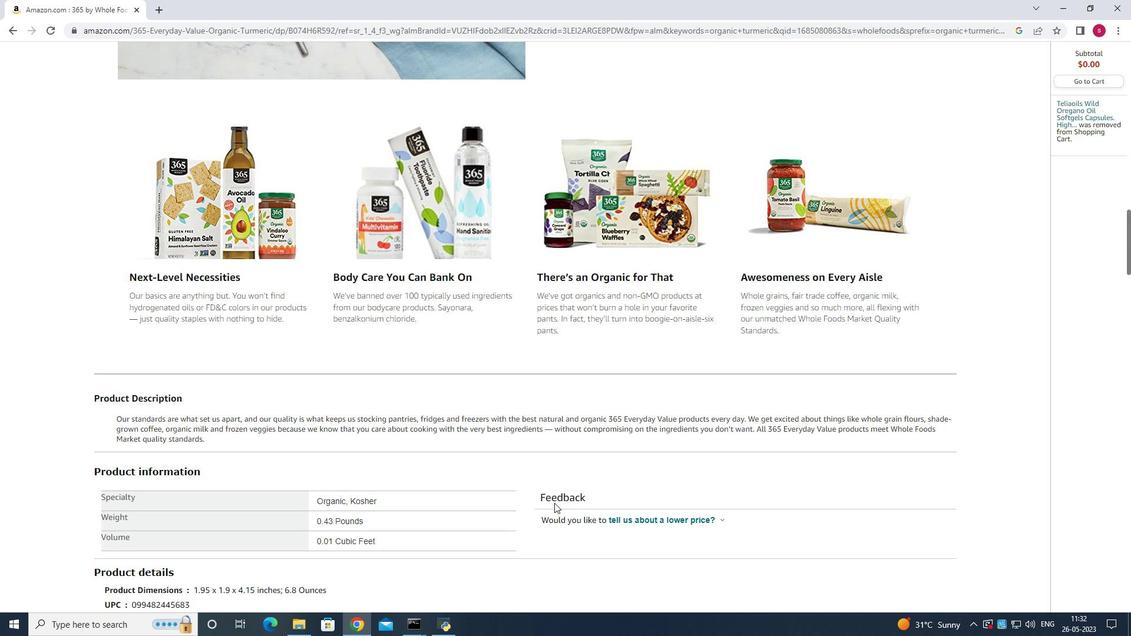 
Action: Mouse scrolled (554, 503) with delta (0, 0)
Screenshot: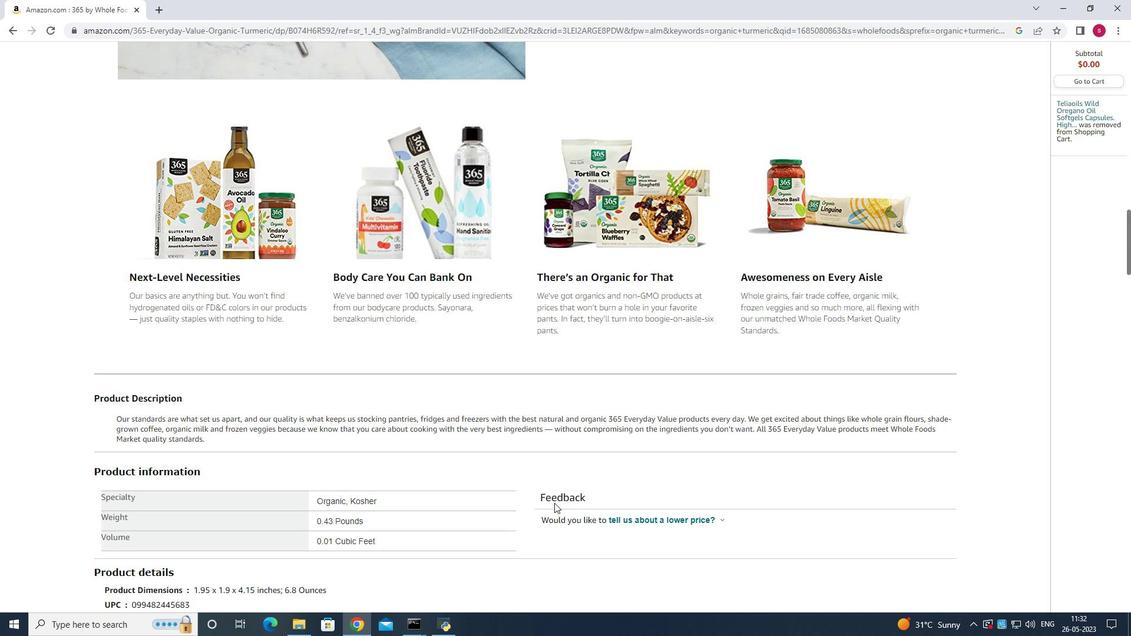 
Action: Mouse scrolled (554, 503) with delta (0, 0)
Screenshot: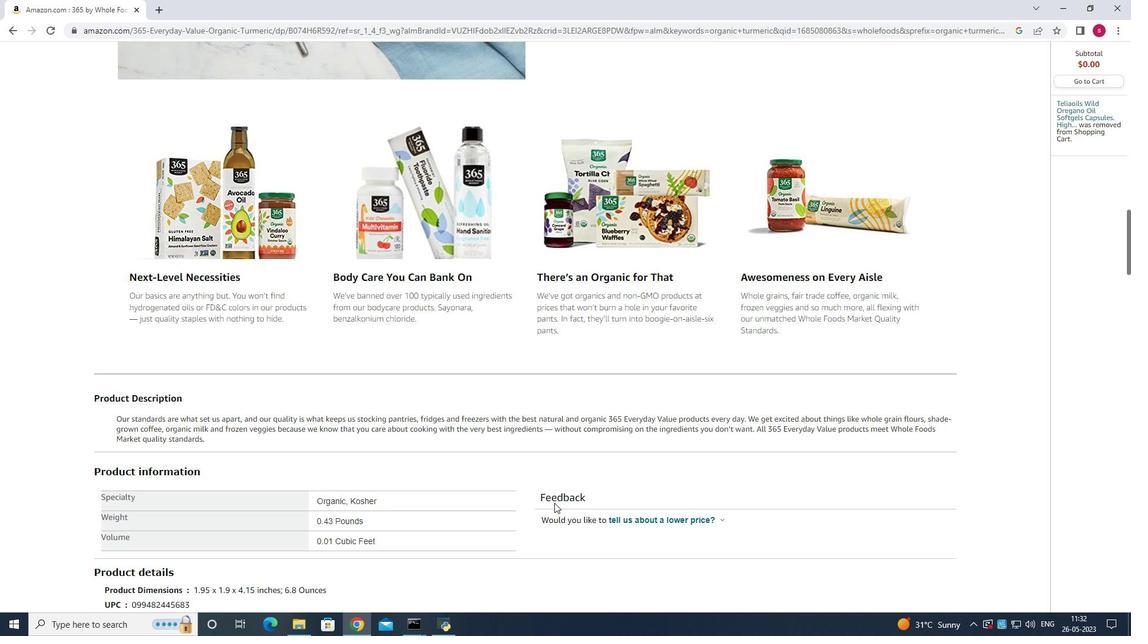 
Action: Mouse scrolled (554, 503) with delta (0, 0)
Screenshot: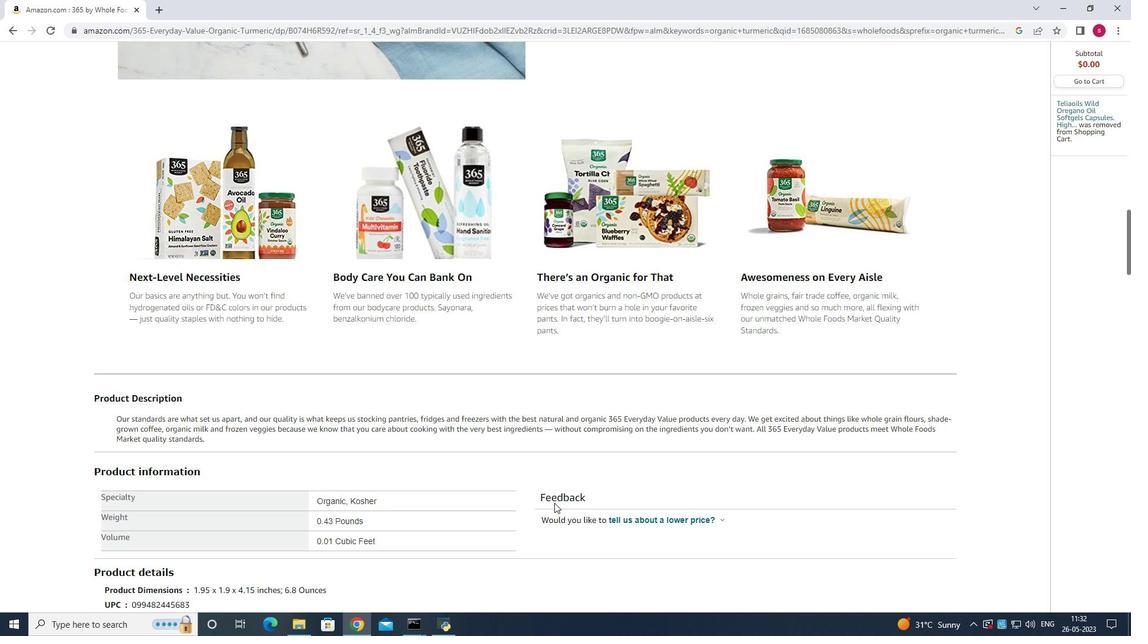 
Action: Mouse scrolled (554, 502) with delta (0, 0)
Screenshot: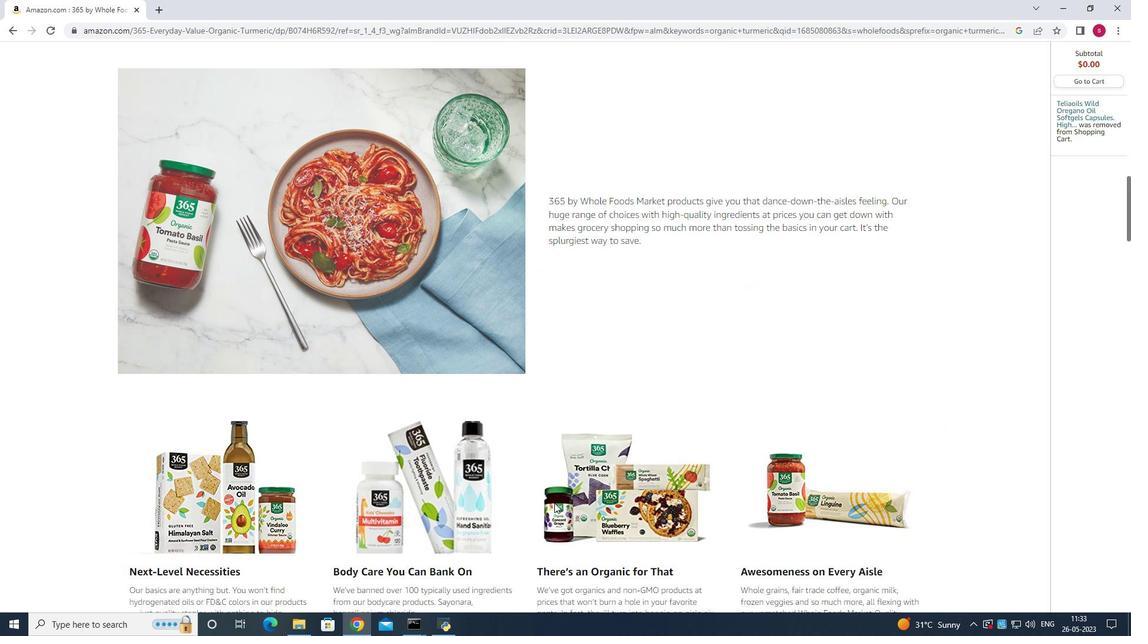 
Action: Mouse scrolled (554, 502) with delta (0, 0)
Screenshot: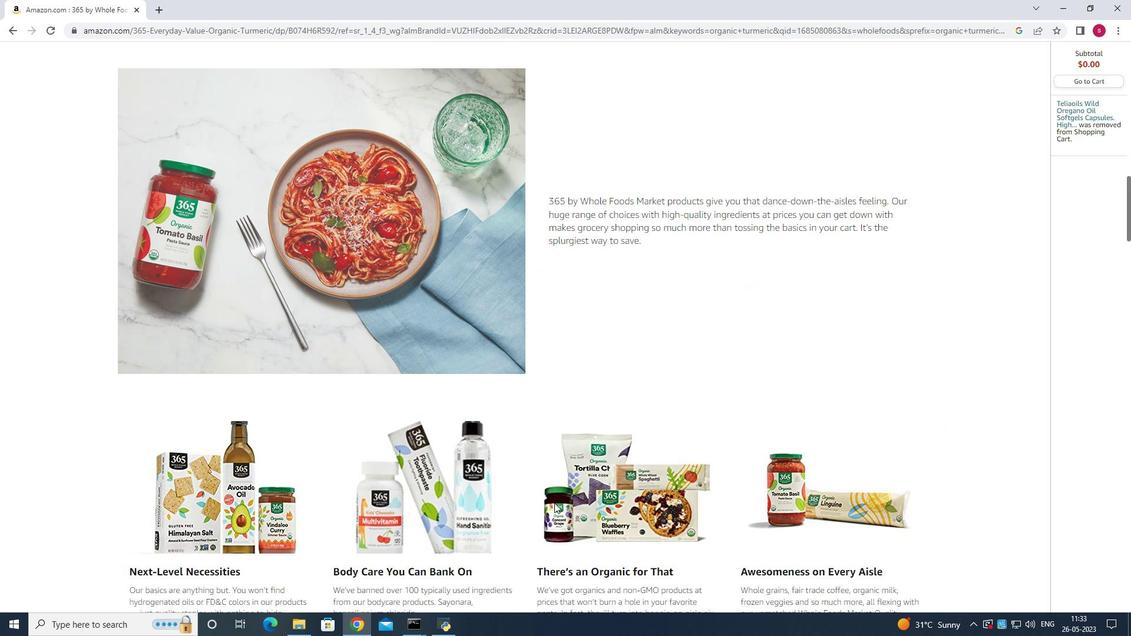 
Action: Mouse scrolled (554, 502) with delta (0, 0)
Screenshot: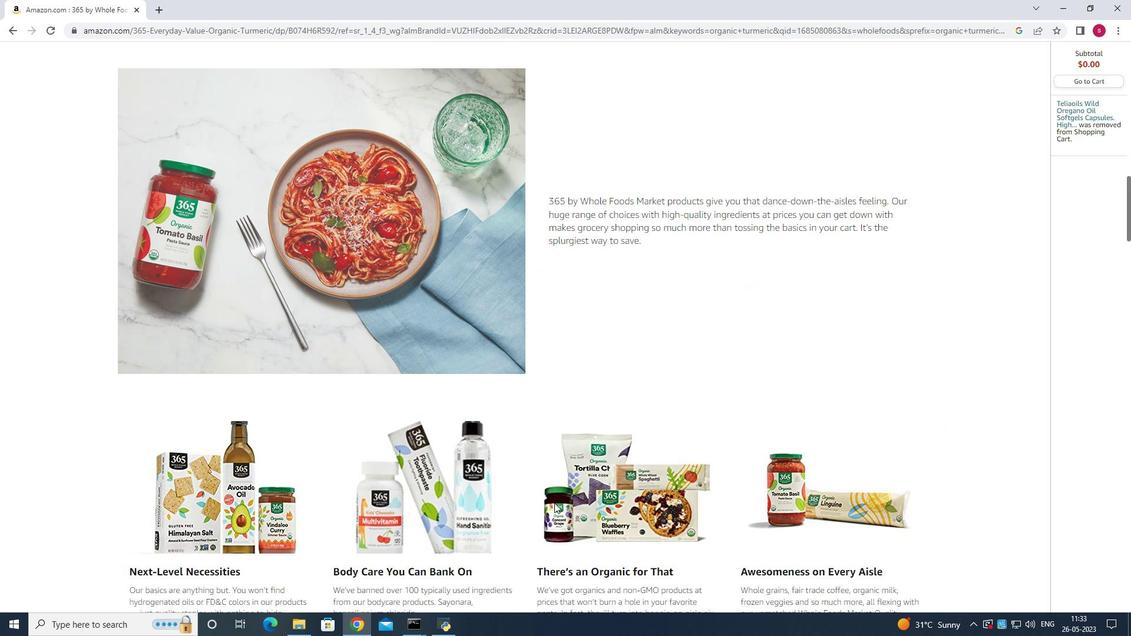 
Action: Mouse scrolled (554, 502) with delta (0, 0)
Screenshot: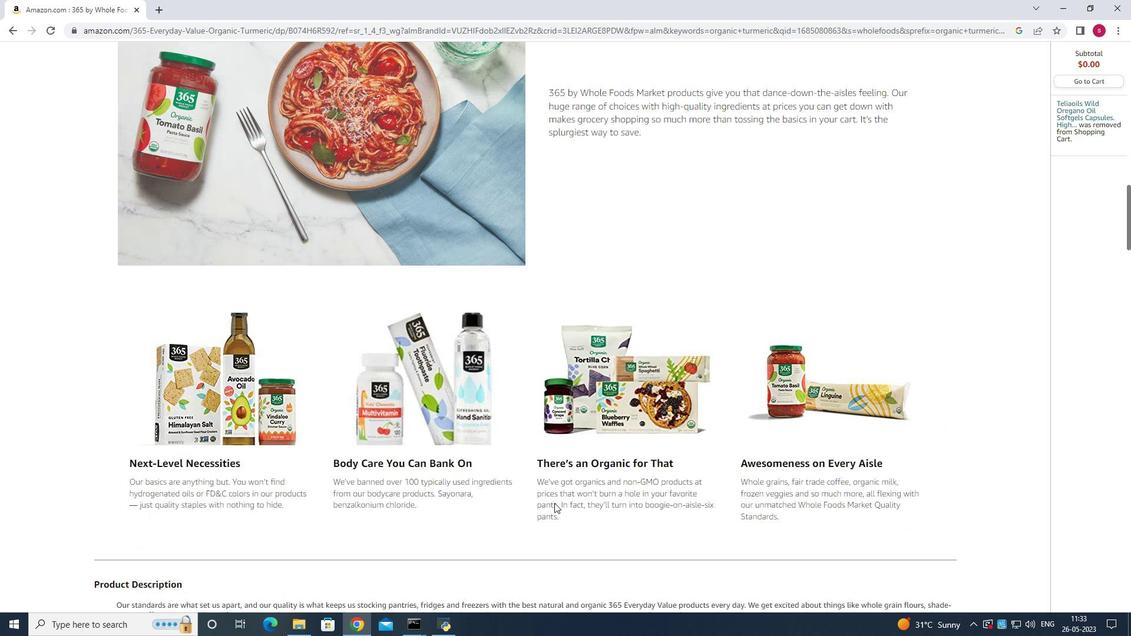 
Action: Mouse scrolled (554, 502) with delta (0, 0)
Screenshot: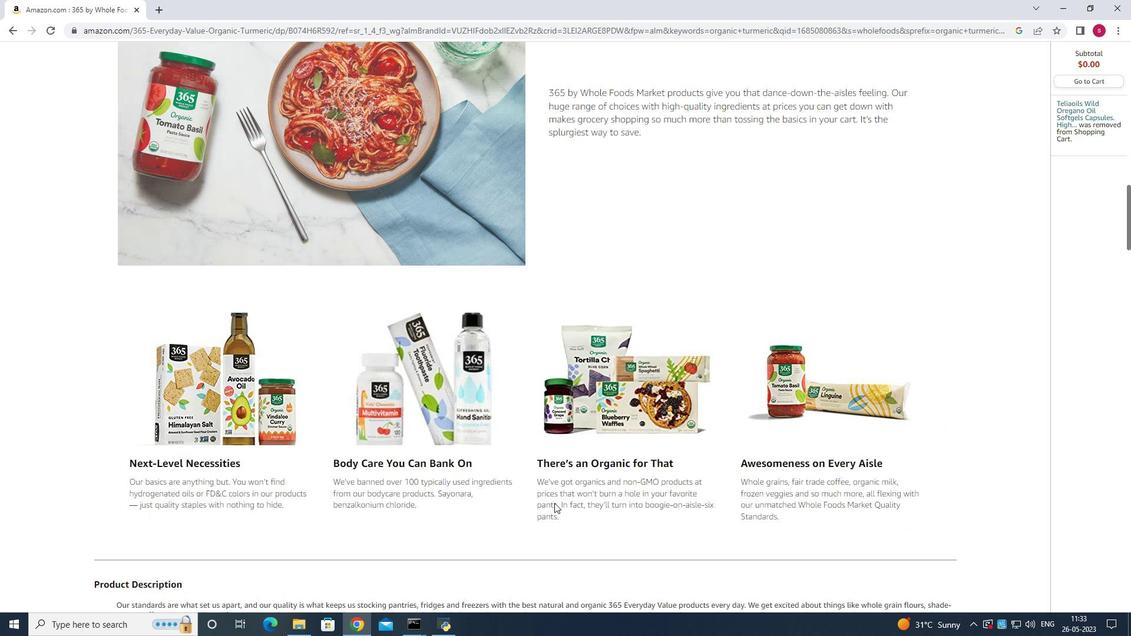 
Action: Mouse scrolled (554, 502) with delta (0, 0)
Screenshot: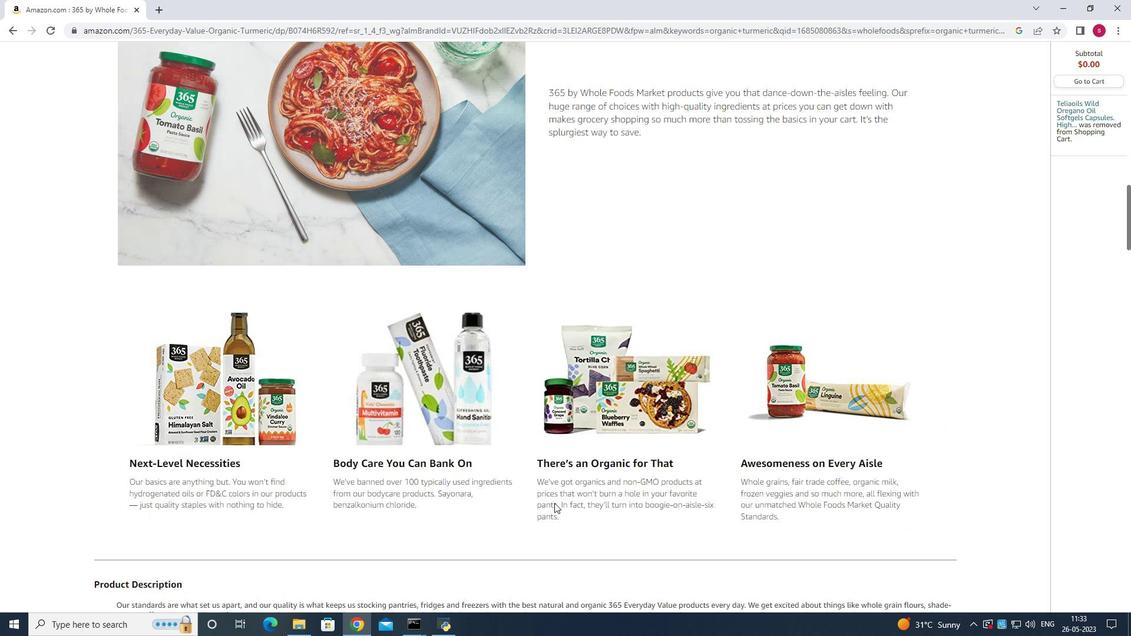 
Action: Mouse scrolled (554, 502) with delta (0, 0)
Screenshot: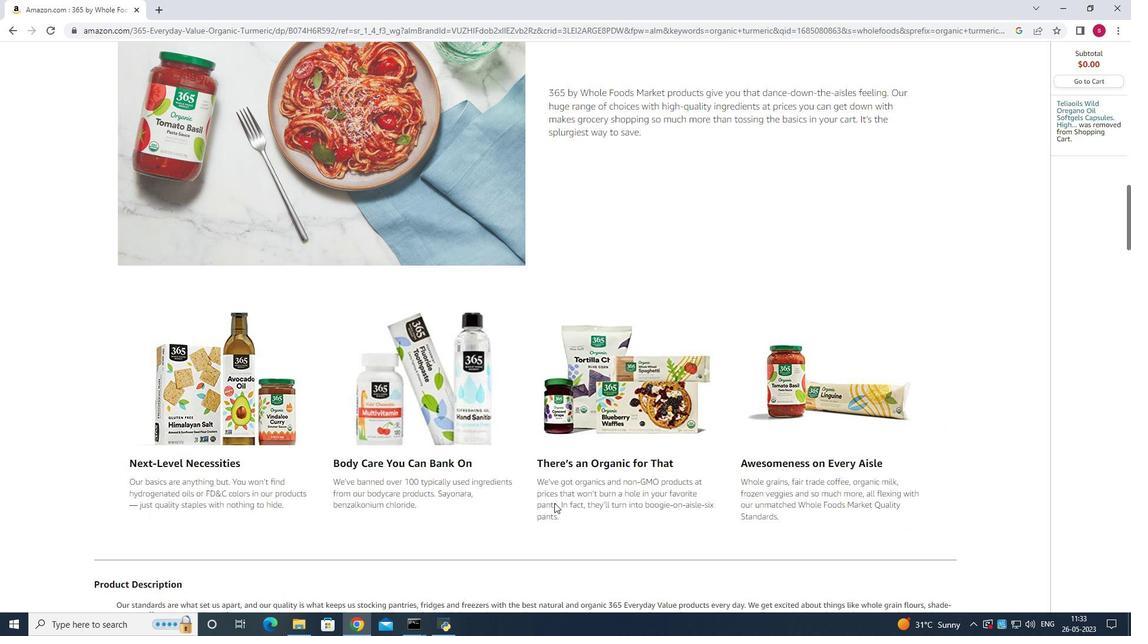 
Action: Mouse scrolled (554, 502) with delta (0, 0)
Screenshot: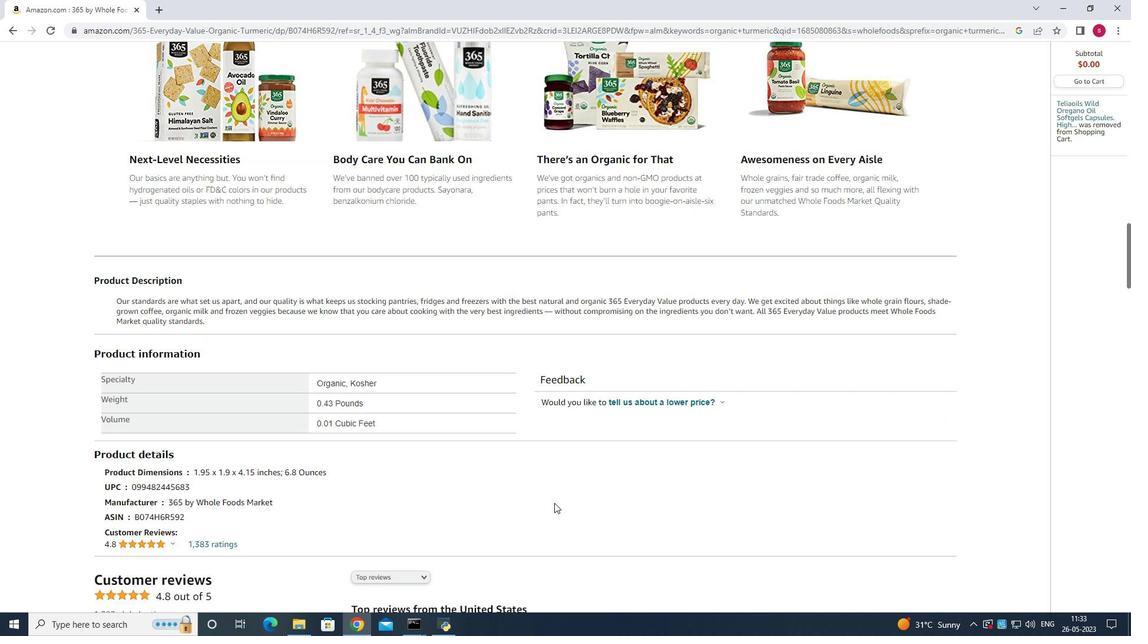 
Action: Mouse scrolled (554, 502) with delta (0, 0)
Screenshot: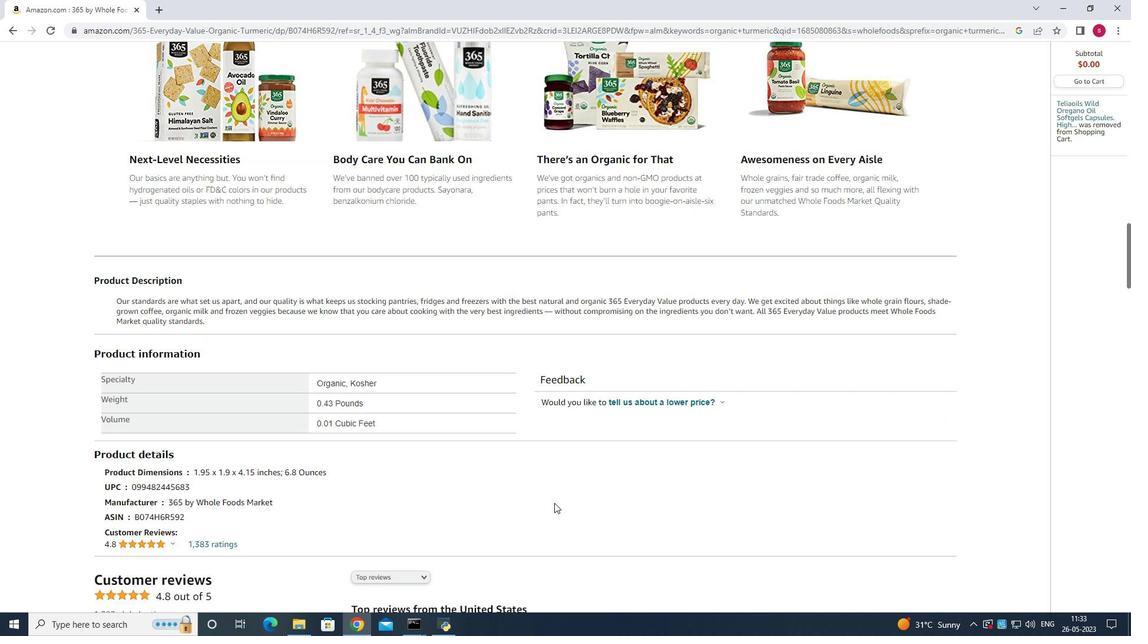
Action: Mouse scrolled (554, 502) with delta (0, 0)
Screenshot: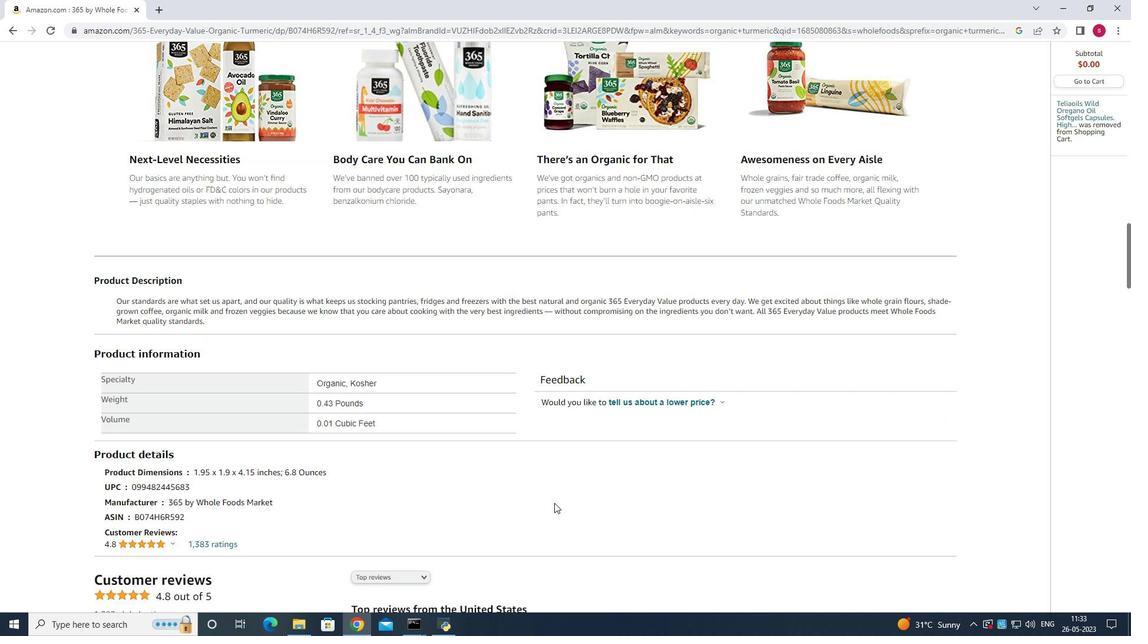 
Action: Mouse scrolled (554, 502) with delta (0, 0)
Screenshot: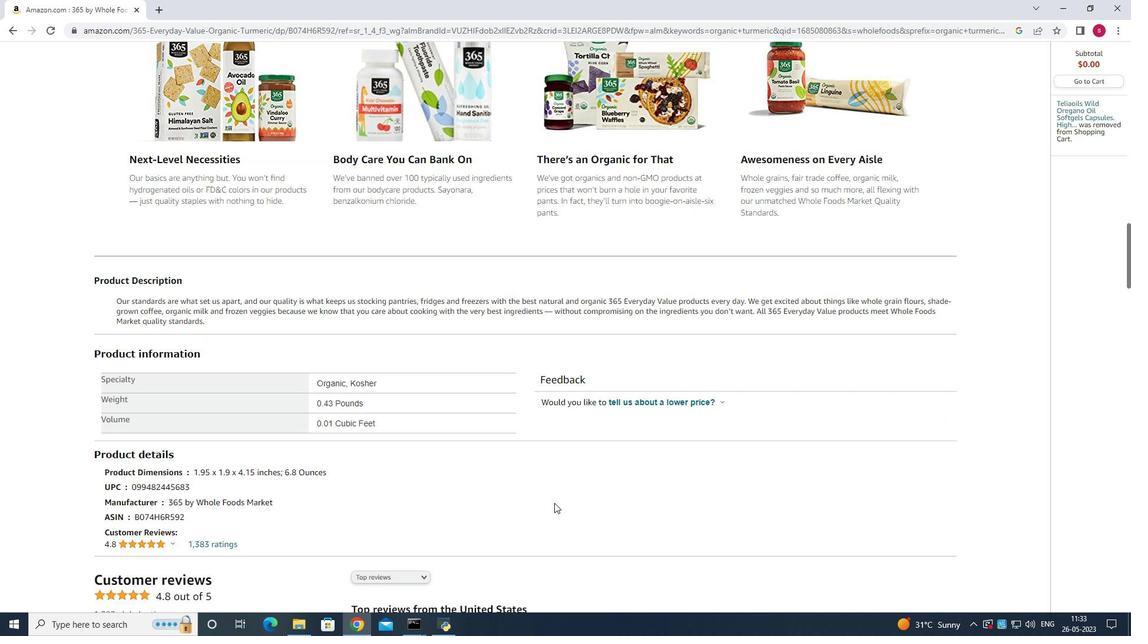 
Action: Mouse moved to (526, 614)
Screenshot: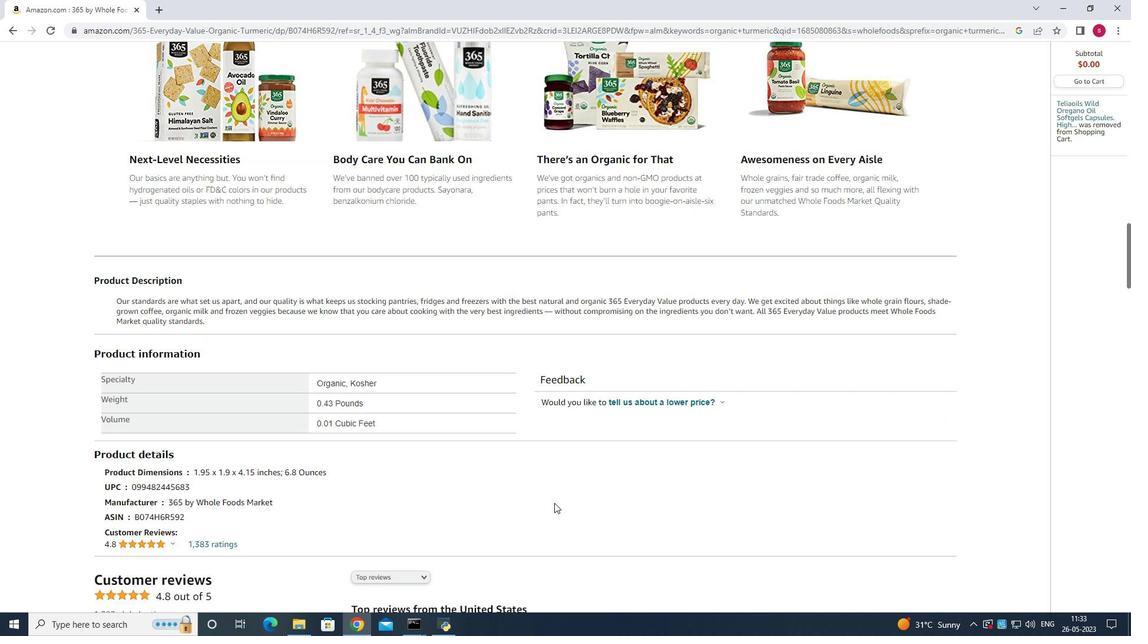 
Action: Mouse scrolled (526, 615) with delta (0, 0)
Screenshot: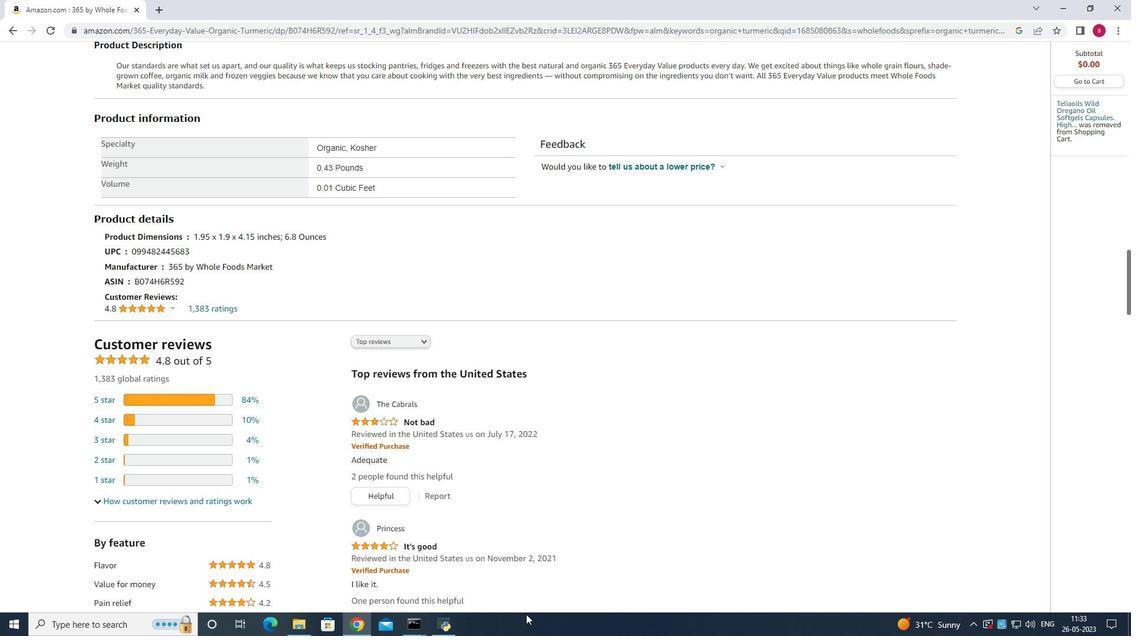 
Action: Mouse scrolled (526, 615) with delta (0, 0)
Screenshot: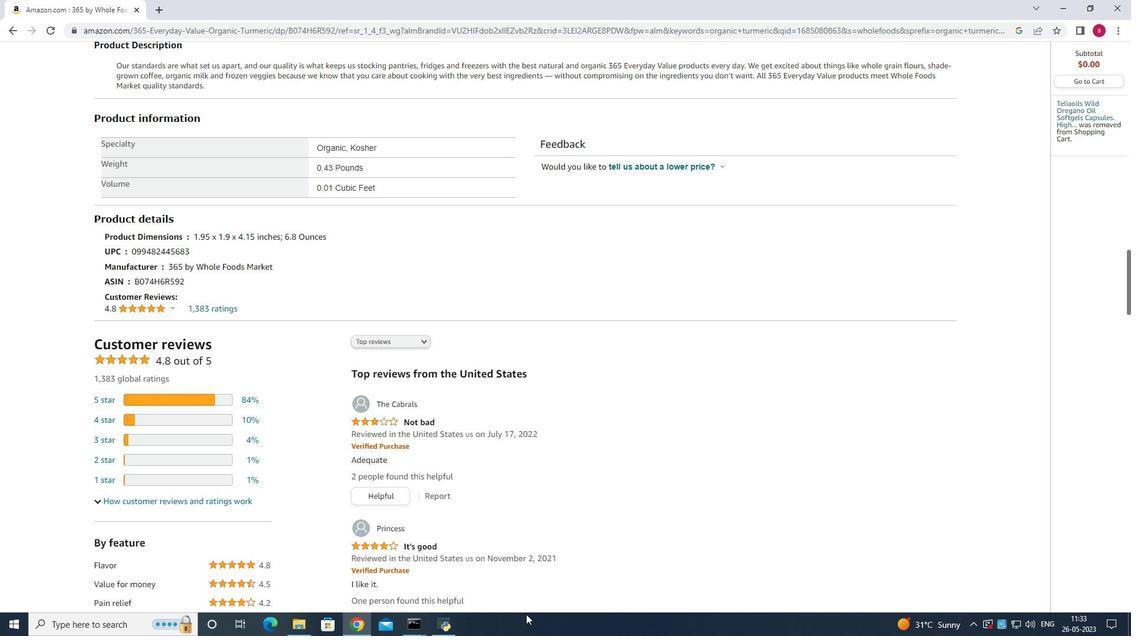 
Action: Mouse scrolled (526, 615) with delta (0, 0)
Screenshot: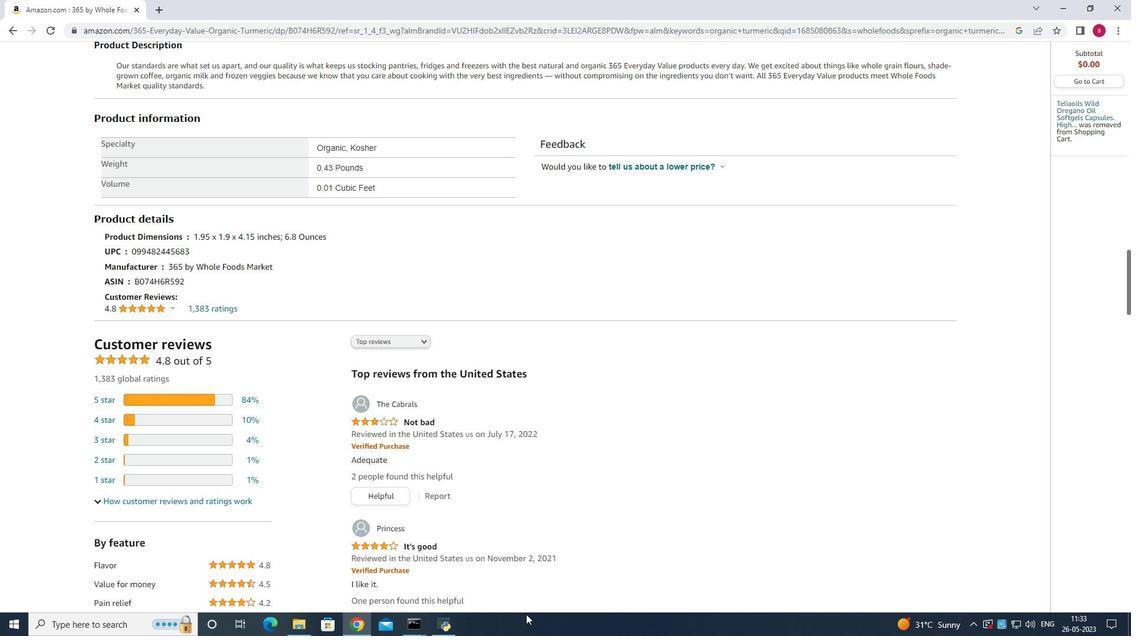 
Action: Mouse scrolled (526, 615) with delta (0, 0)
Screenshot: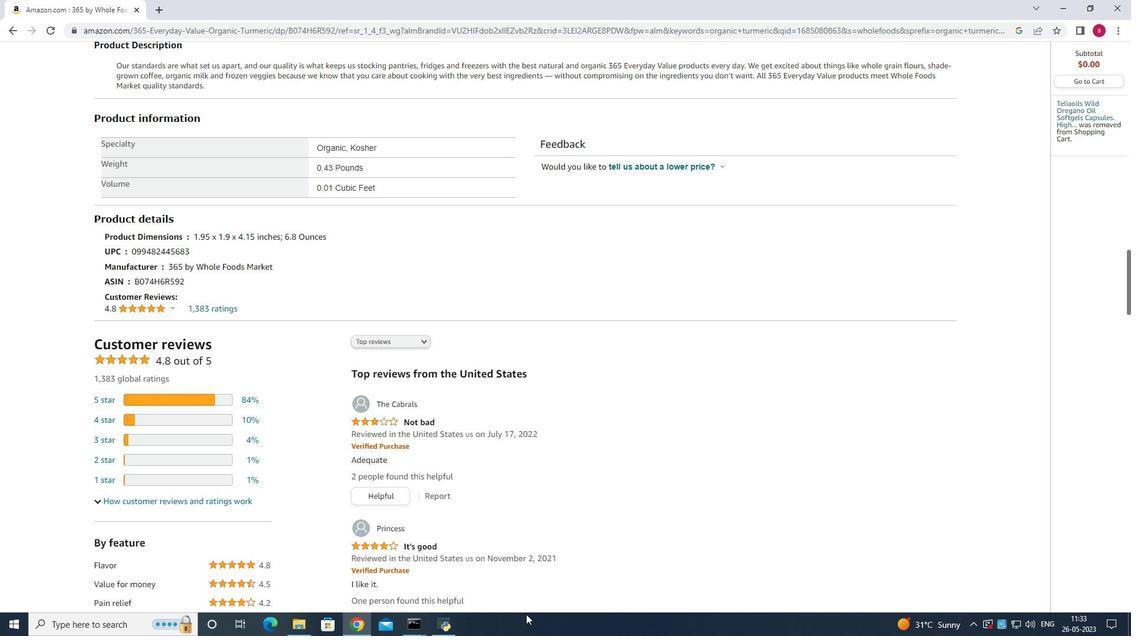 
Action: Mouse scrolled (526, 615) with delta (0, 0)
Screenshot: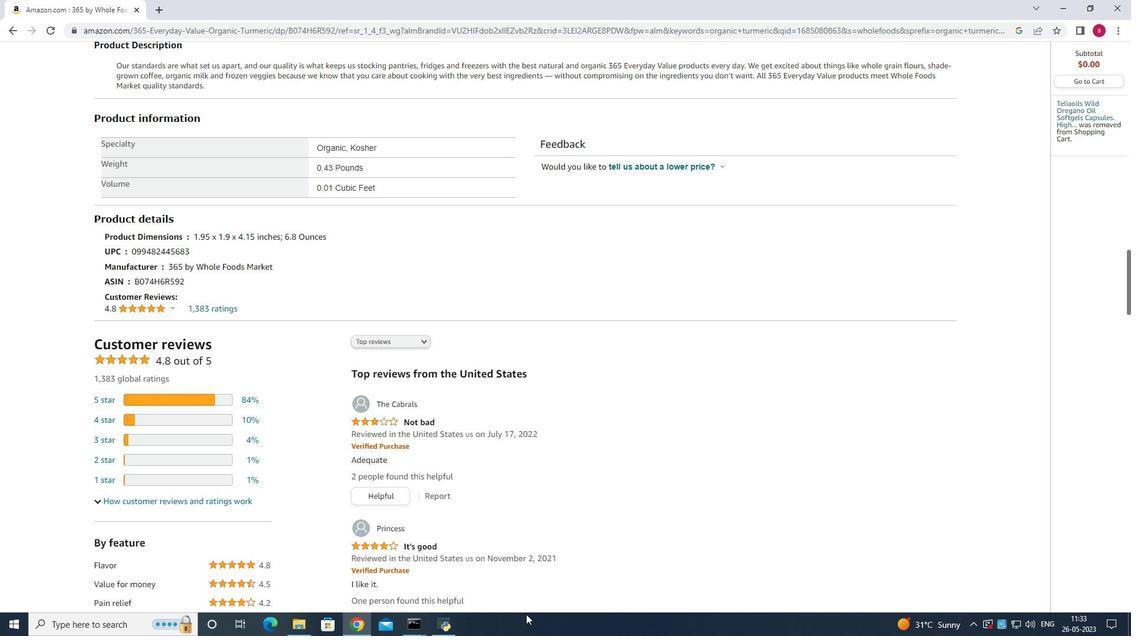 
Action: Mouse scrolled (526, 615) with delta (0, 0)
Screenshot: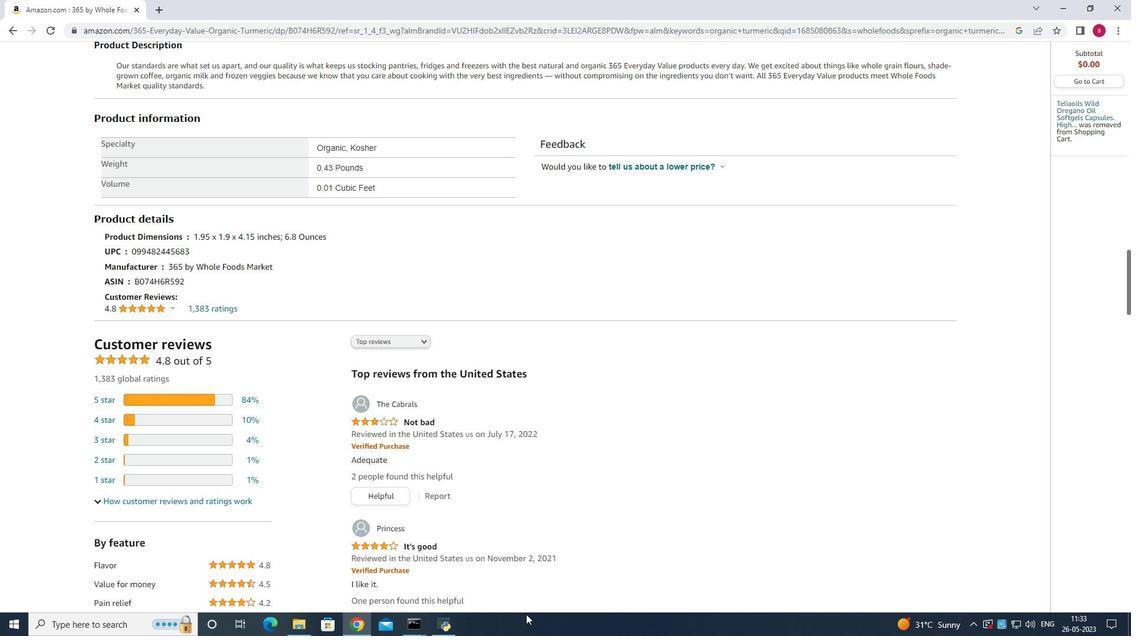 
Action: Mouse scrolled (526, 615) with delta (0, 0)
Screenshot: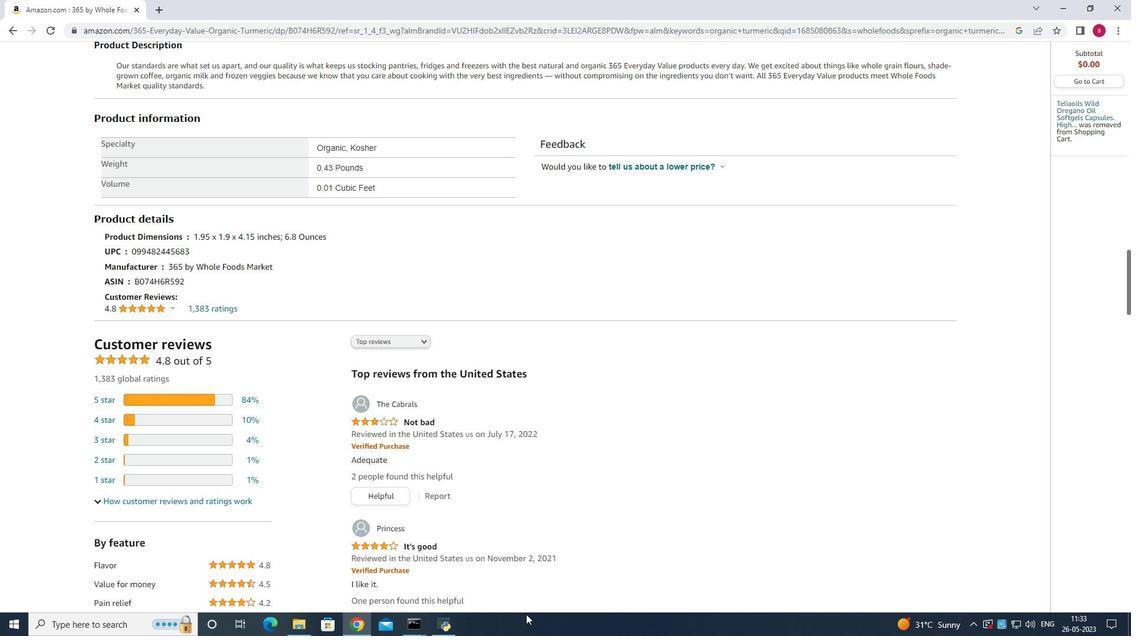 
Action: Mouse moved to (525, 615)
Screenshot: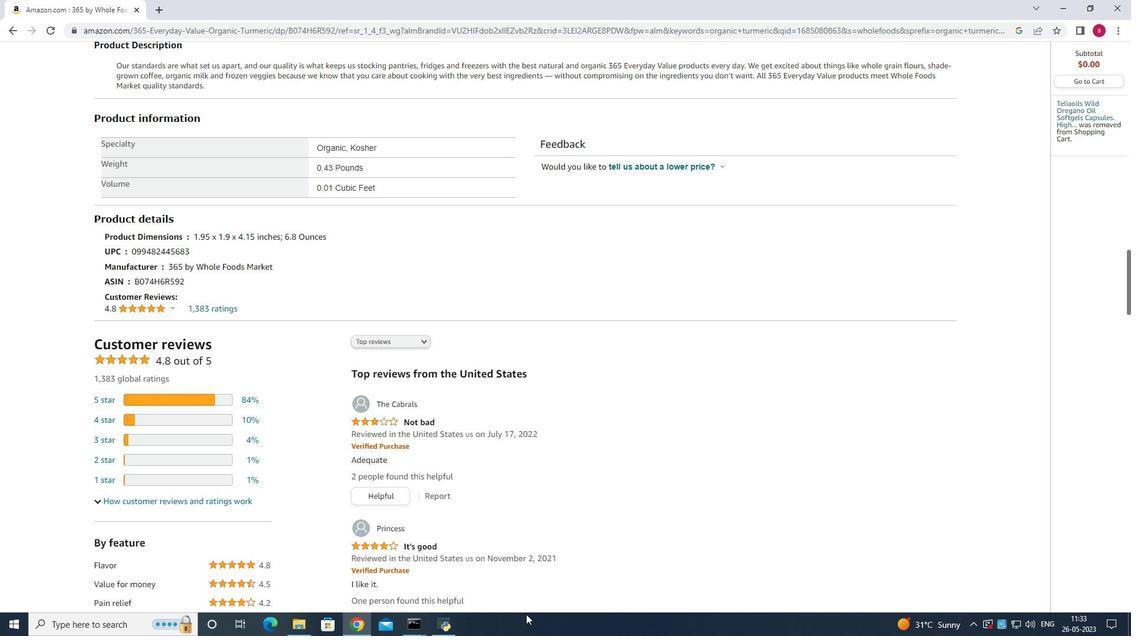 
Action: Mouse scrolled (525, 615) with delta (0, 0)
Screenshot: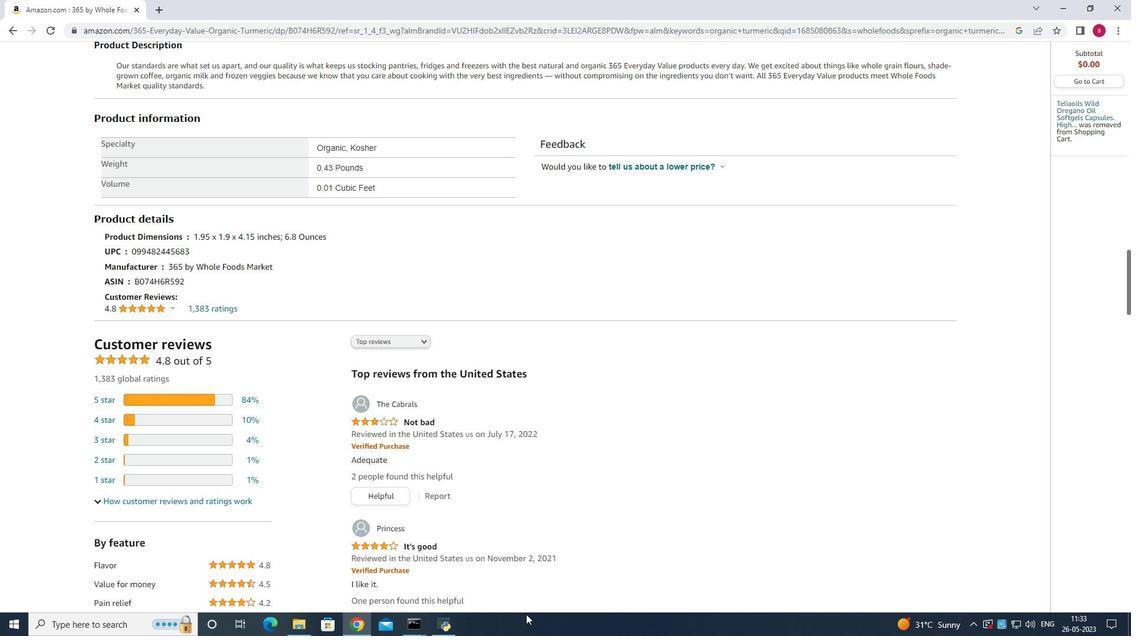 
Action: Mouse scrolled (525, 615) with delta (0, 0)
Screenshot: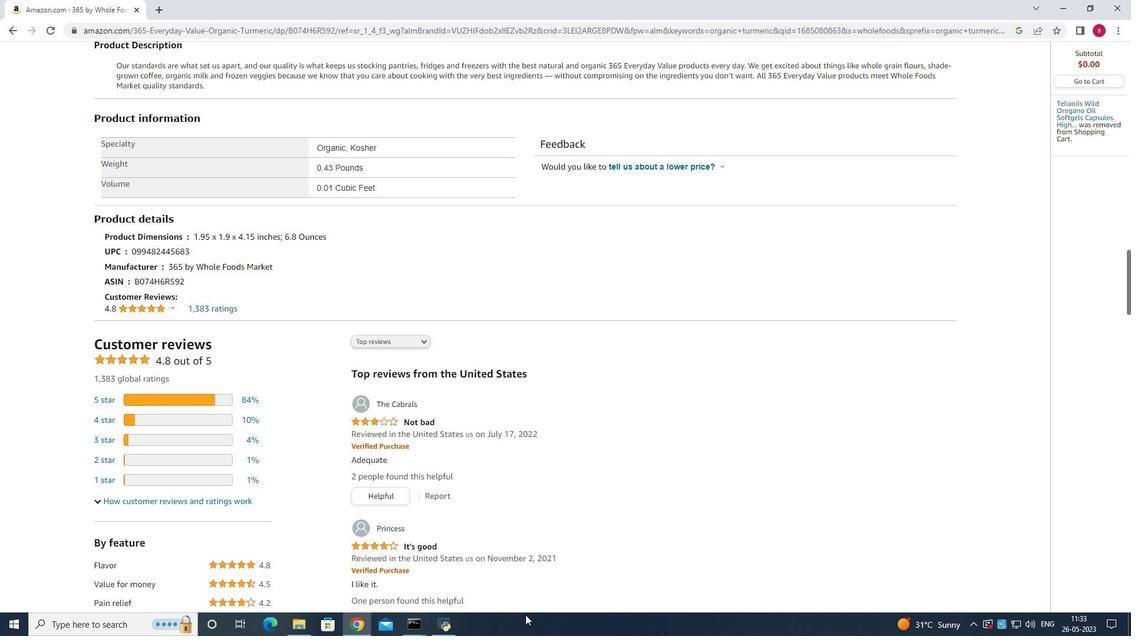 
Action: Mouse scrolled (525, 615) with delta (0, 0)
Screenshot: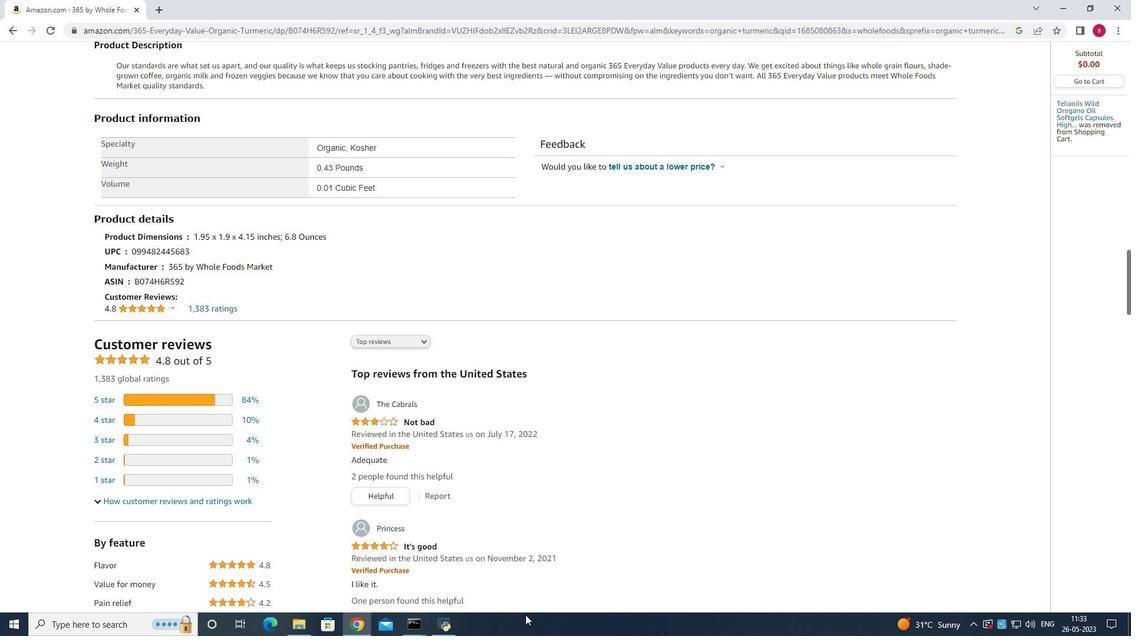 
Action: Mouse scrolled (525, 615) with delta (0, 0)
Screenshot: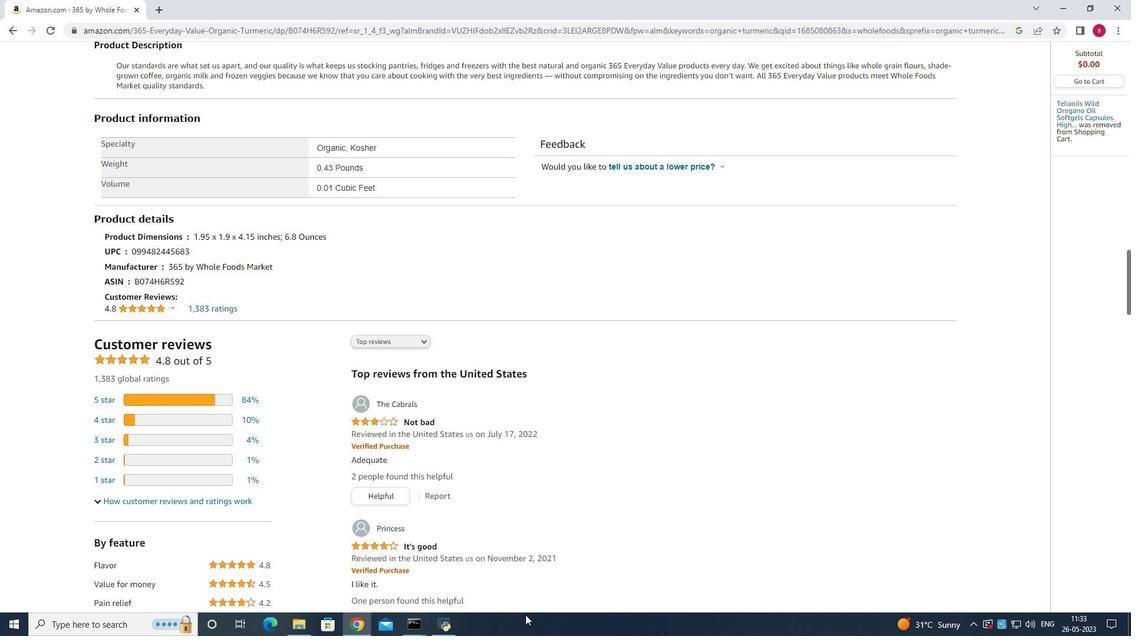 
Action: Mouse scrolled (525, 615) with delta (0, 0)
Screenshot: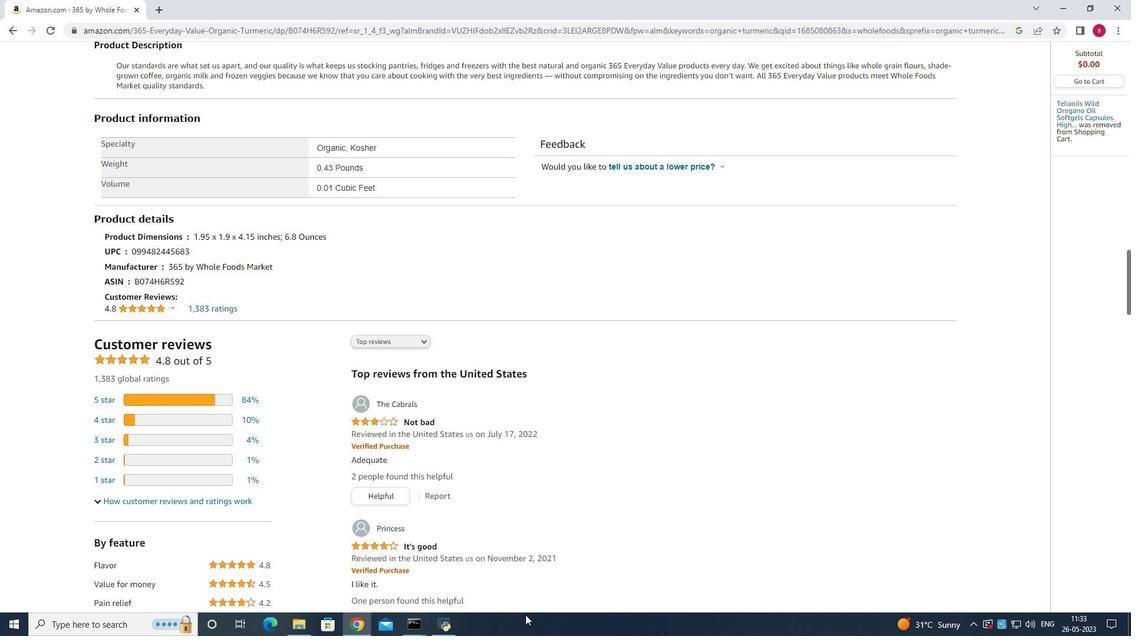 
Action: Mouse scrolled (525, 615) with delta (0, 0)
Screenshot: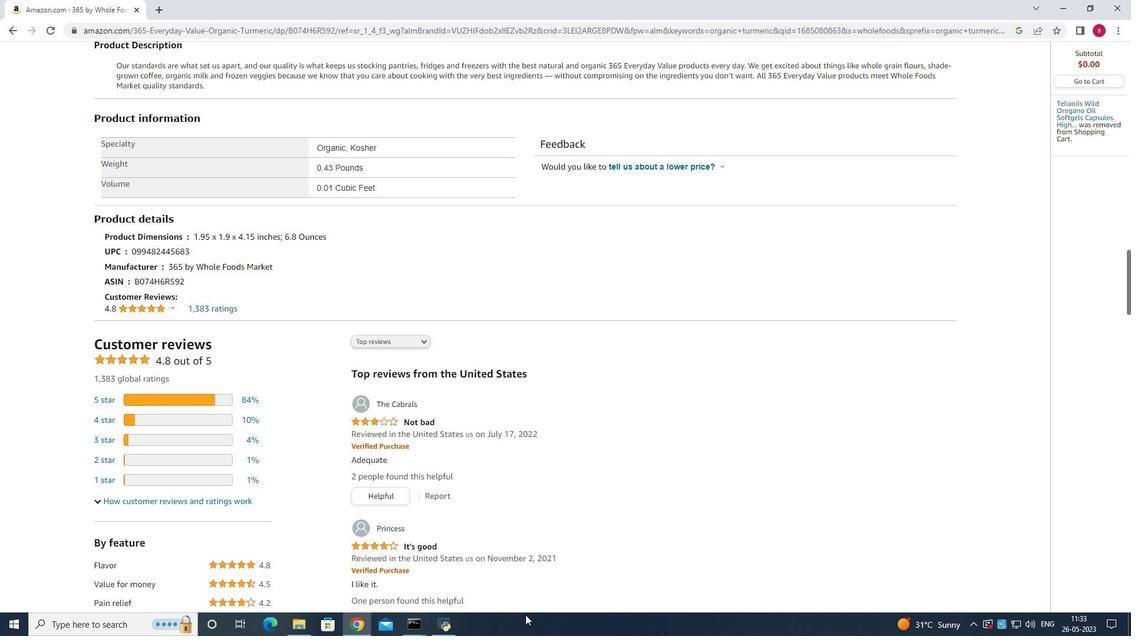 
Action: Mouse scrolled (525, 615) with delta (0, 0)
Screenshot: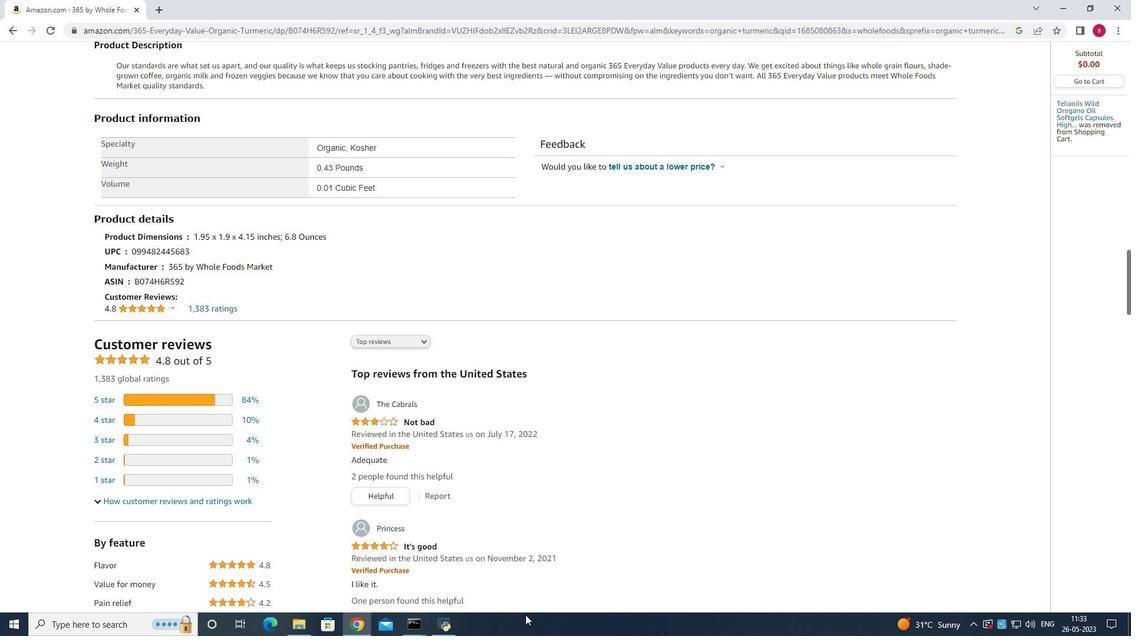 
Action: Mouse scrolled (525, 615) with delta (0, 0)
Screenshot: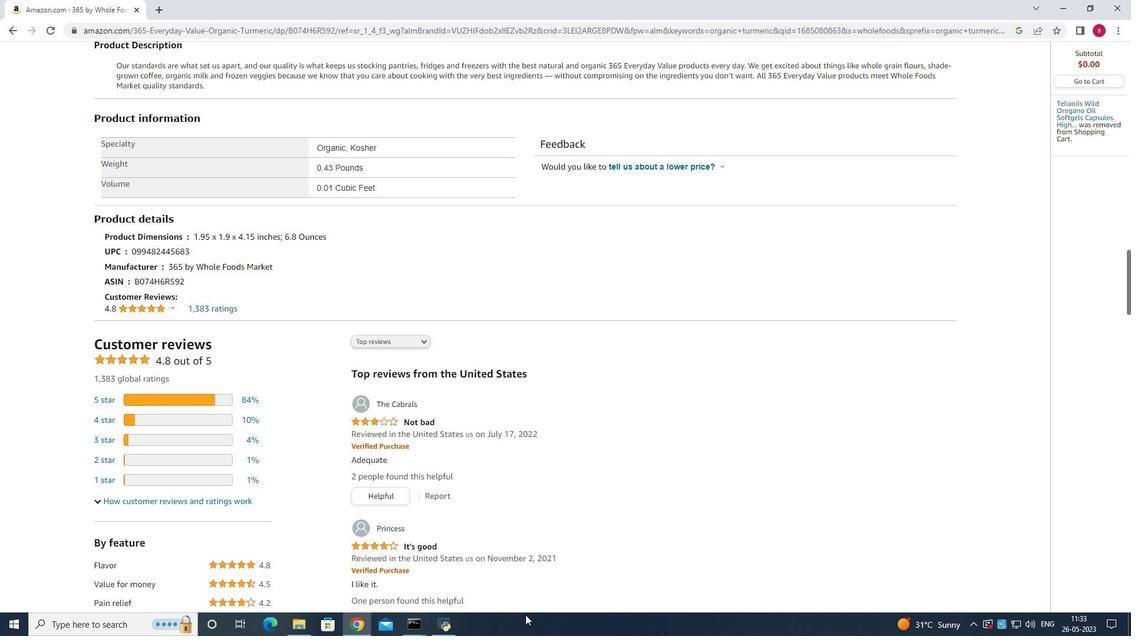 
Action: Mouse scrolled (525, 615) with delta (0, 0)
Screenshot: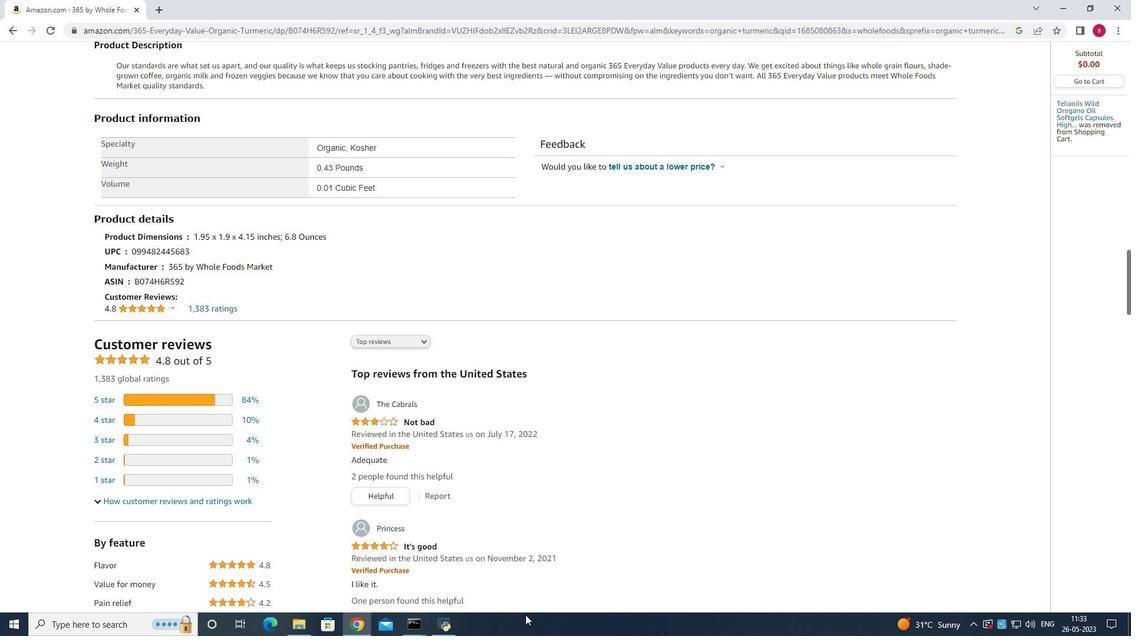
Action: Mouse scrolled (525, 615) with delta (0, 0)
Screenshot: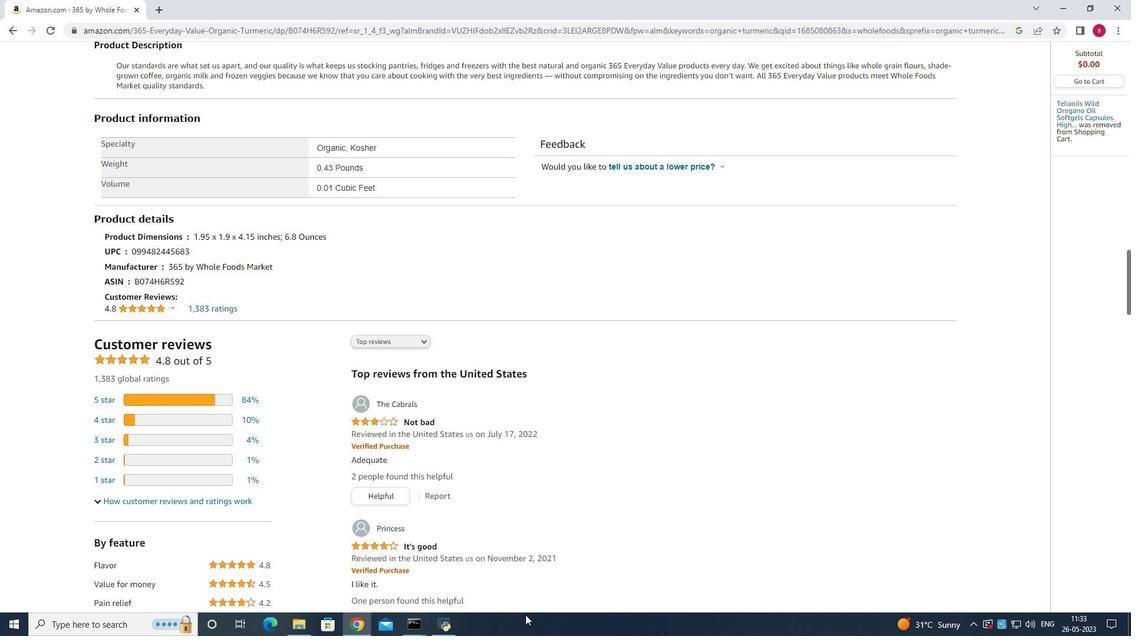 
Action: Mouse scrolled (525, 615) with delta (0, 0)
Screenshot: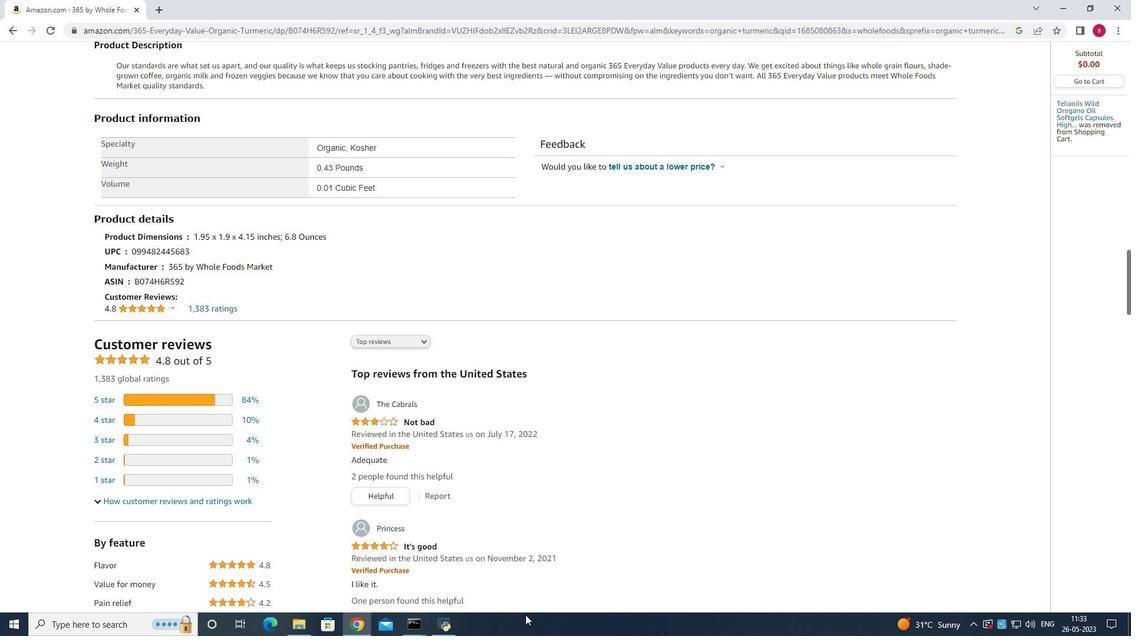 
Action: Mouse scrolled (525, 615) with delta (0, 0)
Screenshot: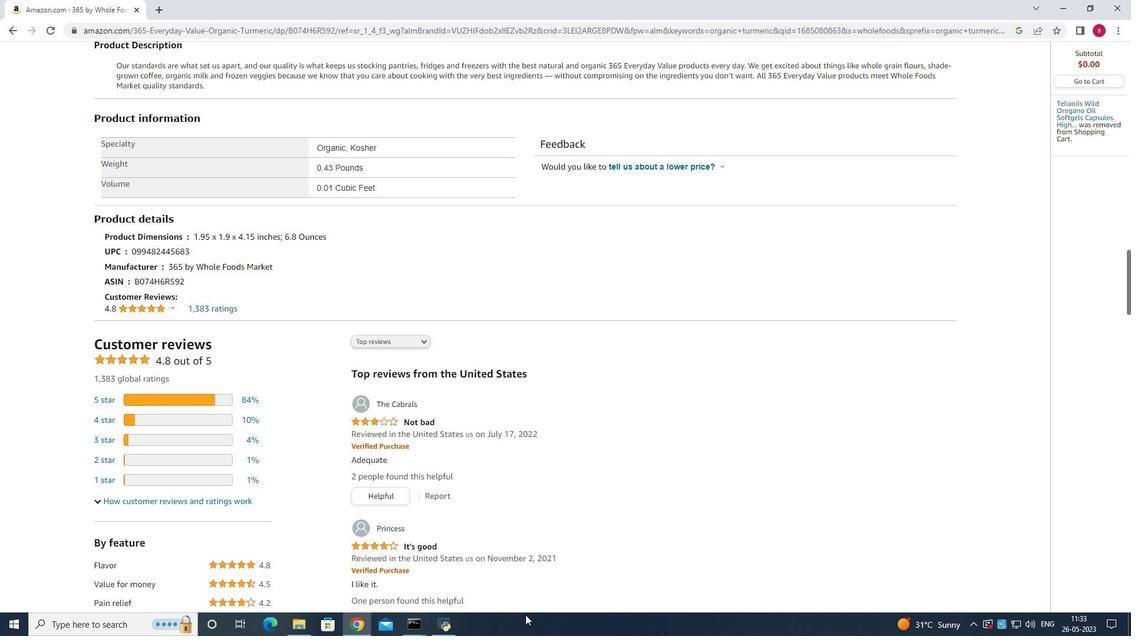 
Action: Mouse scrolled (525, 615) with delta (0, 0)
Screenshot: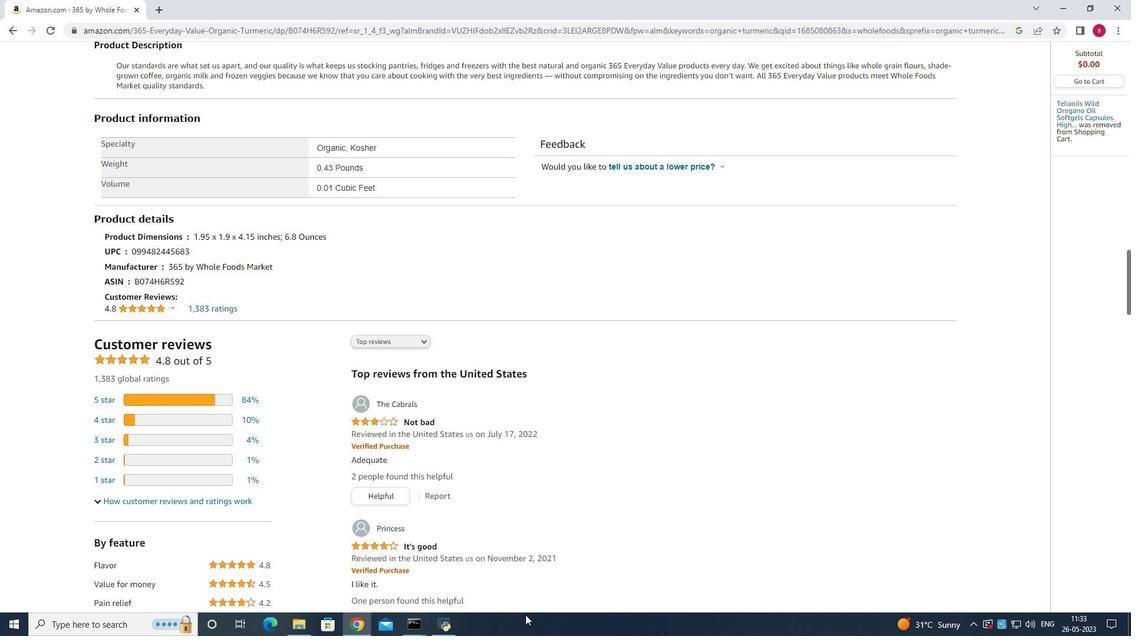 
Action: Mouse moved to (523, 615)
Screenshot: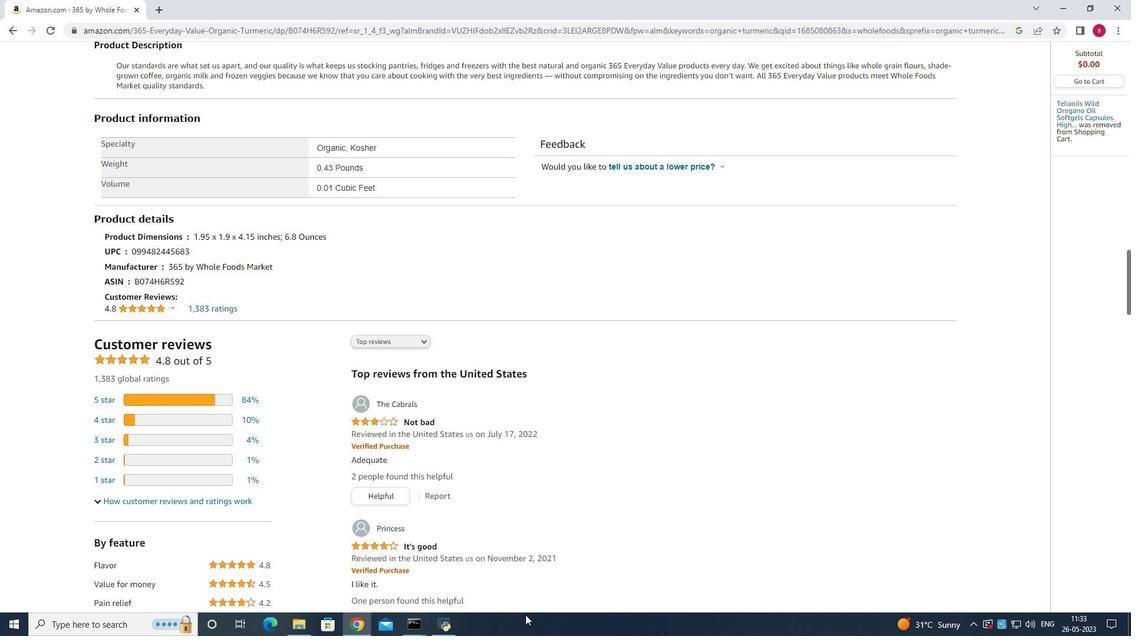 
Action: Mouse scrolled (523, 615) with delta (0, 0)
Screenshot: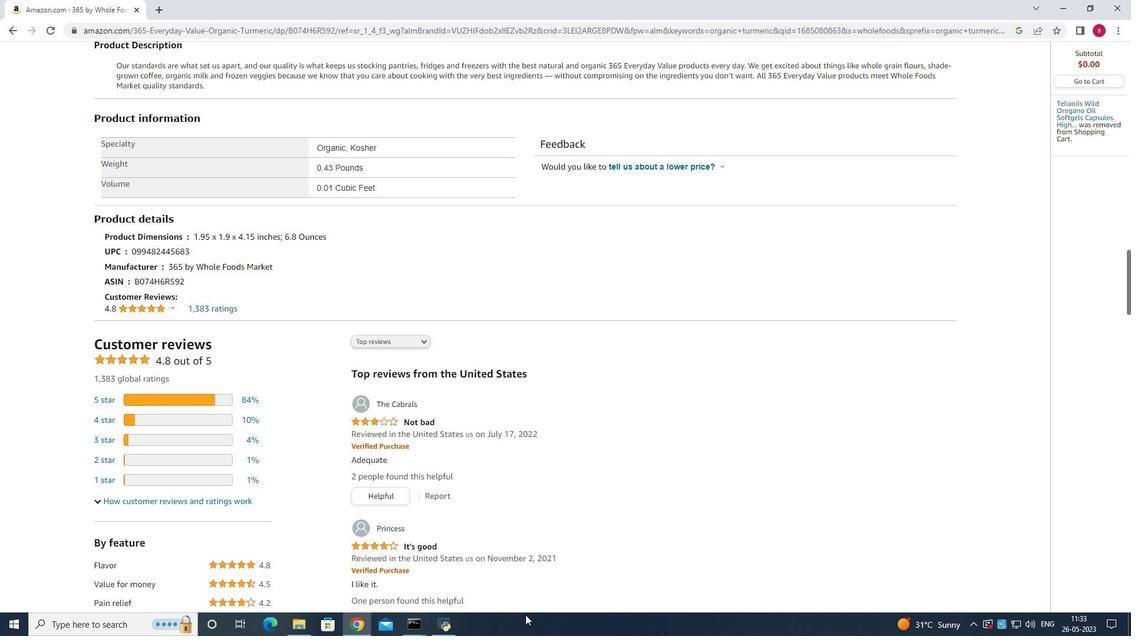 
Action: Mouse scrolled (523, 615) with delta (0, 0)
Screenshot: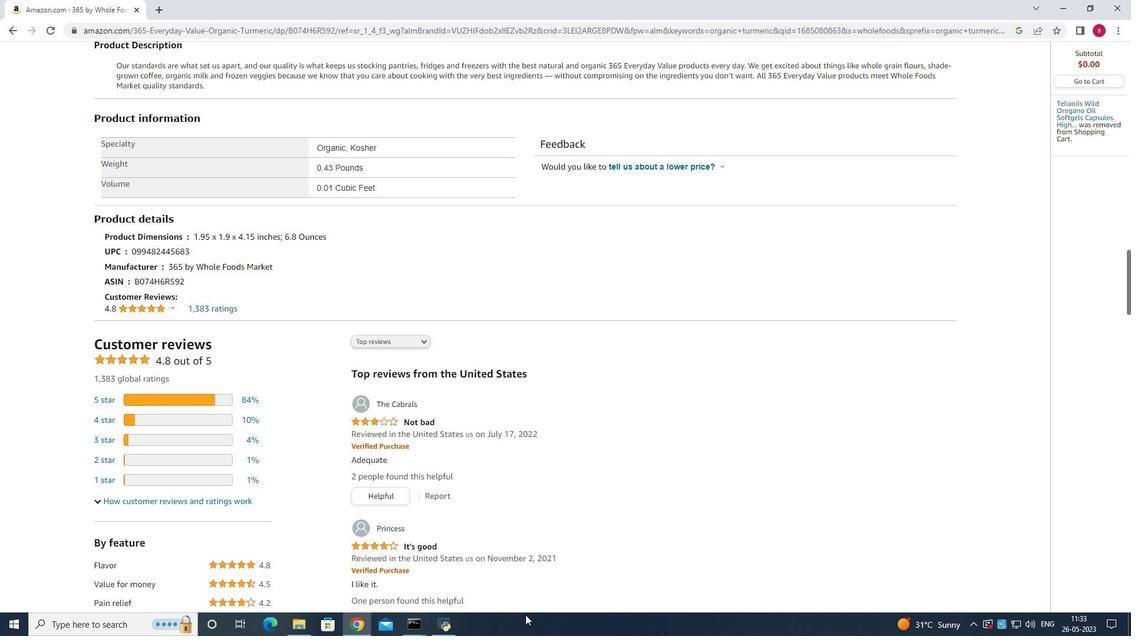 
Action: Mouse scrolled (523, 615) with delta (0, 0)
Screenshot: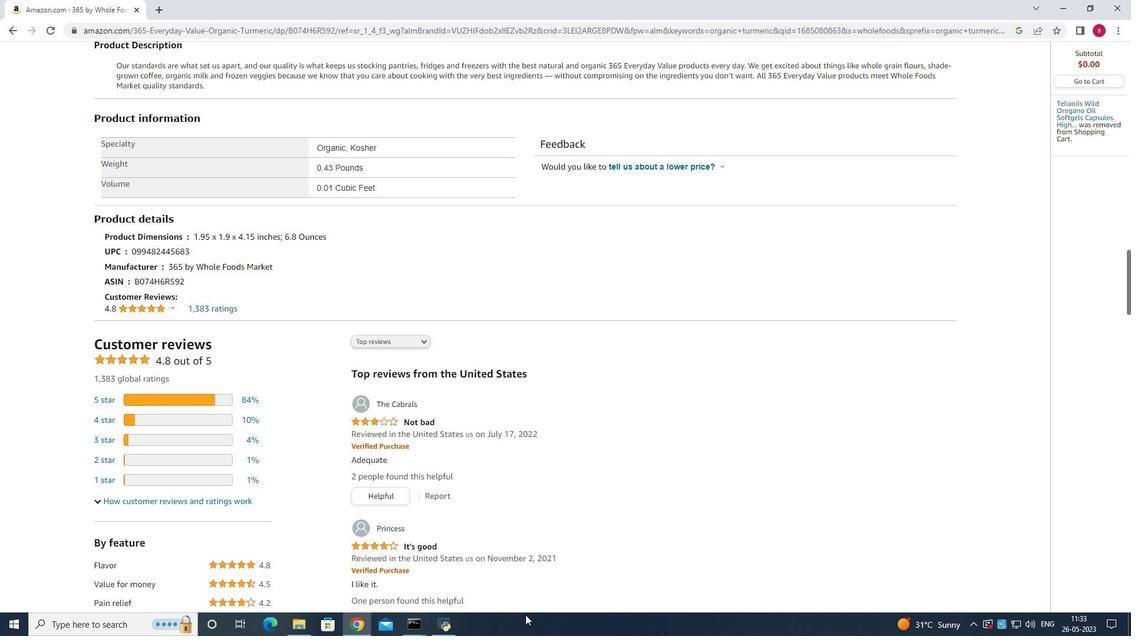 
Action: Mouse scrolled (523, 615) with delta (0, 0)
Screenshot: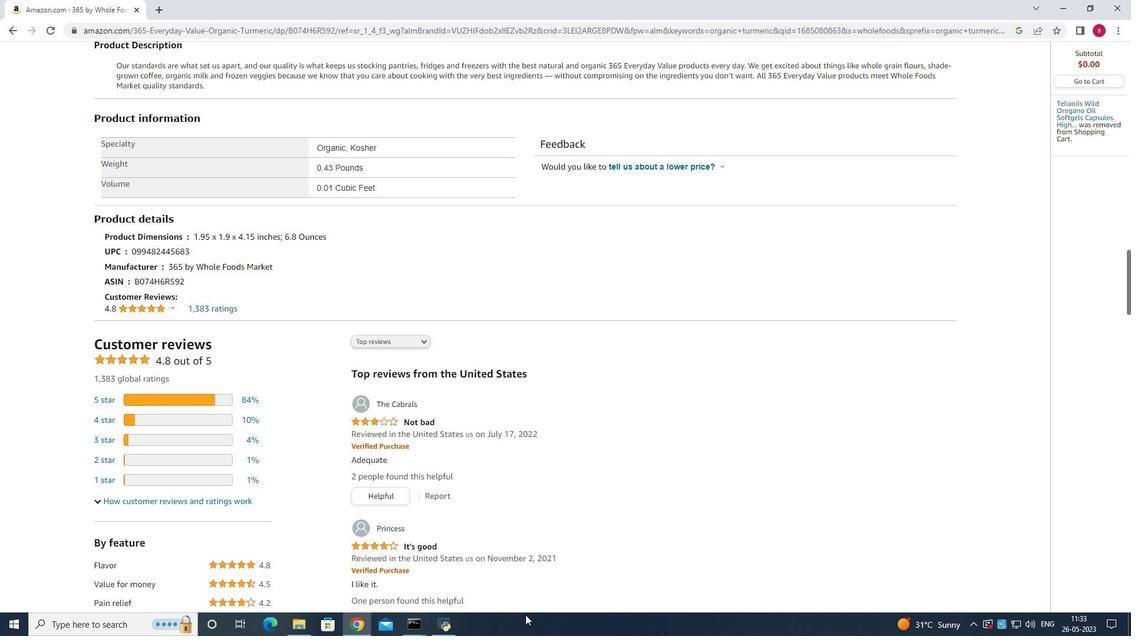 
Action: Mouse scrolled (523, 615) with delta (0, 0)
Screenshot: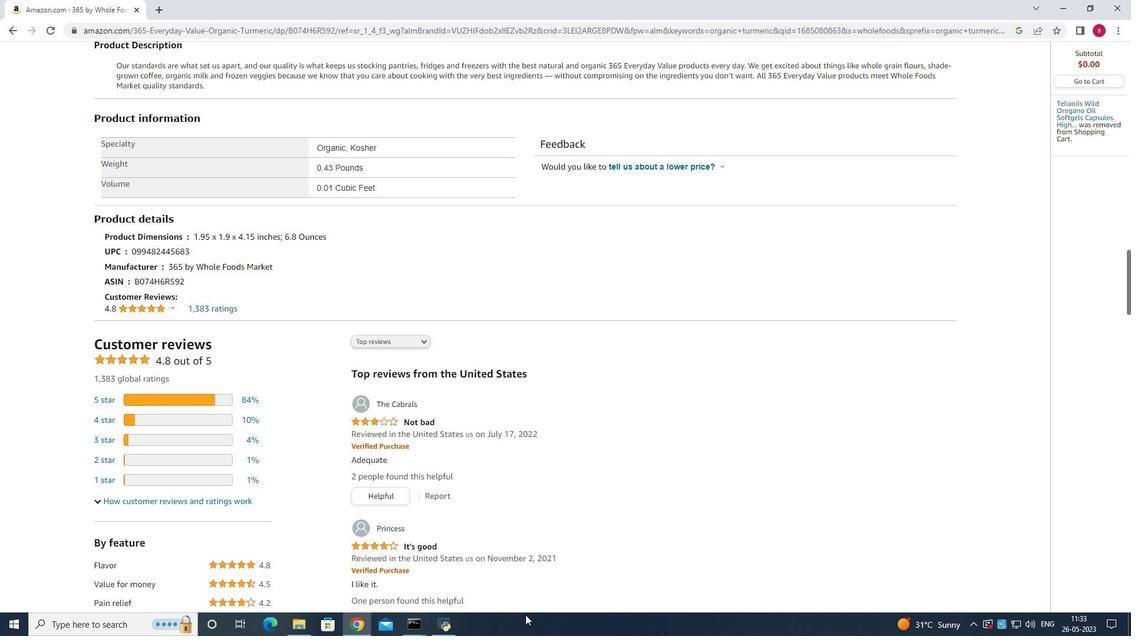 
Action: Mouse scrolled (523, 615) with delta (0, 0)
Screenshot: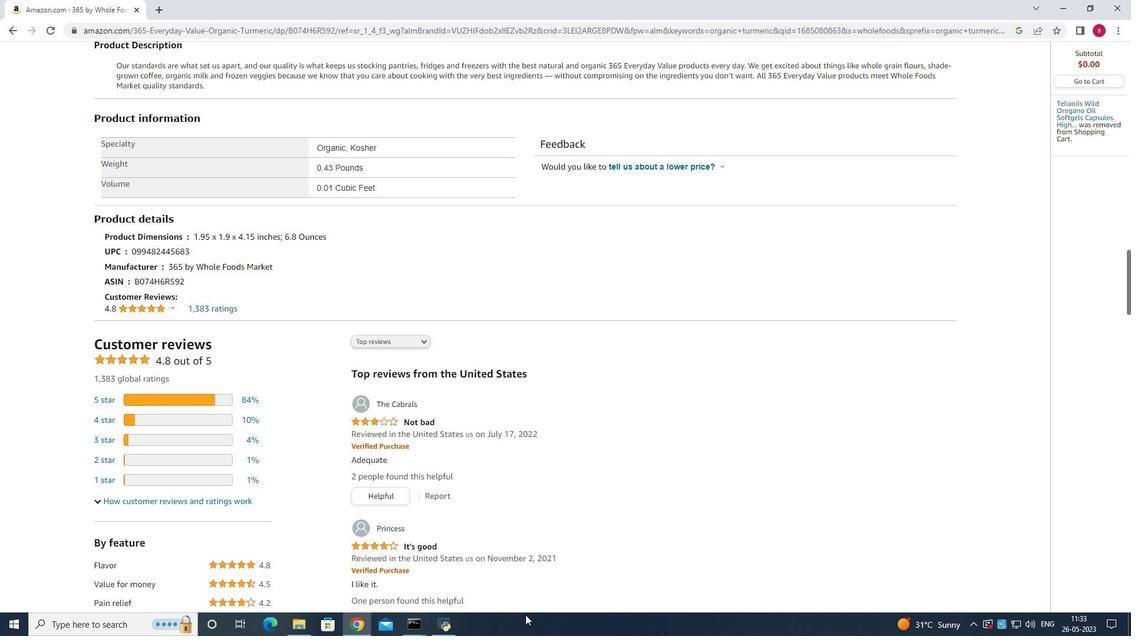 
Action: Mouse moved to (522, 616)
Screenshot: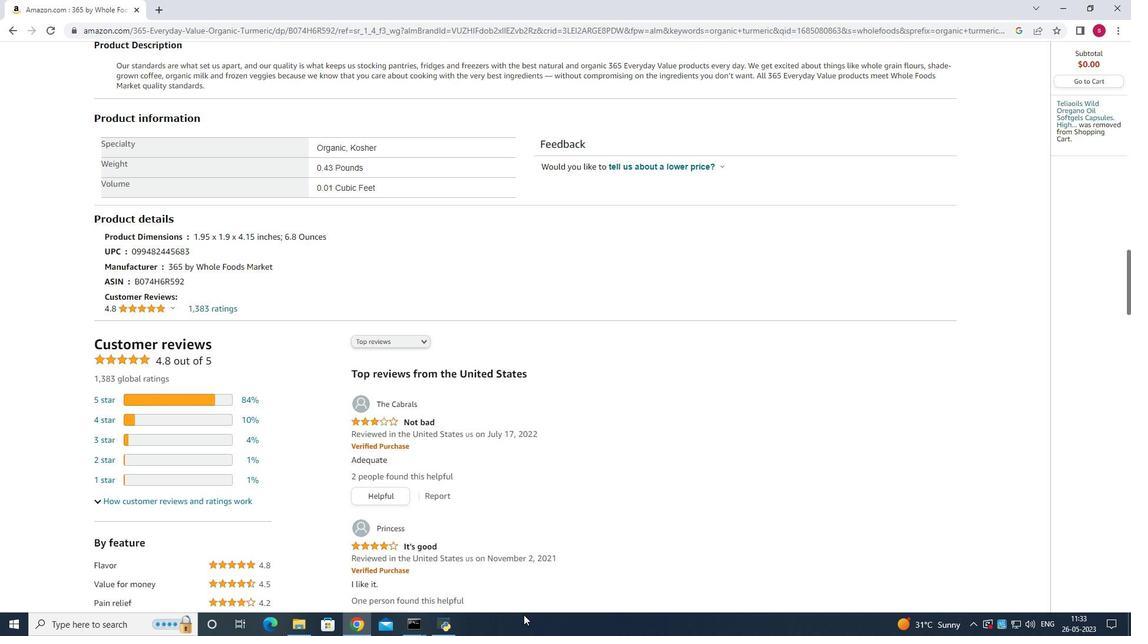 
Action: Mouse scrolled (522, 616) with delta (0, 0)
Screenshot: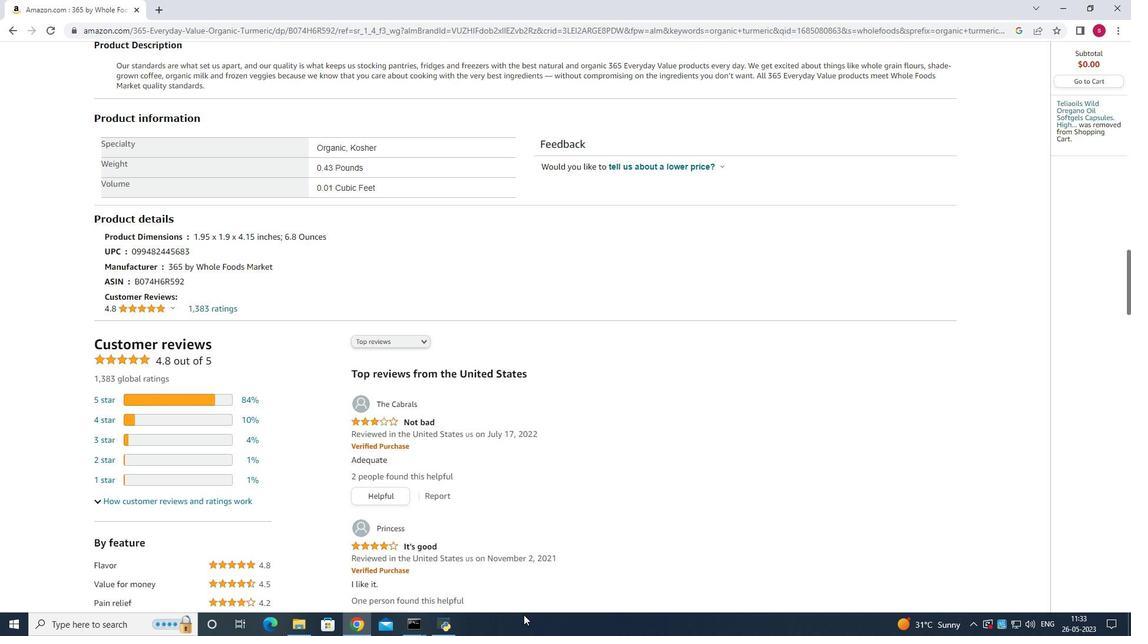 
Action: Mouse moved to (823, 321)
Screenshot: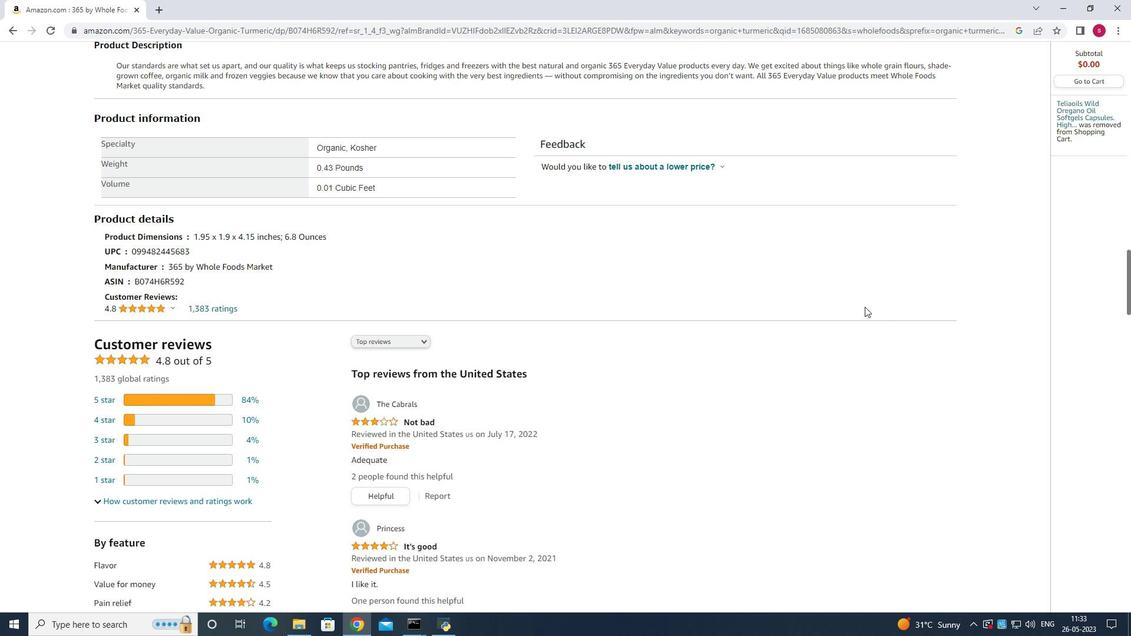 
Action: Mouse scrolled (850, 306) with delta (0, 0)
Screenshot: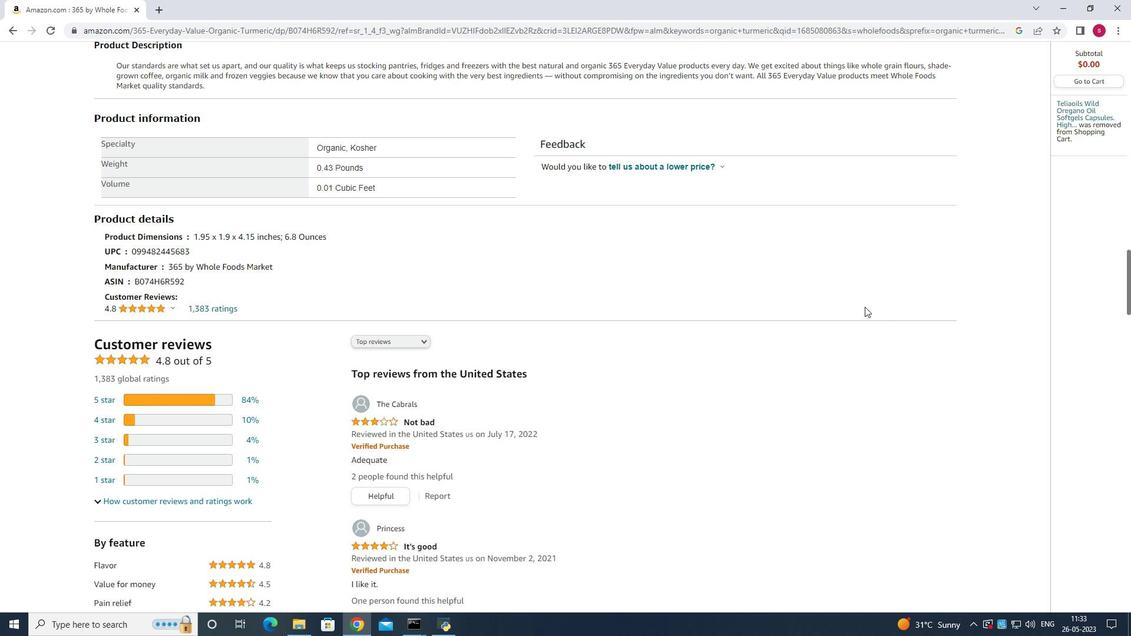 
Action: Mouse moved to (787, 342)
Screenshot: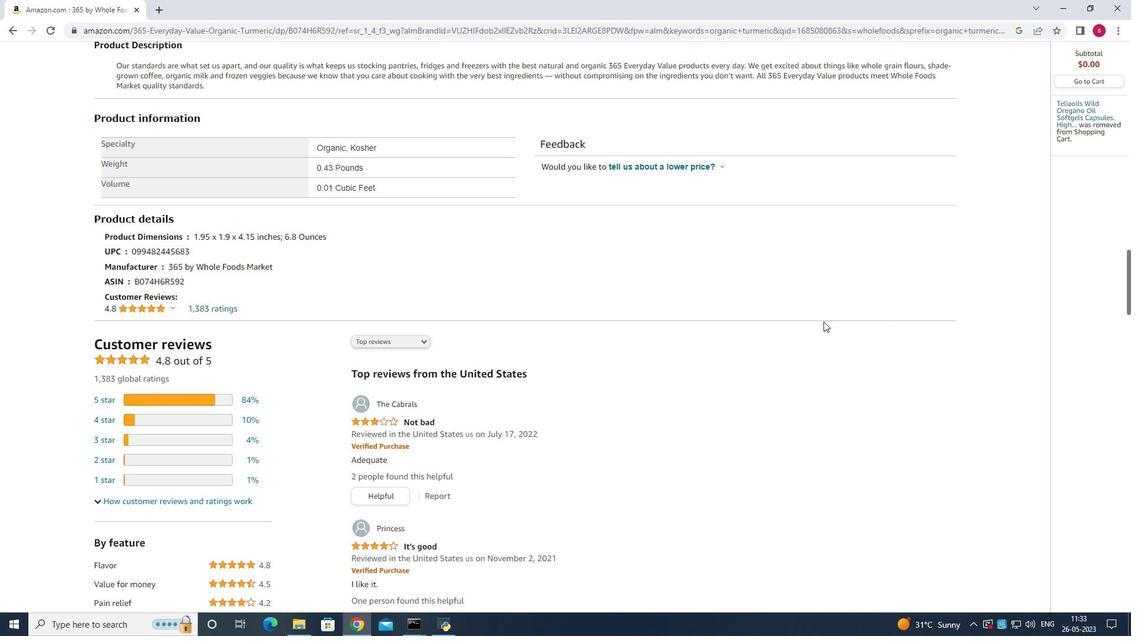 
Action: Mouse scrolled (787, 342) with delta (0, 0)
Screenshot: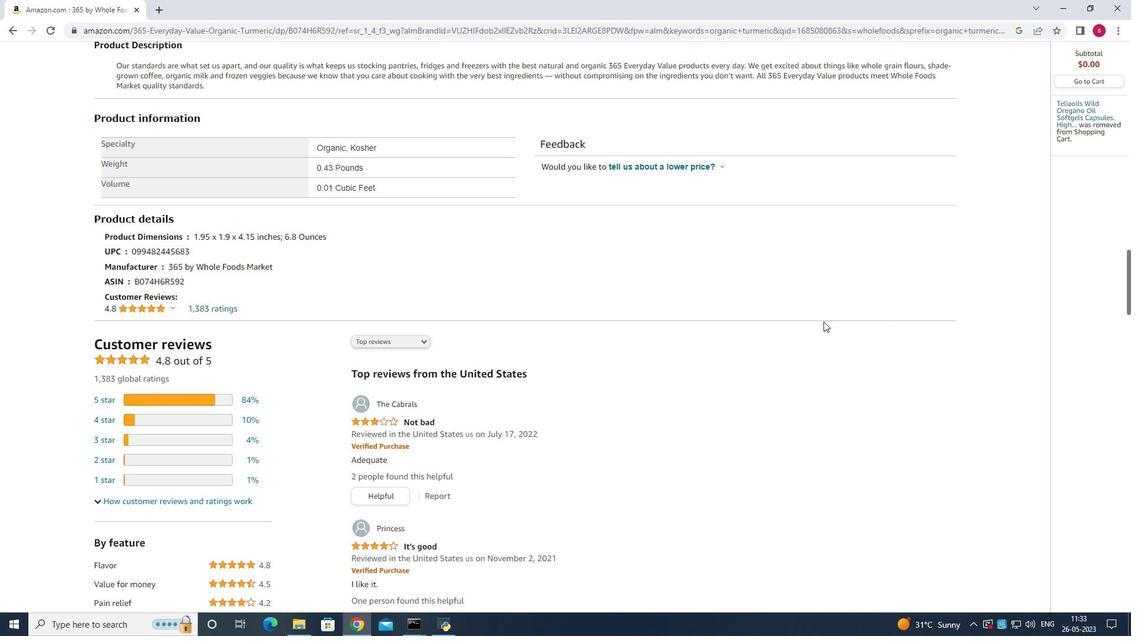 
Action: Mouse scrolled (787, 342) with delta (0, 0)
Screenshot: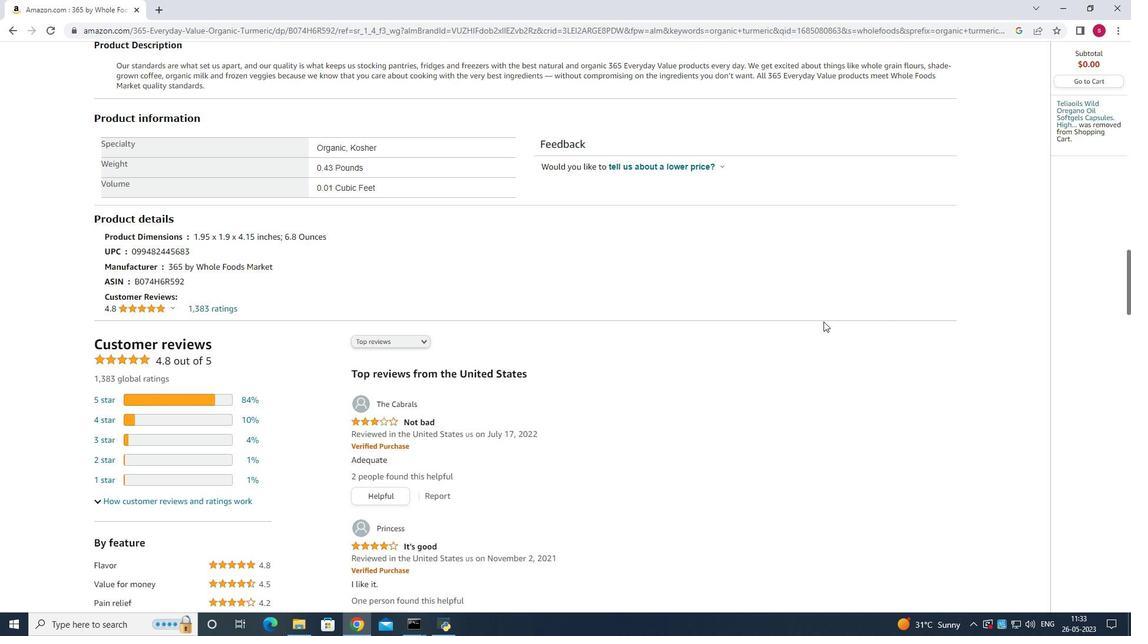 
Action: Mouse moved to (769, 354)
Screenshot: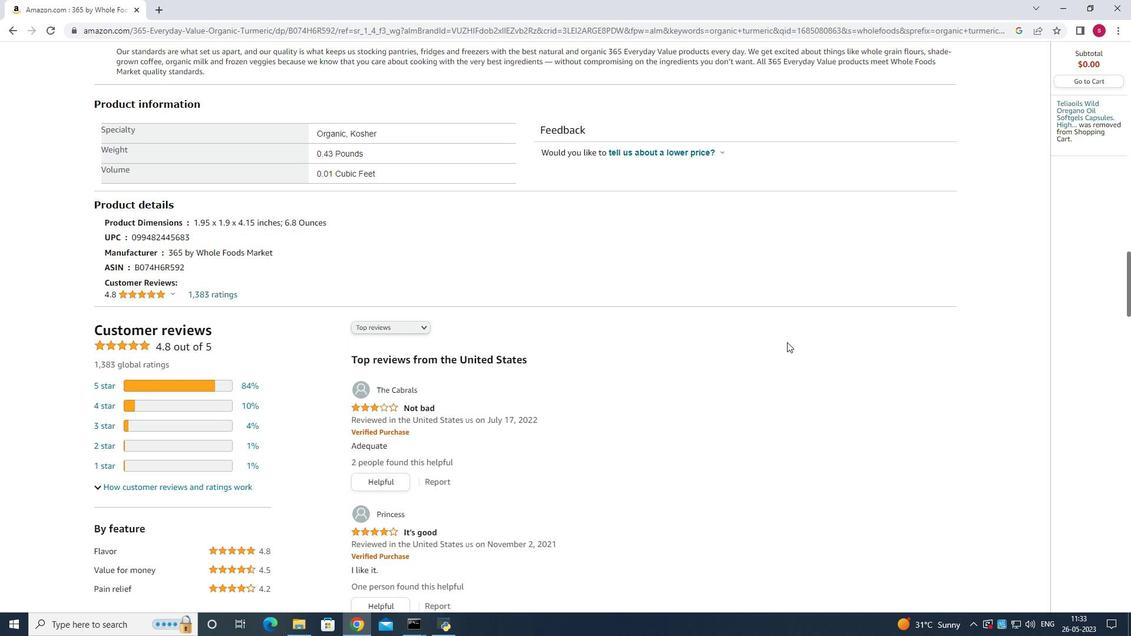 
Action: Mouse scrolled (769, 354) with delta (0, 0)
Screenshot: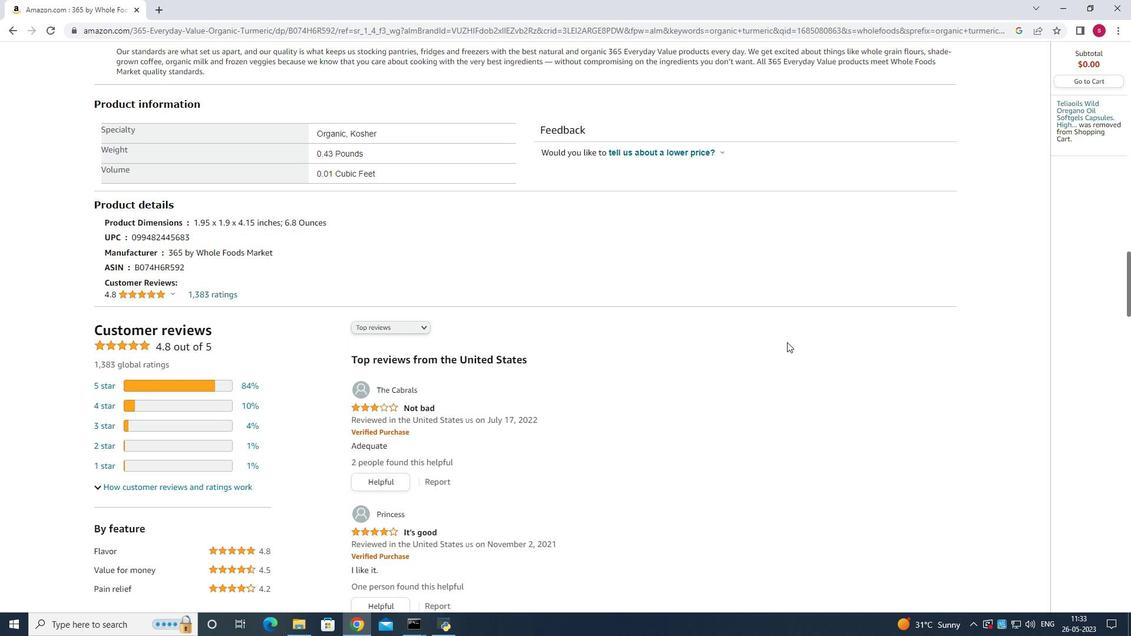 
Action: Mouse scrolled (769, 354) with delta (0, 0)
